 Task: Add a signature Gavin Kelly containing With sincere appreciation and best wishes, Gavin Kelly to email address softage.2@softage.net and add a folder Beauty
Action: Mouse moved to (125, 155)
Screenshot: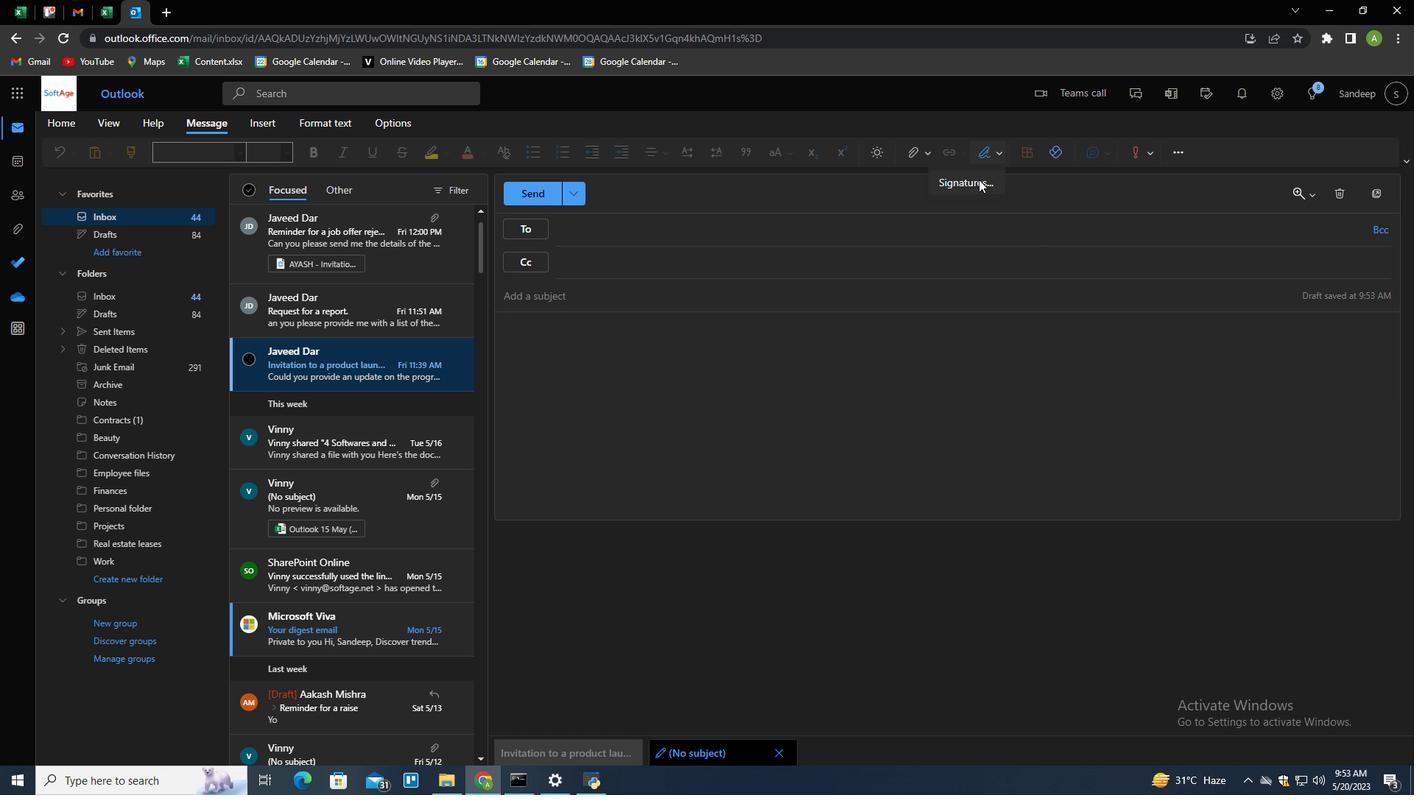 
Action: Mouse pressed left at (125, 155)
Screenshot: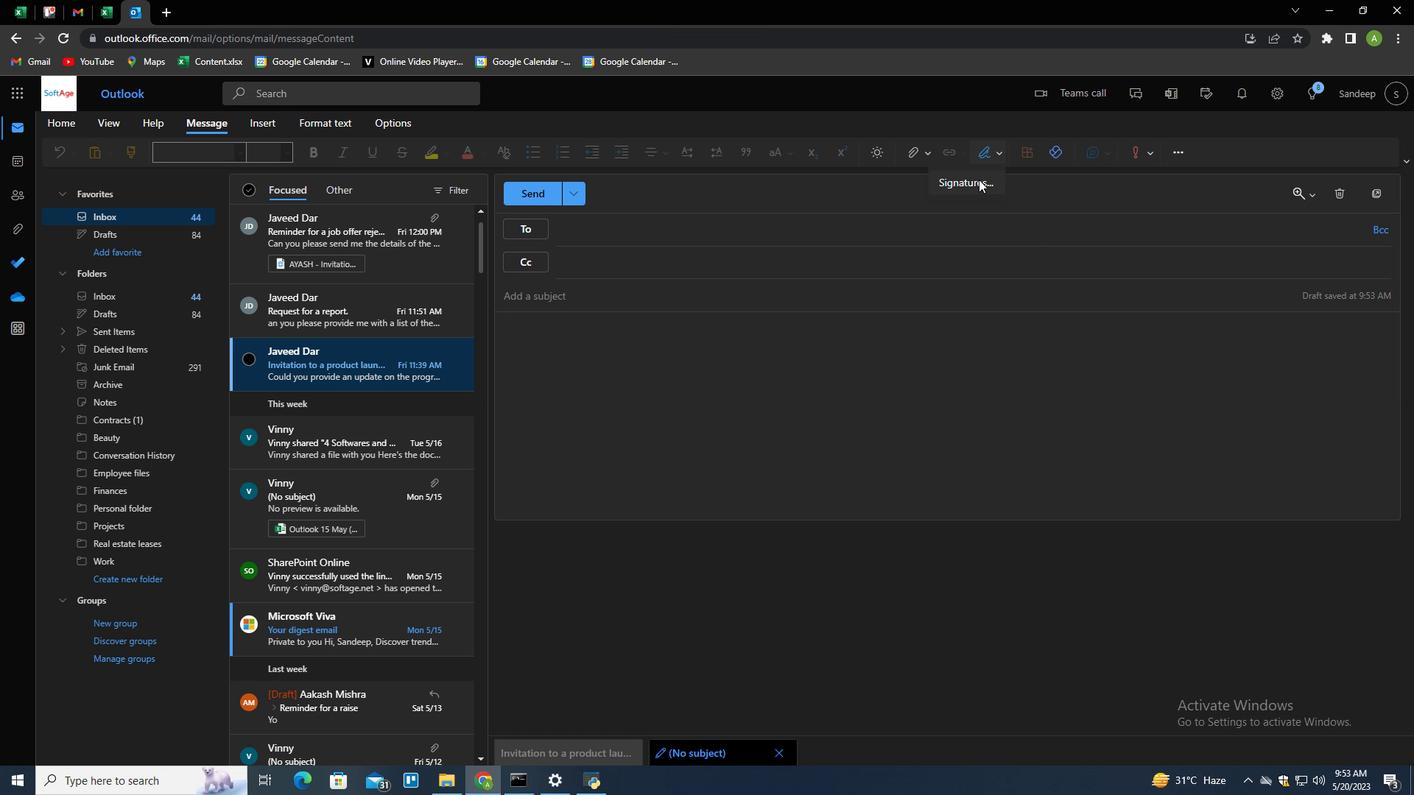 
Action: Mouse moved to (993, 162)
Screenshot: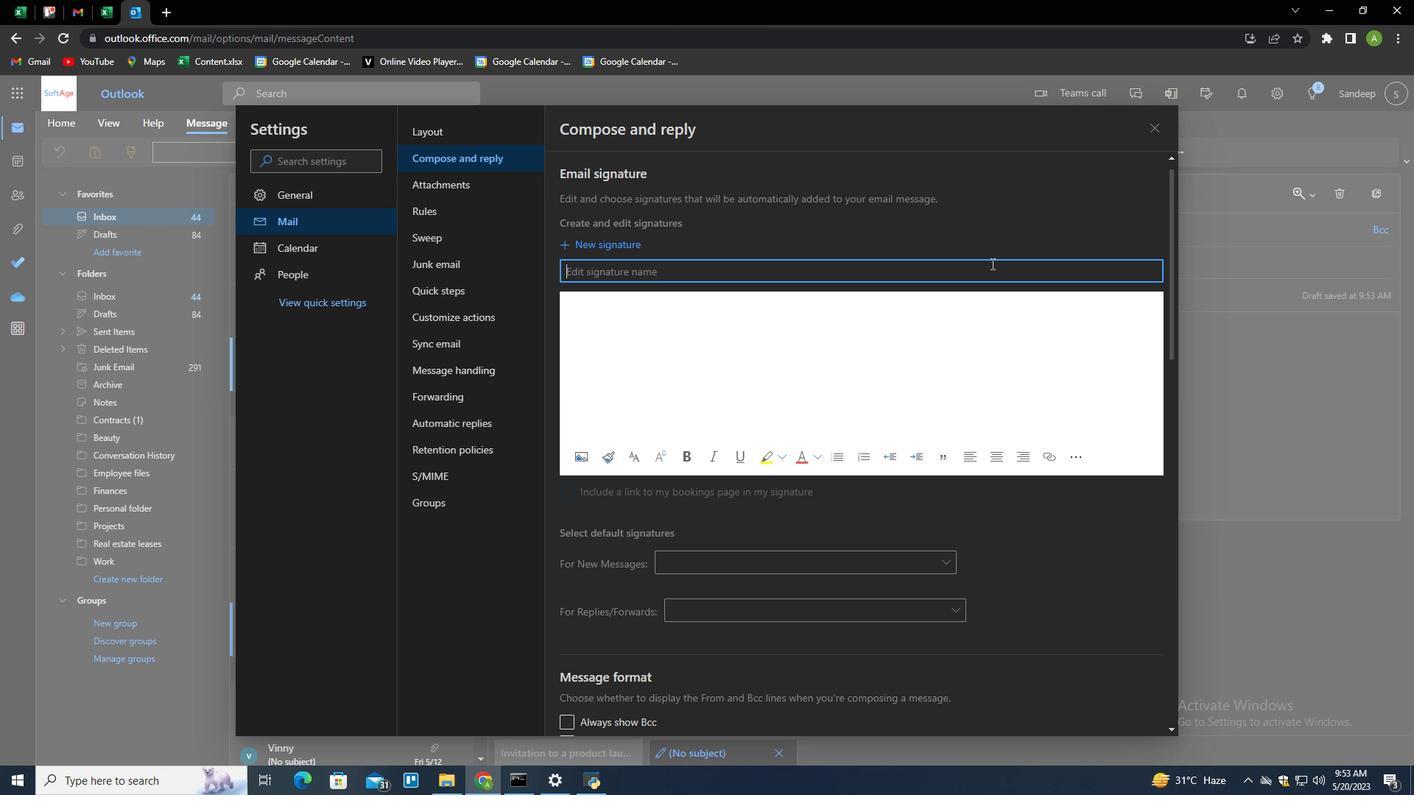 
Action: Mouse pressed left at (993, 162)
Screenshot: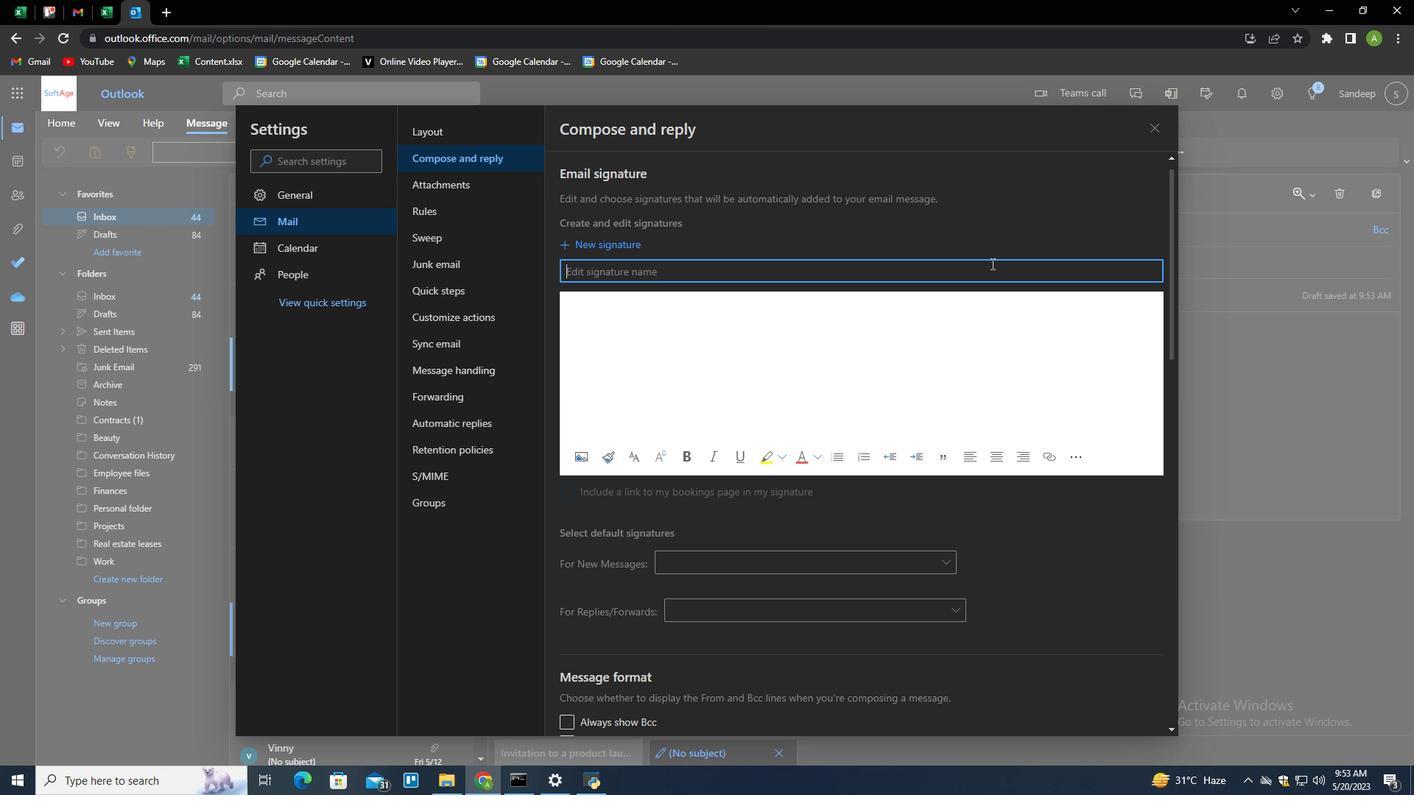 
Action: Mouse moved to (970, 211)
Screenshot: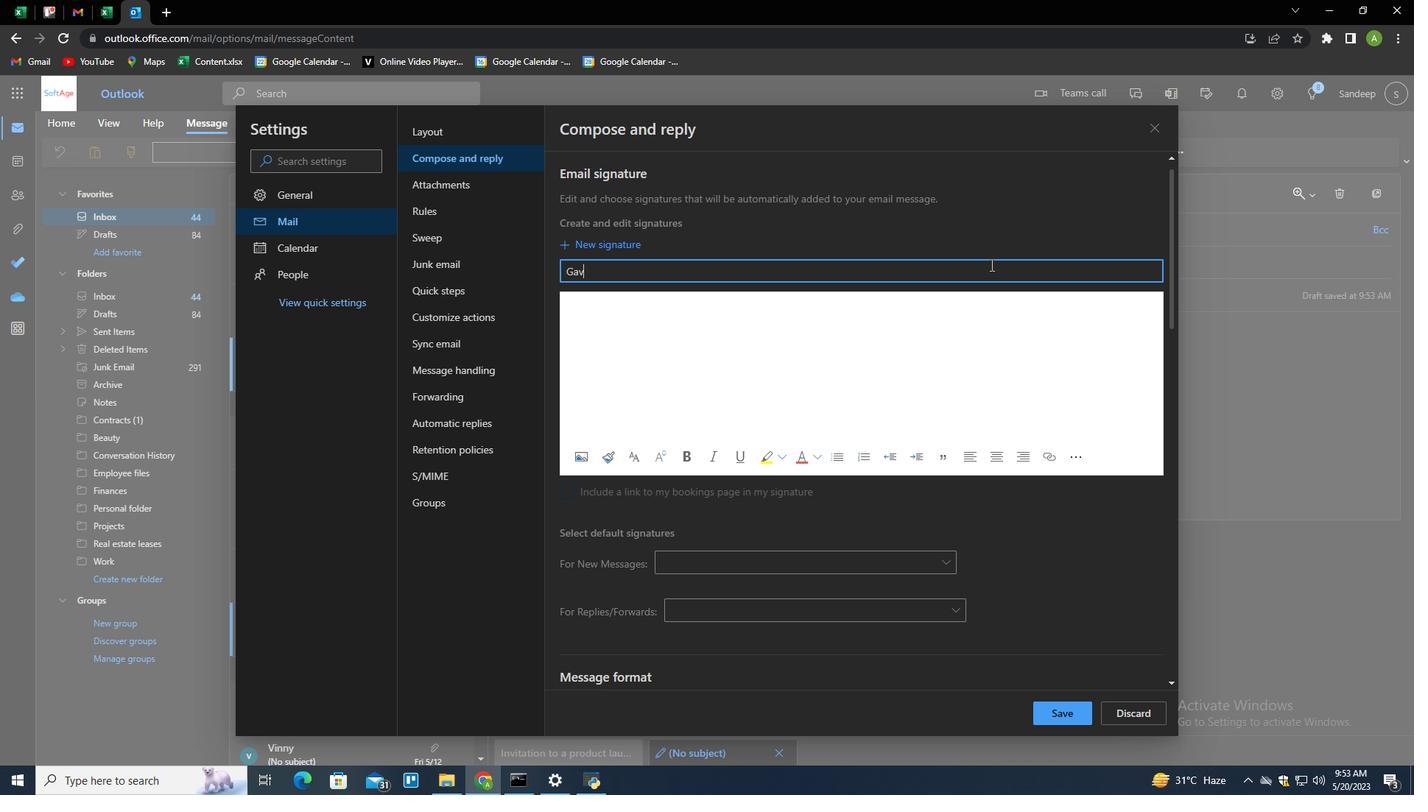
Action: Mouse pressed left at (970, 211)
Screenshot: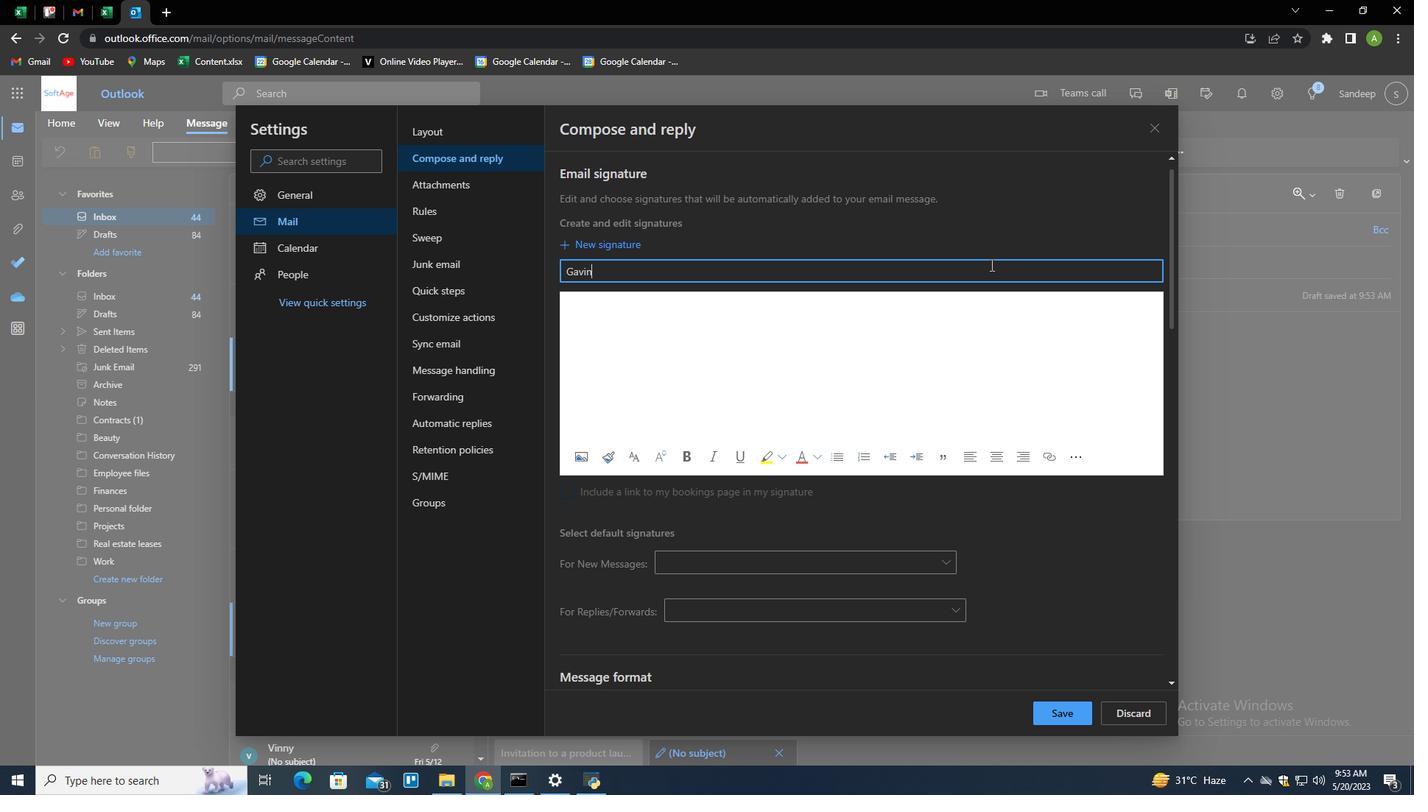 
Action: Mouse moved to (980, 268)
Screenshot: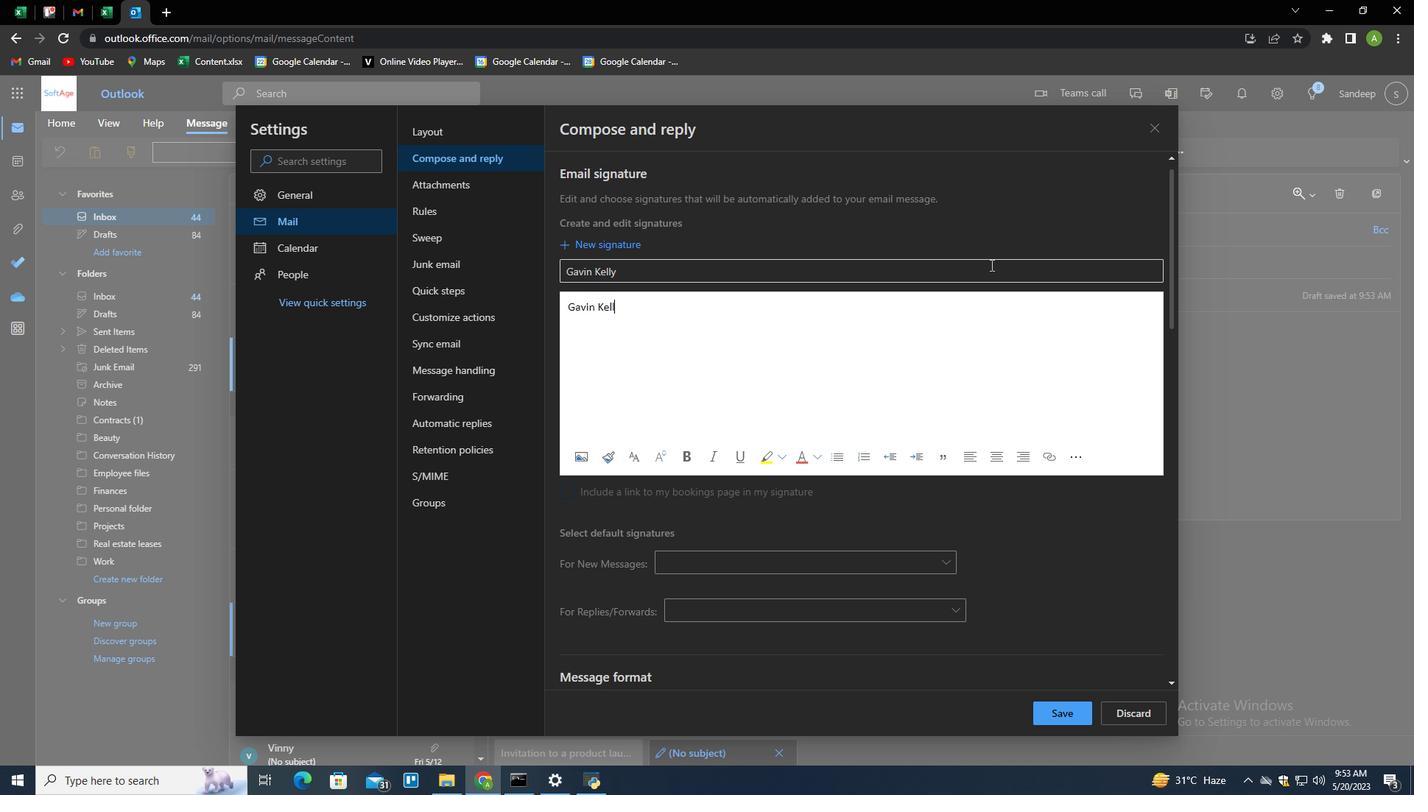 
Action: Mouse pressed left at (980, 268)
Screenshot: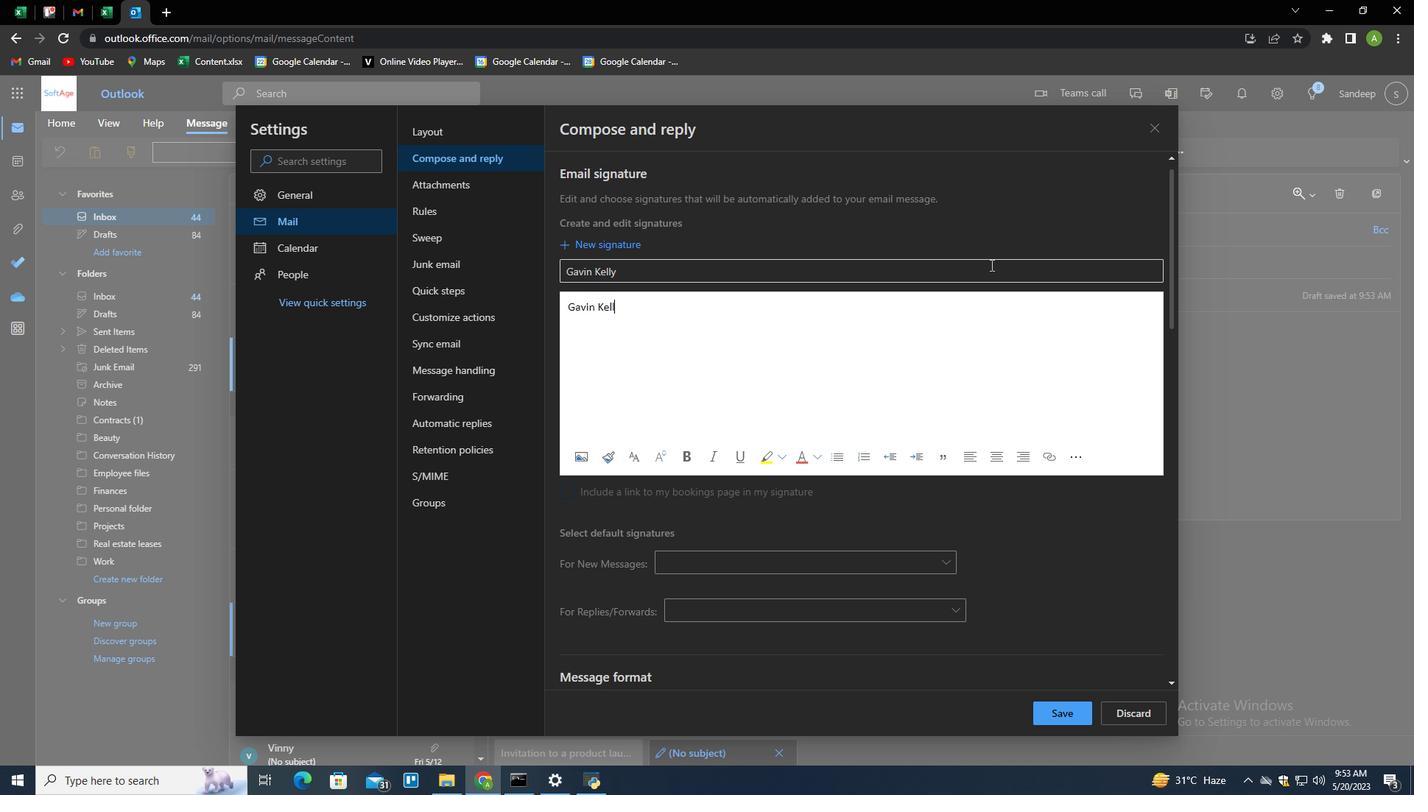 
Action: Mouse moved to (939, 274)
Screenshot: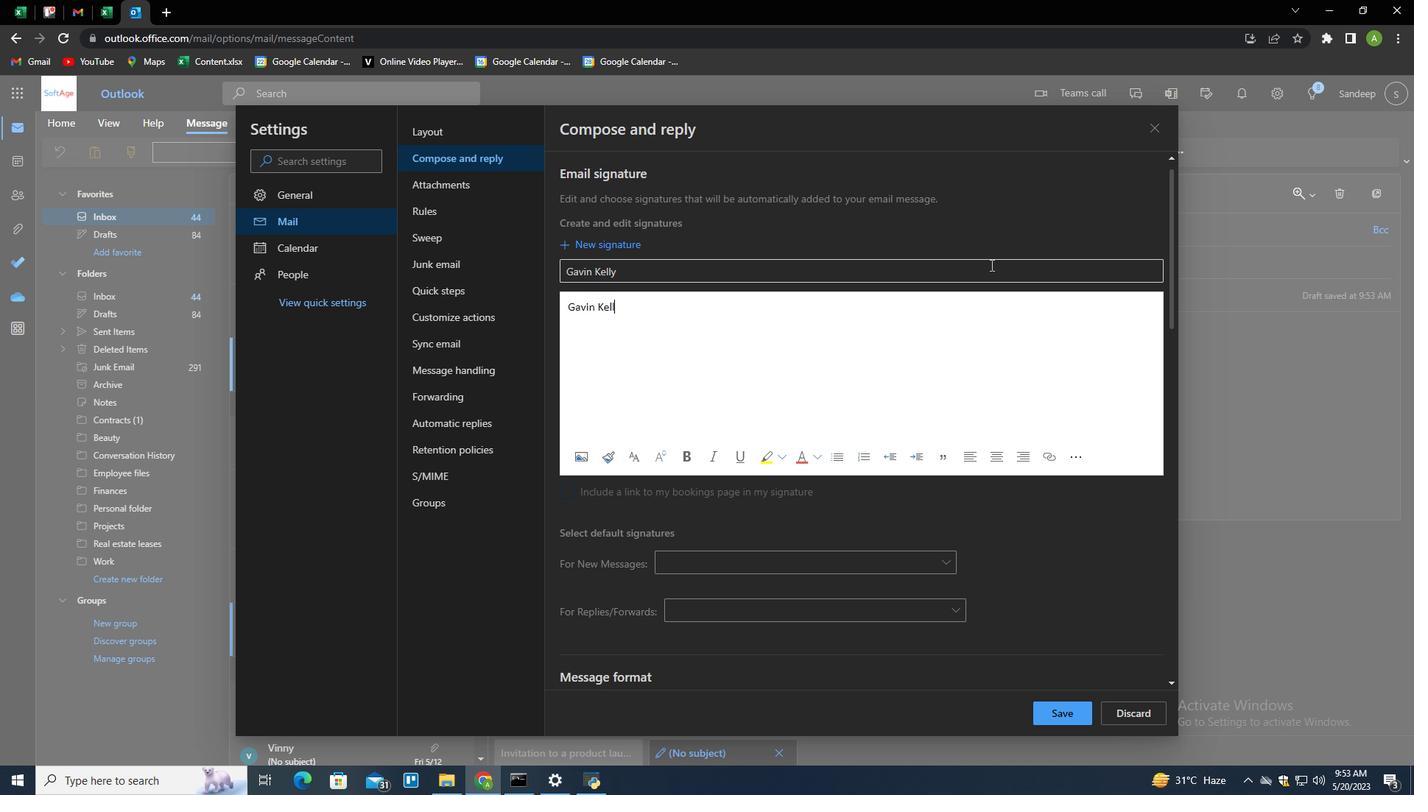 
Action: Mouse pressed left at (939, 274)
Screenshot: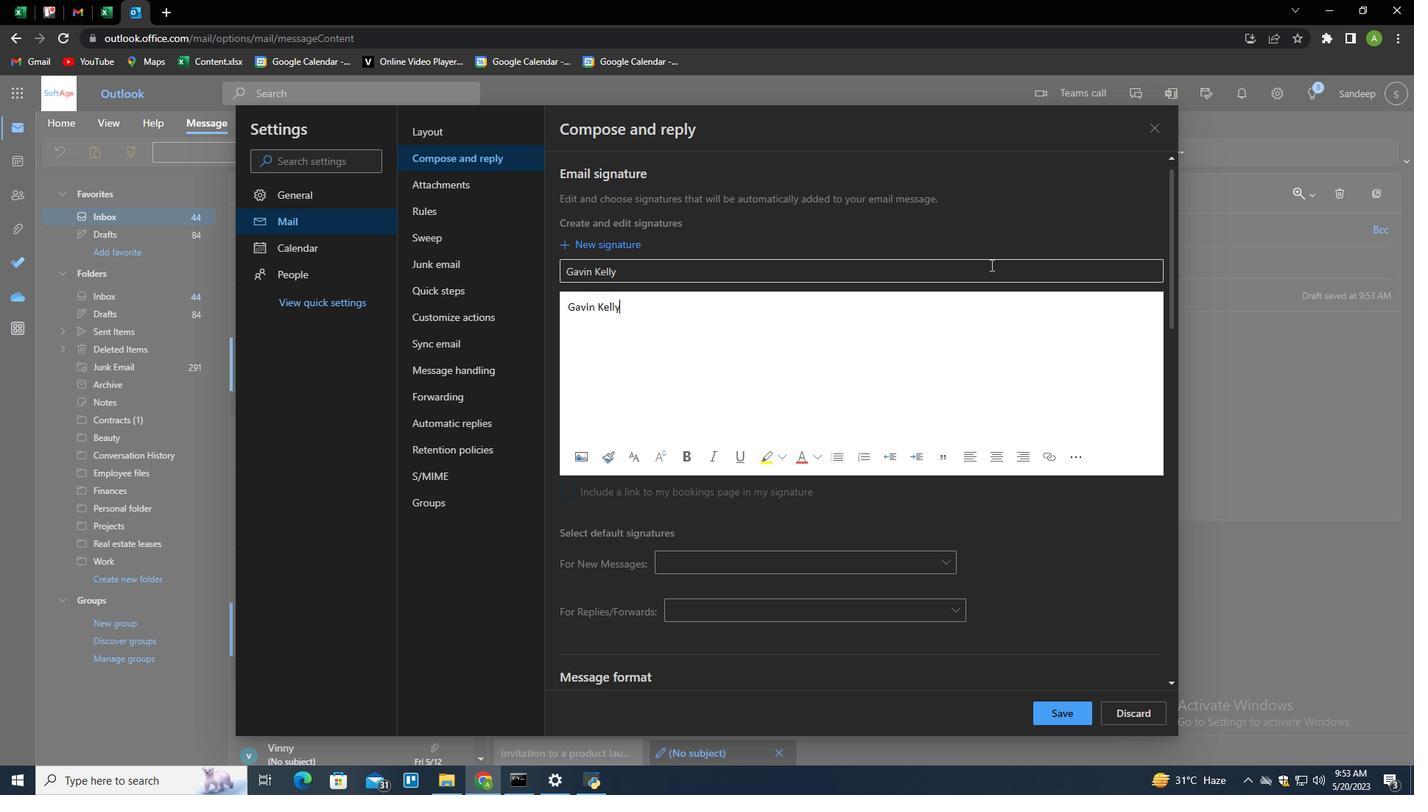 
Action: Mouse moved to (935, 277)
Screenshot: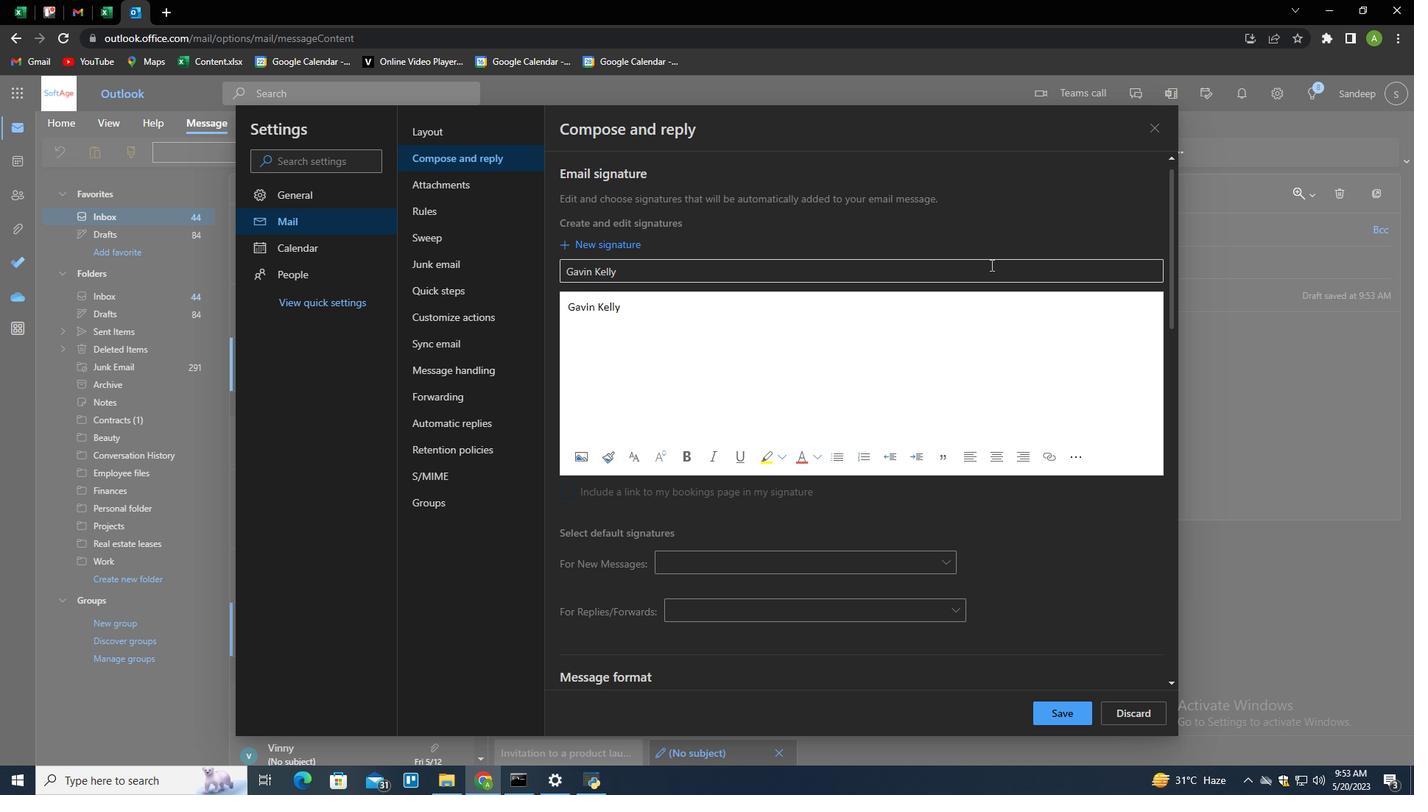 
Action: Key pressed <Key.shift>
Screenshot: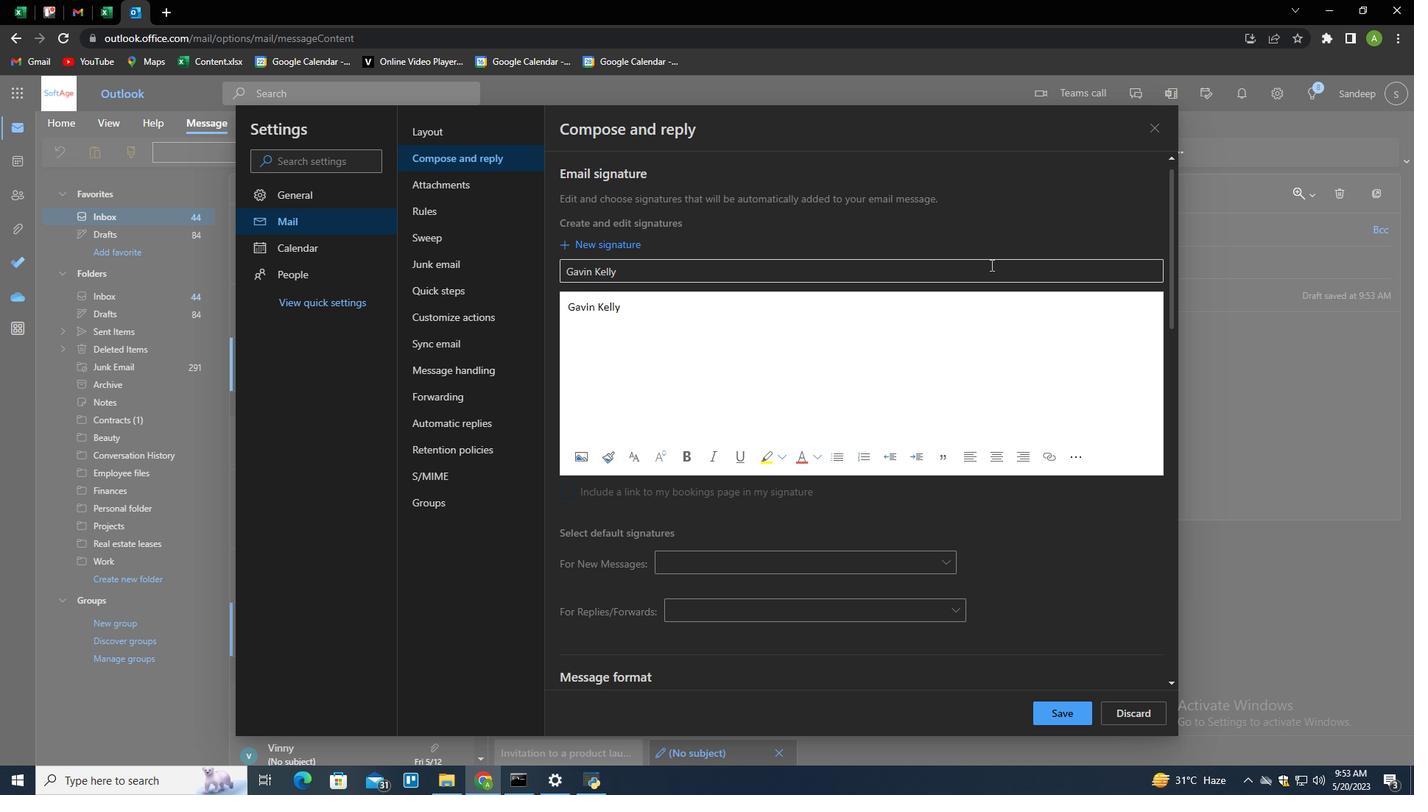 
Action: Mouse moved to (934, 277)
Screenshot: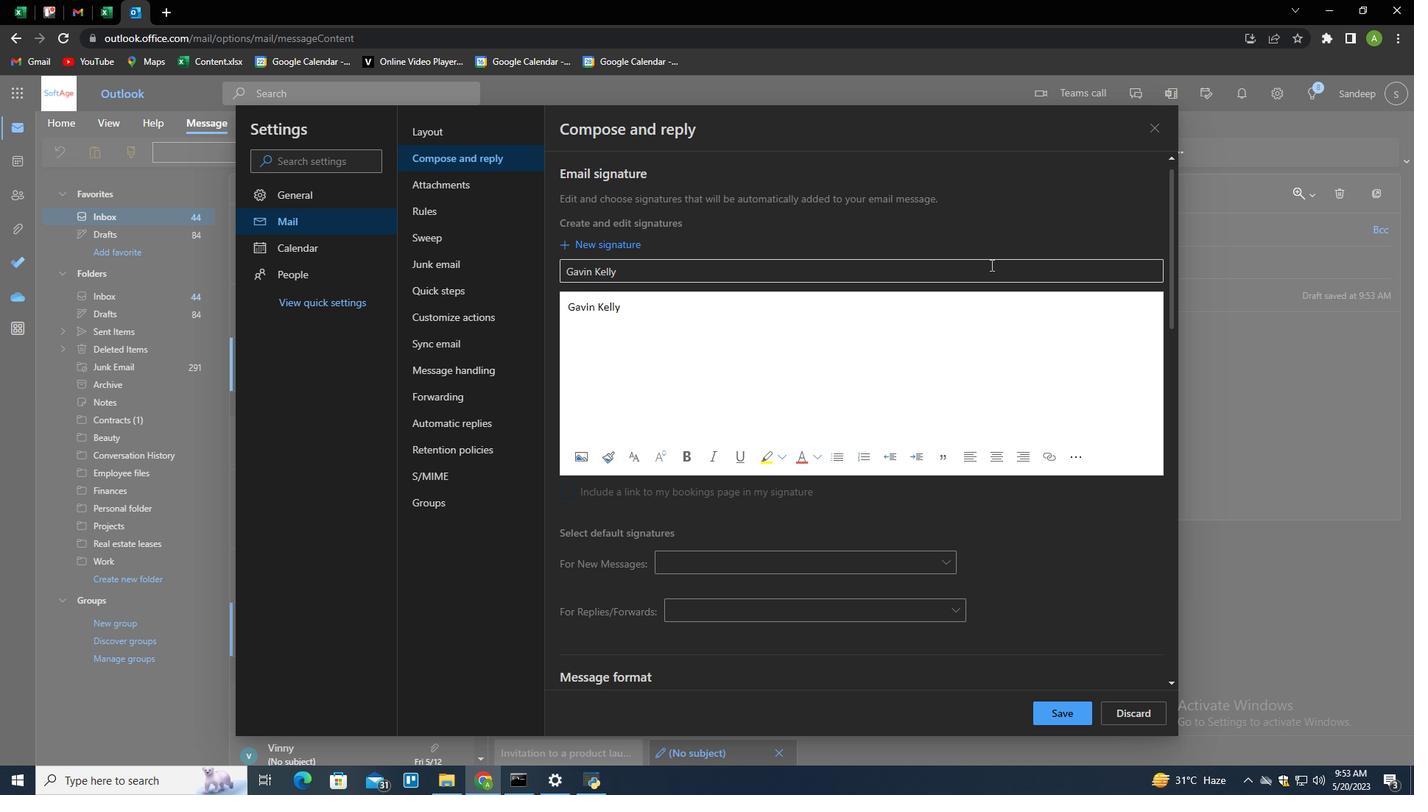 
Action: Key pressed <Key.shift><Key.shift><Key.shift><Key.shift><Key.shift><Key.shift><Key.shift><Key.shift><Key.shift><Key.shift><Key.shift><Key.shift><Key.shift><Key.shift><Key.shift><Key.shift><Key.shift><Key.shift><Key.shift><Key.shift><Key.shift><Key.shift><Key.shift><Key.shift><Key.shift><Key.shift><Key.shift>Gabin<Key.backspace><Key.backspace><Key.backspace>vin<Key.space><Key.shift>Kelly<Key.tab><Key.shift>Gaving<Key.space><Key.backspace><Key.backspace><Key.space><Key.shift>Kelly
Screenshot: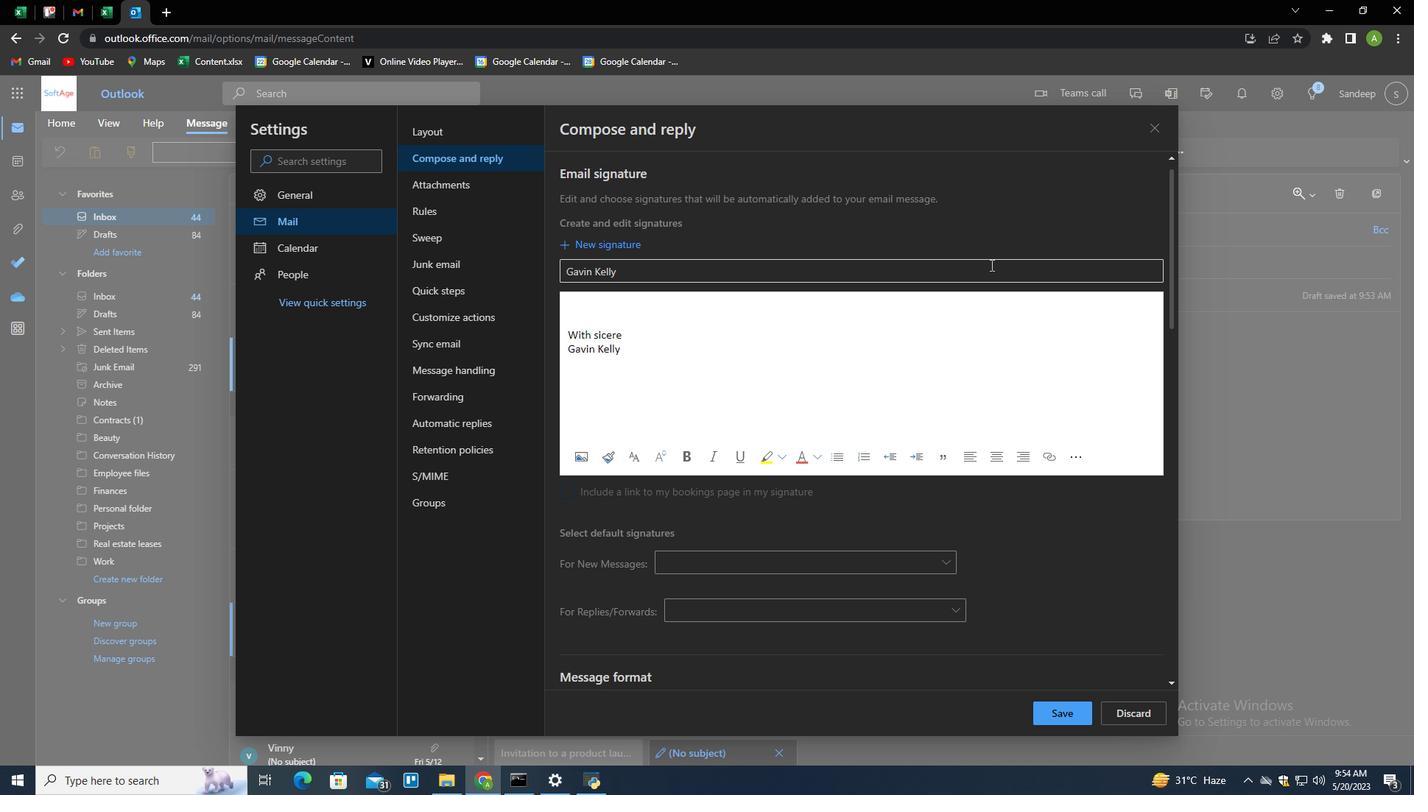 
Action: Mouse moved to (1069, 725)
Screenshot: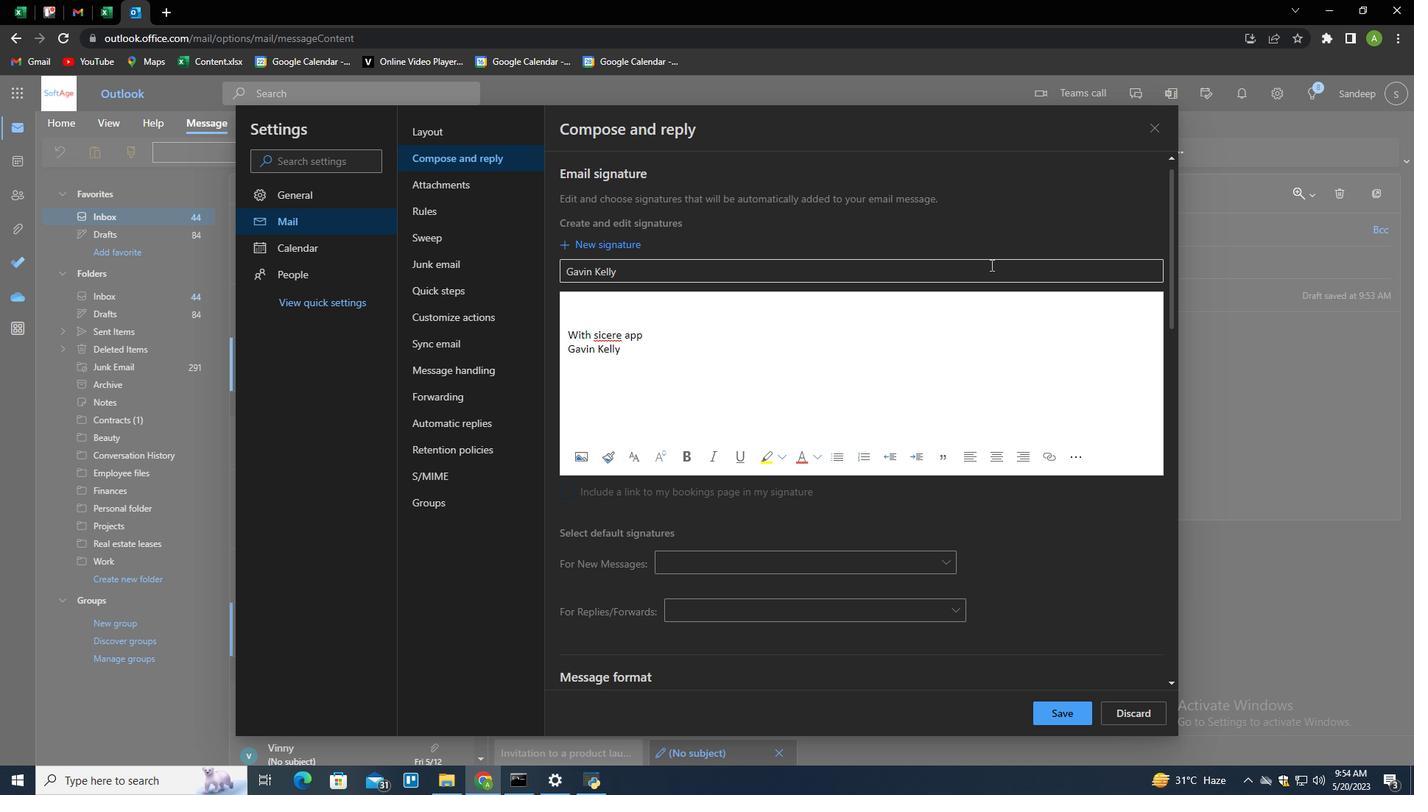 
Action: Mouse pressed left at (1069, 725)
Screenshot: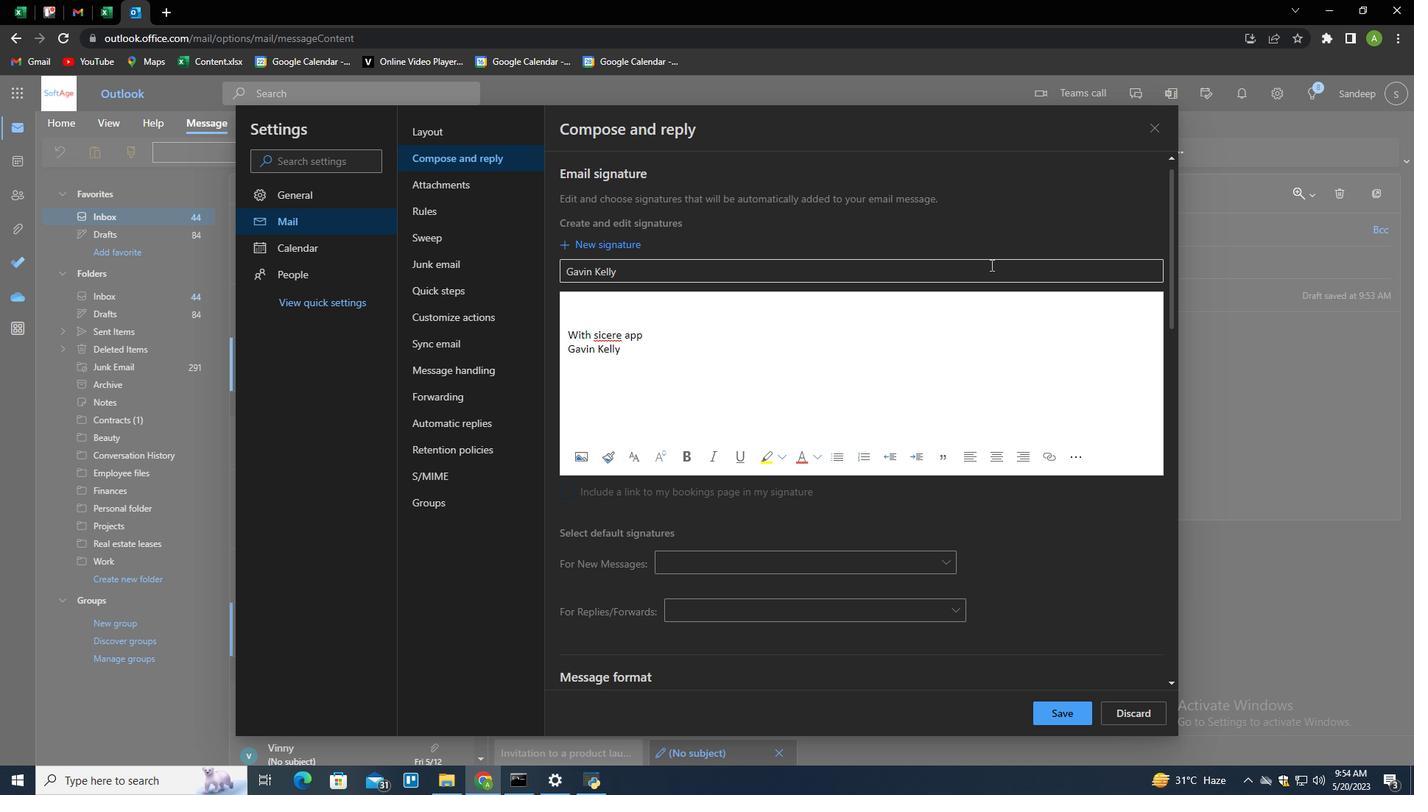 
Action: Mouse moved to (1071, 715)
Screenshot: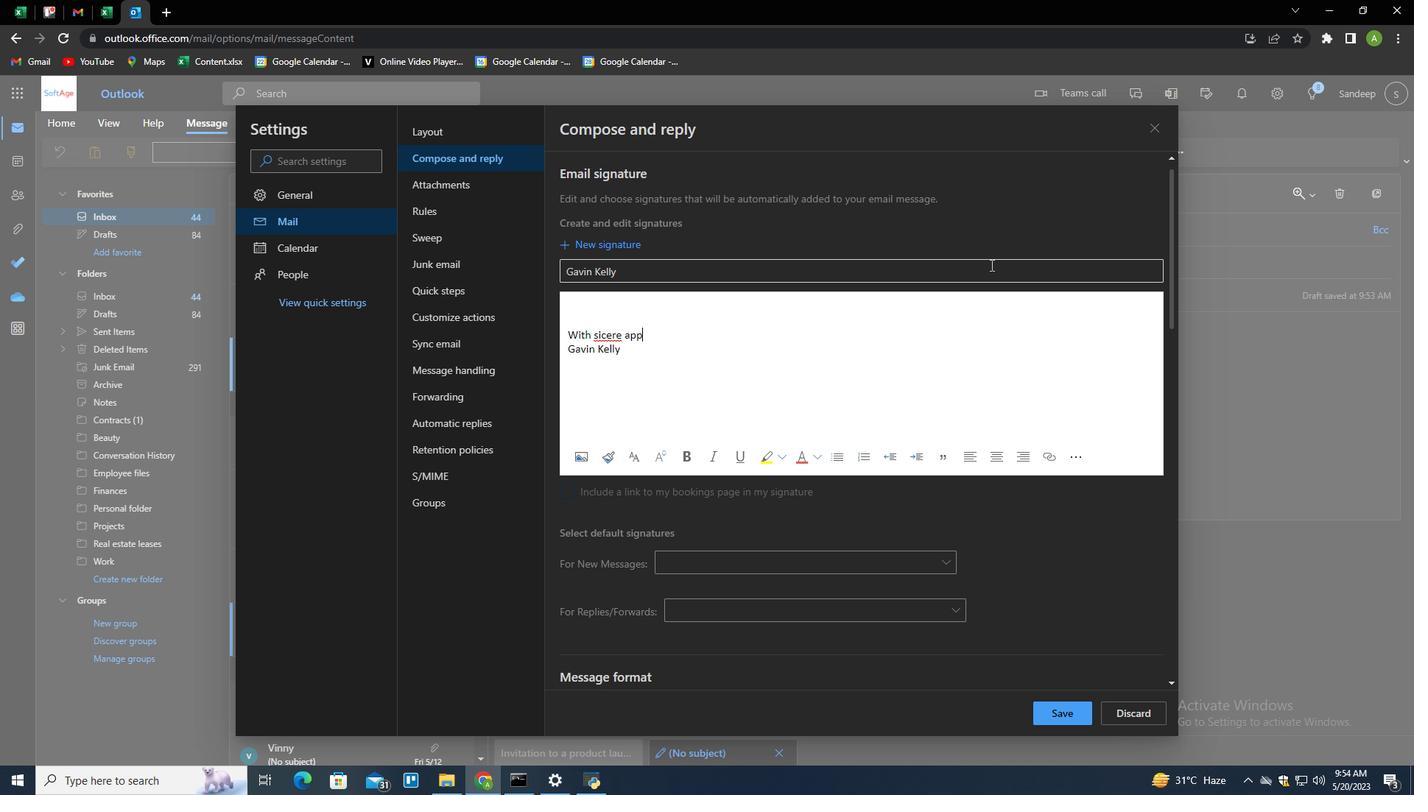 
Action: Mouse pressed left at (1071, 715)
Screenshot: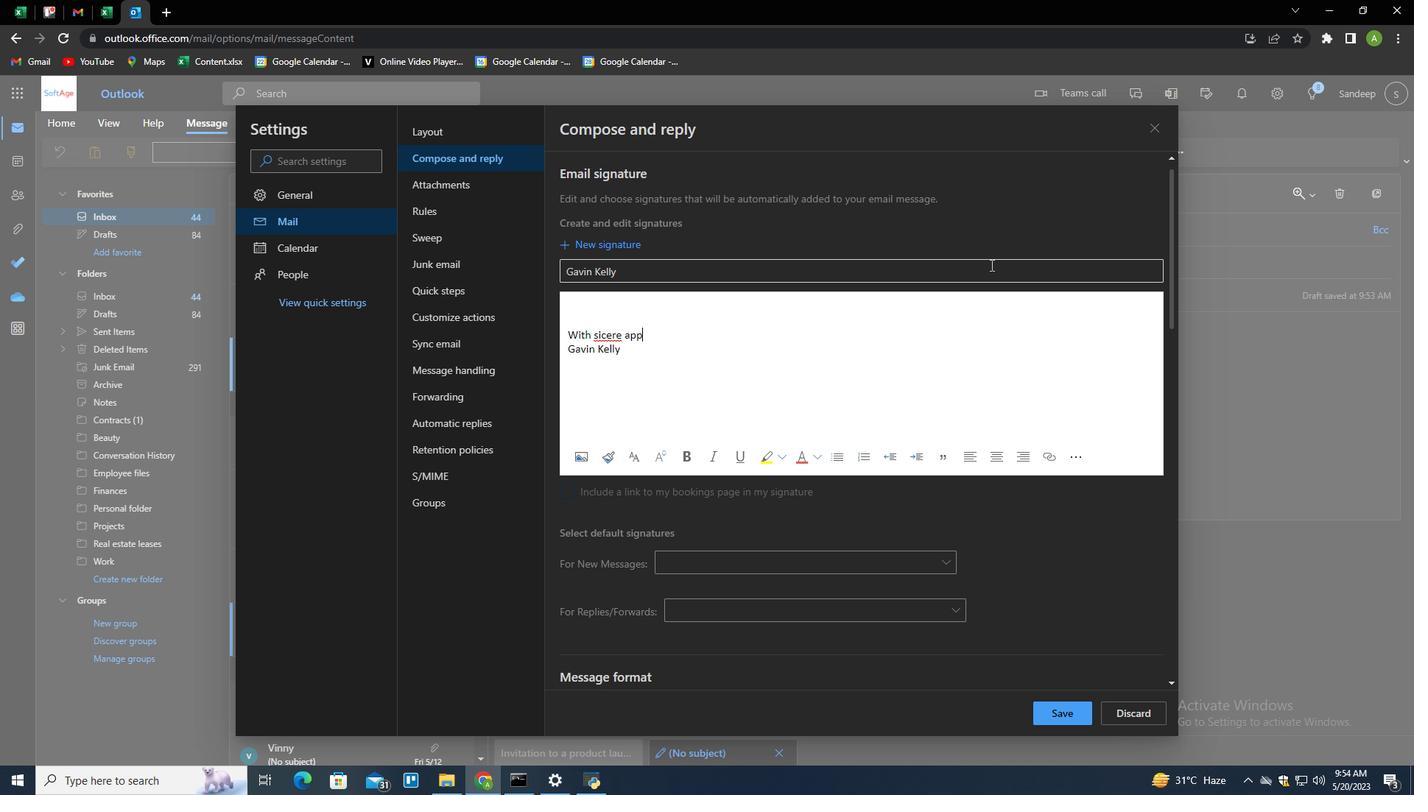 
Action: Mouse moved to (1255, 411)
Screenshot: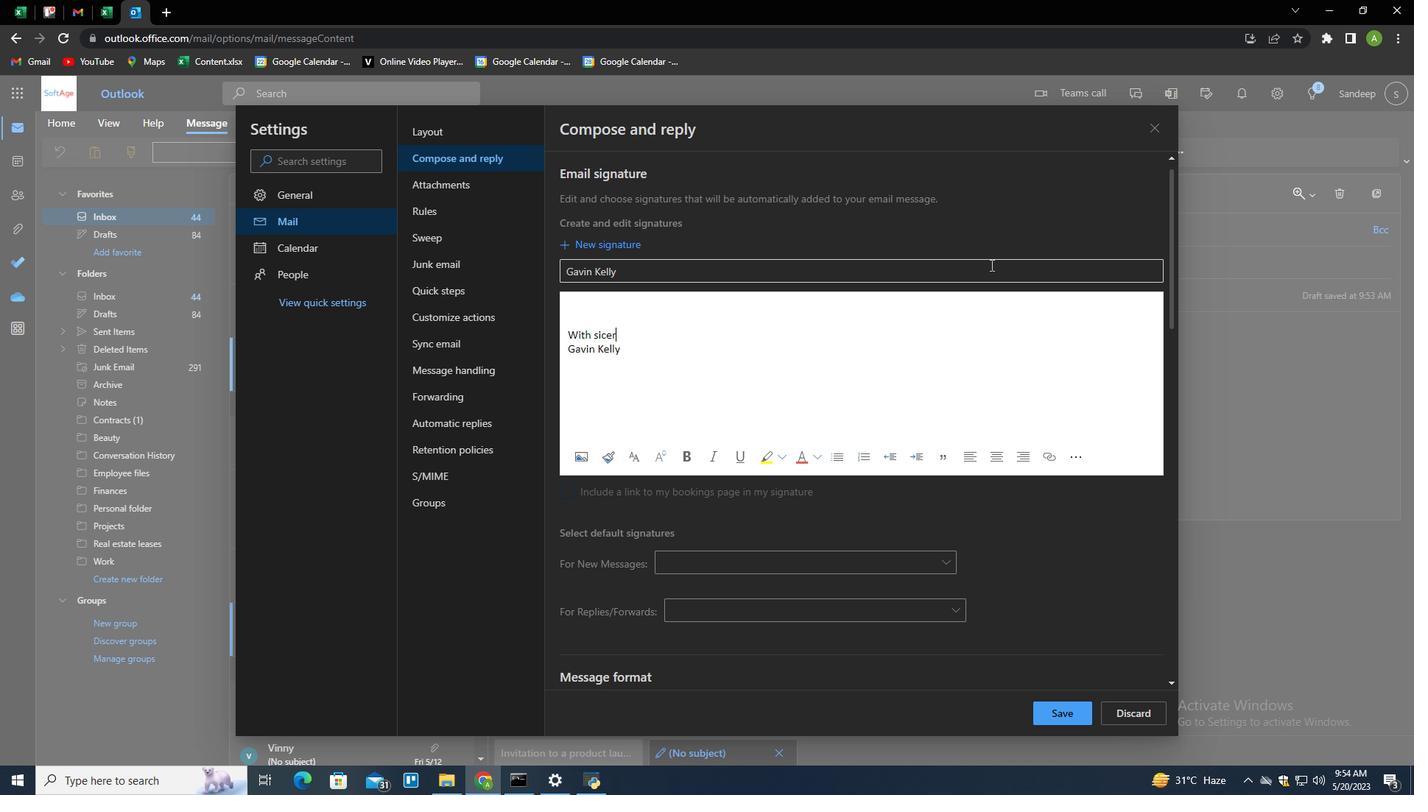 
Action: Mouse pressed left at (1255, 411)
Screenshot: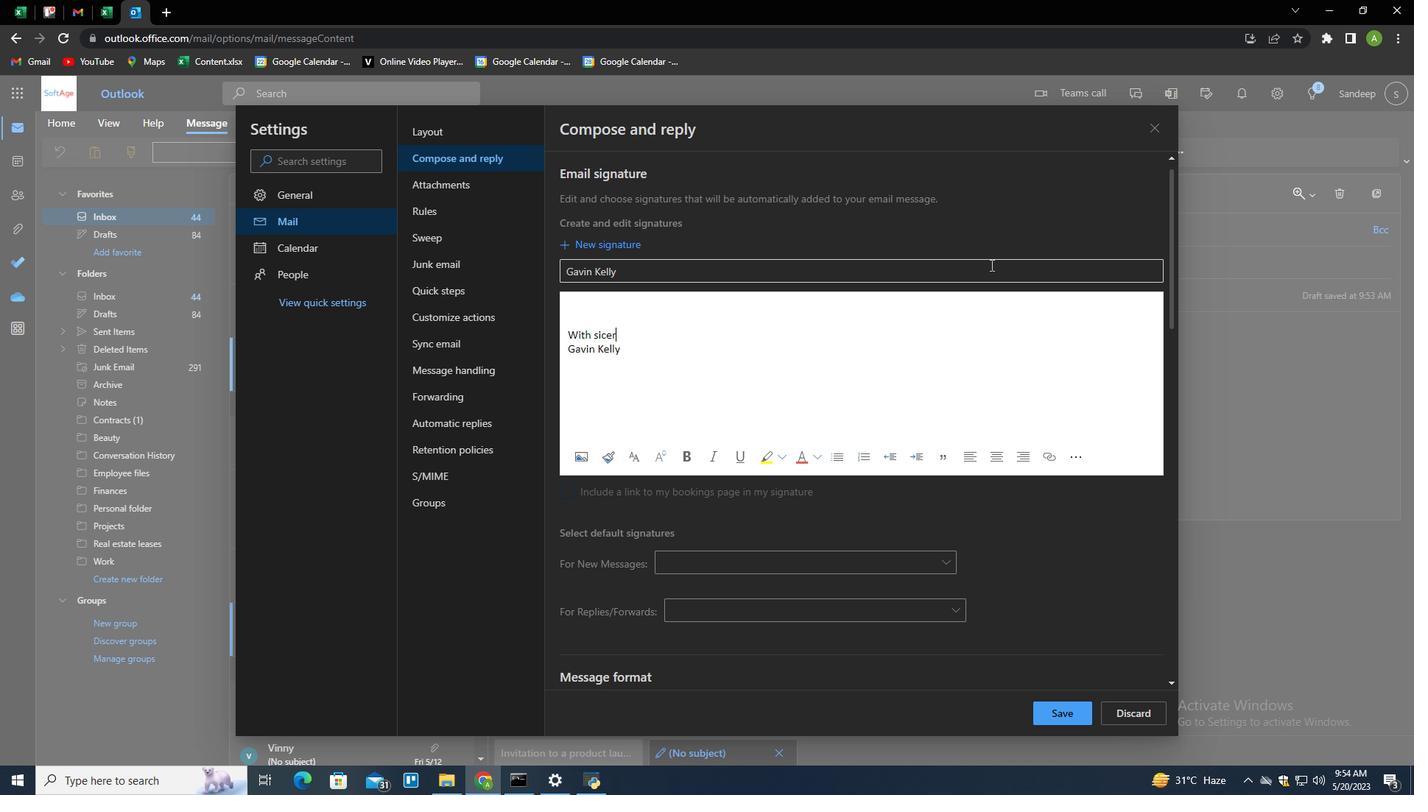 
Action: Mouse moved to (990, 156)
Screenshot: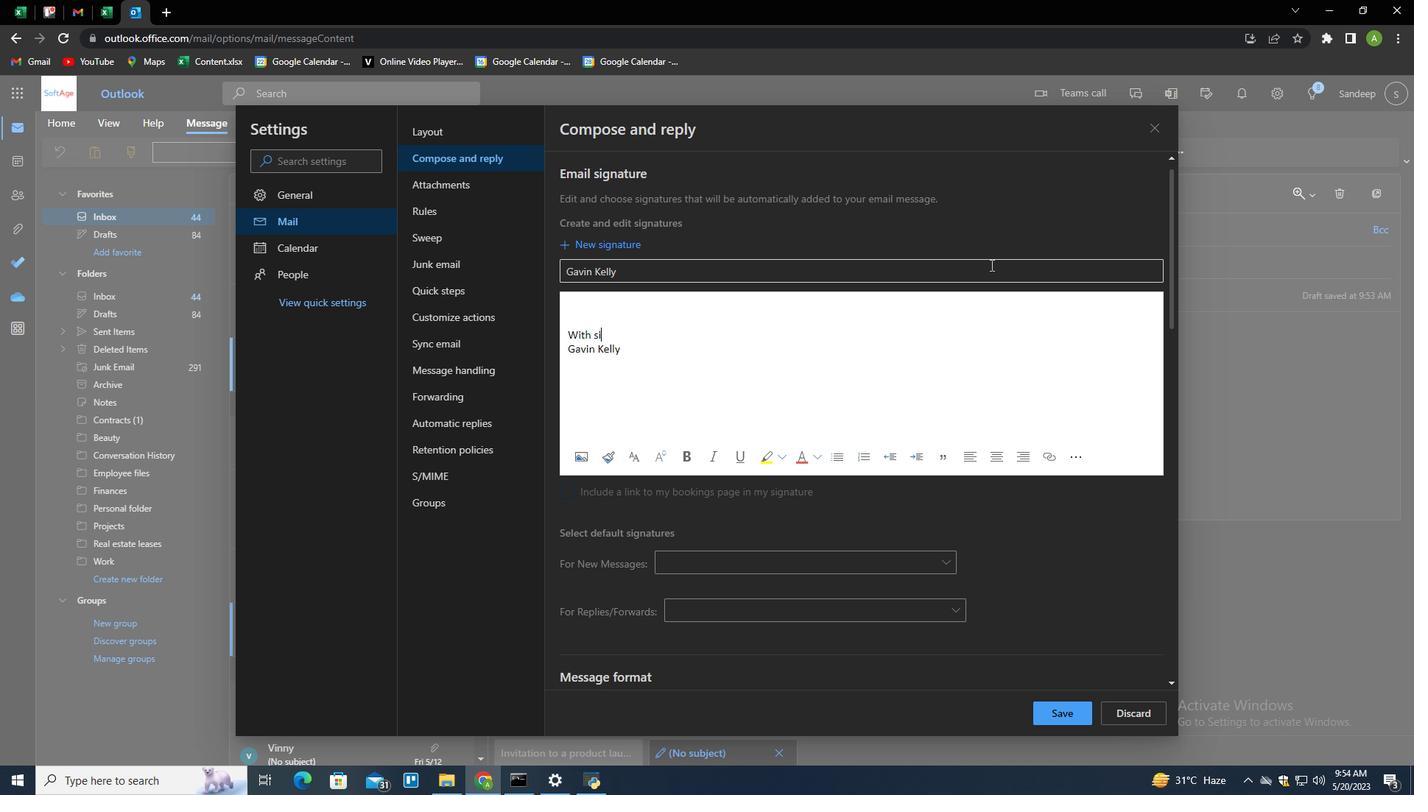 
Action: Mouse pressed left at (990, 156)
Screenshot: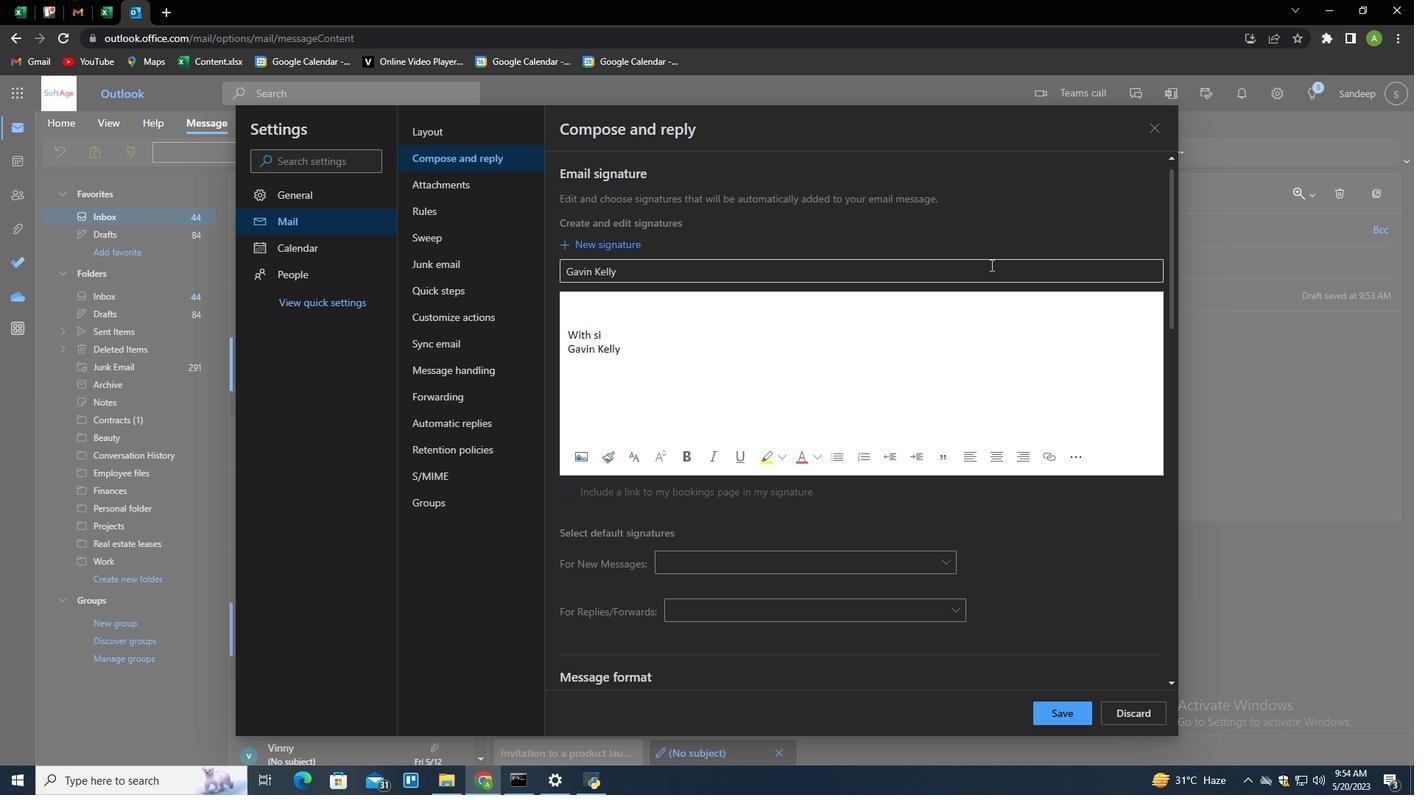 
Action: Mouse moved to (982, 181)
Screenshot: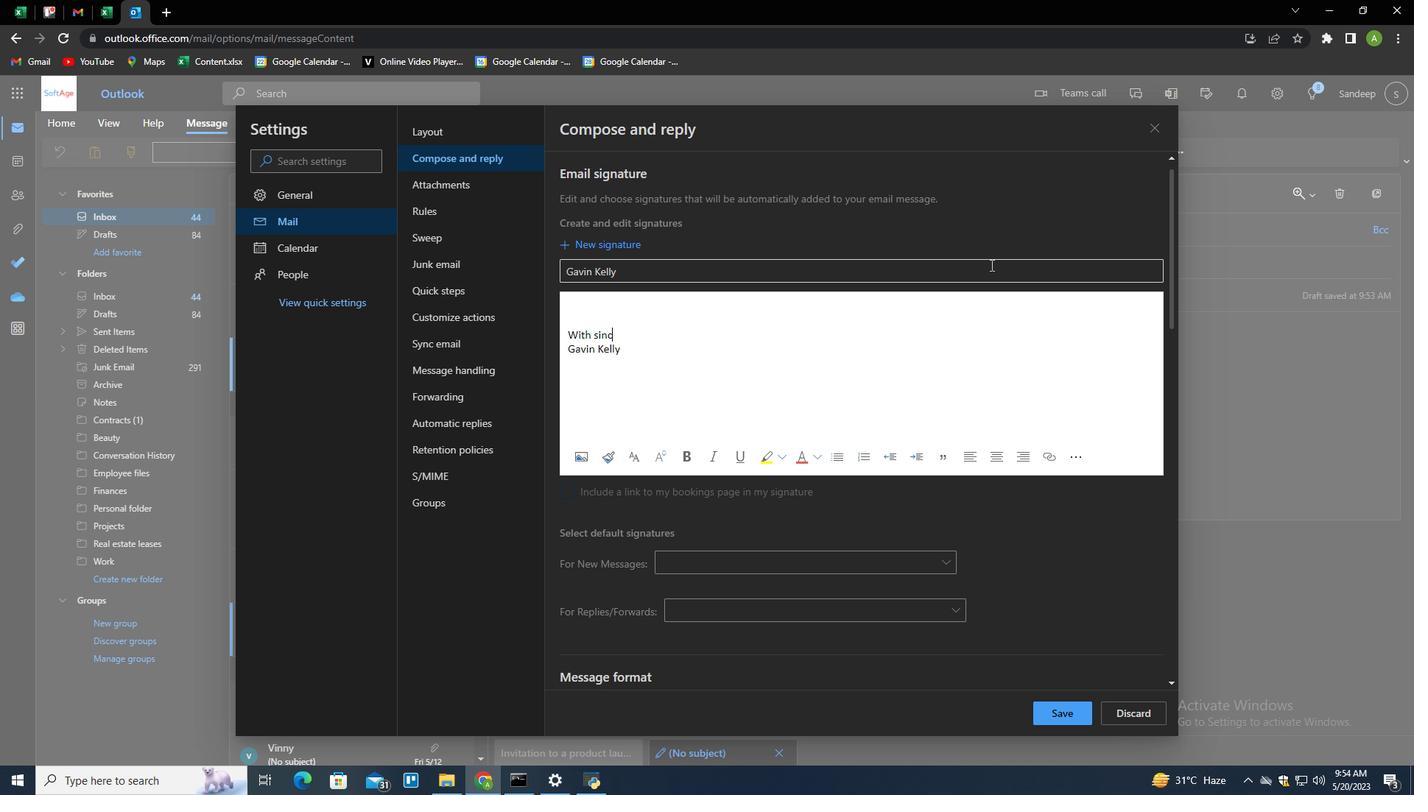 
Action: Mouse pressed left at (982, 181)
Screenshot: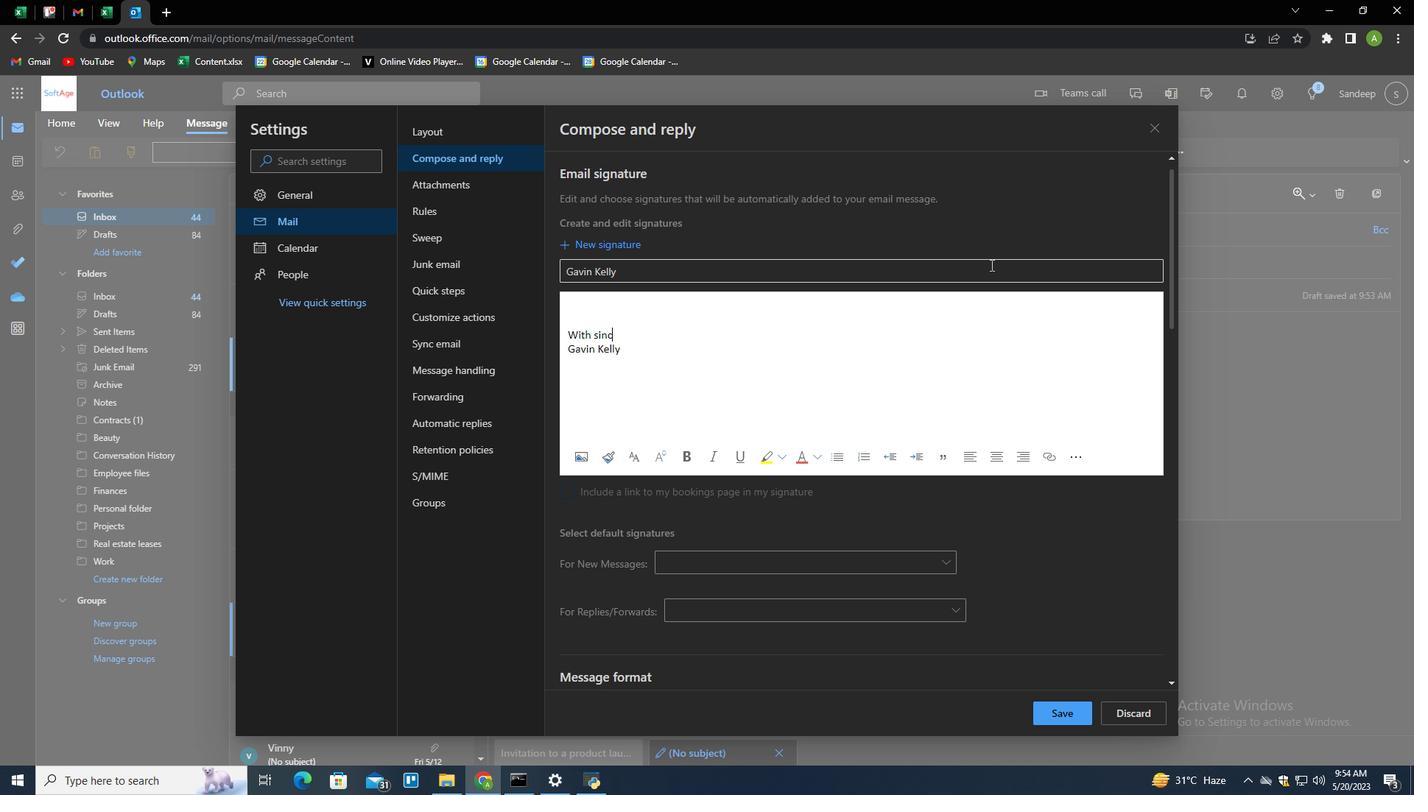 
Action: Mouse moved to (985, 156)
Screenshot: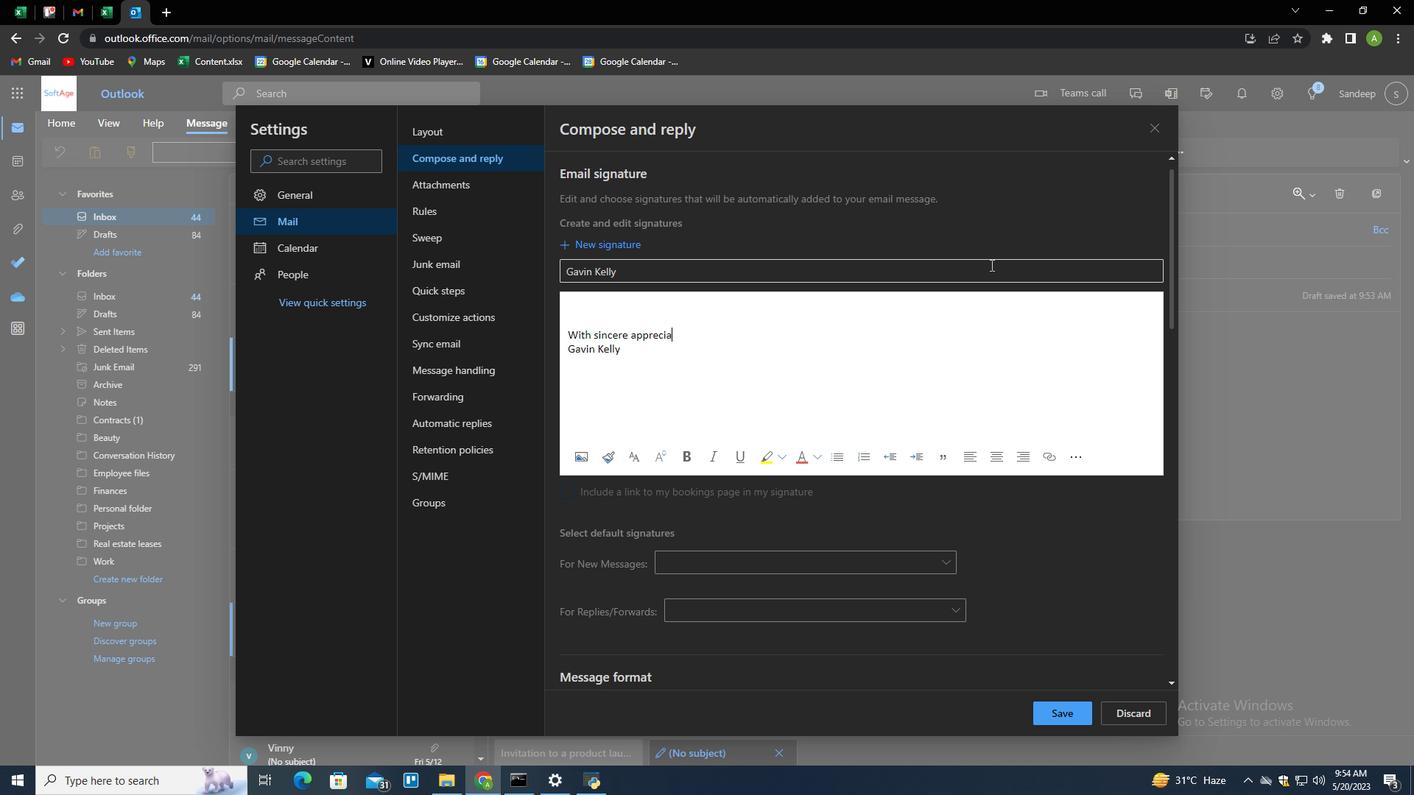 
Action: Mouse pressed left at (985, 156)
Screenshot: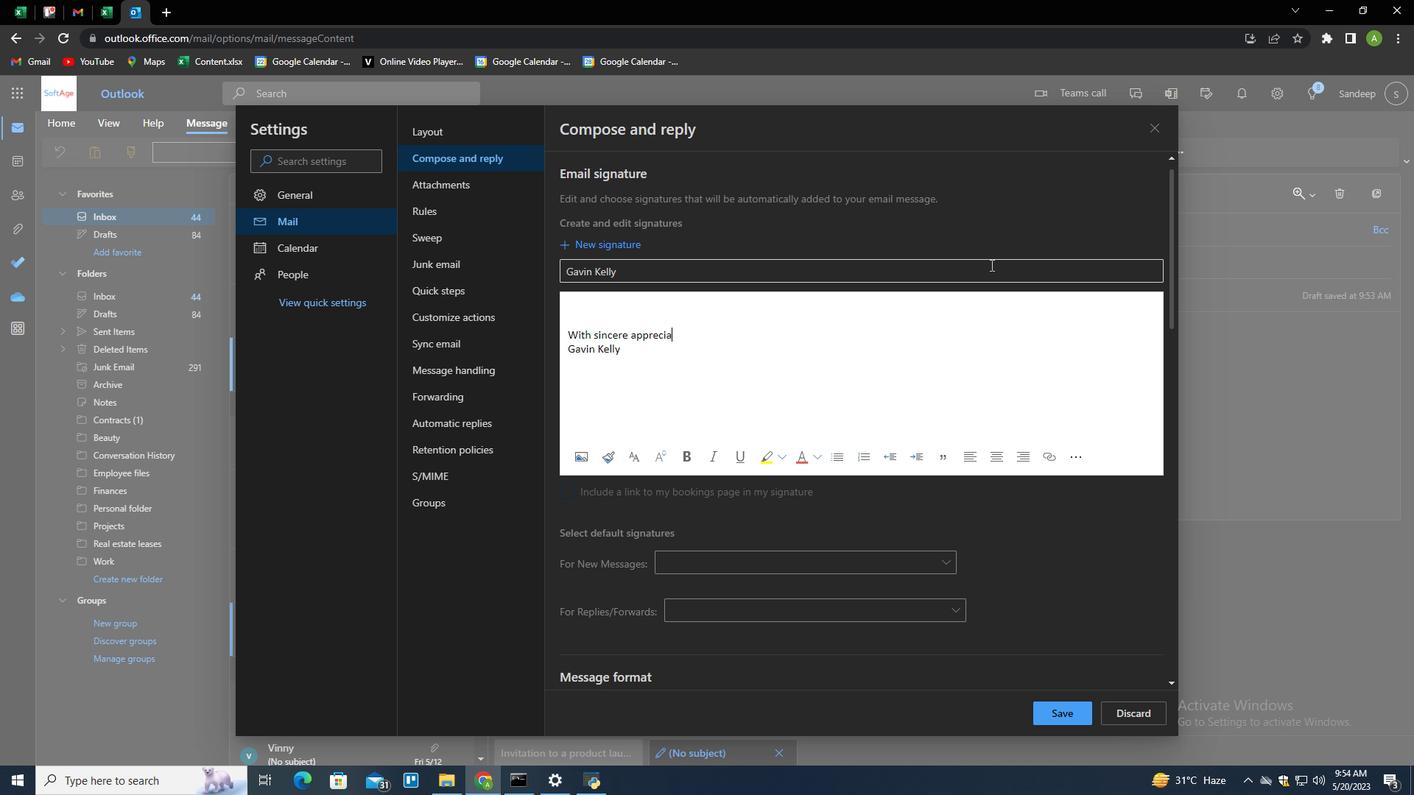 
Action: Mouse moved to (976, 180)
Screenshot: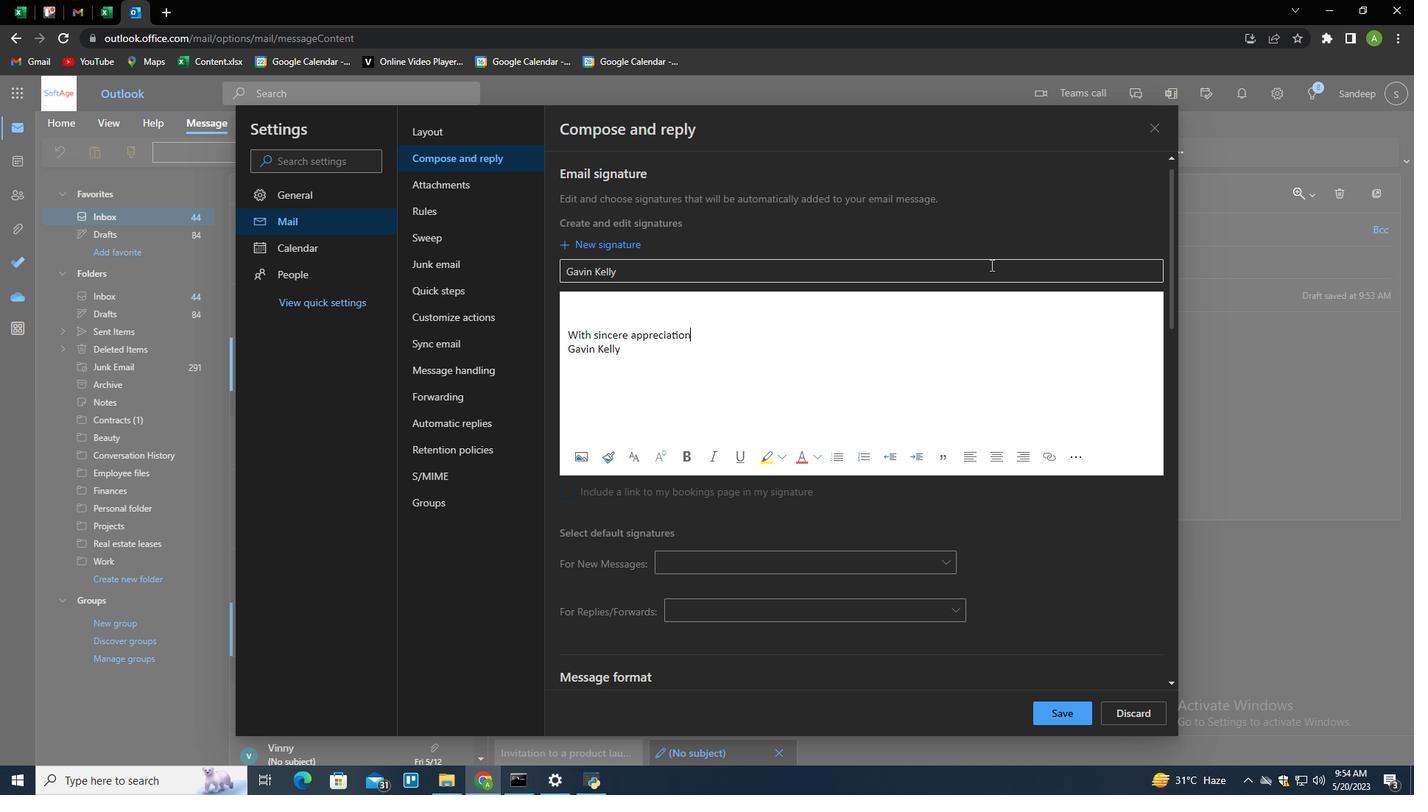 
Action: Mouse pressed left at (976, 180)
Screenshot: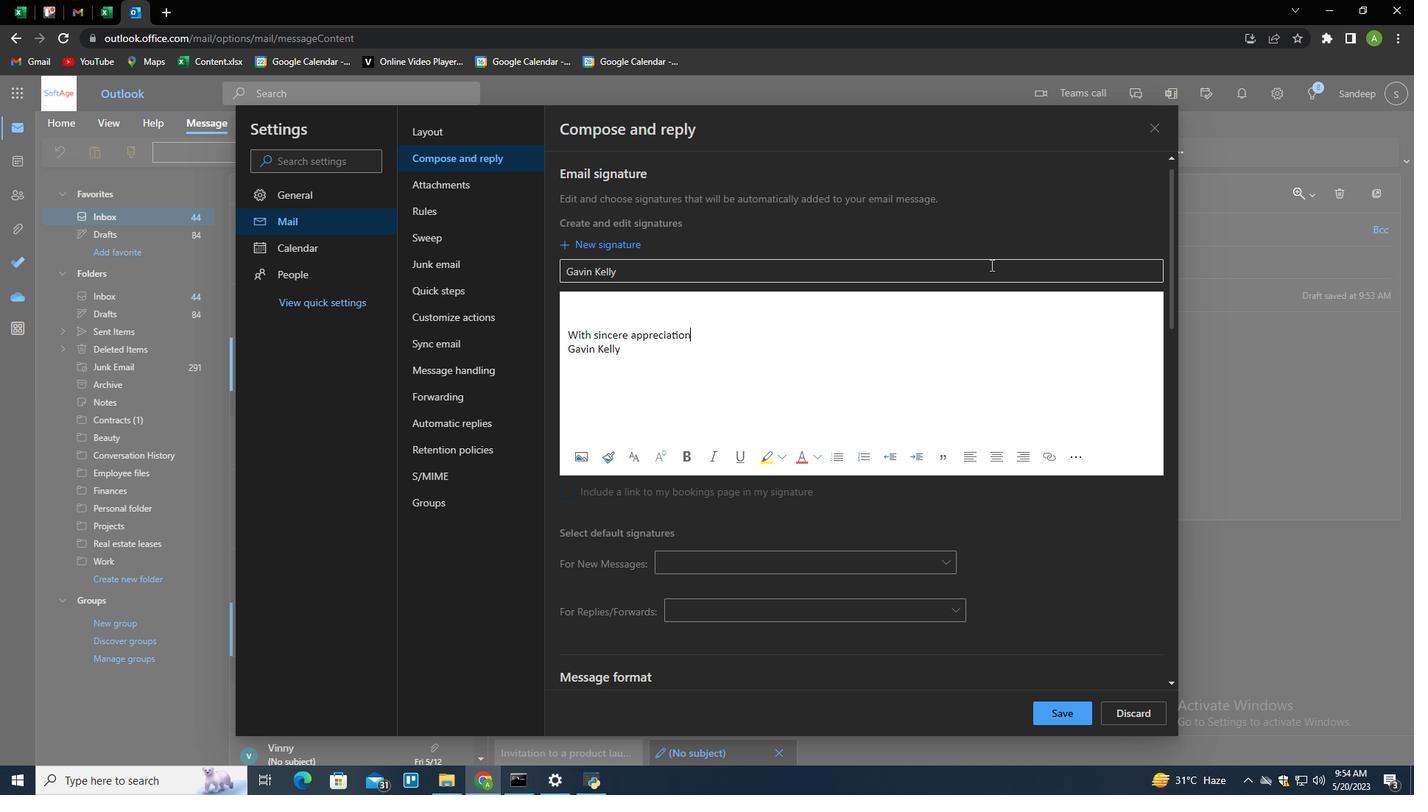 
Action: Mouse moved to (993, 156)
Screenshot: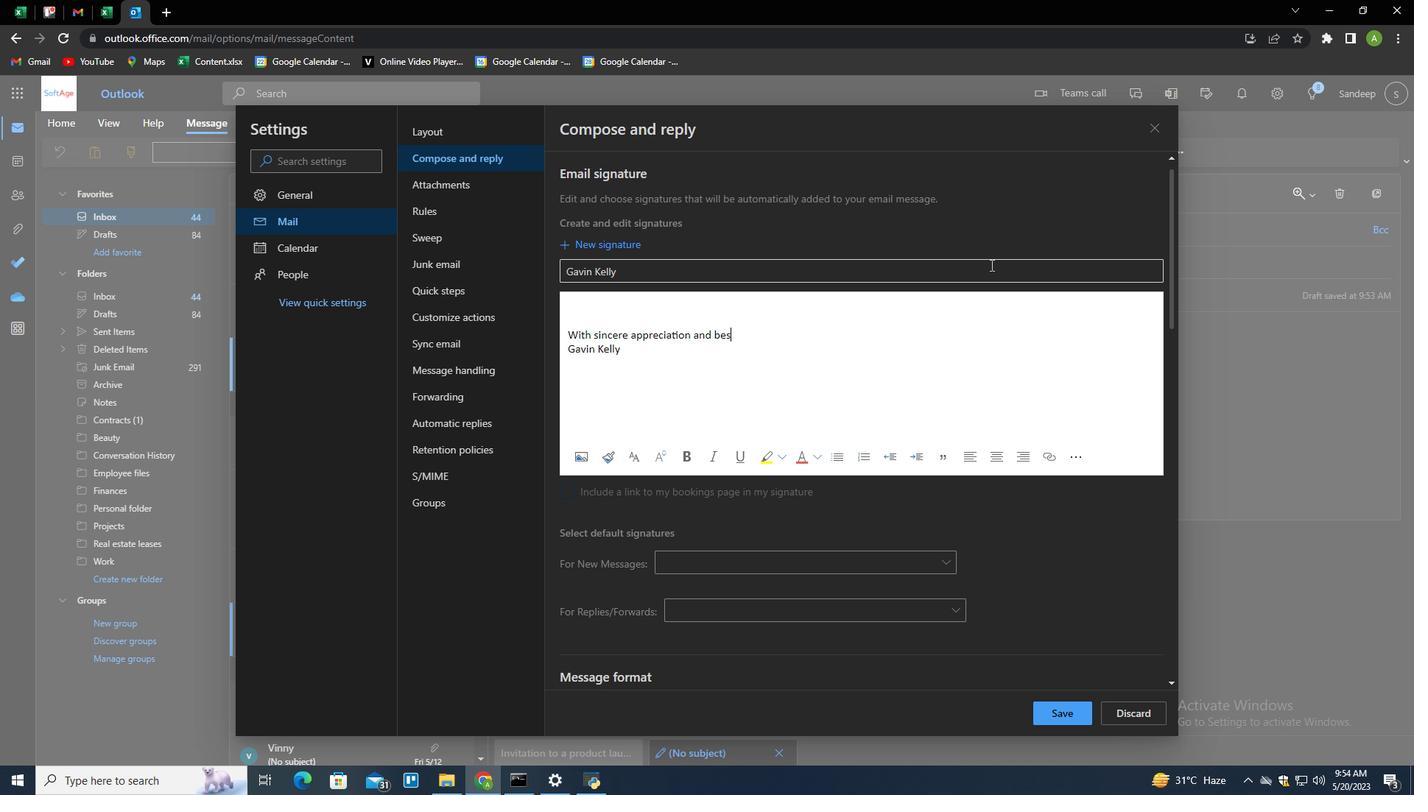
Action: Mouse pressed left at (993, 156)
Screenshot: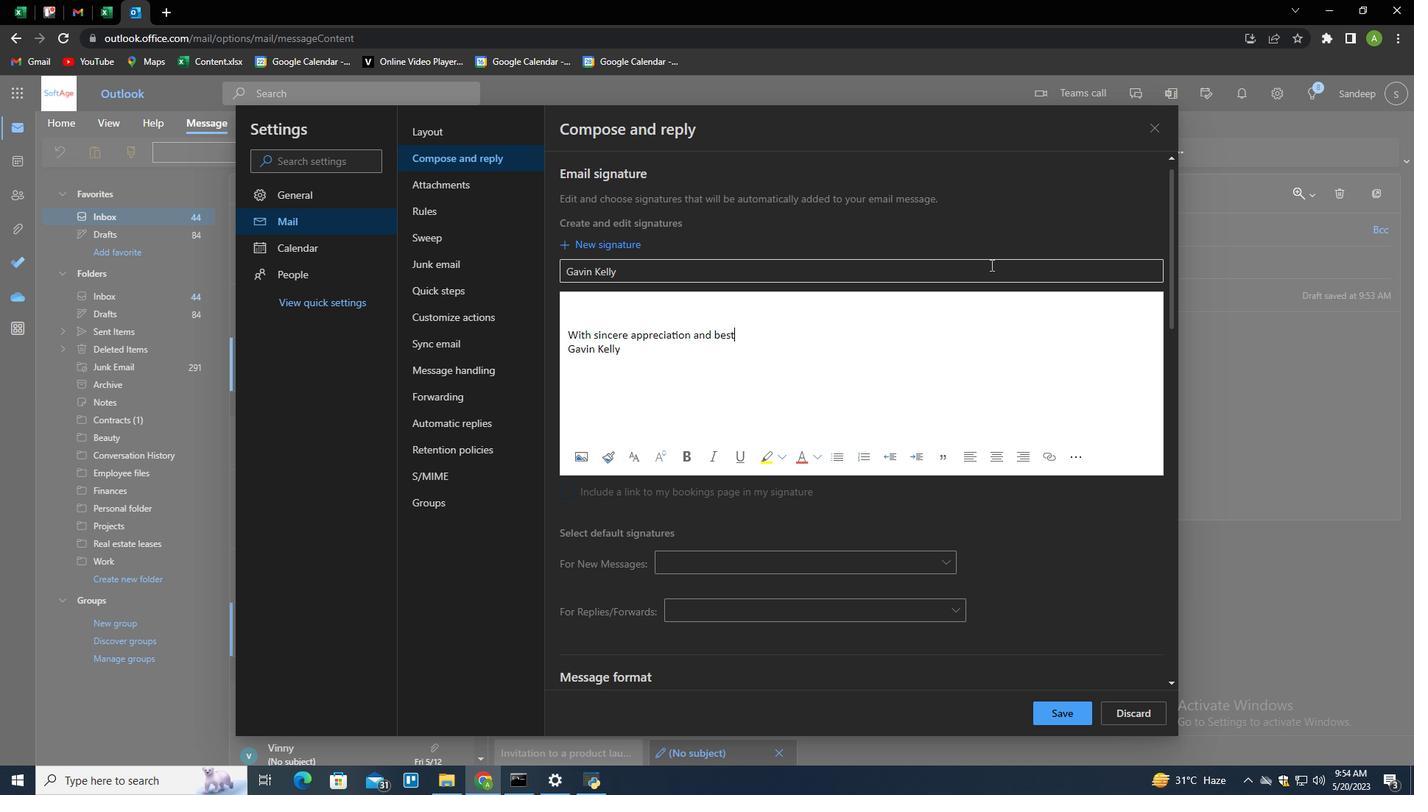 
Action: Mouse moved to (980, 212)
Screenshot: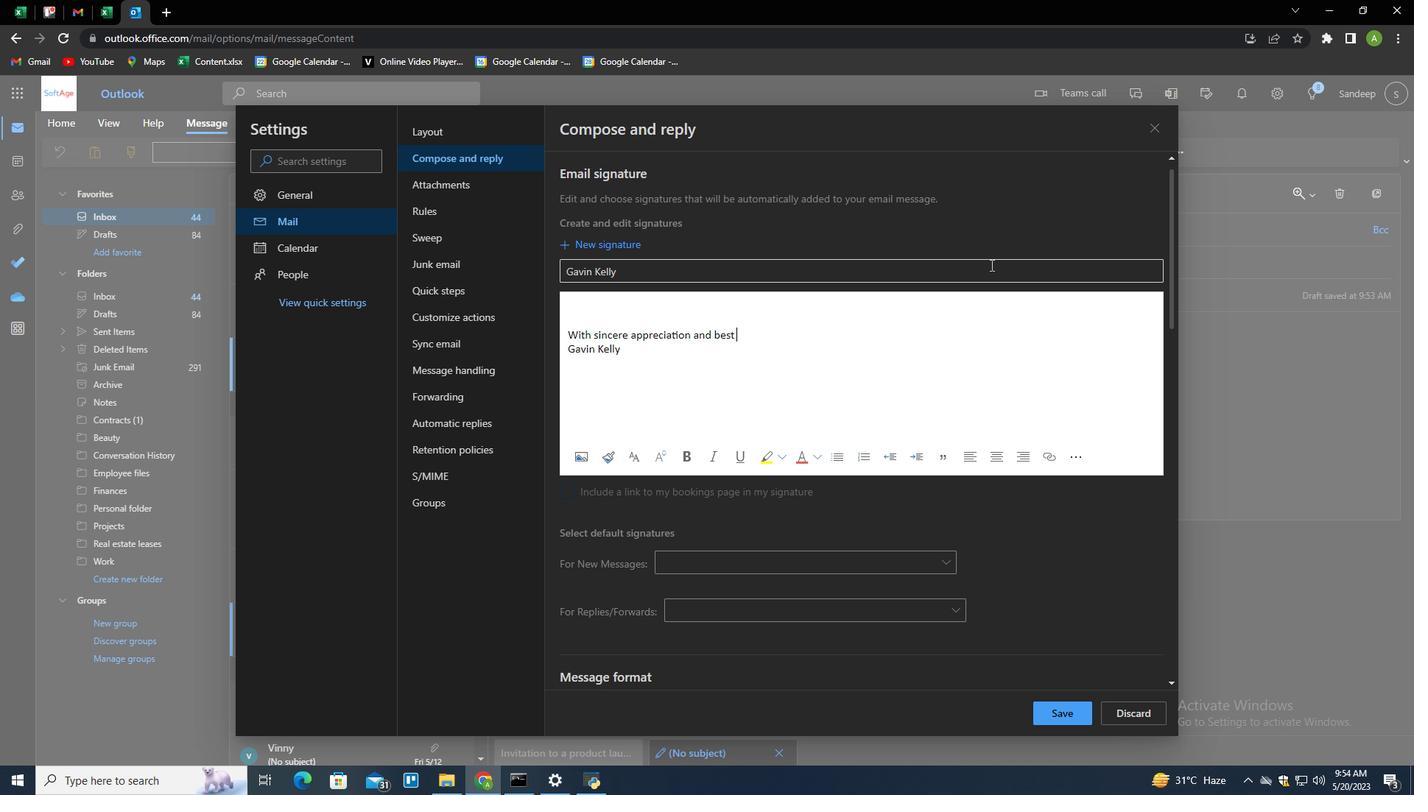 
Action: Mouse pressed left at (980, 212)
Screenshot: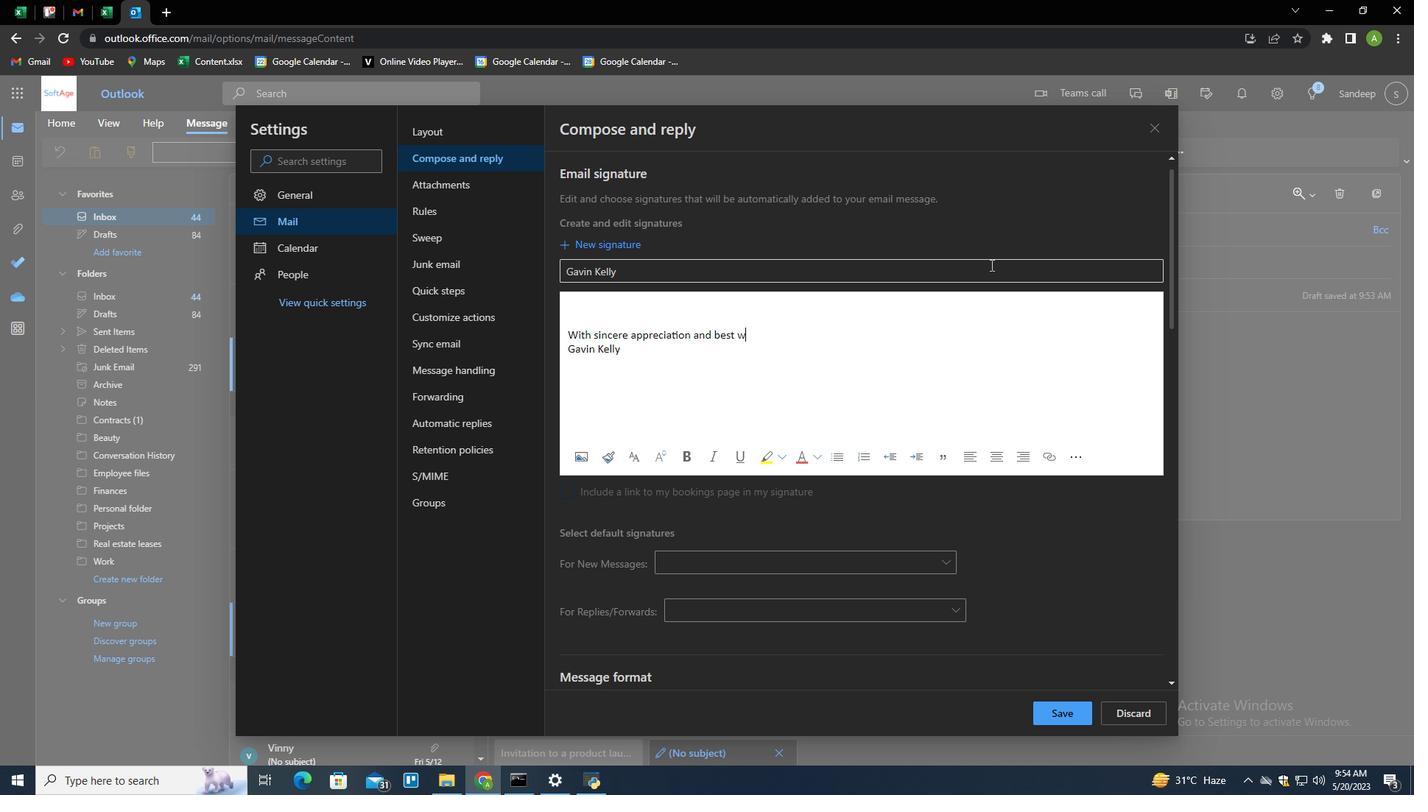 
Action: Mouse moved to (571, 308)
Screenshot: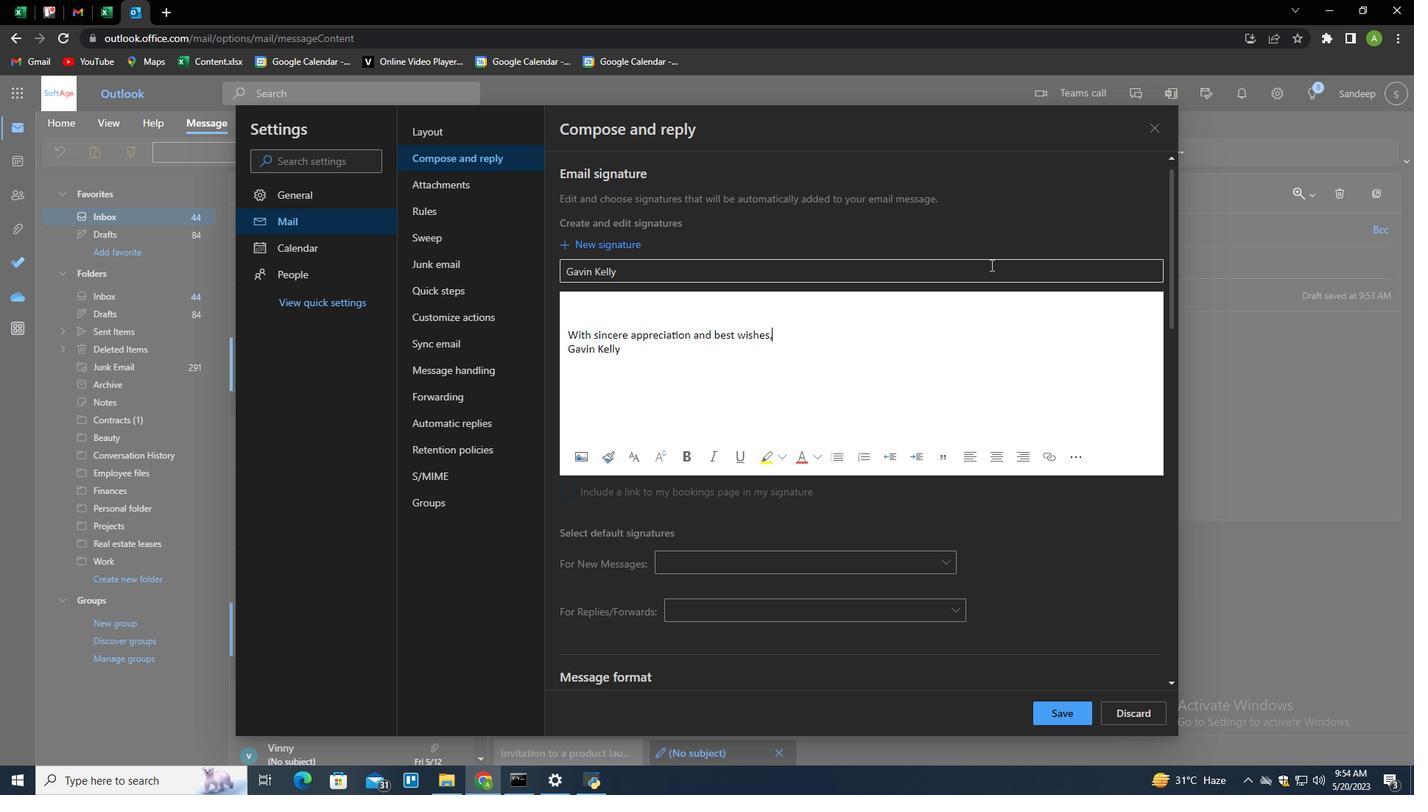 
Action: Mouse pressed left at (571, 308)
Screenshot: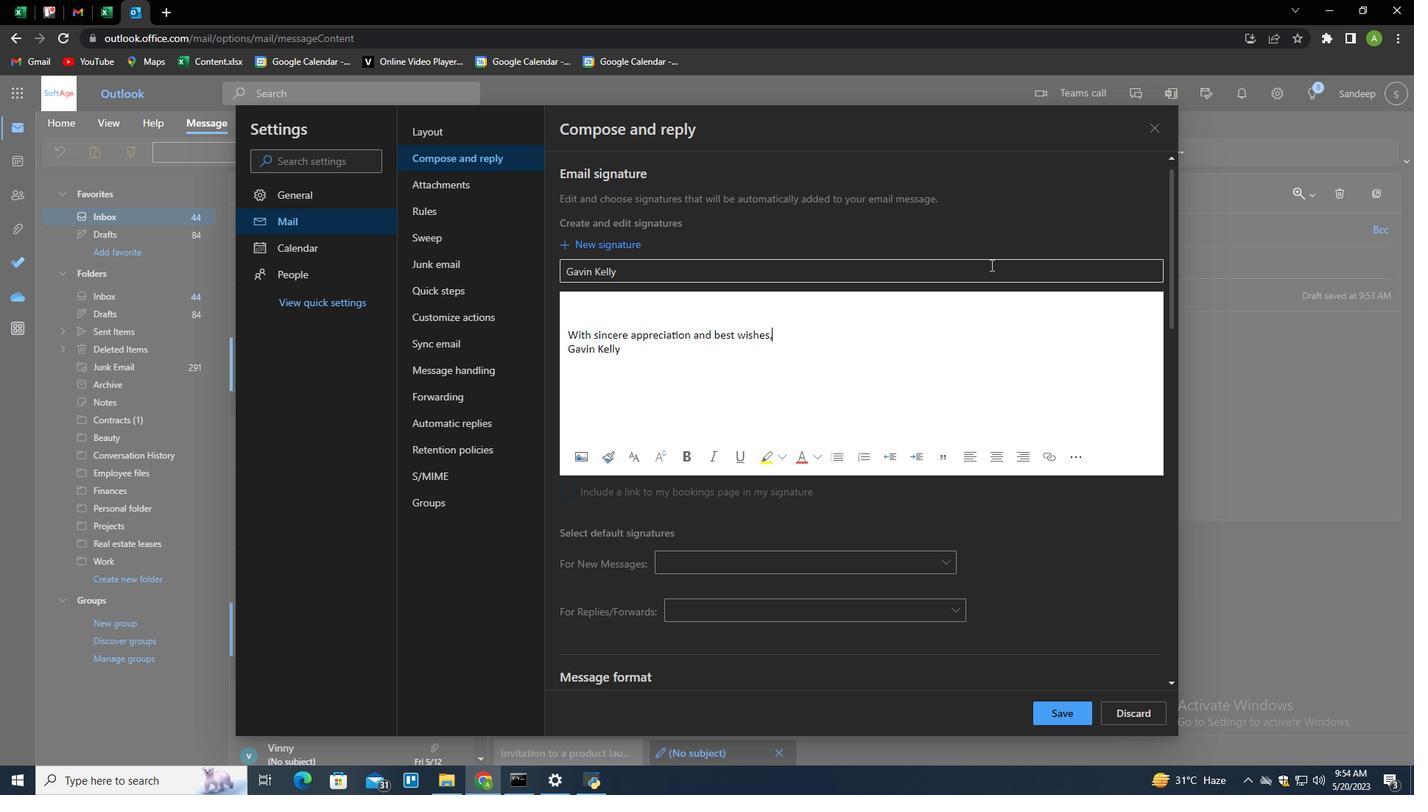 
Action: Mouse moved to (1160, 128)
Screenshot: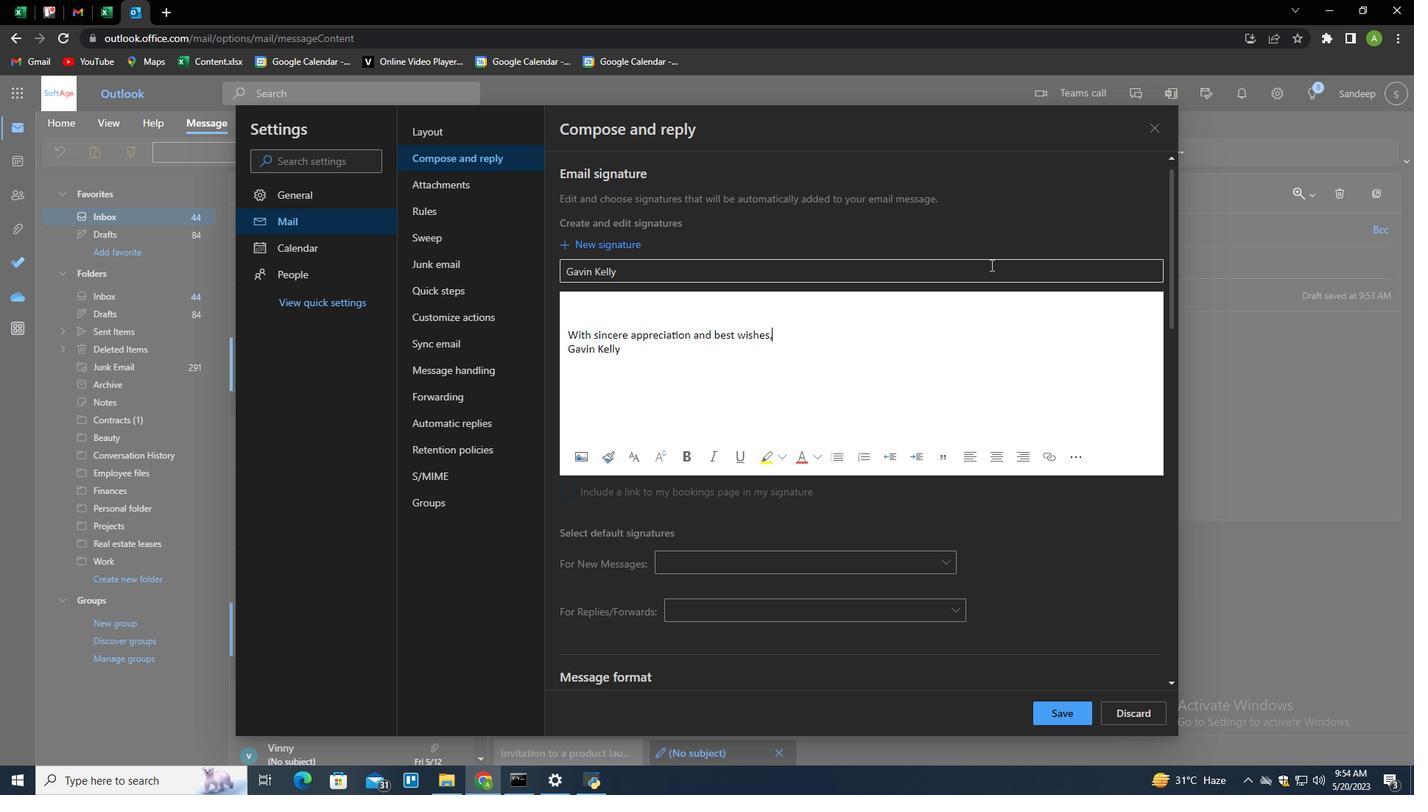 
Action: Mouse pressed left at (1160, 128)
Screenshot: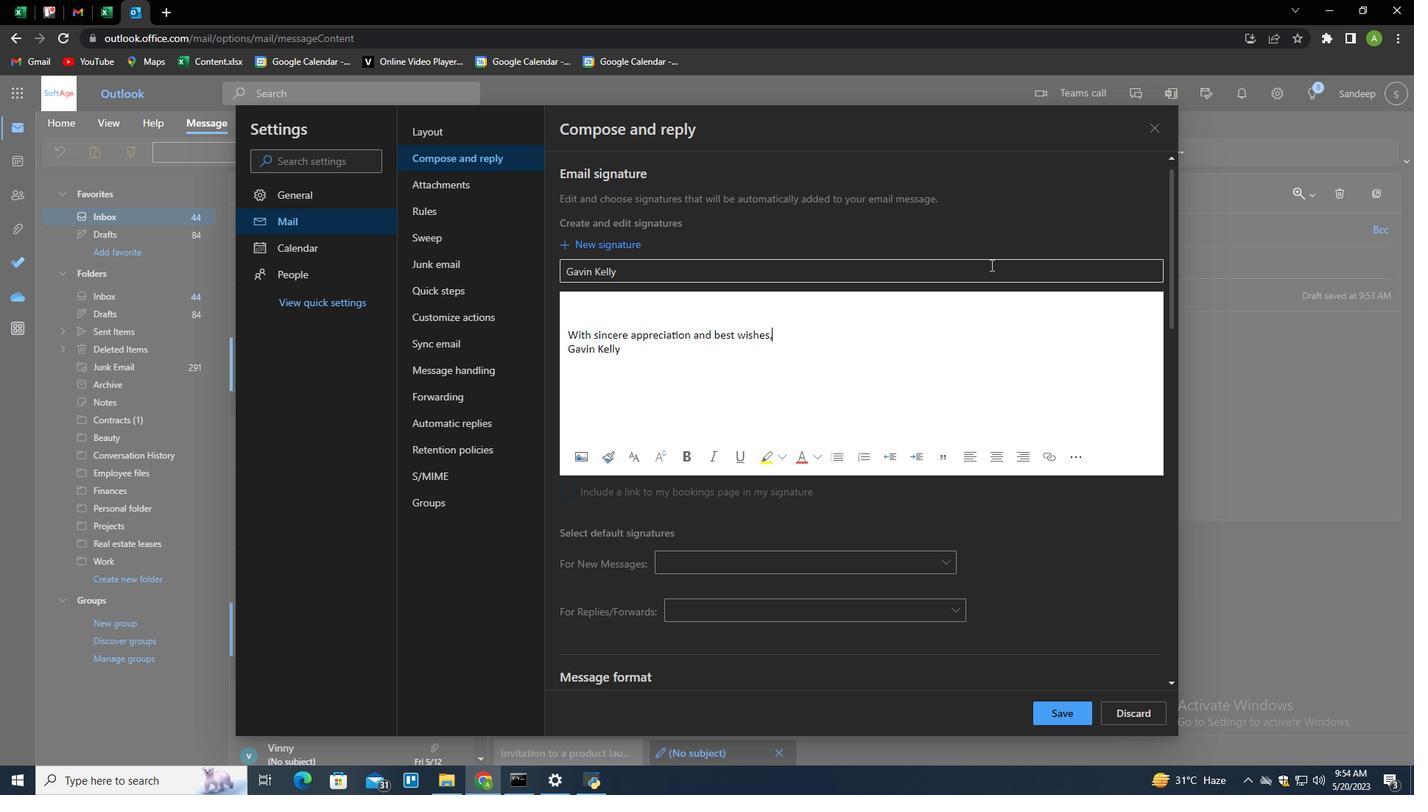
Action: Mouse moved to (134, 147)
Screenshot: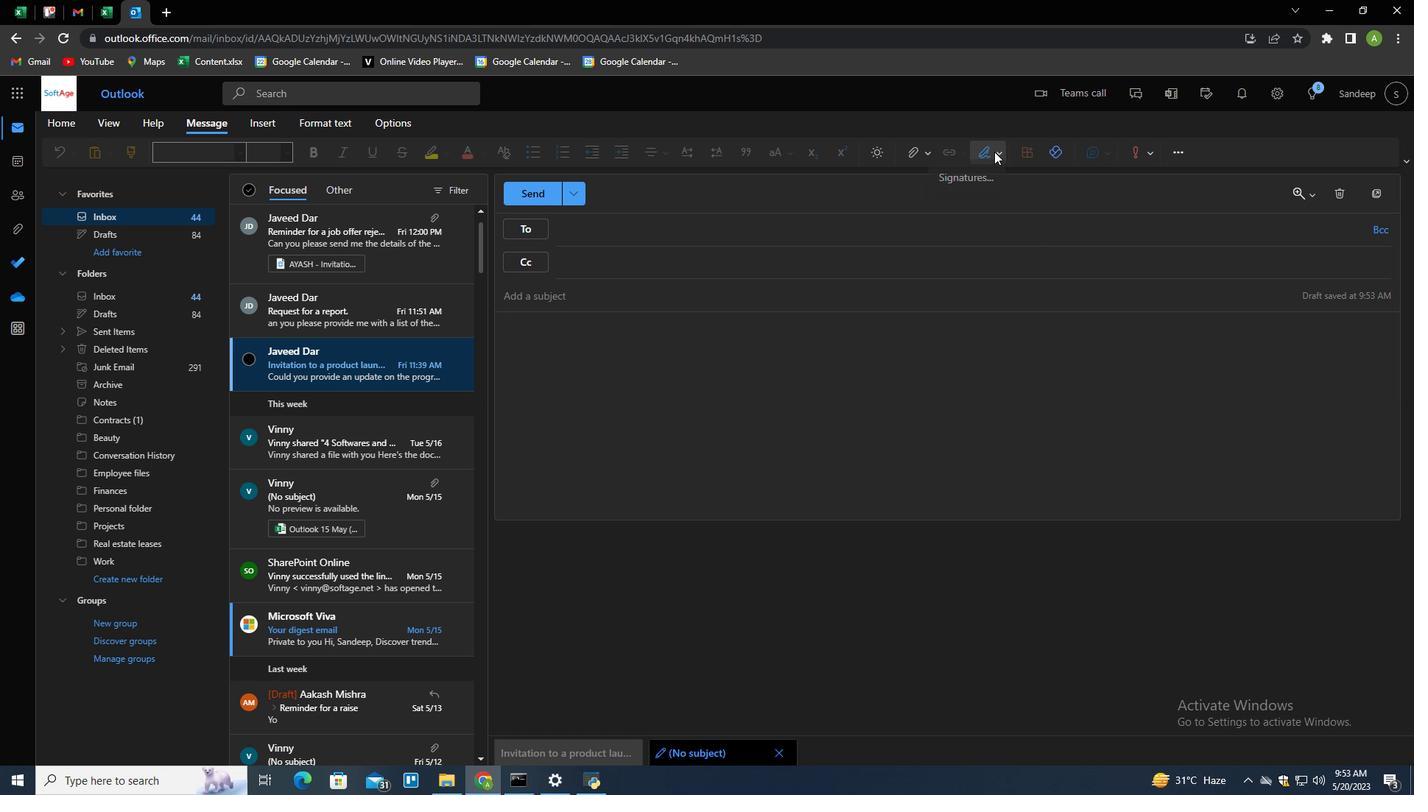 
Action: Mouse pressed left at (134, 147)
Screenshot: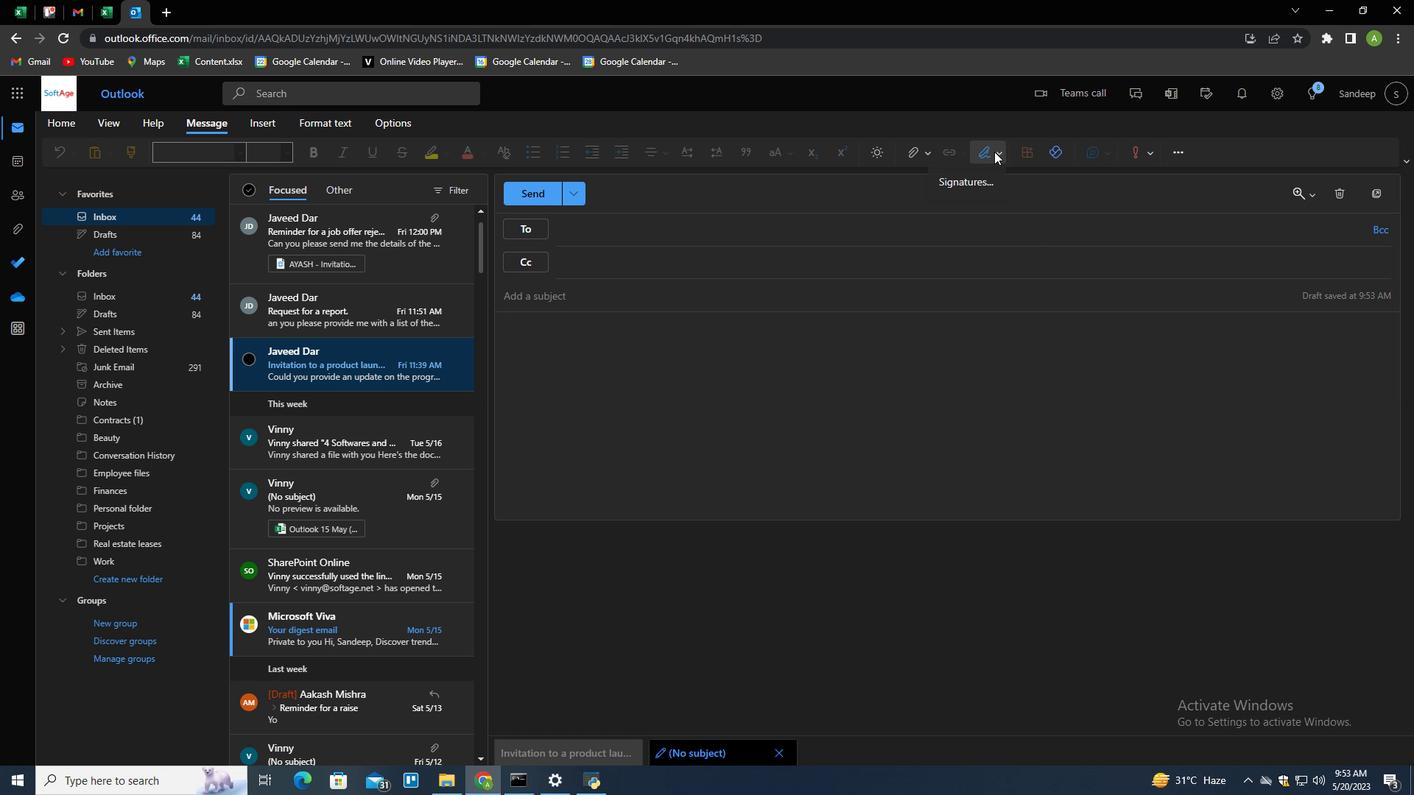 
Action: Mouse moved to (991, 156)
Screenshot: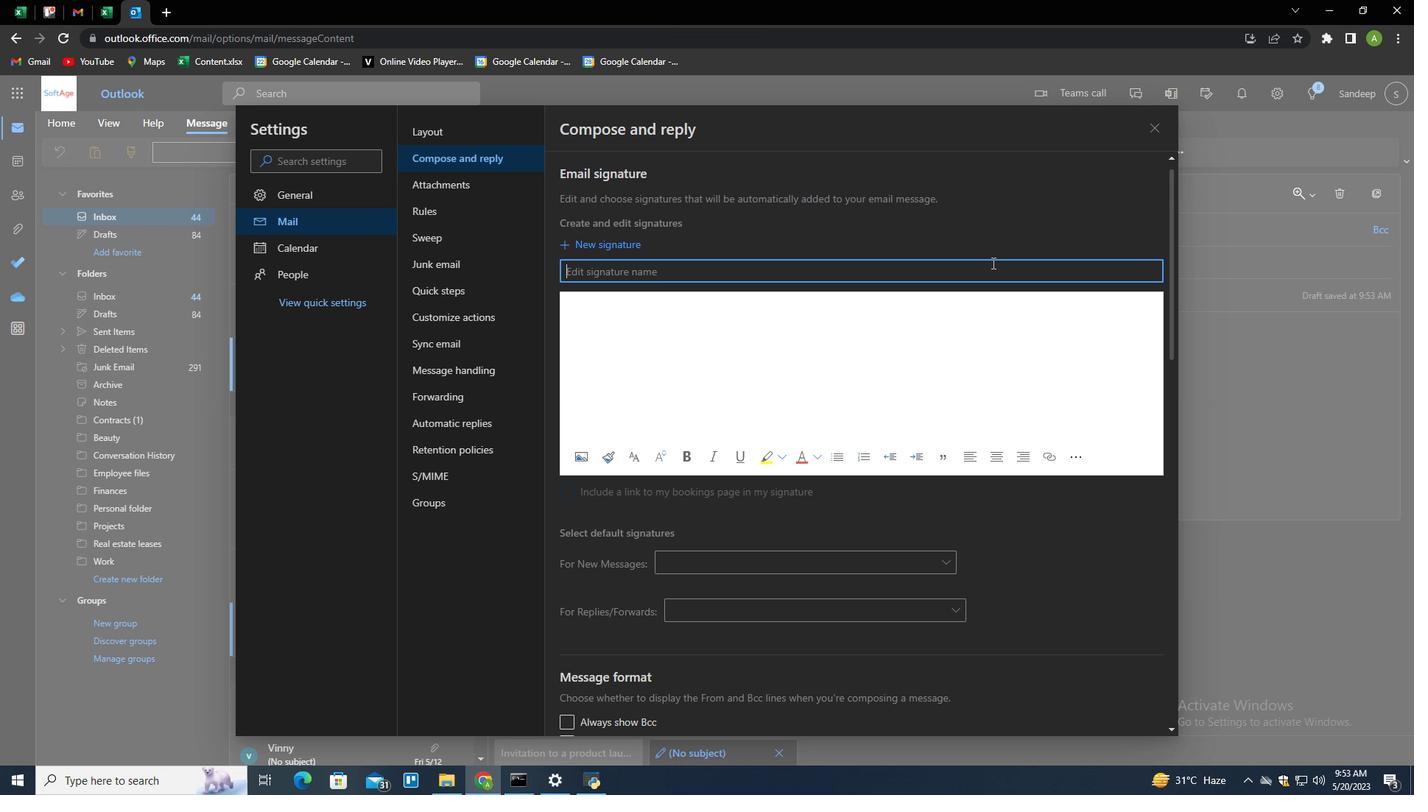 
Action: Mouse pressed left at (991, 156)
Screenshot: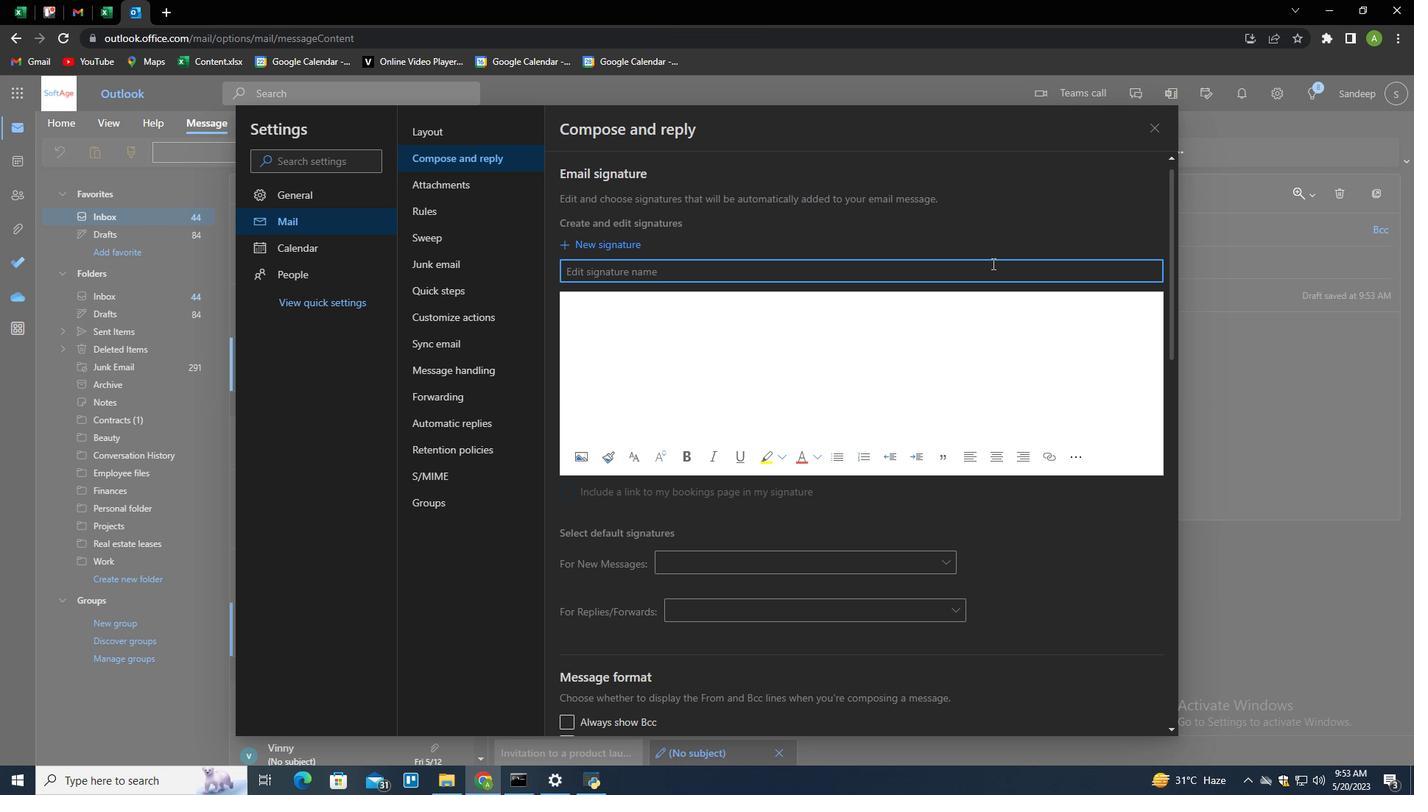 
Action: Mouse moved to (976, 180)
Screenshot: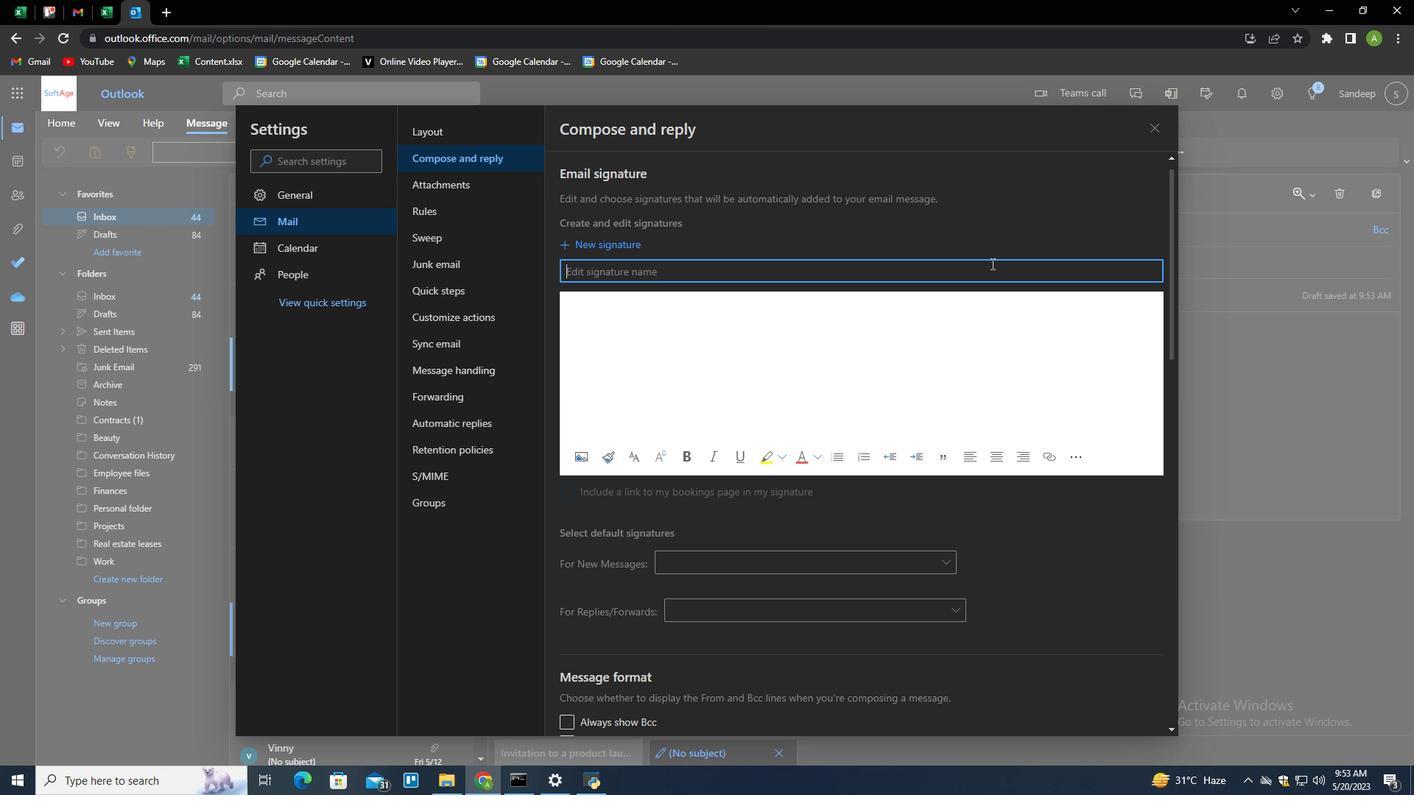 
Action: Mouse pressed left at (976, 180)
Screenshot: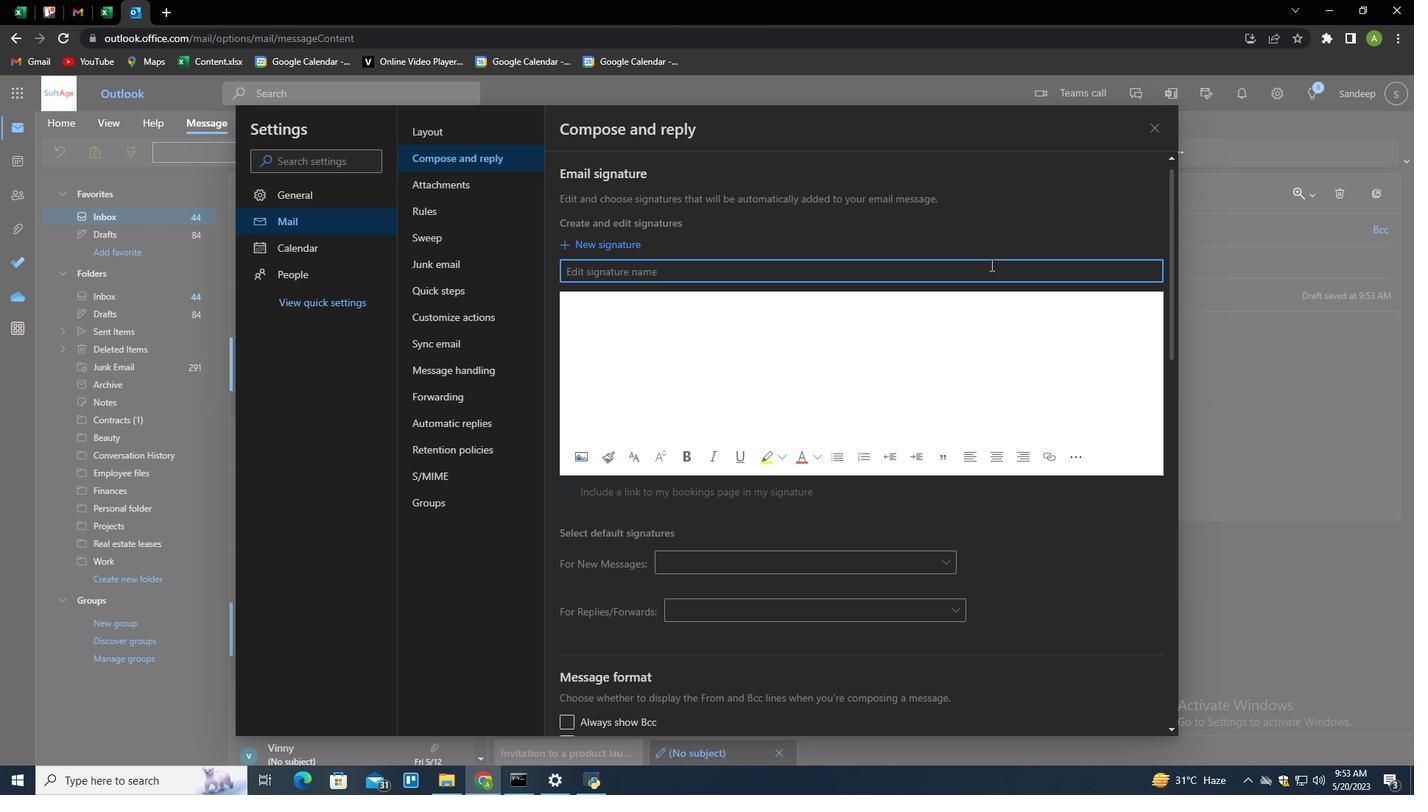 
Action: Mouse moved to (828, 263)
Screenshot: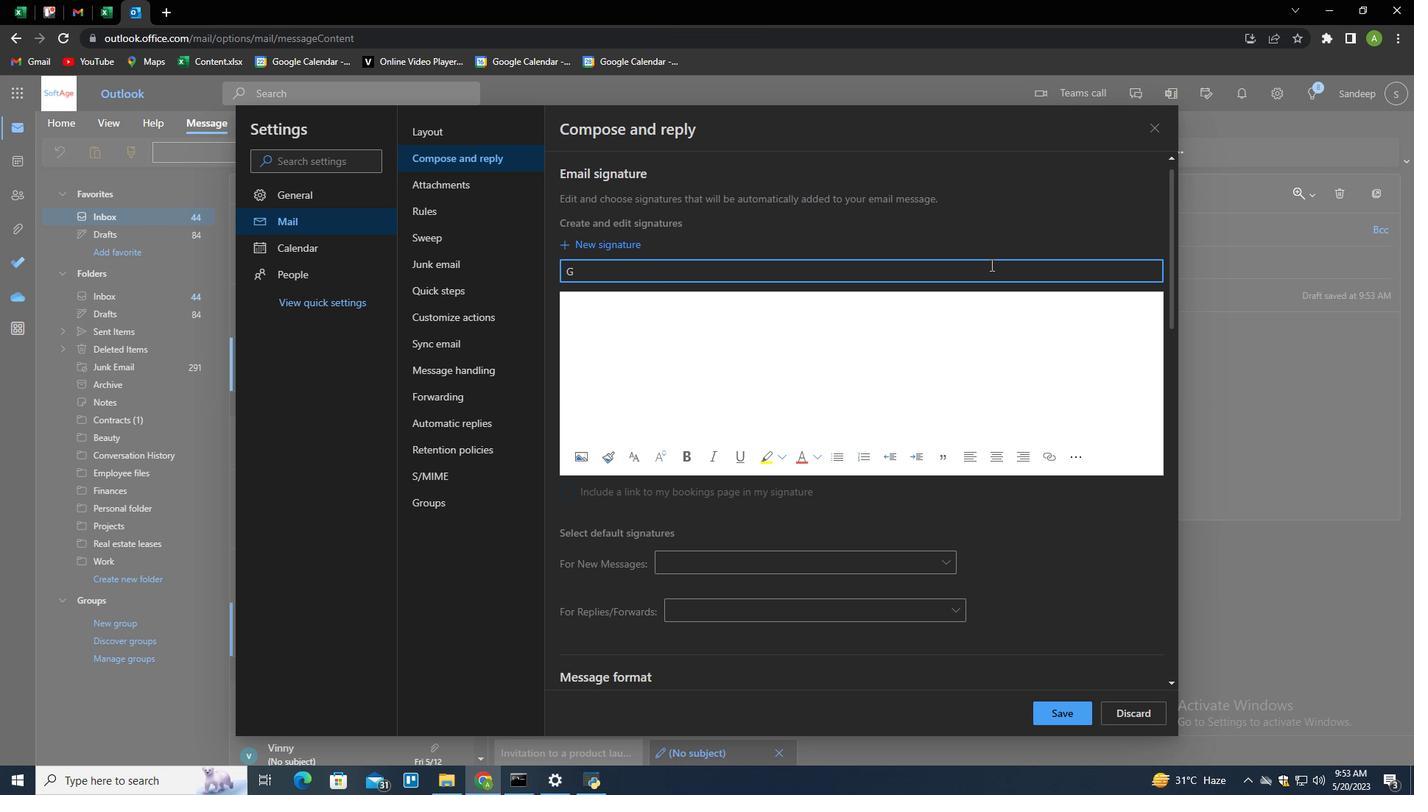 
Action: Mouse pressed left at (828, 263)
Screenshot: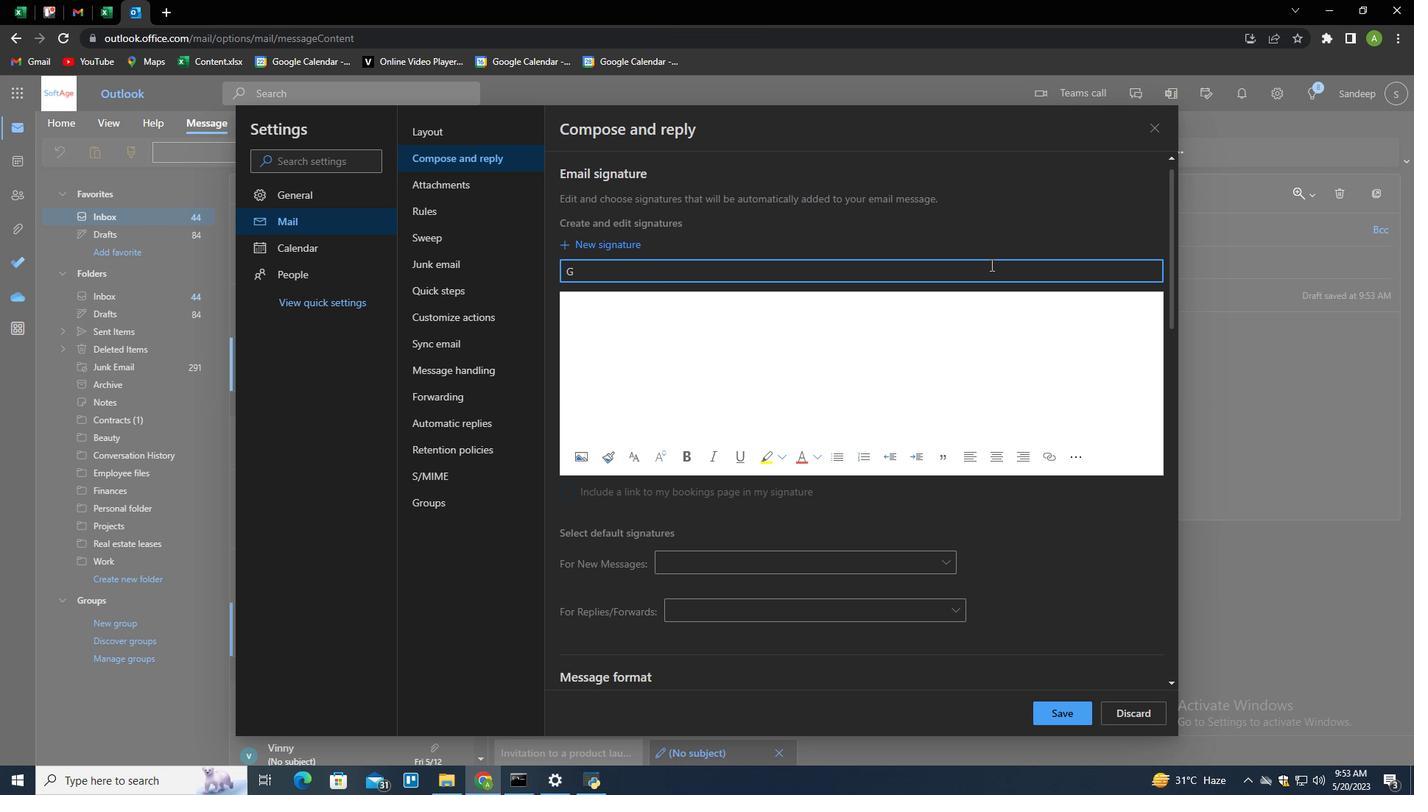 
Action: Key pressed <Key.shift>Gavin<Key.space><Key.shift>Kelly<Key.space><Key.tab><Key.shift>Gavin<Key.space><Key.shift>Kelly
Screenshot: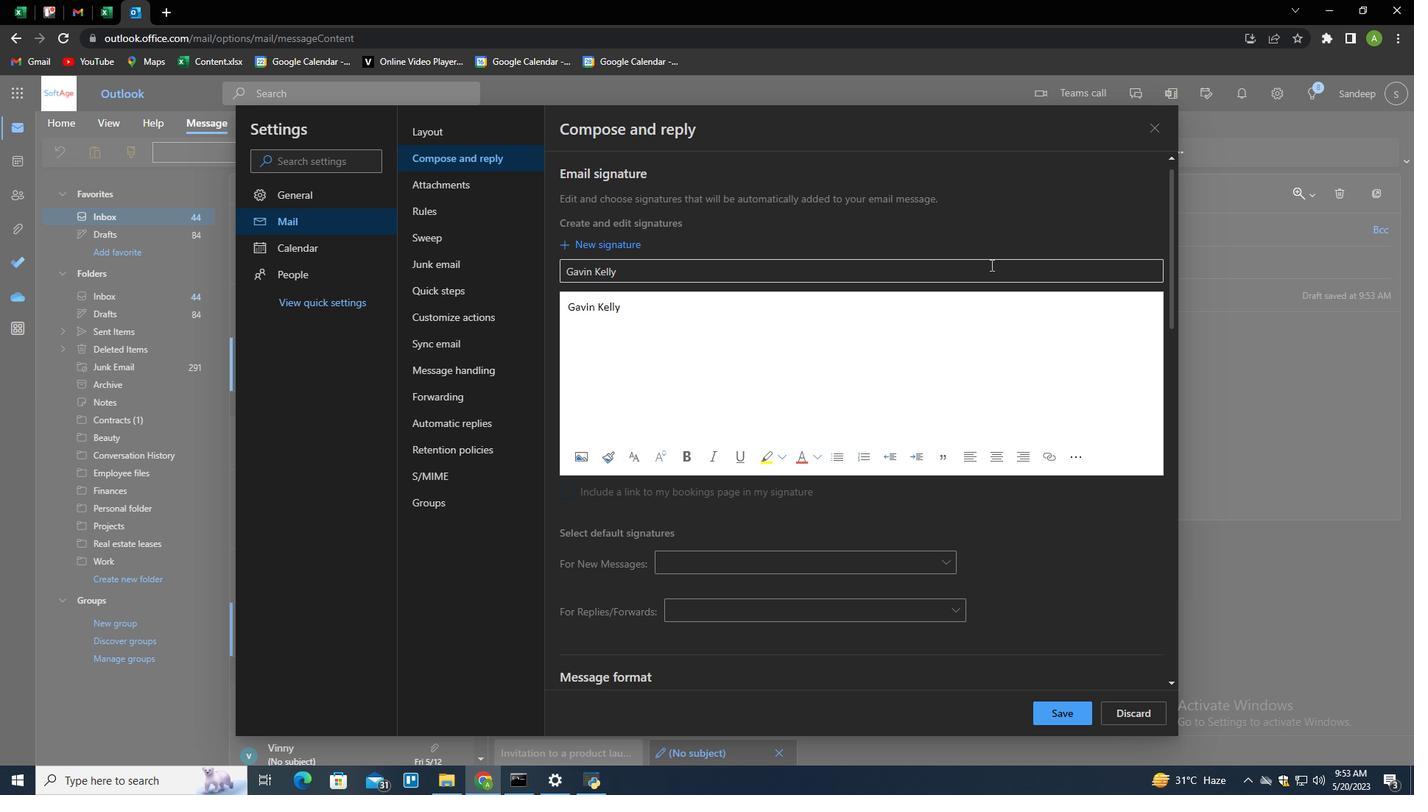 
Action: Mouse moved to (1063, 708)
Screenshot: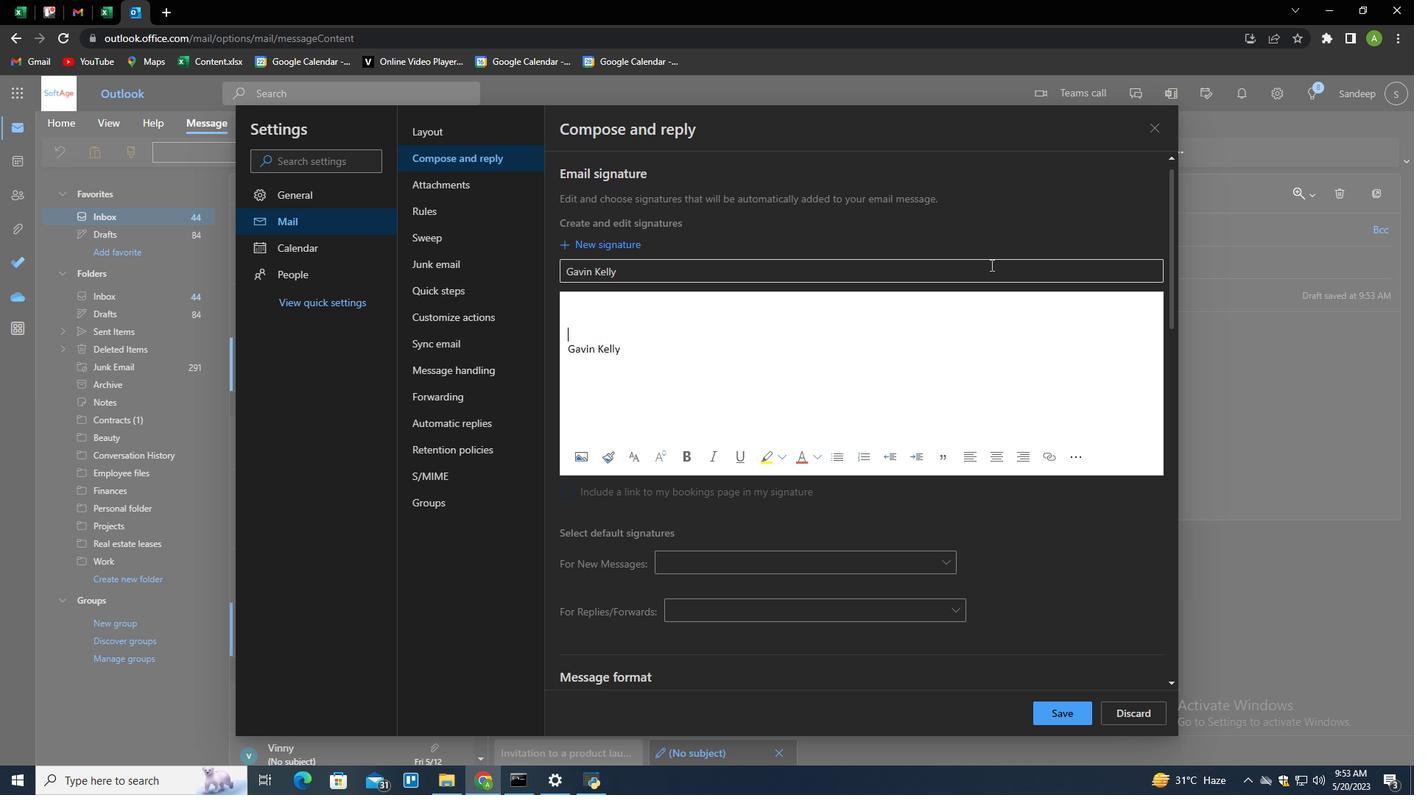 
Action: Mouse pressed left at (1063, 708)
Screenshot: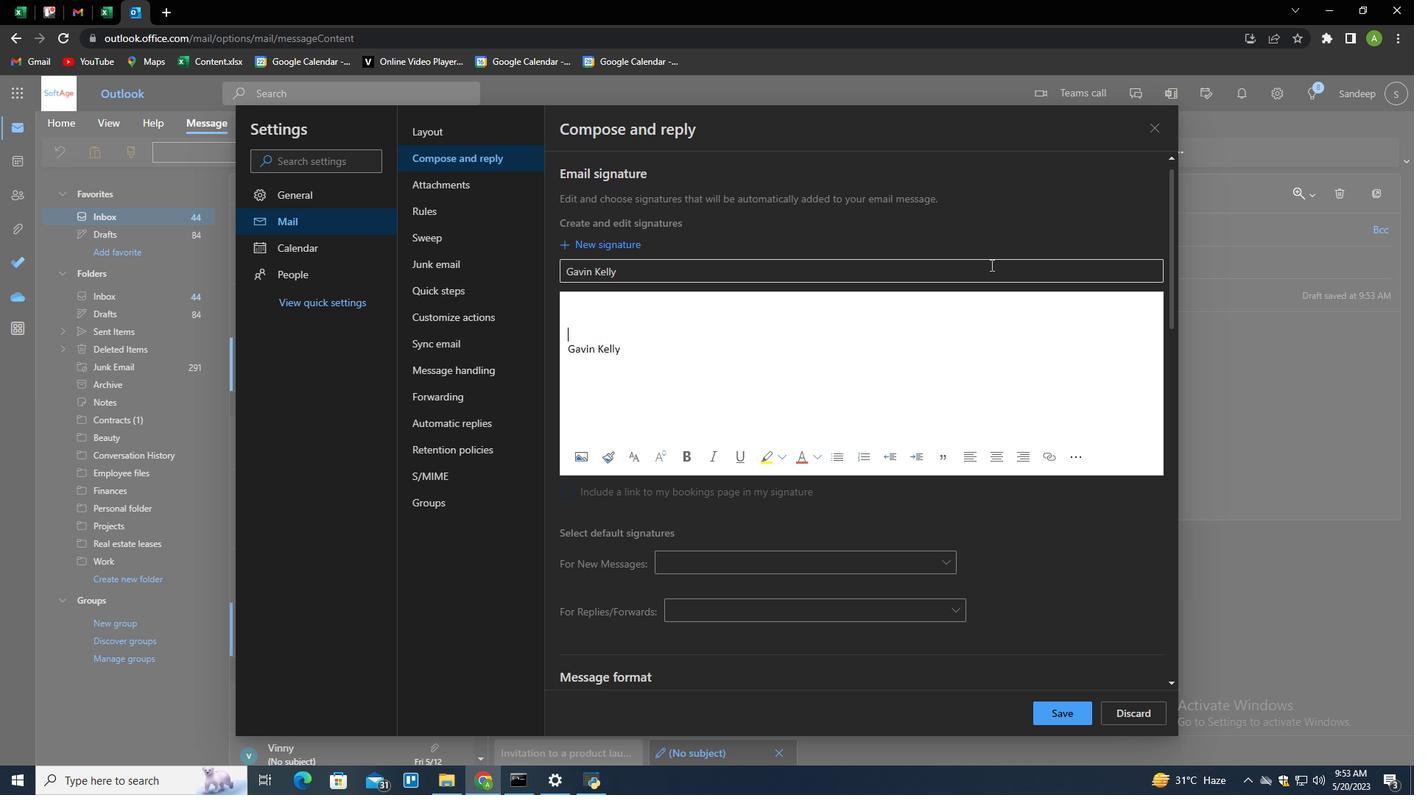 
Action: Mouse moved to (1276, 411)
Screenshot: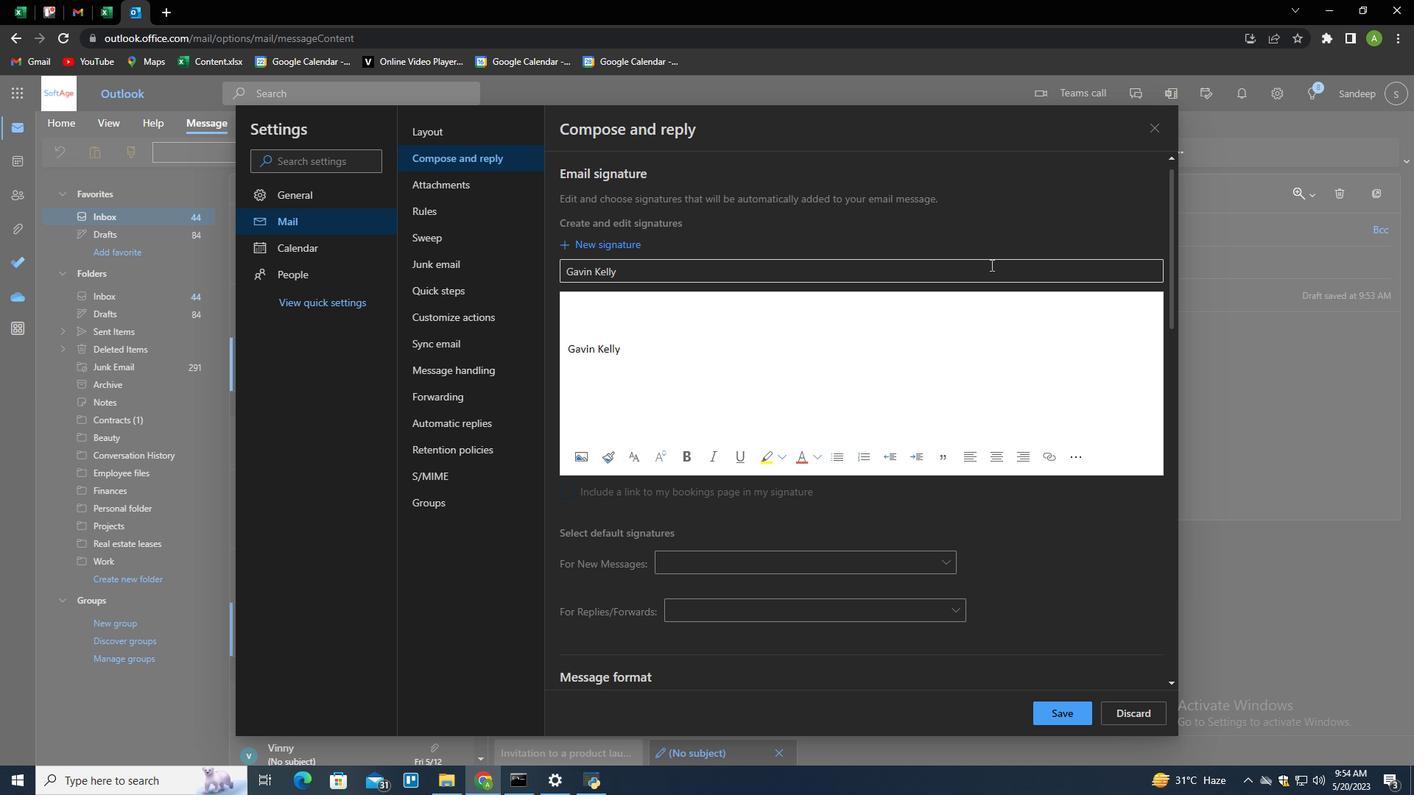 
Action: Mouse pressed left at (1276, 411)
Screenshot: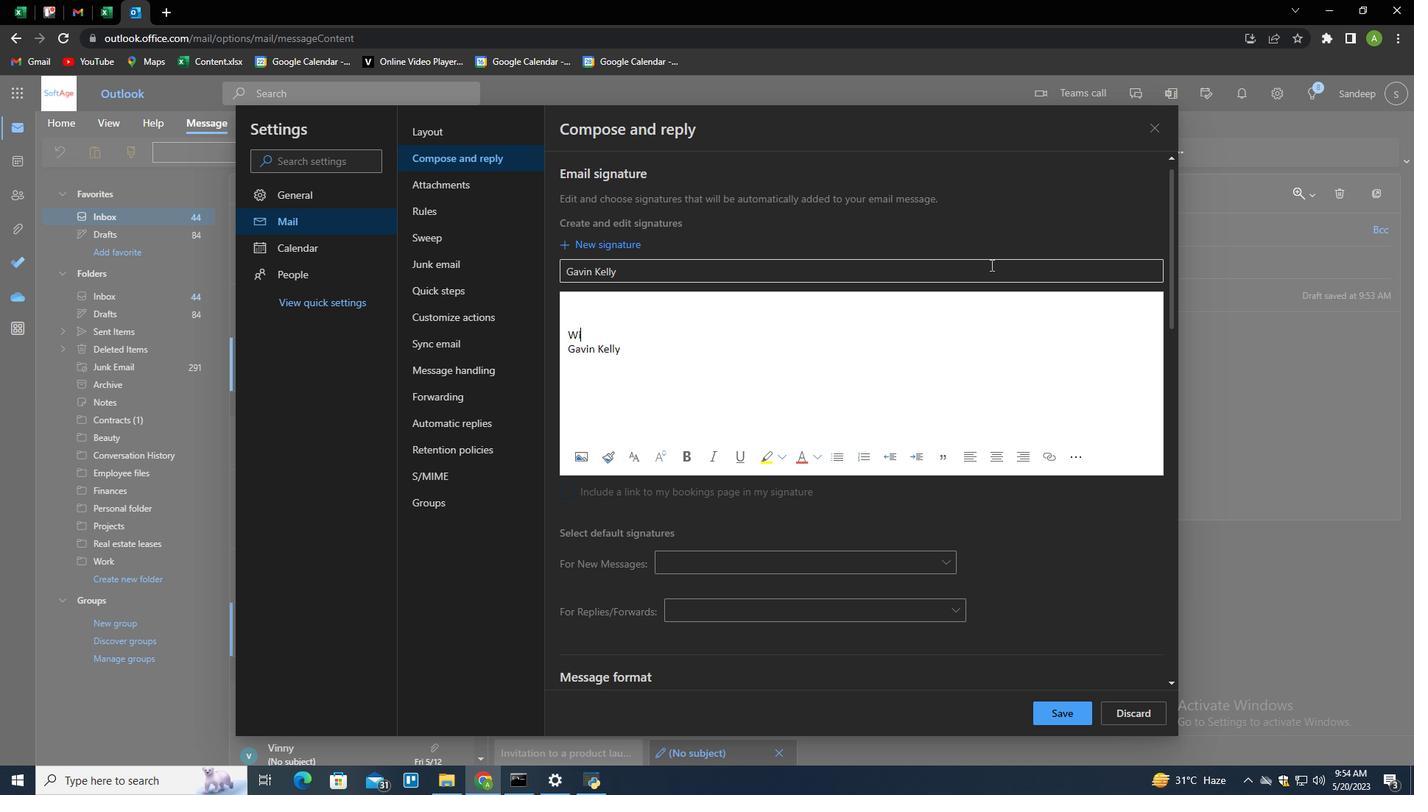 
Action: Mouse moved to (1000, 159)
Screenshot: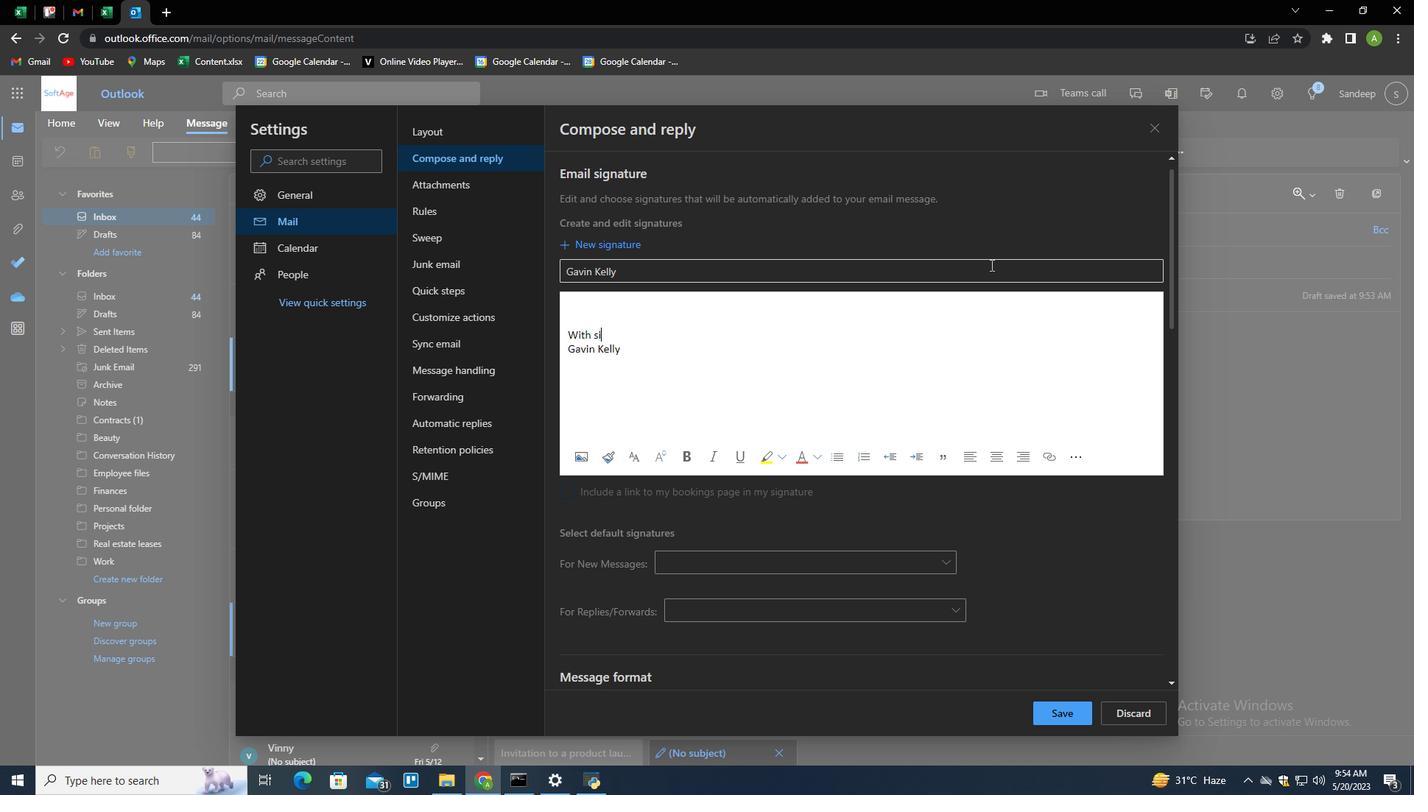 
Action: Mouse pressed left at (1000, 159)
Screenshot: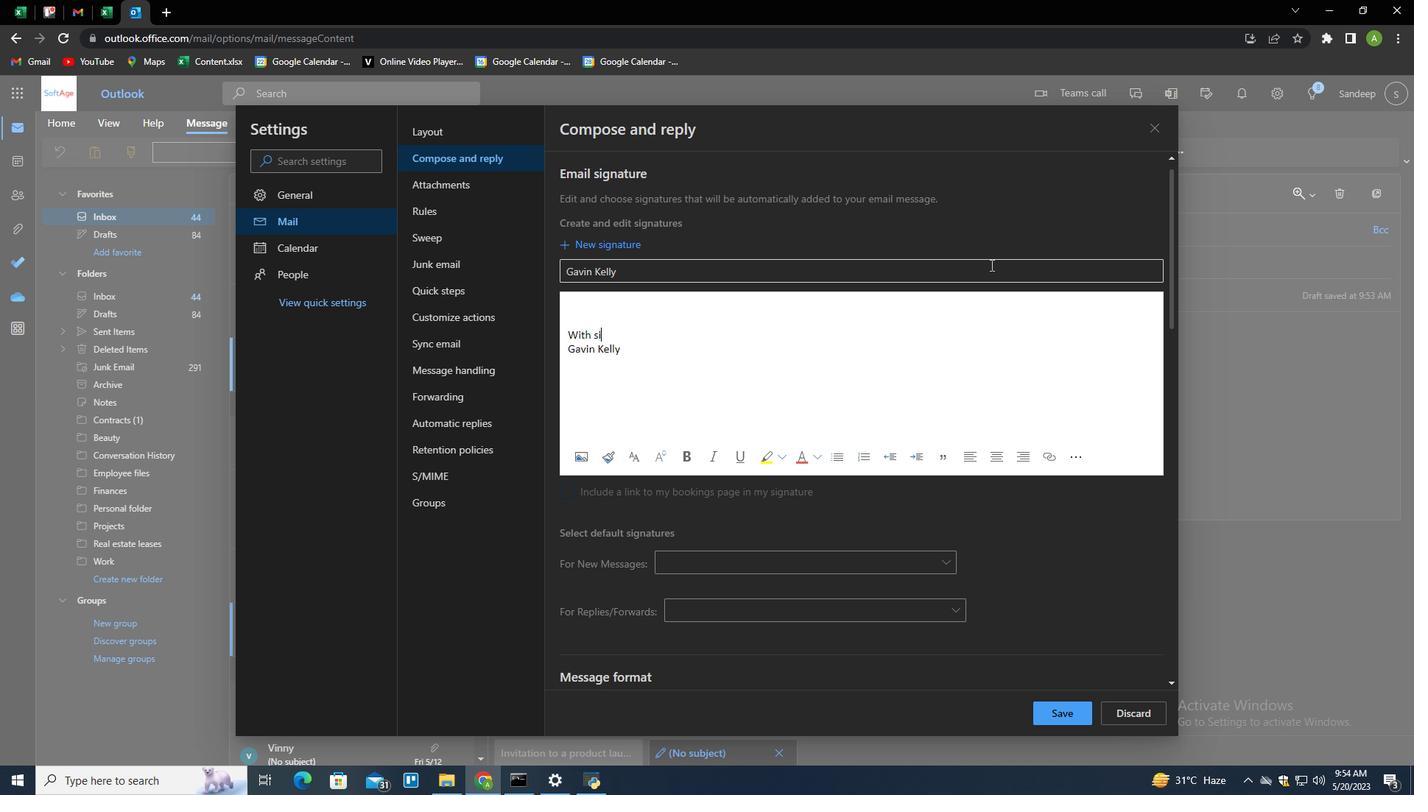 
Action: Mouse moved to (974, 210)
Screenshot: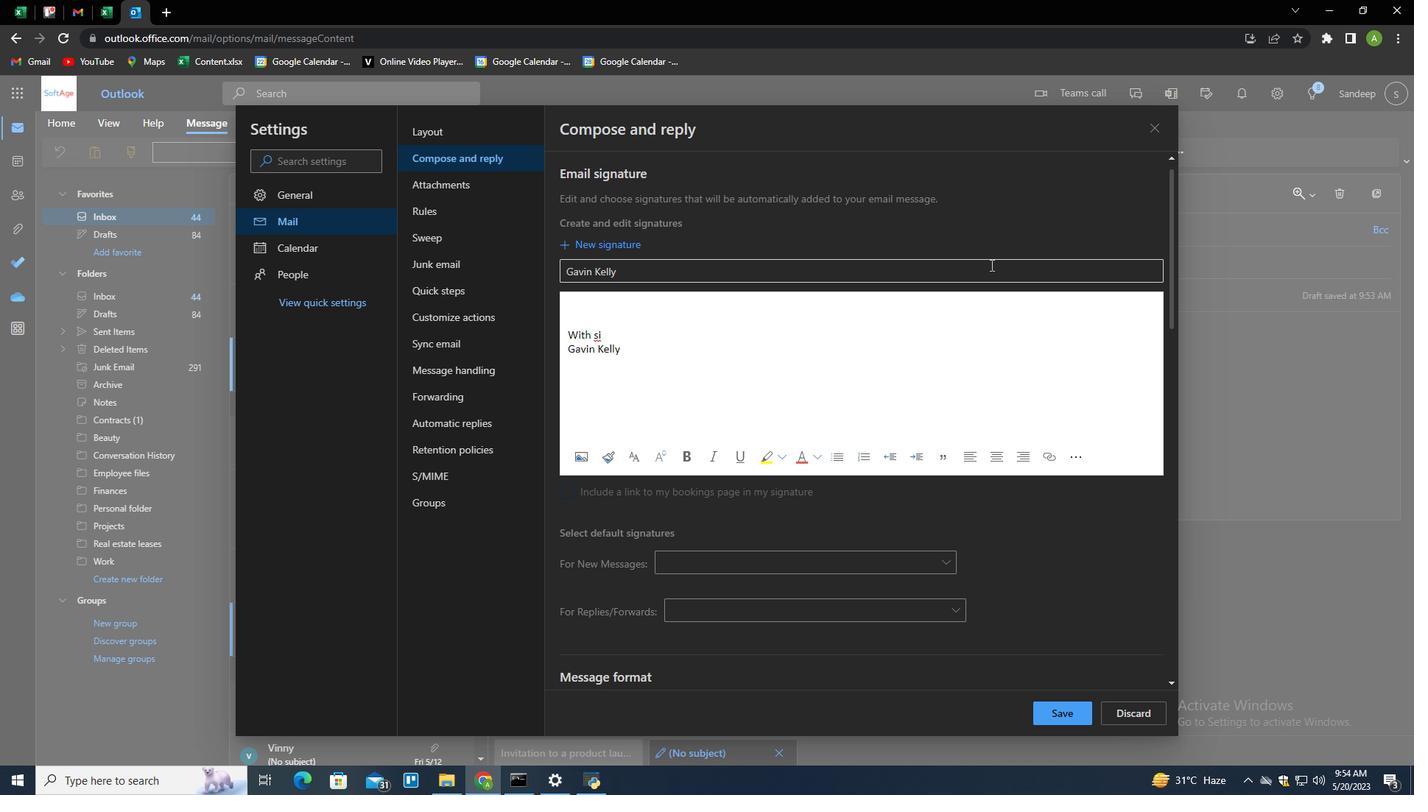 
Action: Mouse pressed left at (974, 210)
Screenshot: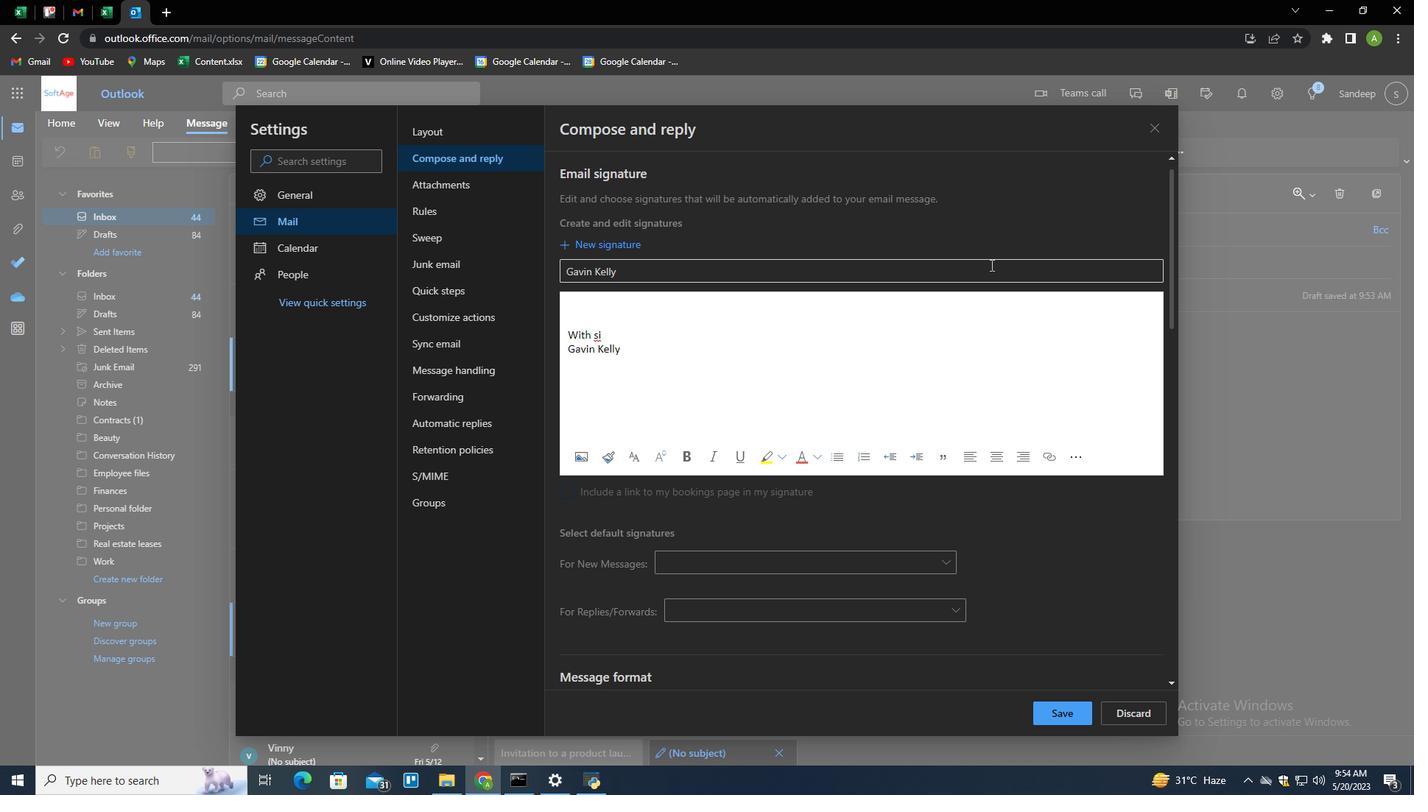 
Action: Mouse moved to (571, 310)
Screenshot: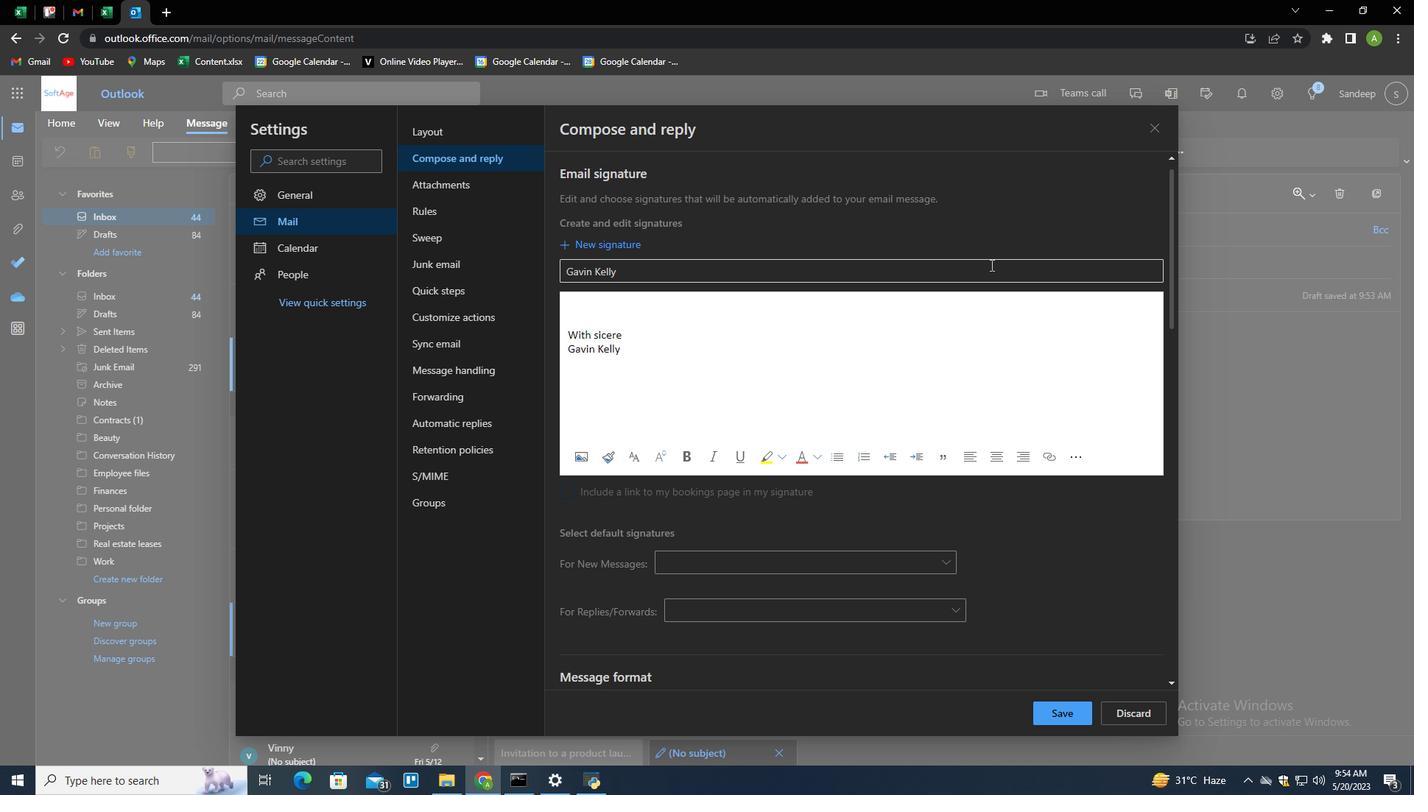 
Action: Mouse pressed left at (571, 310)
Screenshot: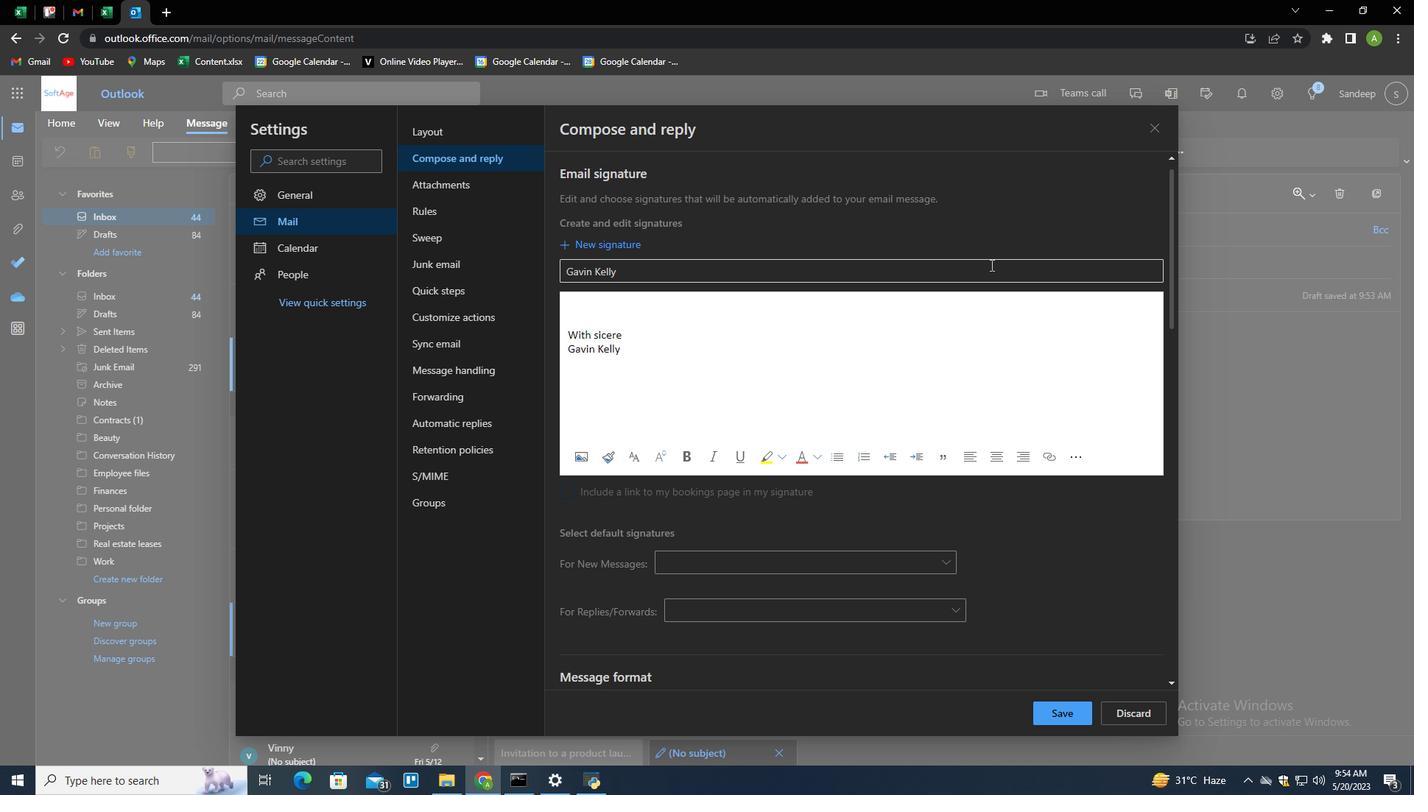 
Action: Mouse moved to (703, 344)
Screenshot: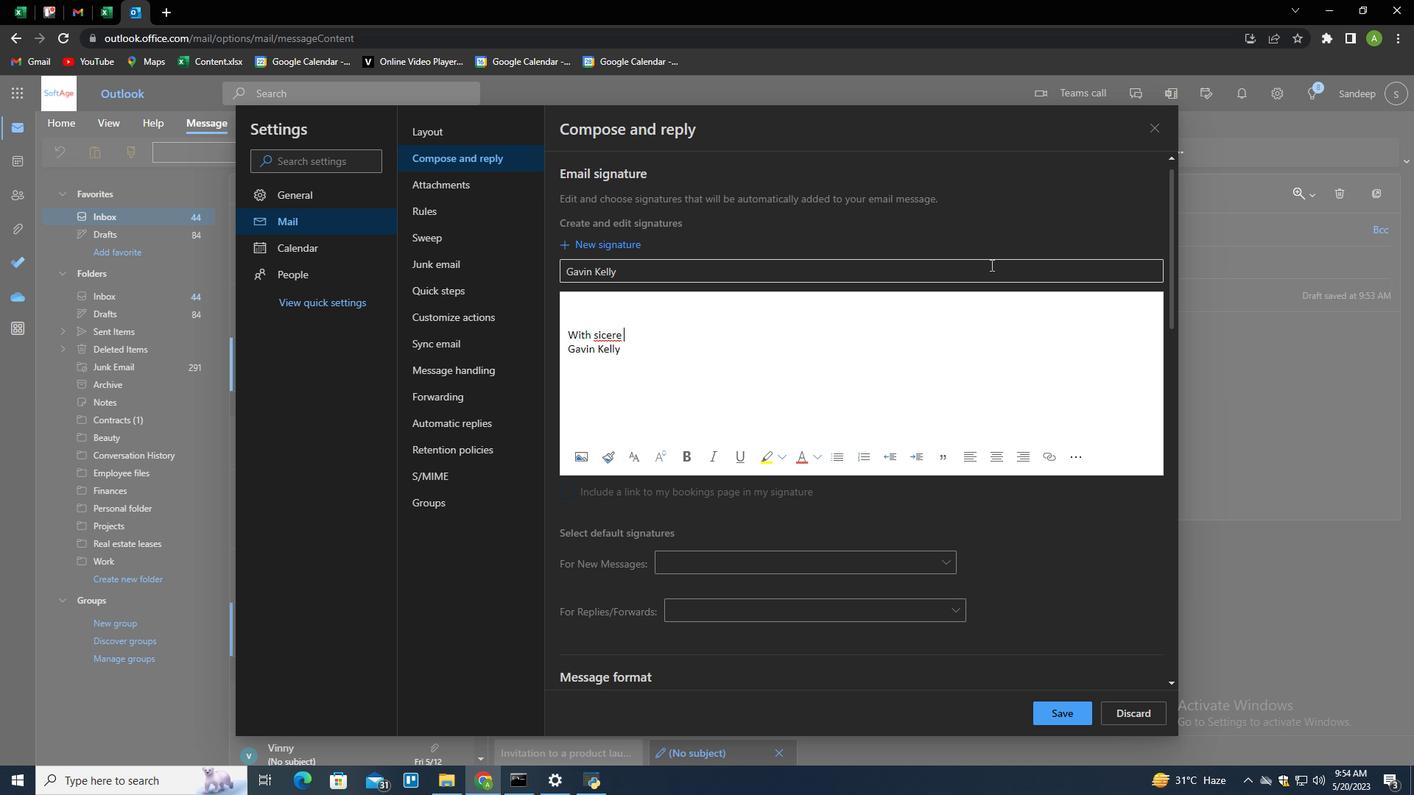 
Action: Key pressed <Key.shift_r><Key.enter><Key.enter><Key.enter><Key.enter><Key.enter><Key.up><Key.shift><Key.shift><Key.shift><Key.shift><Key.shift><Key.shift><Key.shift><Key.shift><Key.shift><Key.shift>With<Key.space>sincere<Key.space>appreciation<Key.space>and<Key.space>best<Key.space>wisger<Key.backspace><Key.backspace><Key.backspace>her,
Screenshot: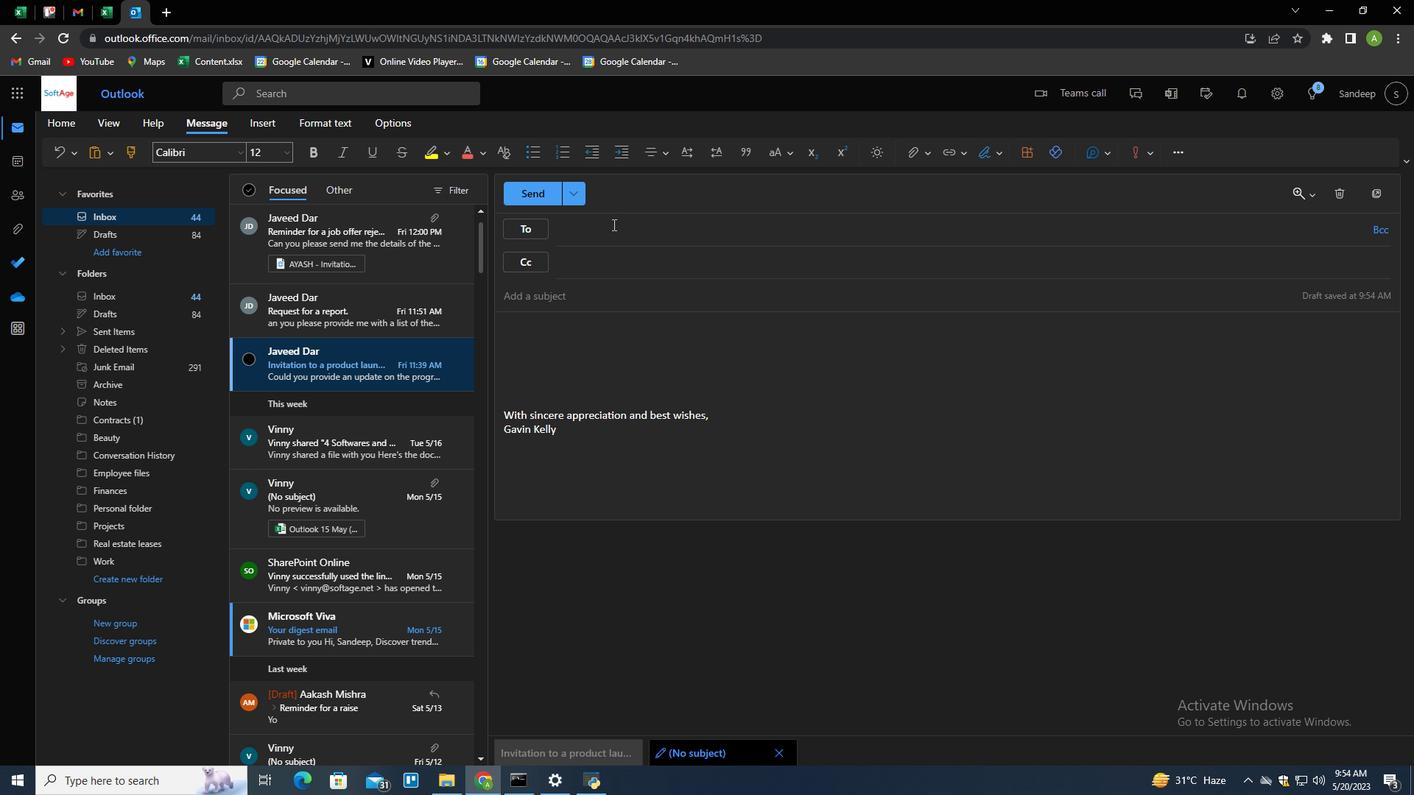 
Action: Mouse moved to (1071, 710)
Screenshot: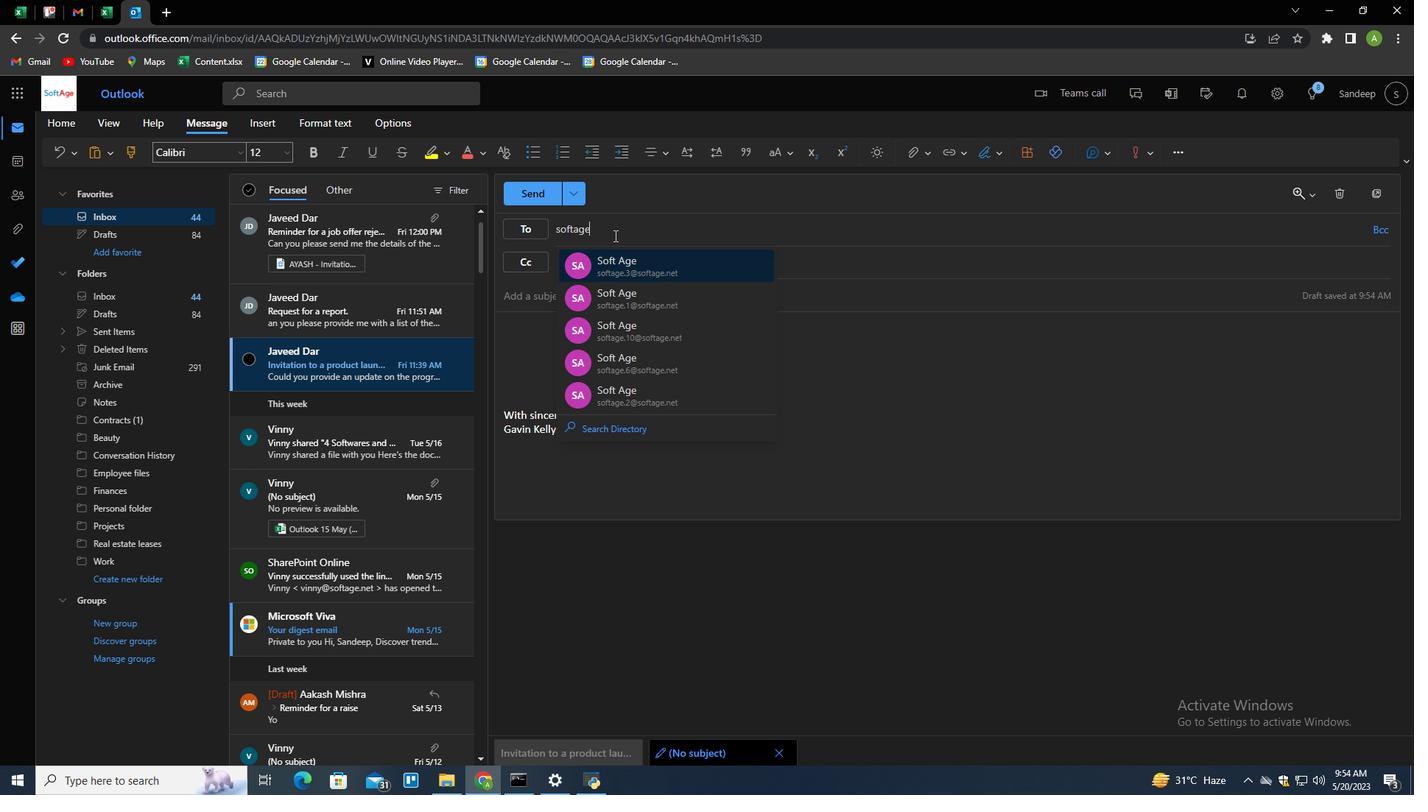
Action: Mouse pressed left at (1071, 710)
Screenshot: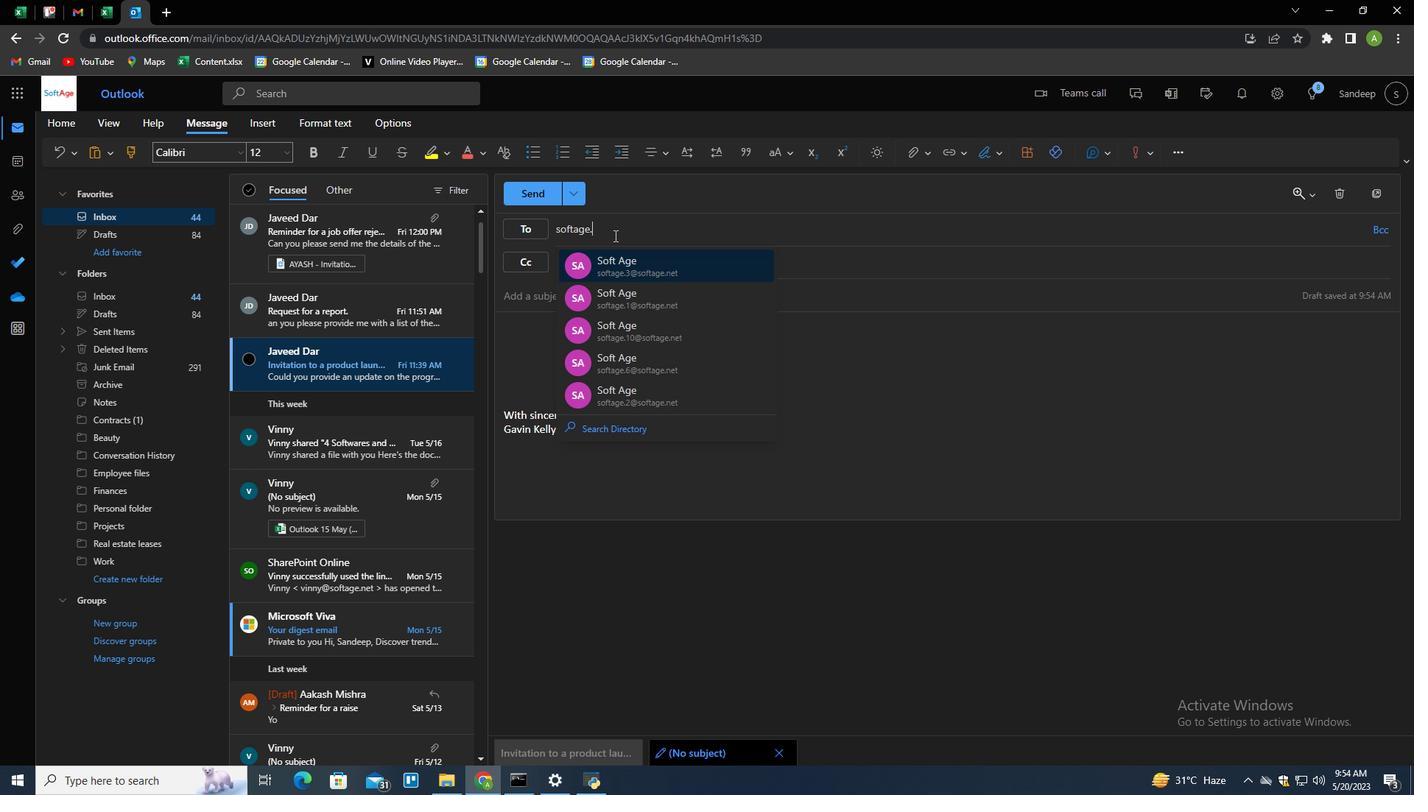 
Action: Mouse moved to (1289, 384)
Screenshot: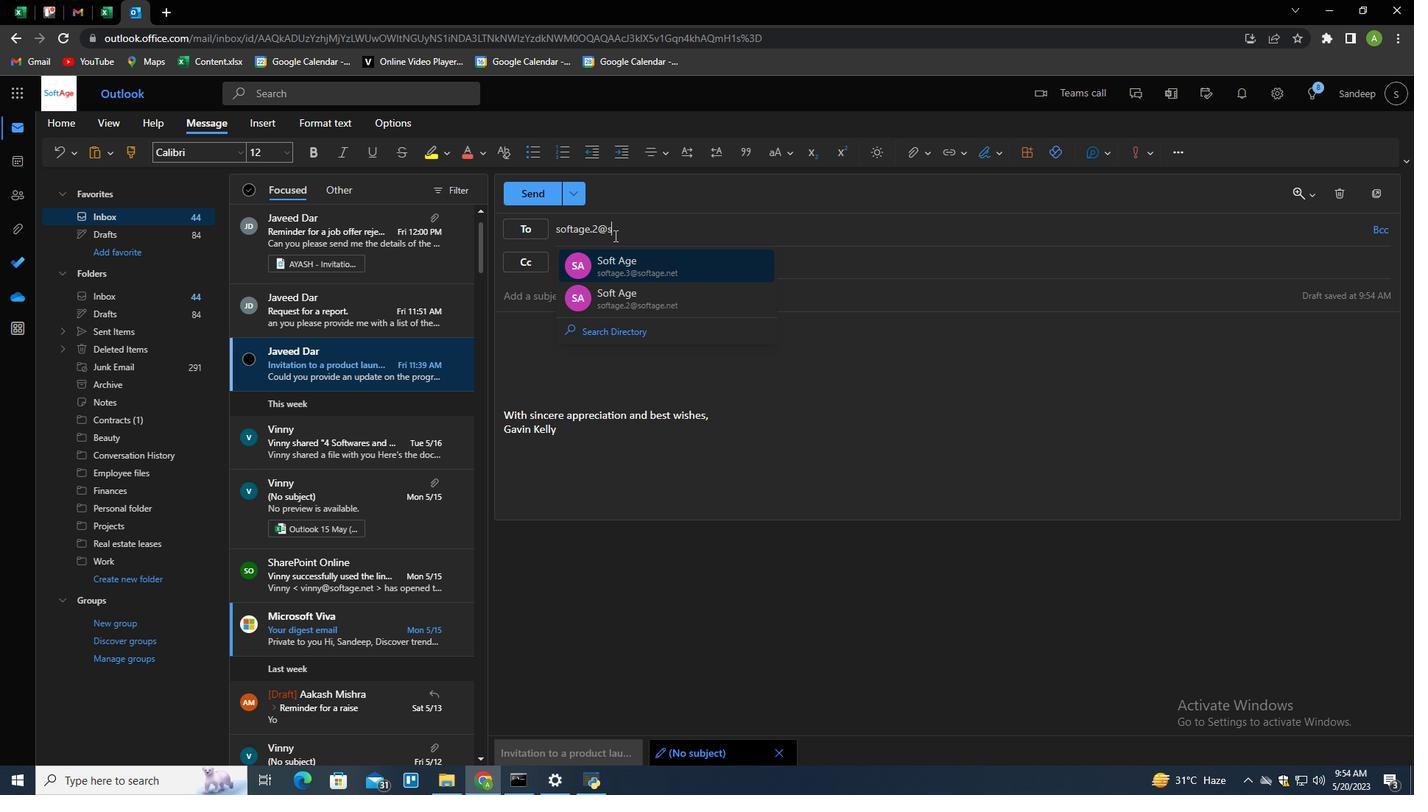
Action: Mouse pressed left at (1289, 384)
Screenshot: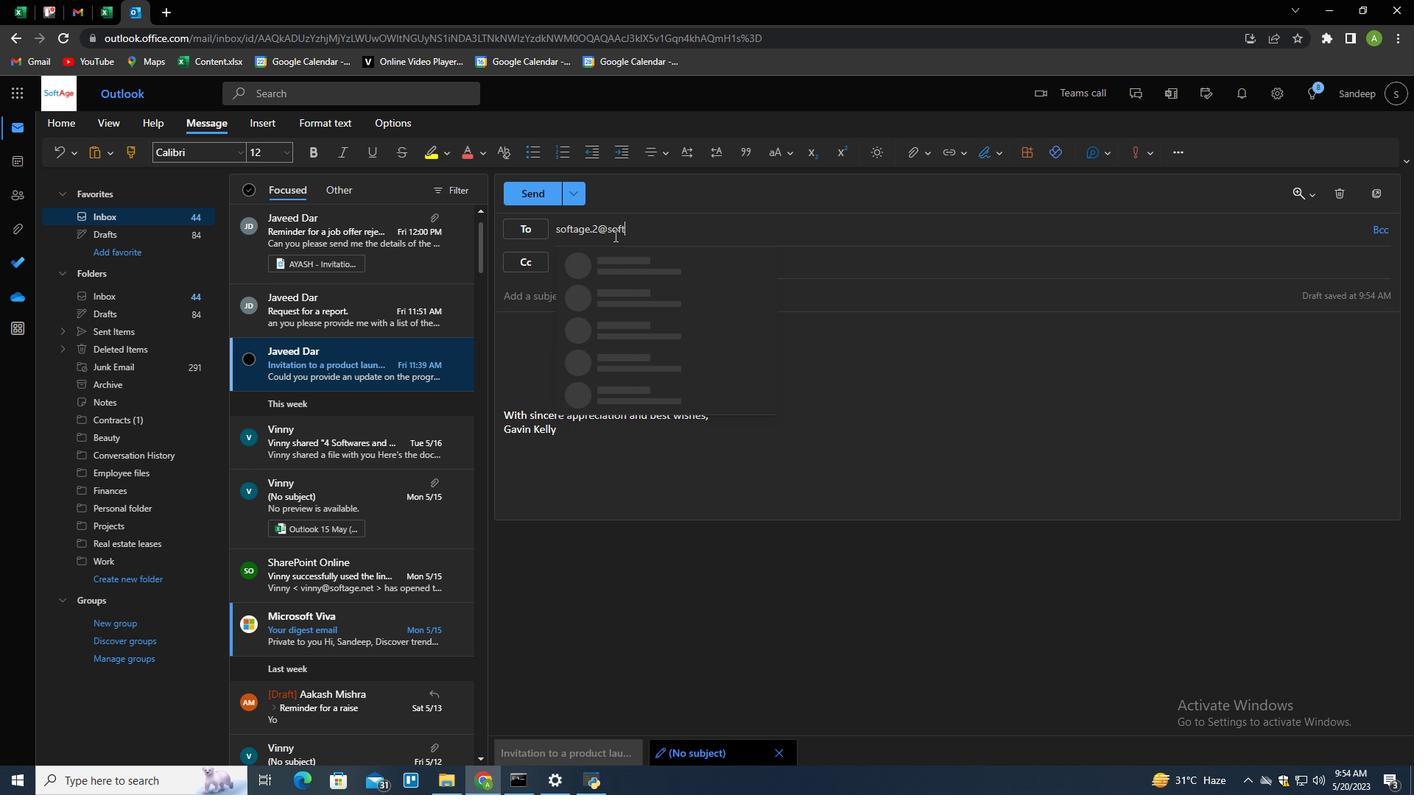 
Action: Mouse moved to (991, 161)
Screenshot: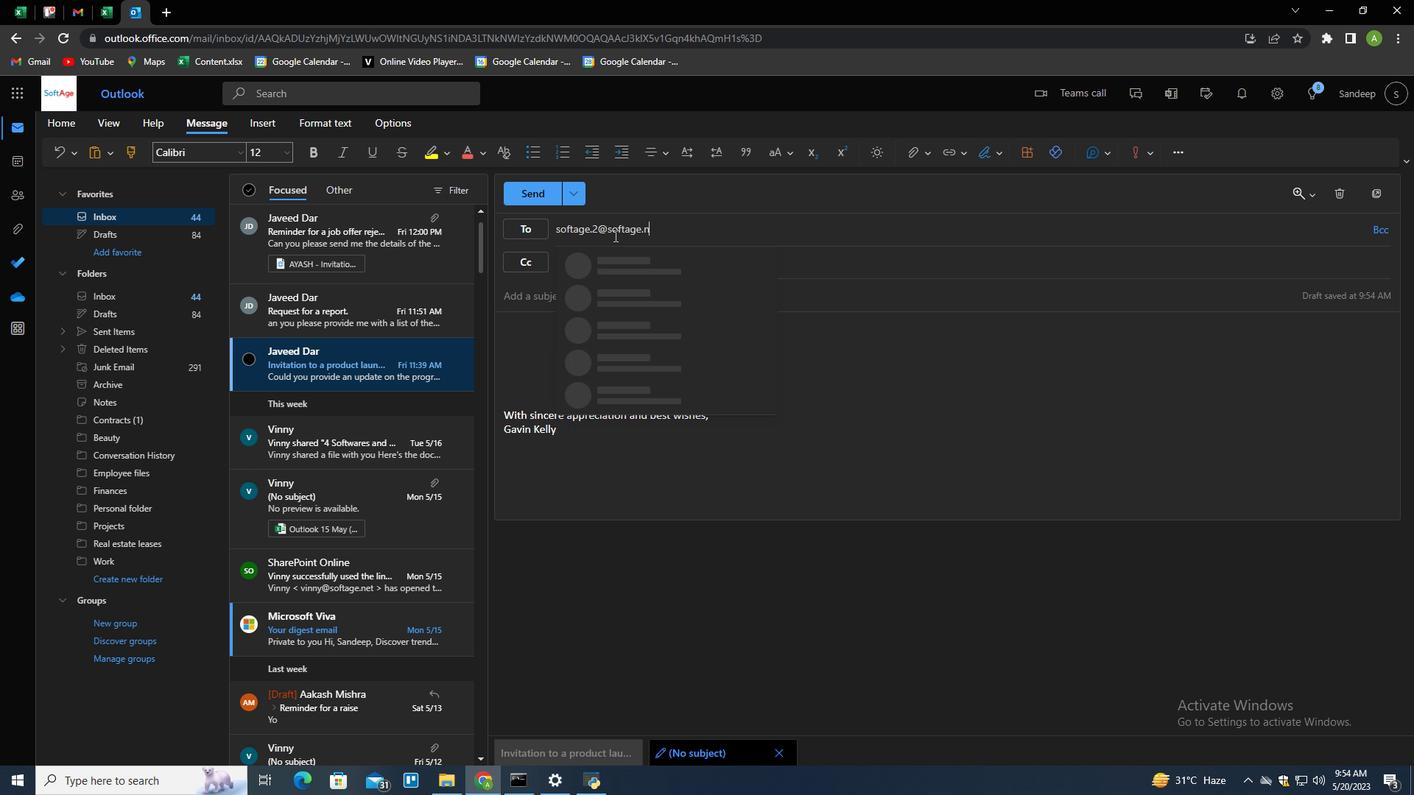 
Action: Mouse pressed left at (991, 161)
Screenshot: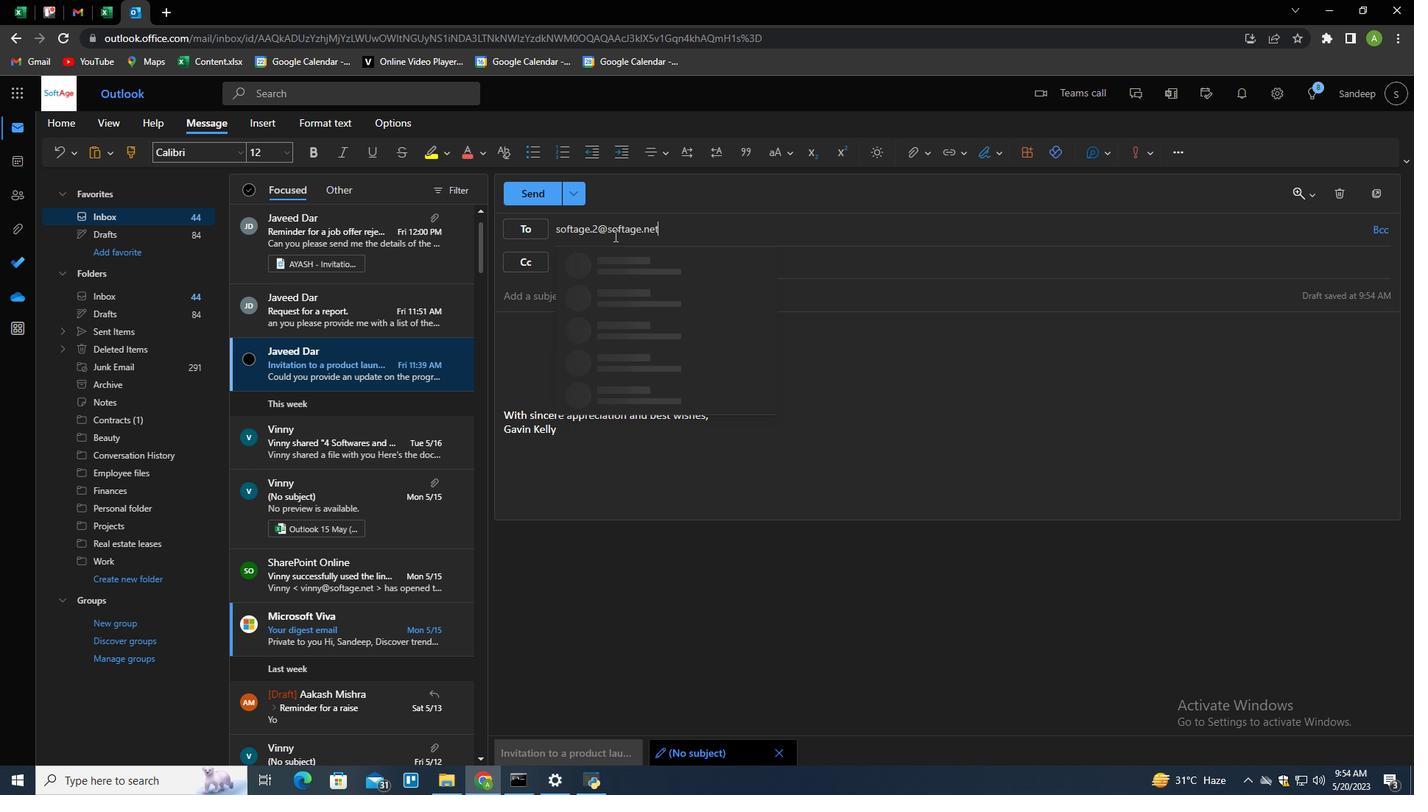 
Action: Mouse moved to (975, 179)
Screenshot: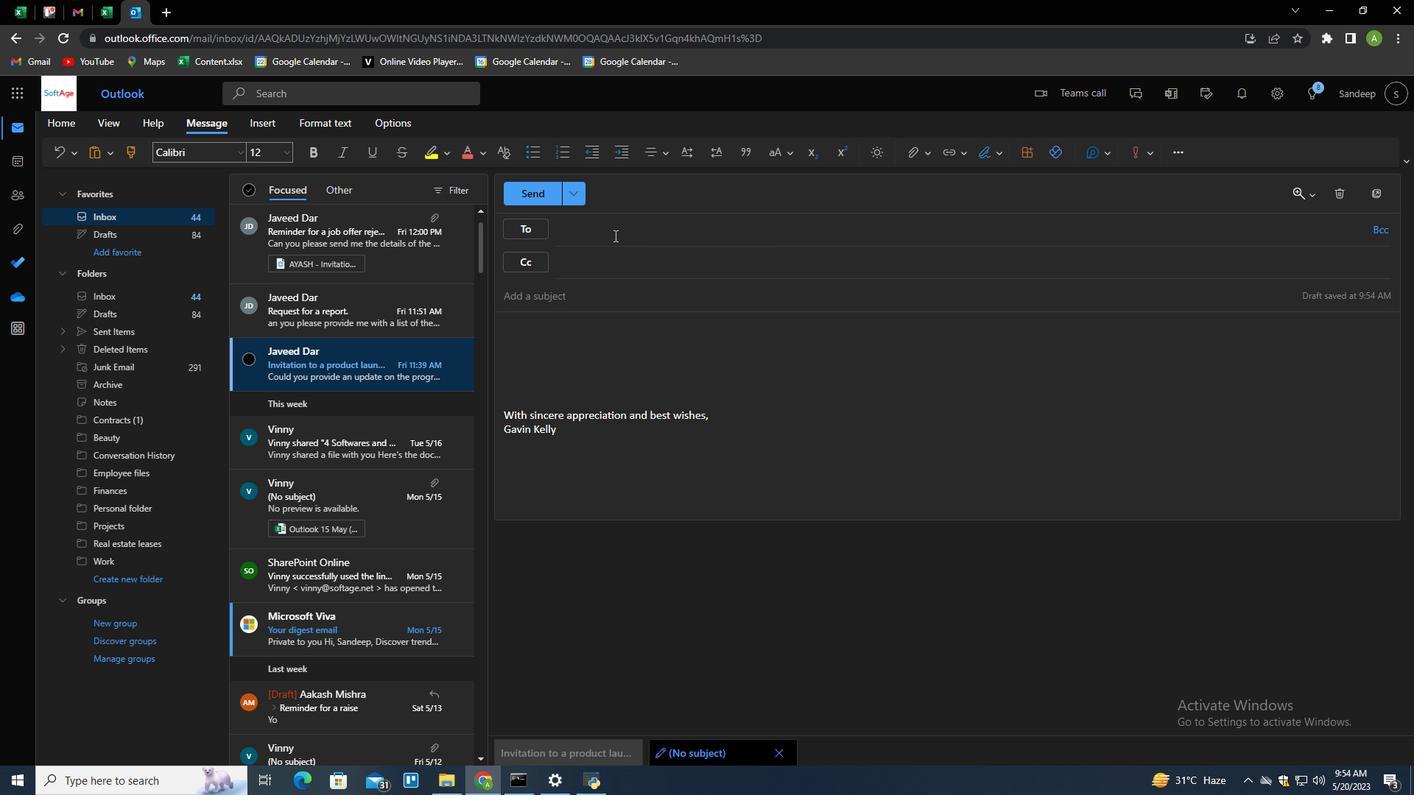 
Action: Mouse pressed left at (975, 179)
Screenshot: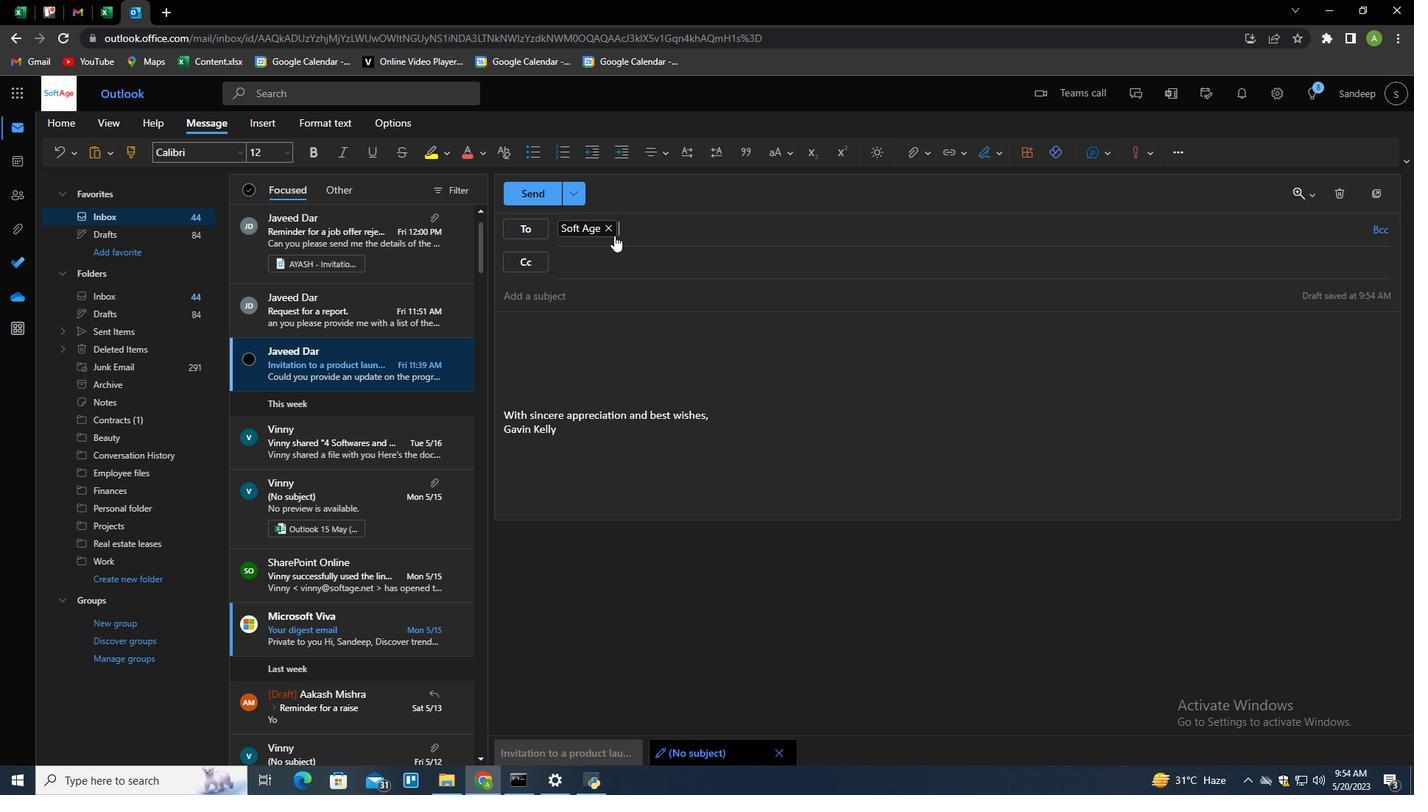 
Action: Mouse moved to (996, 148)
Screenshot: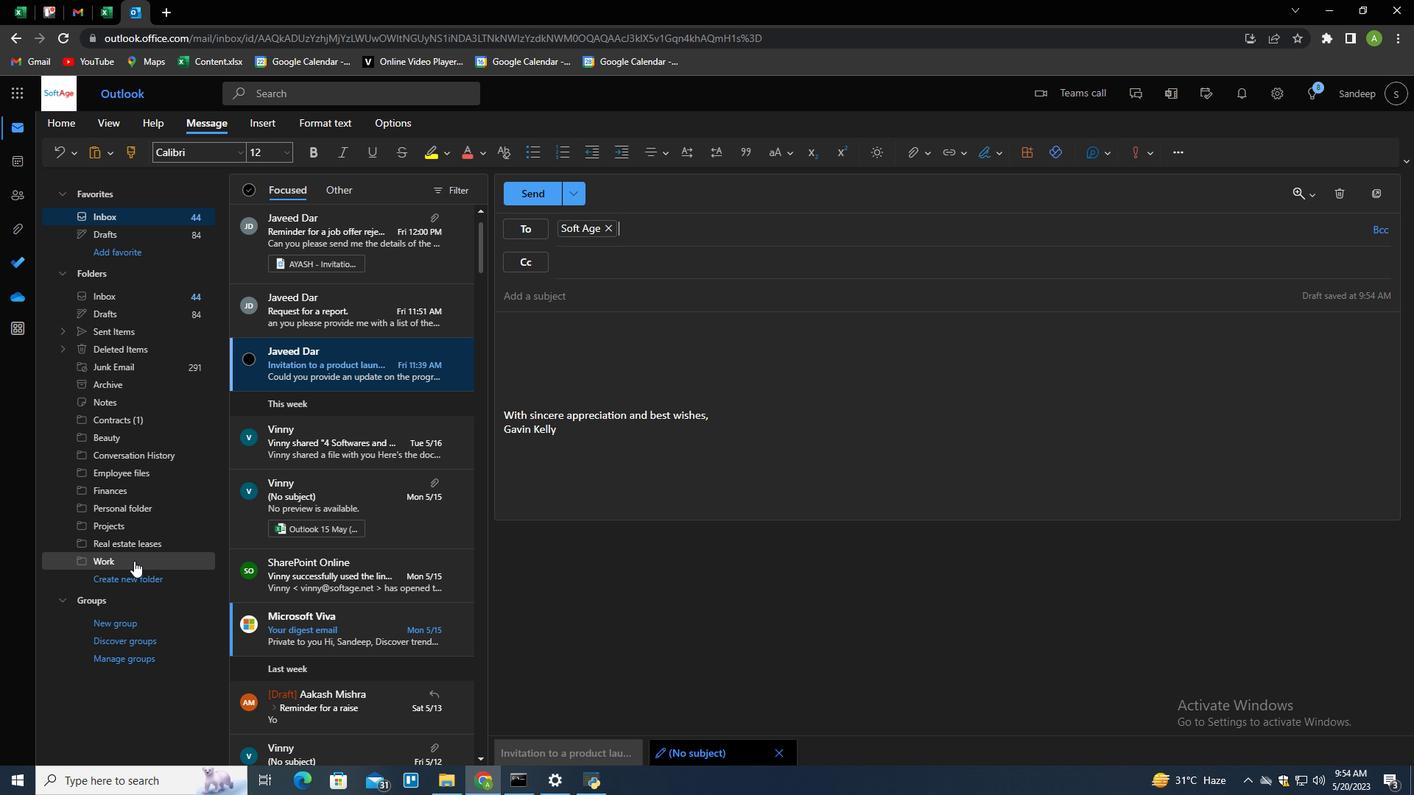 
Action: Mouse pressed left at (996, 148)
Screenshot: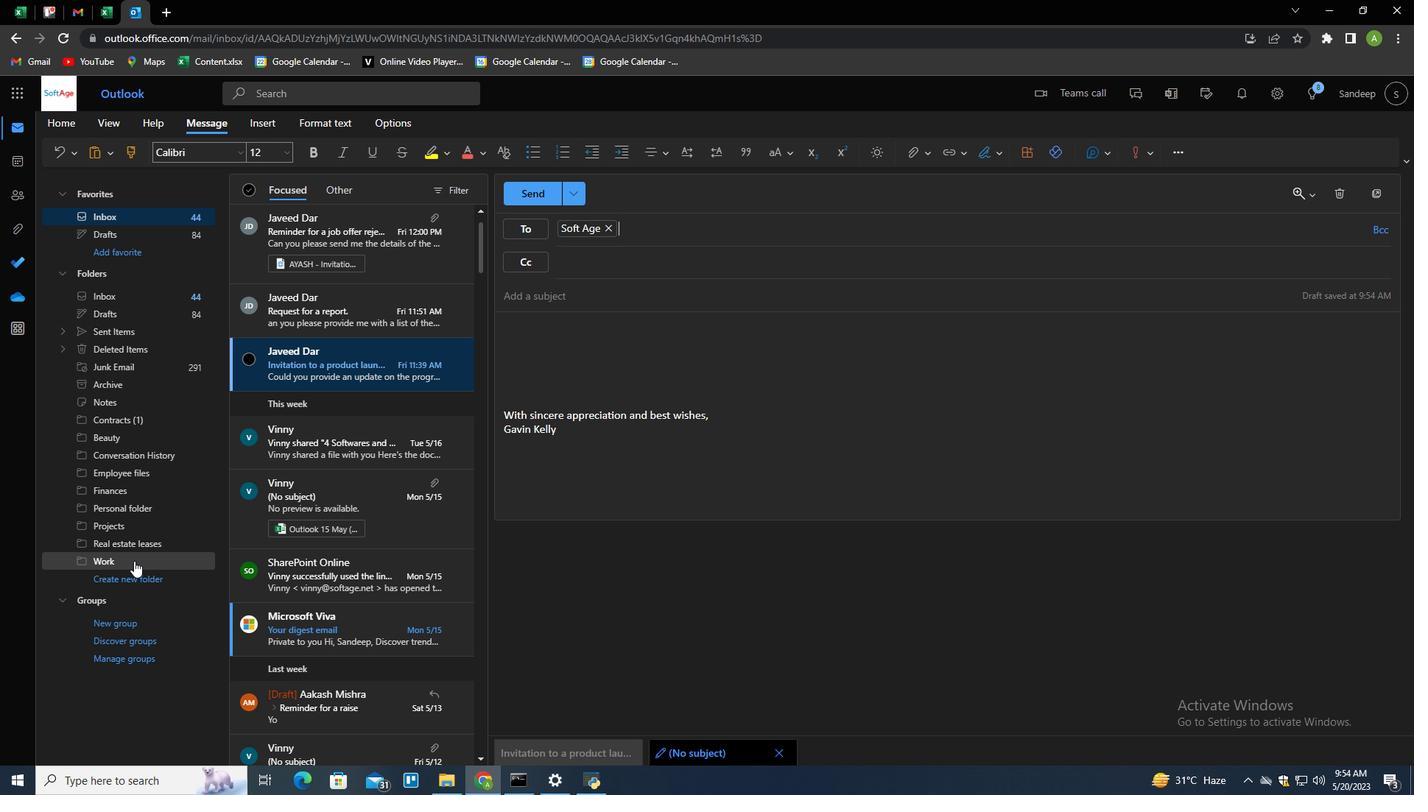 
Action: Mouse moved to (975, 207)
Screenshot: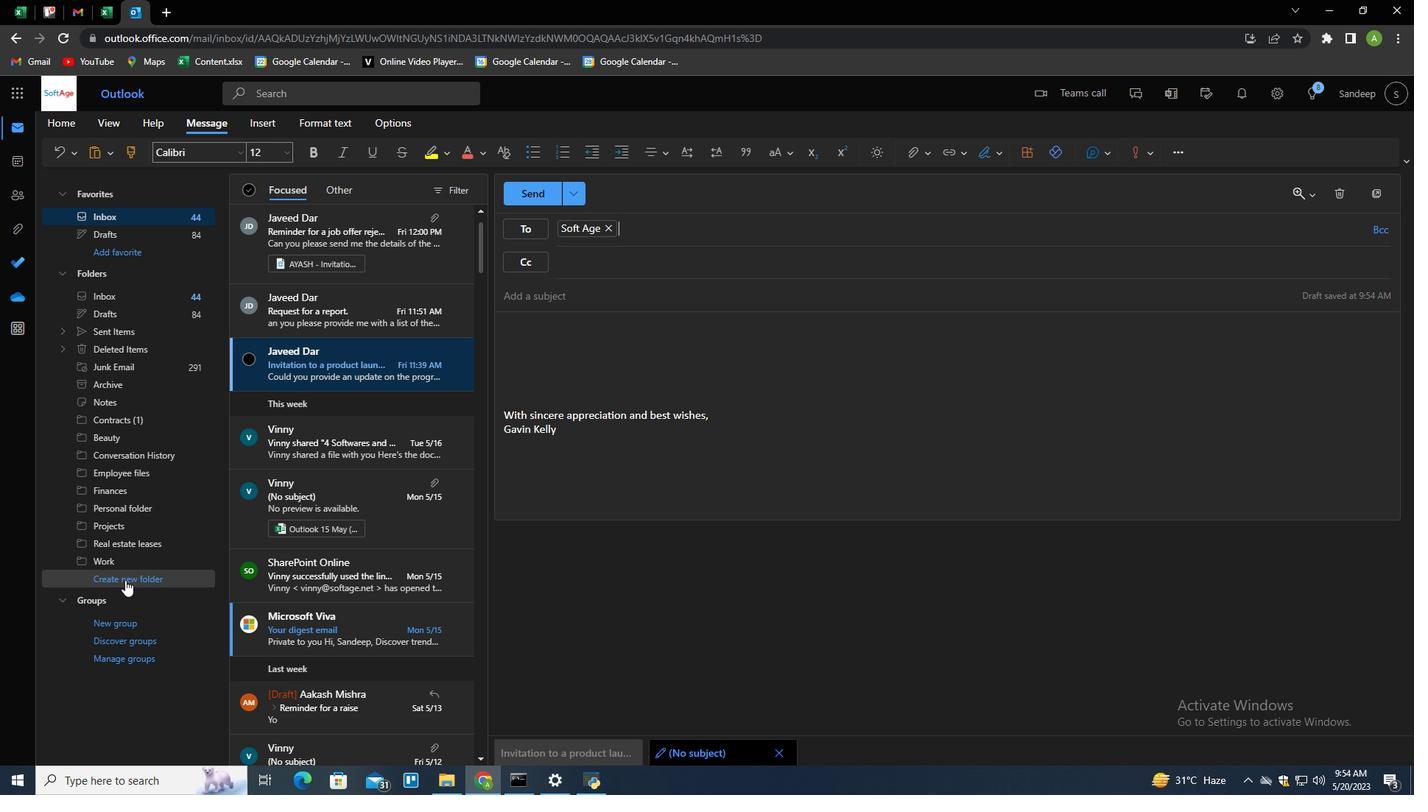 
Action: Mouse pressed left at (975, 207)
Screenshot: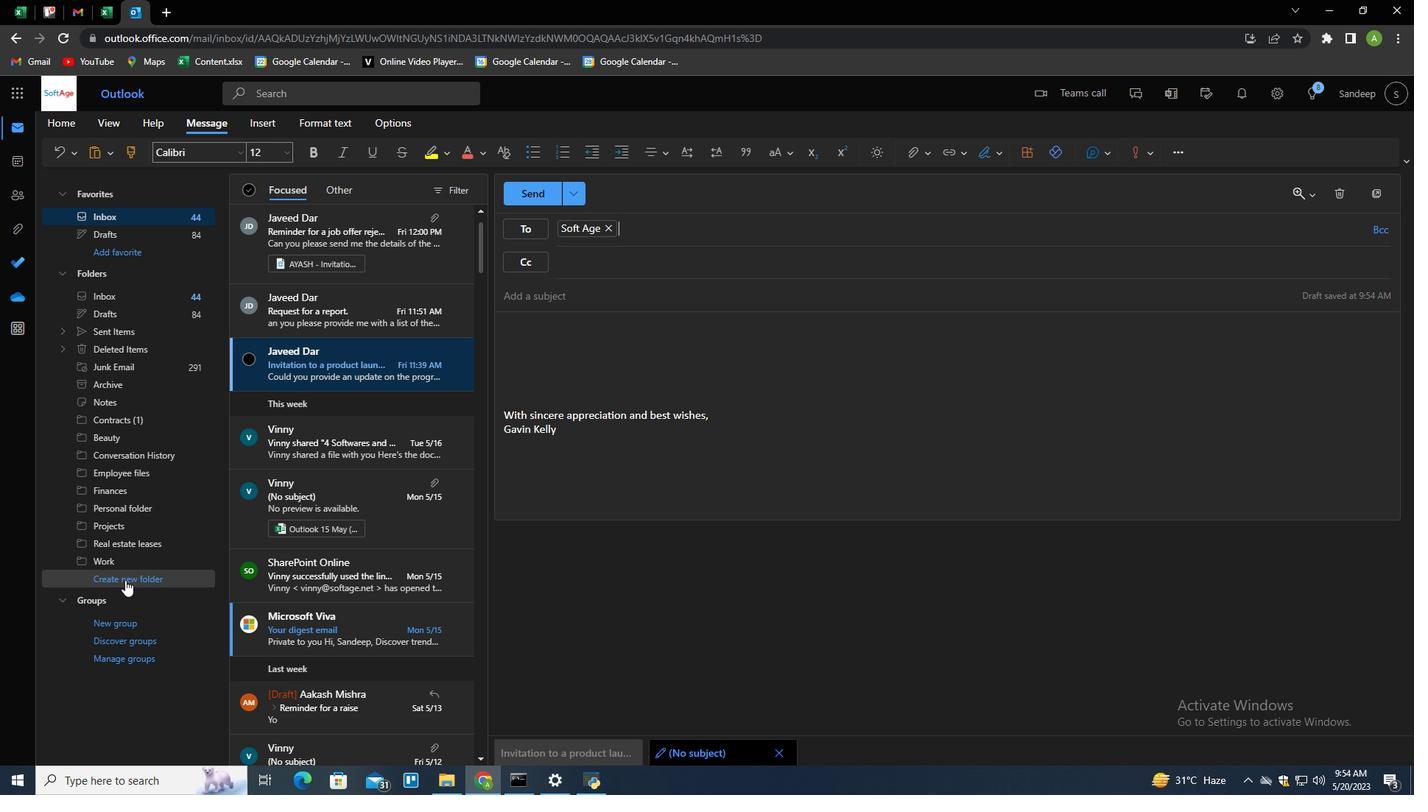 
Action: Mouse moved to (837, 365)
Screenshot: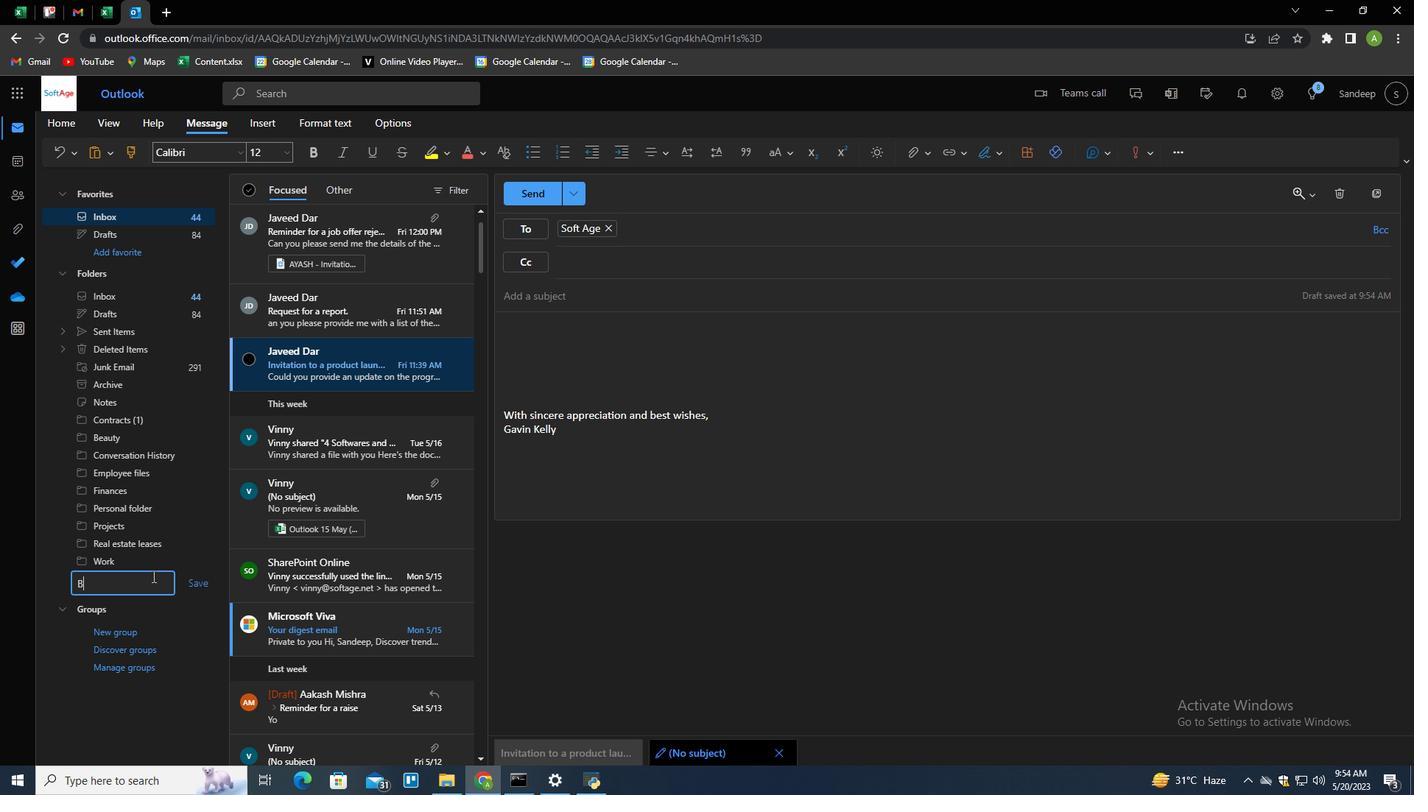 
Action: Mouse pressed left at (837, 365)
Screenshot: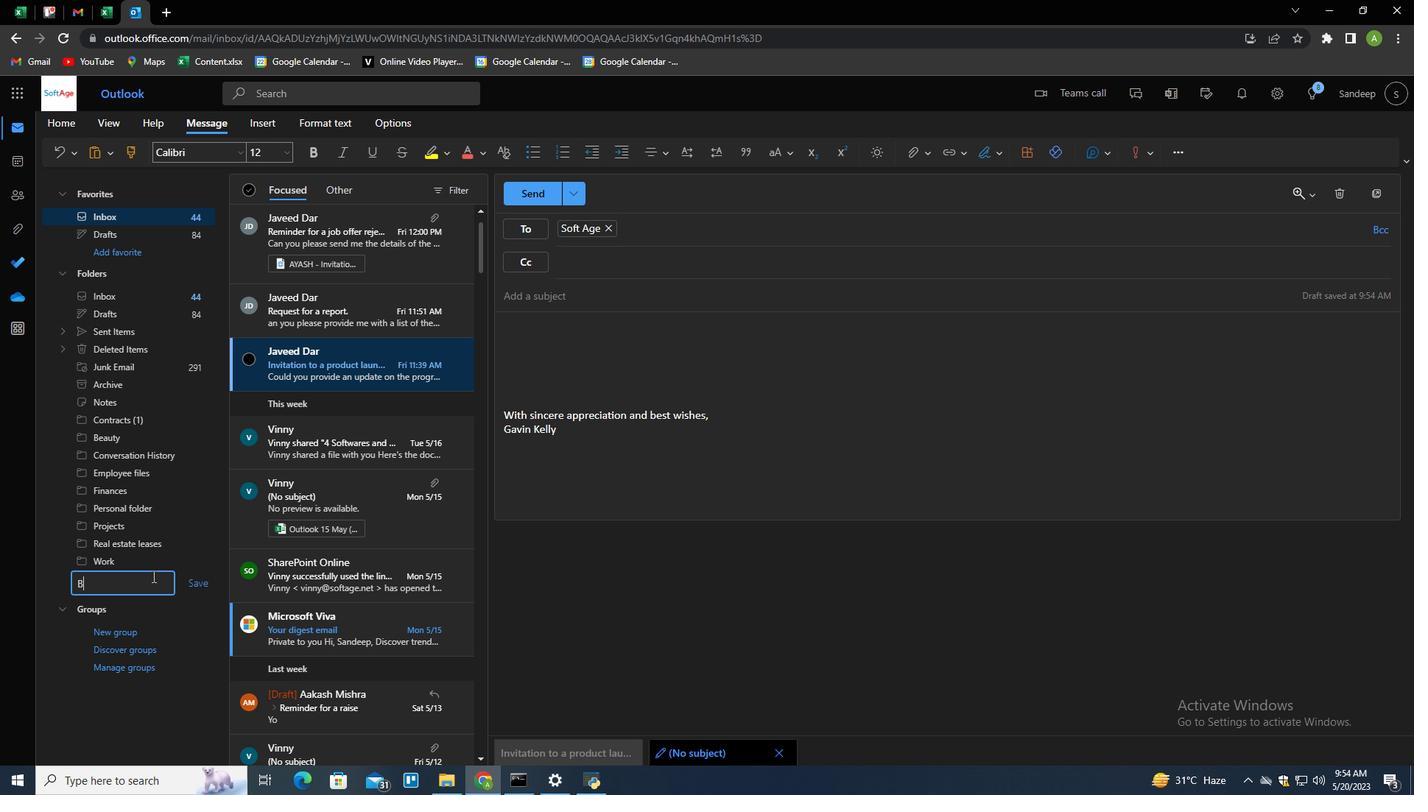 
Action: Mouse moved to (694, 386)
Screenshot: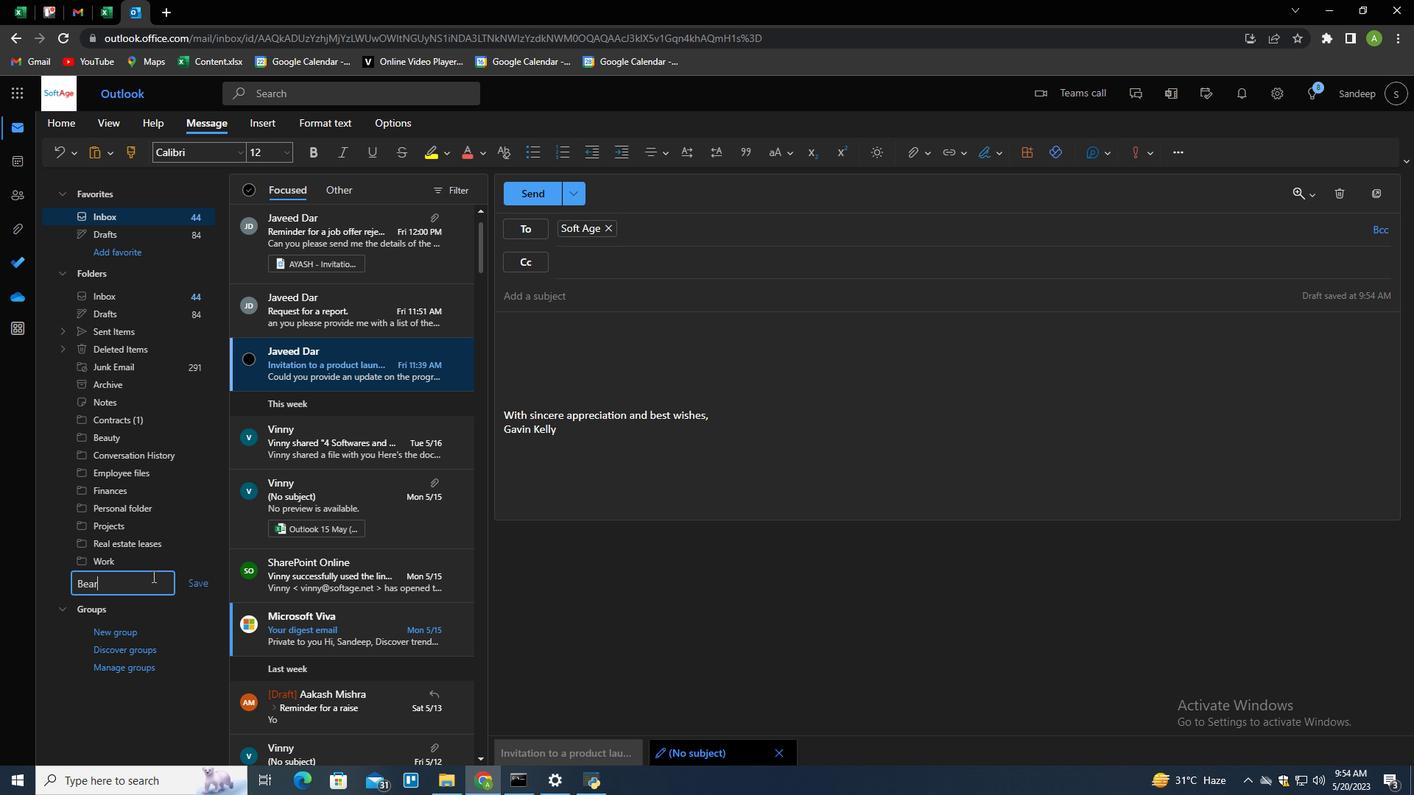 
Action: Mouse pressed left at (694, 386)
Screenshot: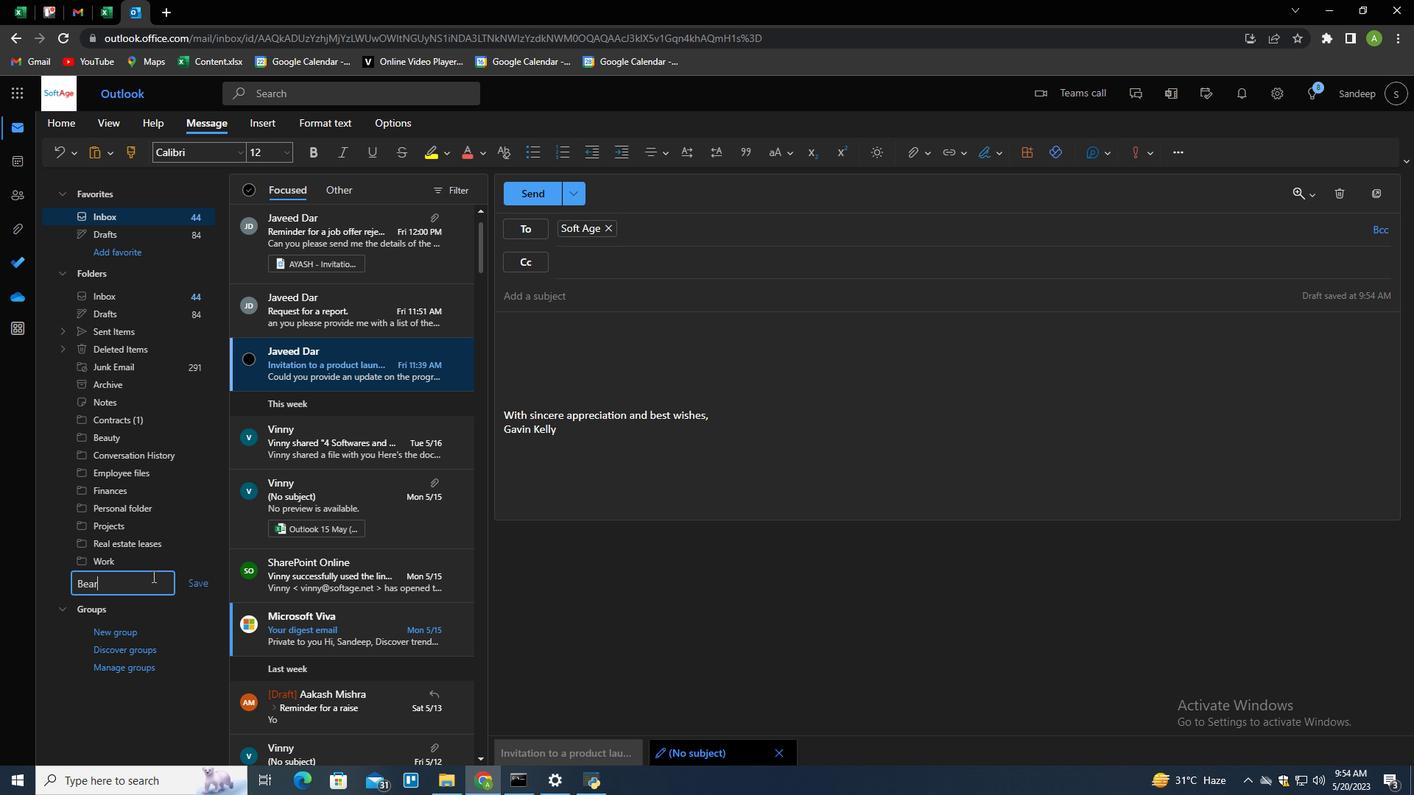 
Action: Mouse moved to (1157, 126)
Screenshot: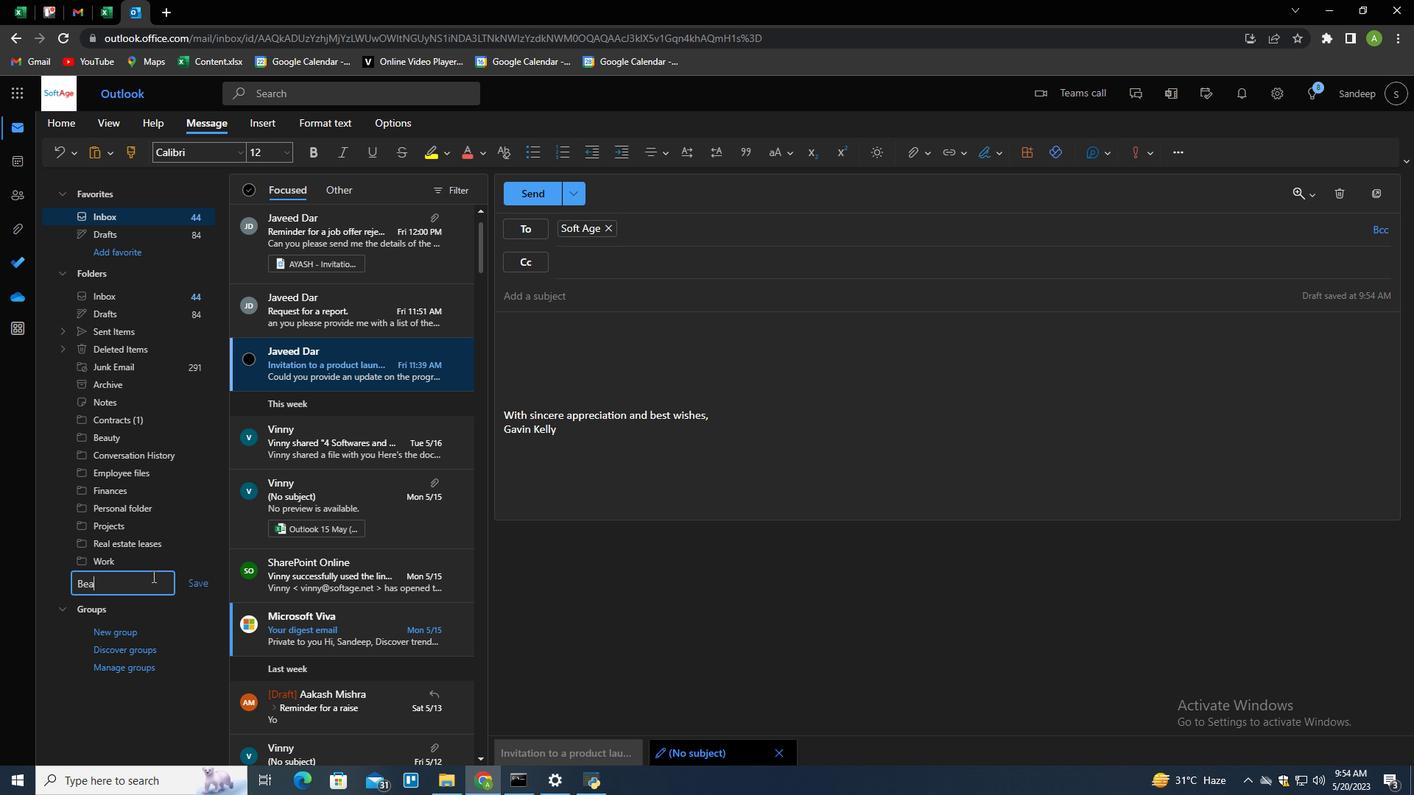 
Action: Mouse pressed left at (1157, 126)
Screenshot: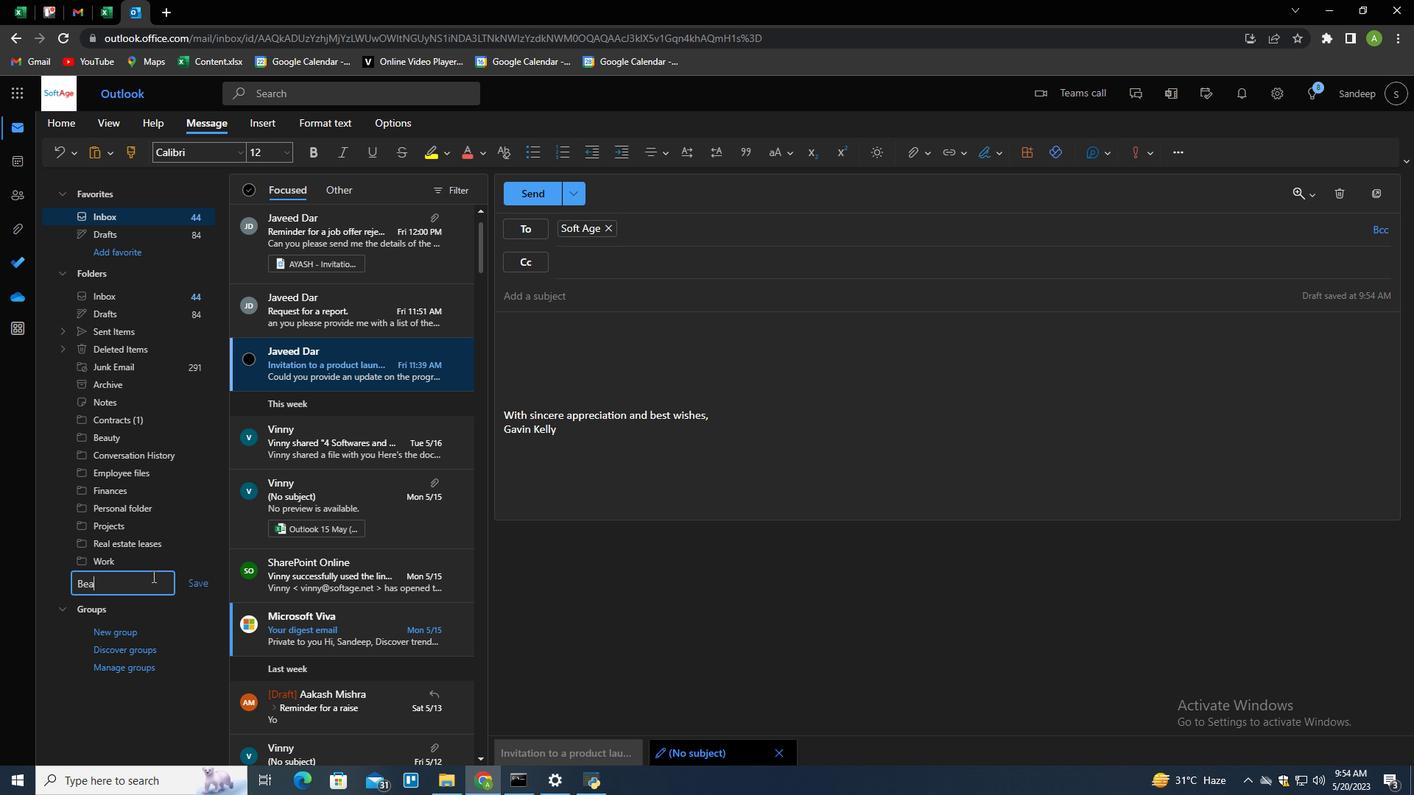 
Action: Mouse moved to (554, 331)
Screenshot: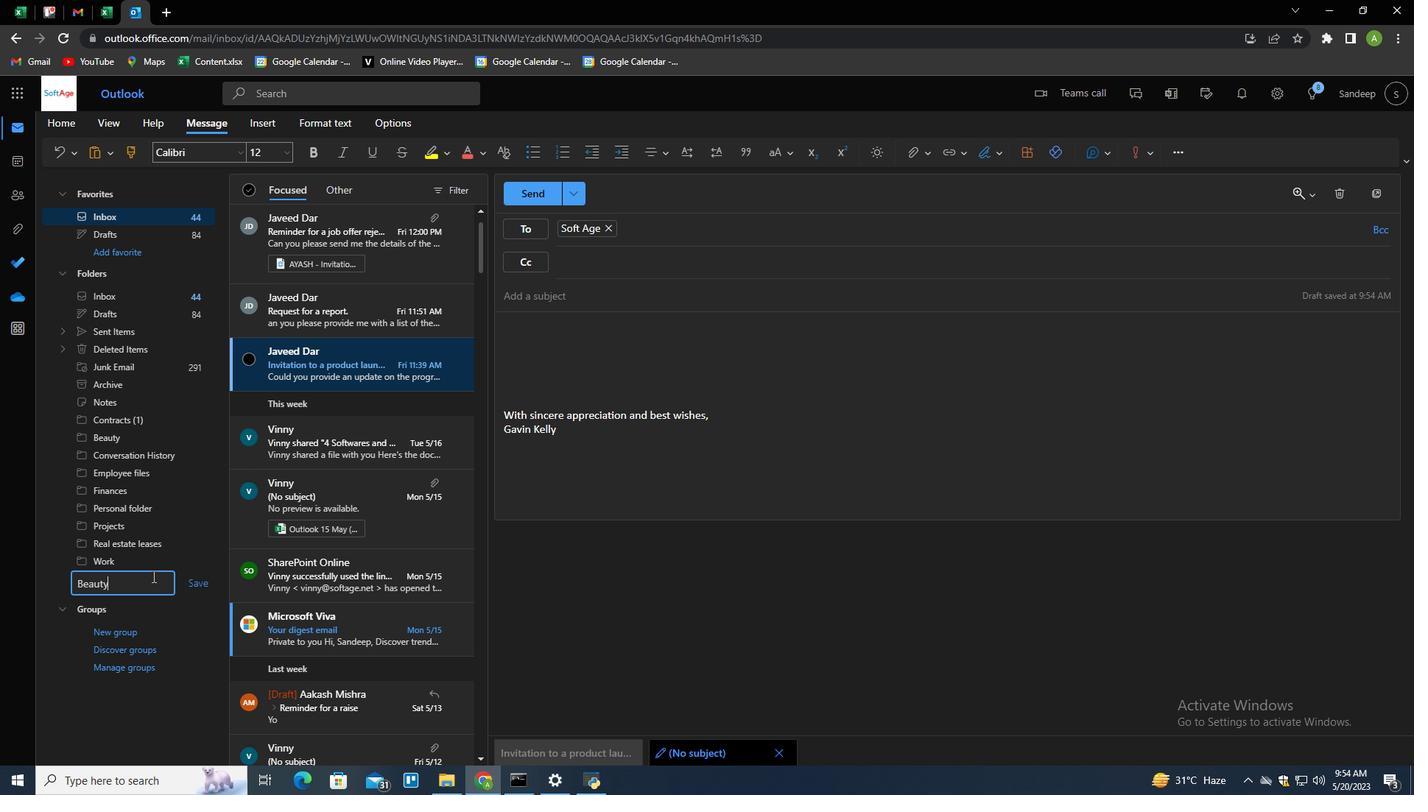 
Action: Mouse pressed left at (554, 331)
Screenshot: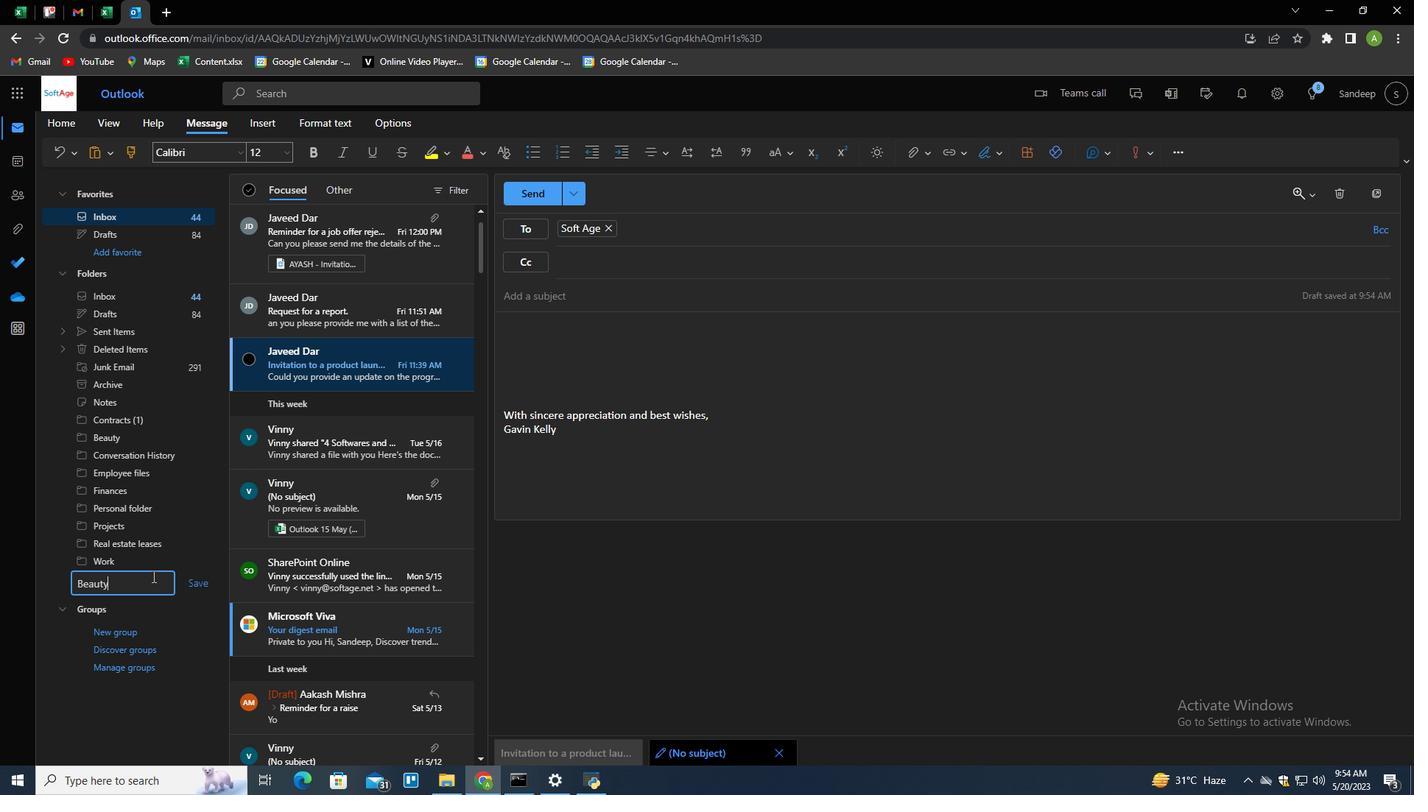 
Action: Mouse moved to (1000, 153)
Screenshot: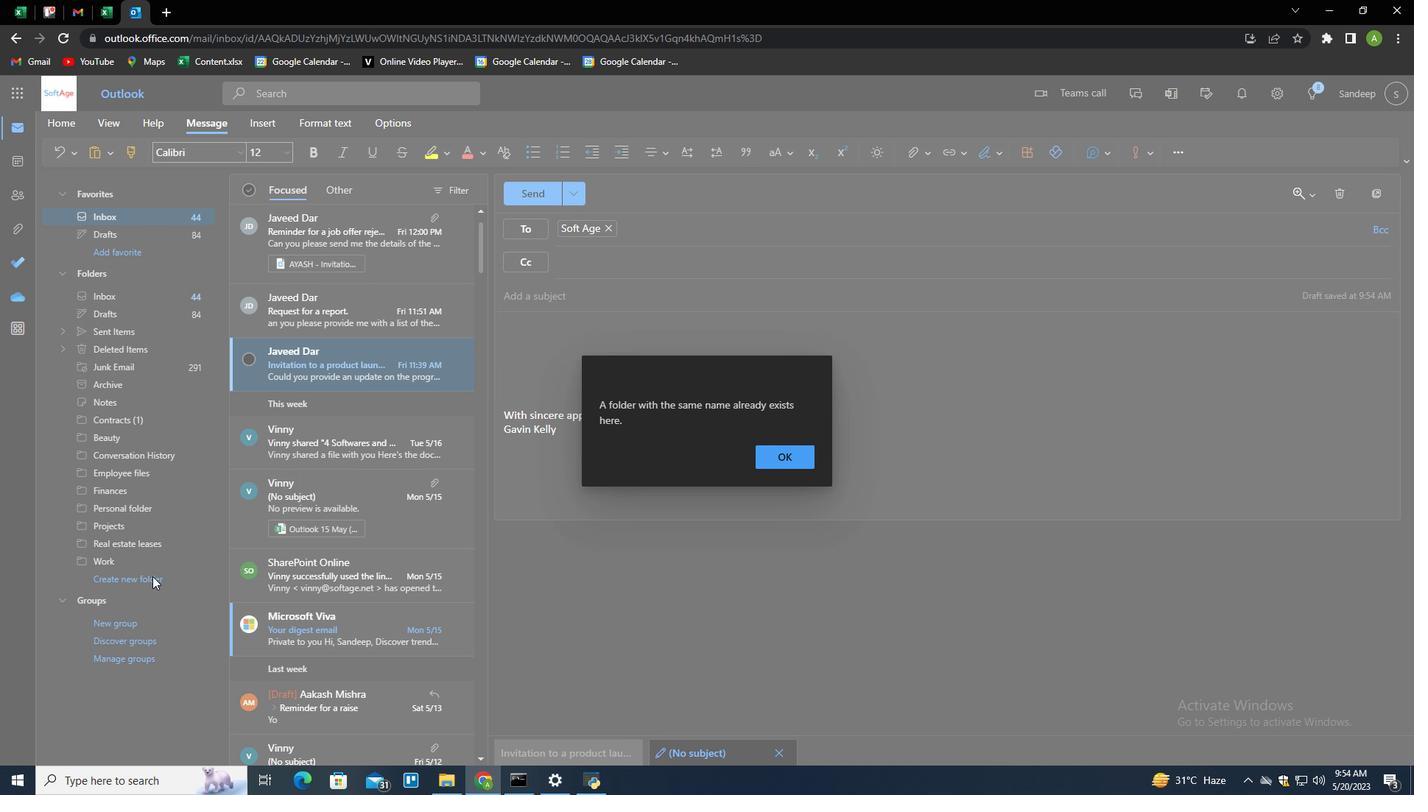 
Action: Mouse pressed left at (1000, 153)
Screenshot: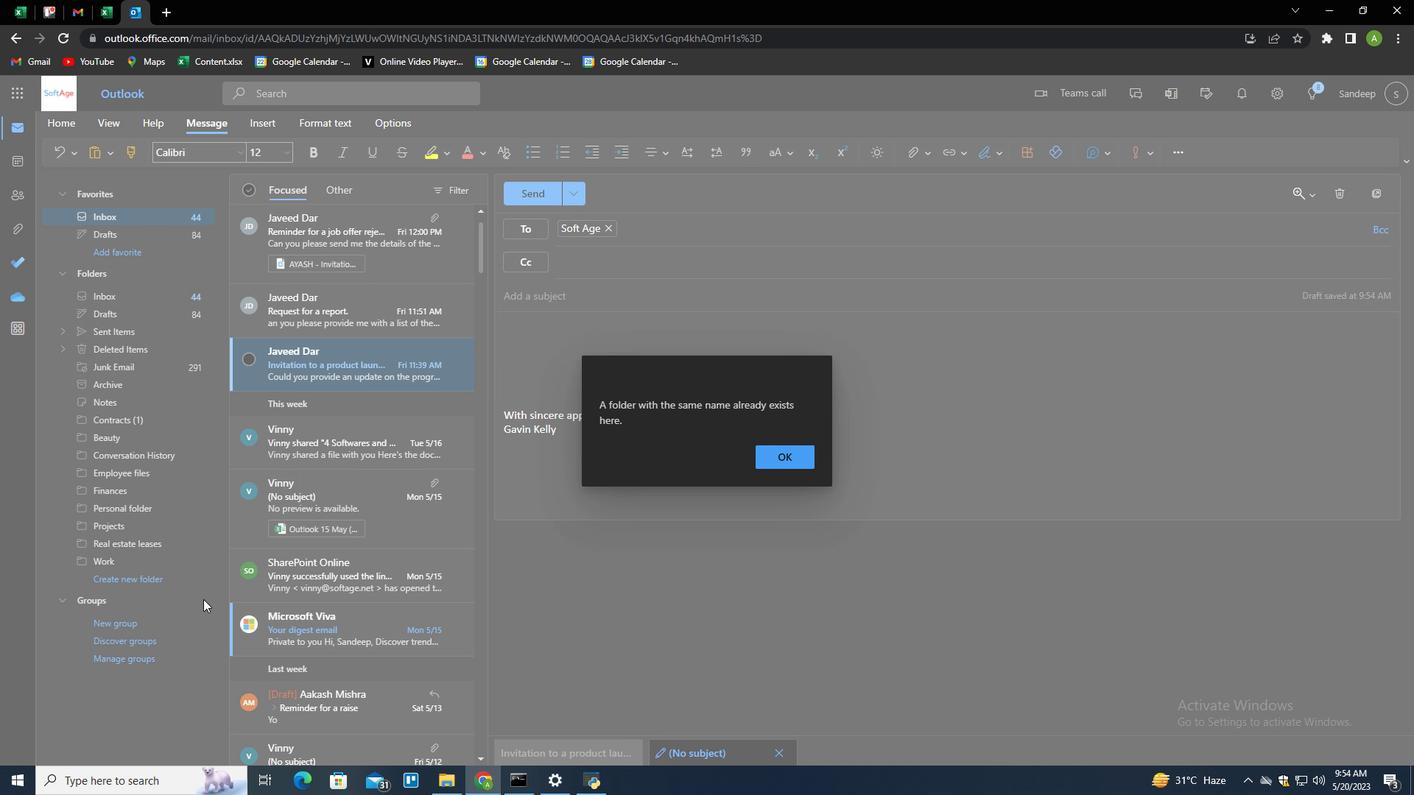 
Action: Mouse moved to (986, 187)
Screenshot: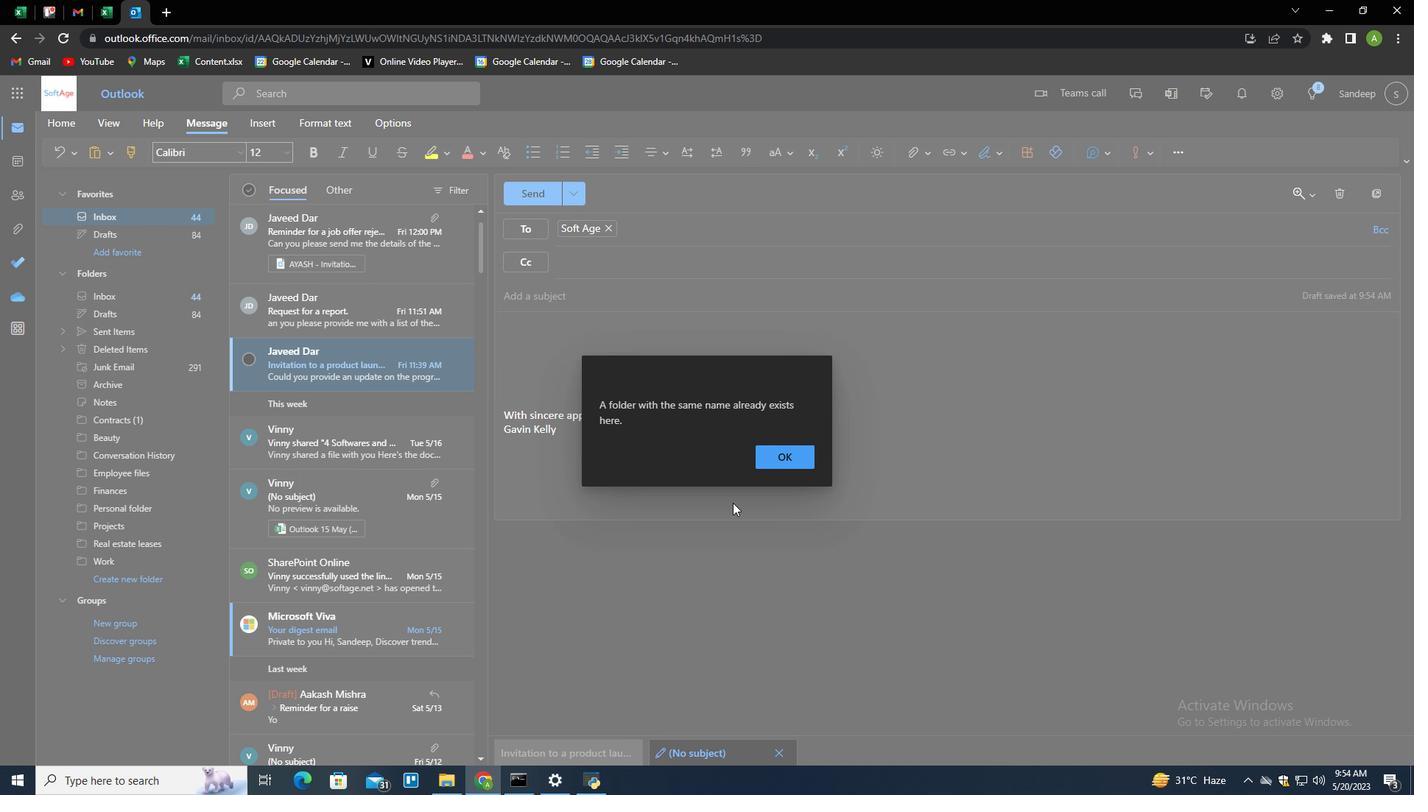 
Action: Mouse pressed left at (986, 187)
Screenshot: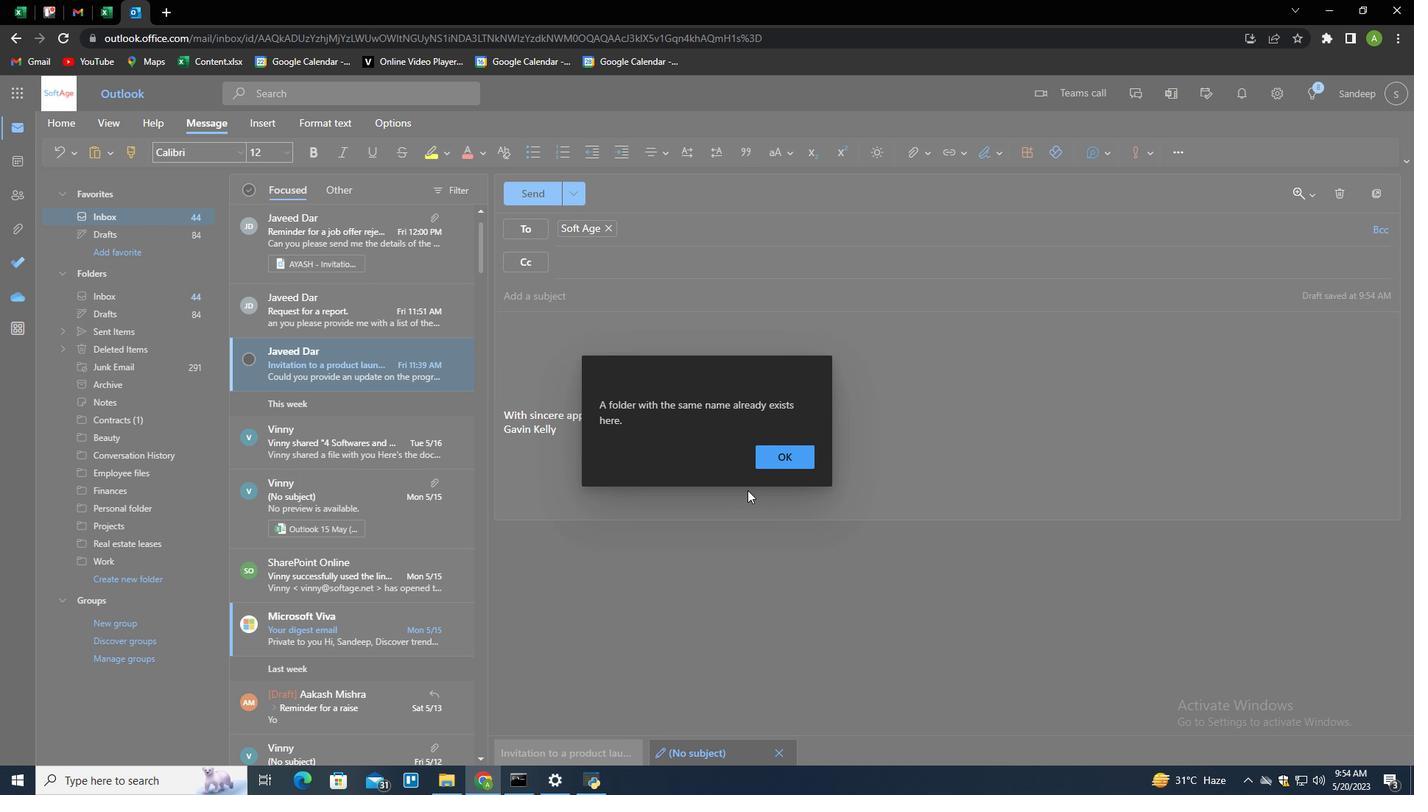 
Action: Mouse moved to (711, 347)
Screenshot: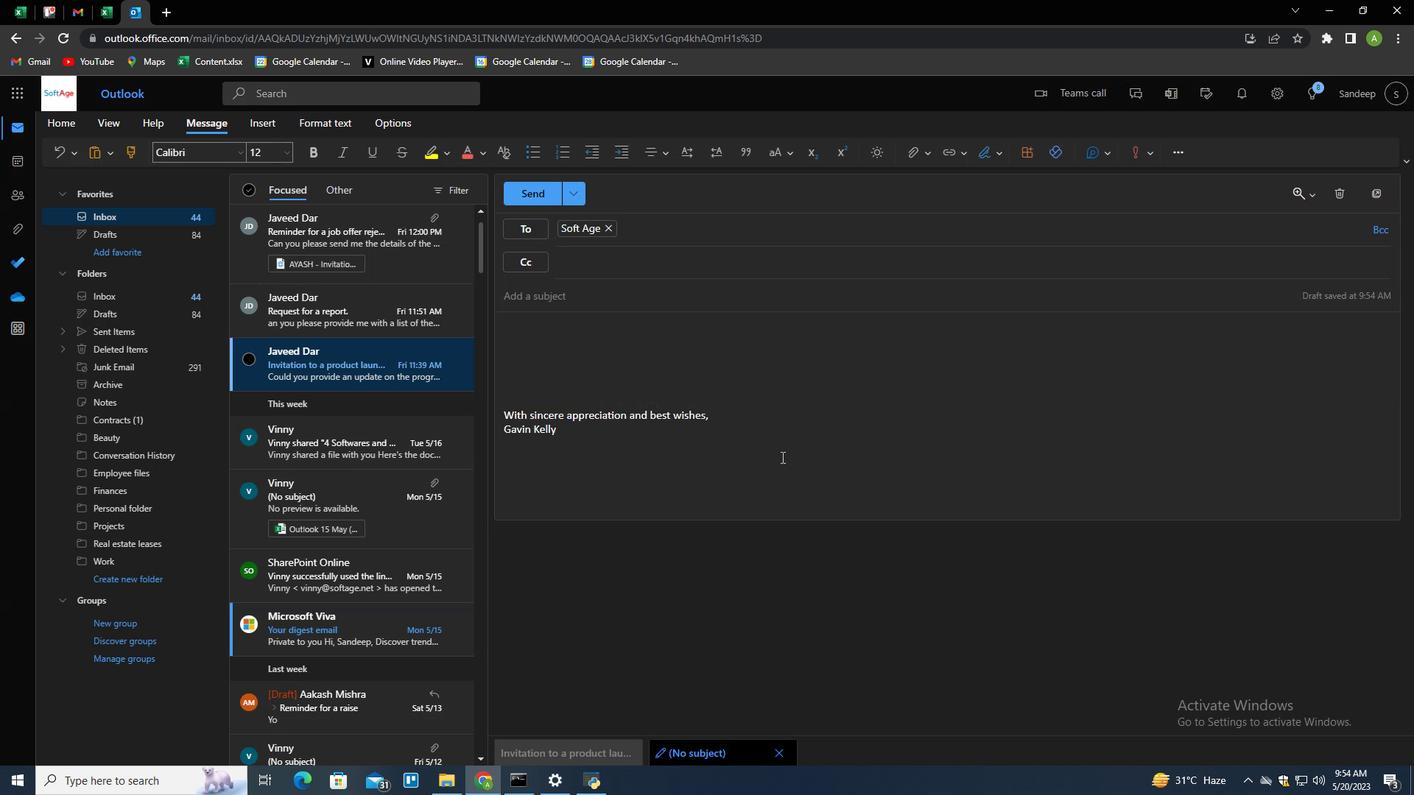 
Action: Key pressed ctrl+A<Key.backspace>
Screenshot: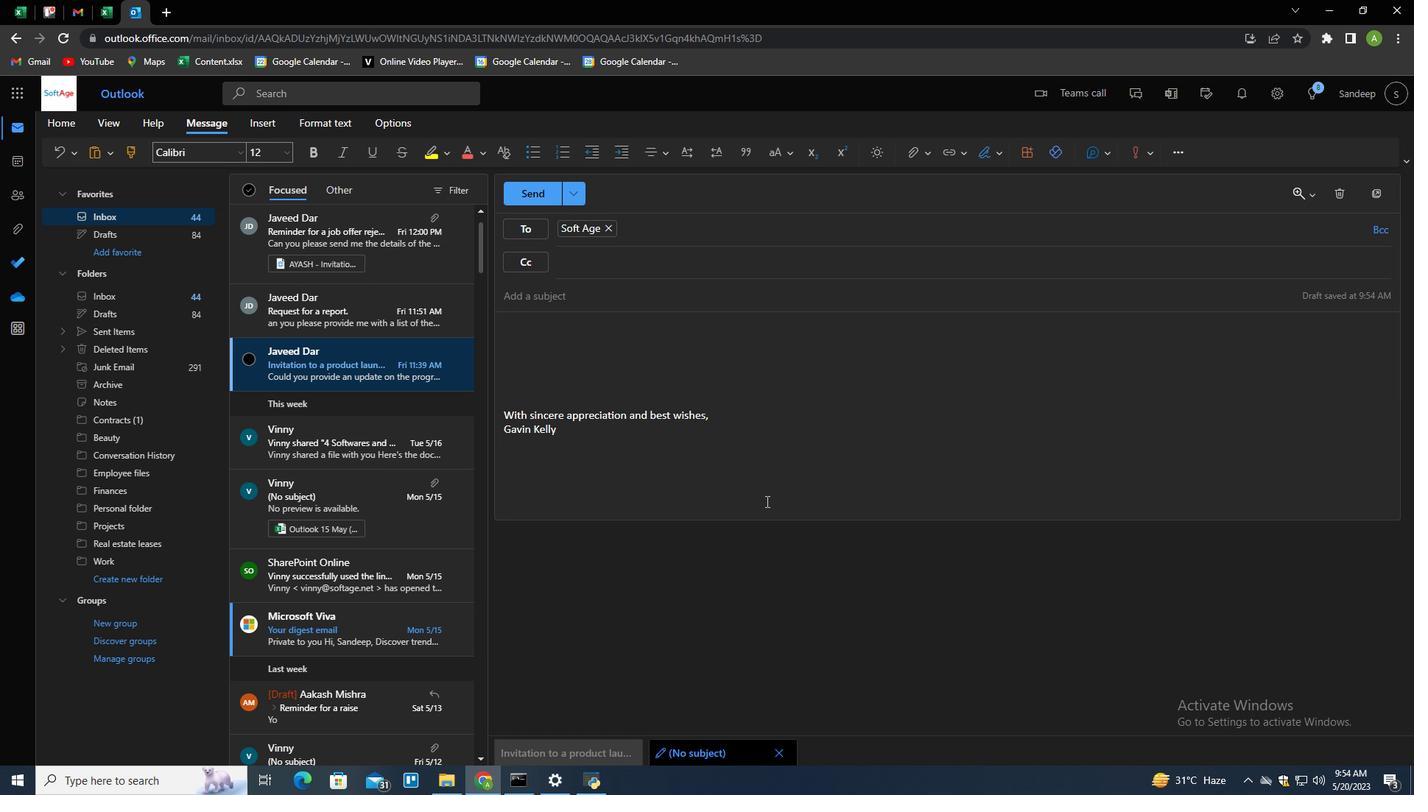 
Action: Mouse moved to (861, 282)
Screenshot: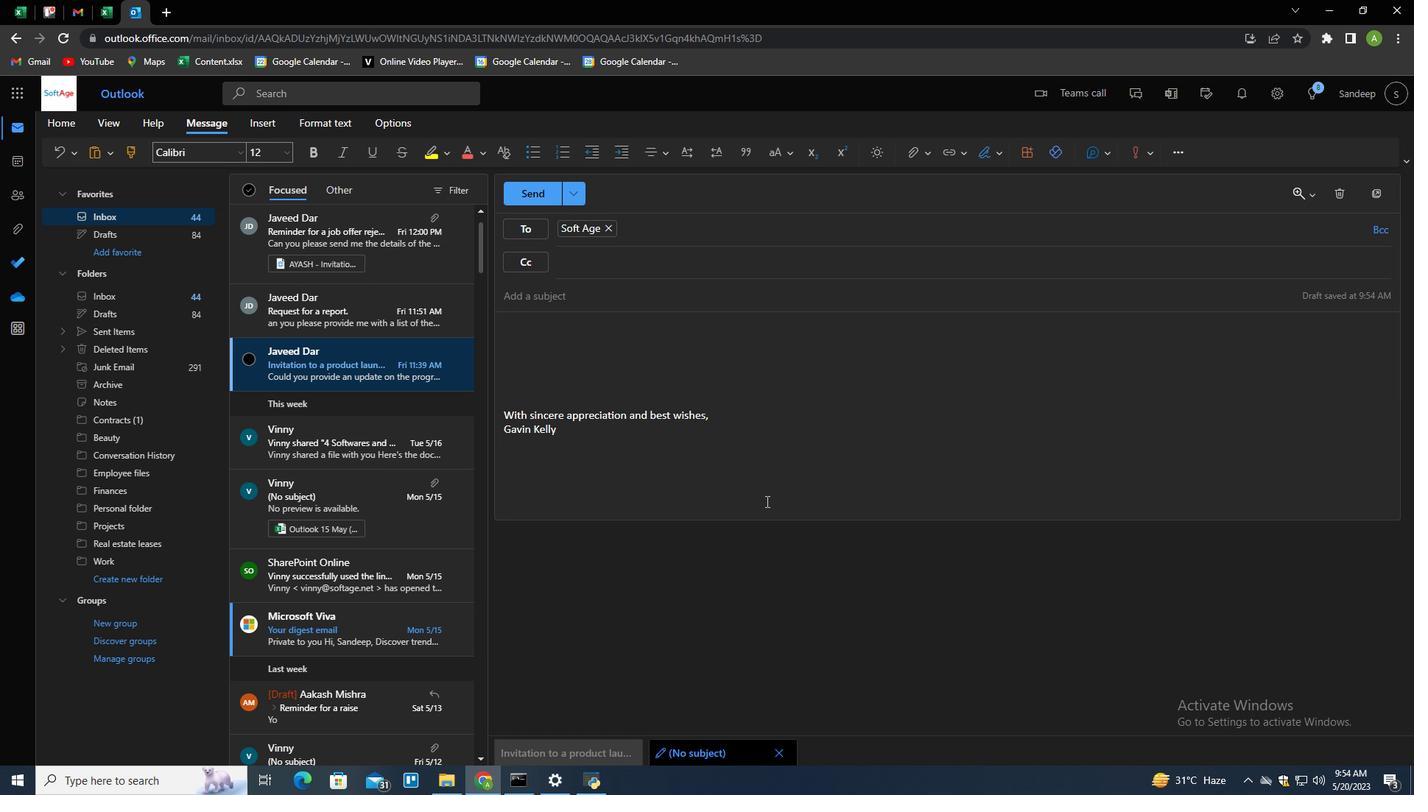 
Action: Key pressed n
Screenshot: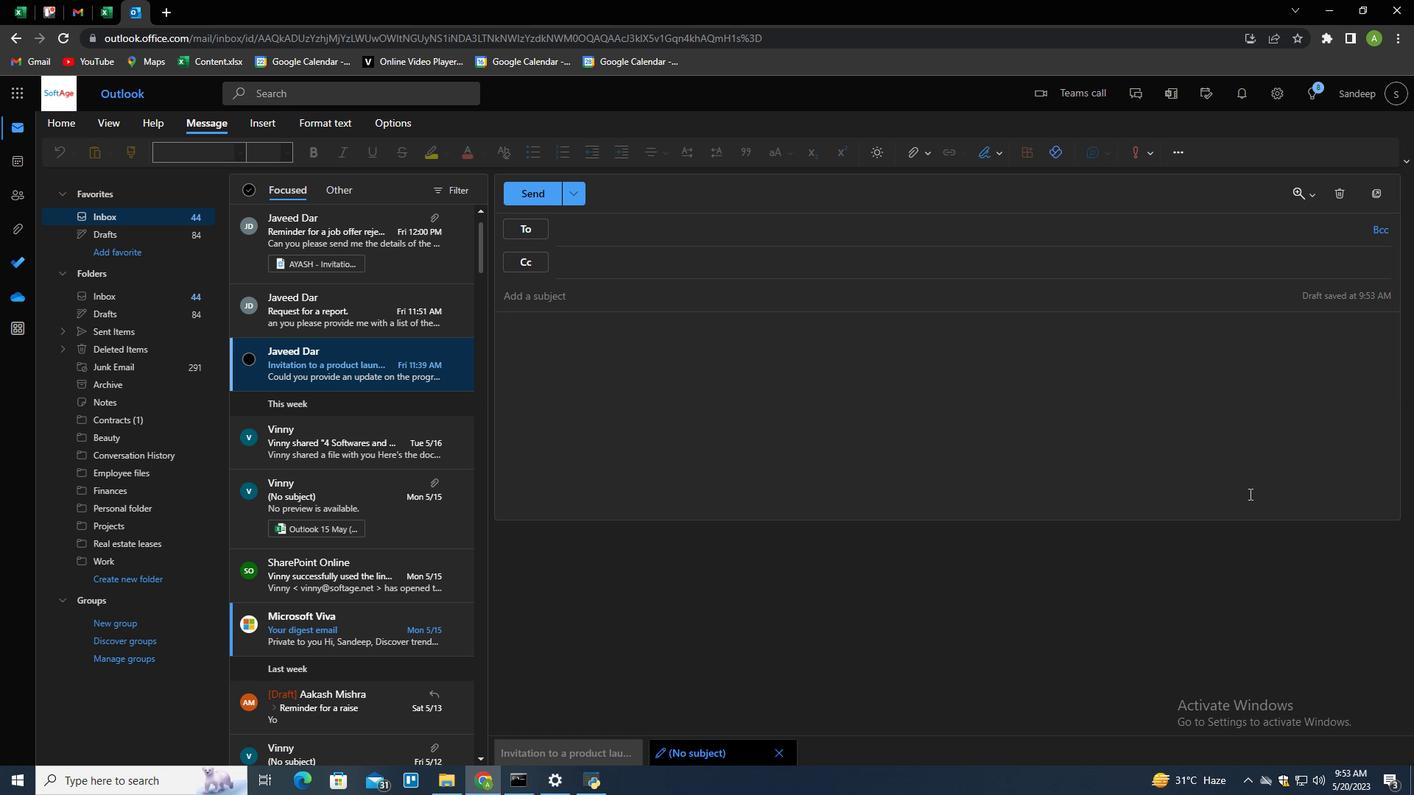 
Action: Mouse moved to (990, 155)
Screenshot: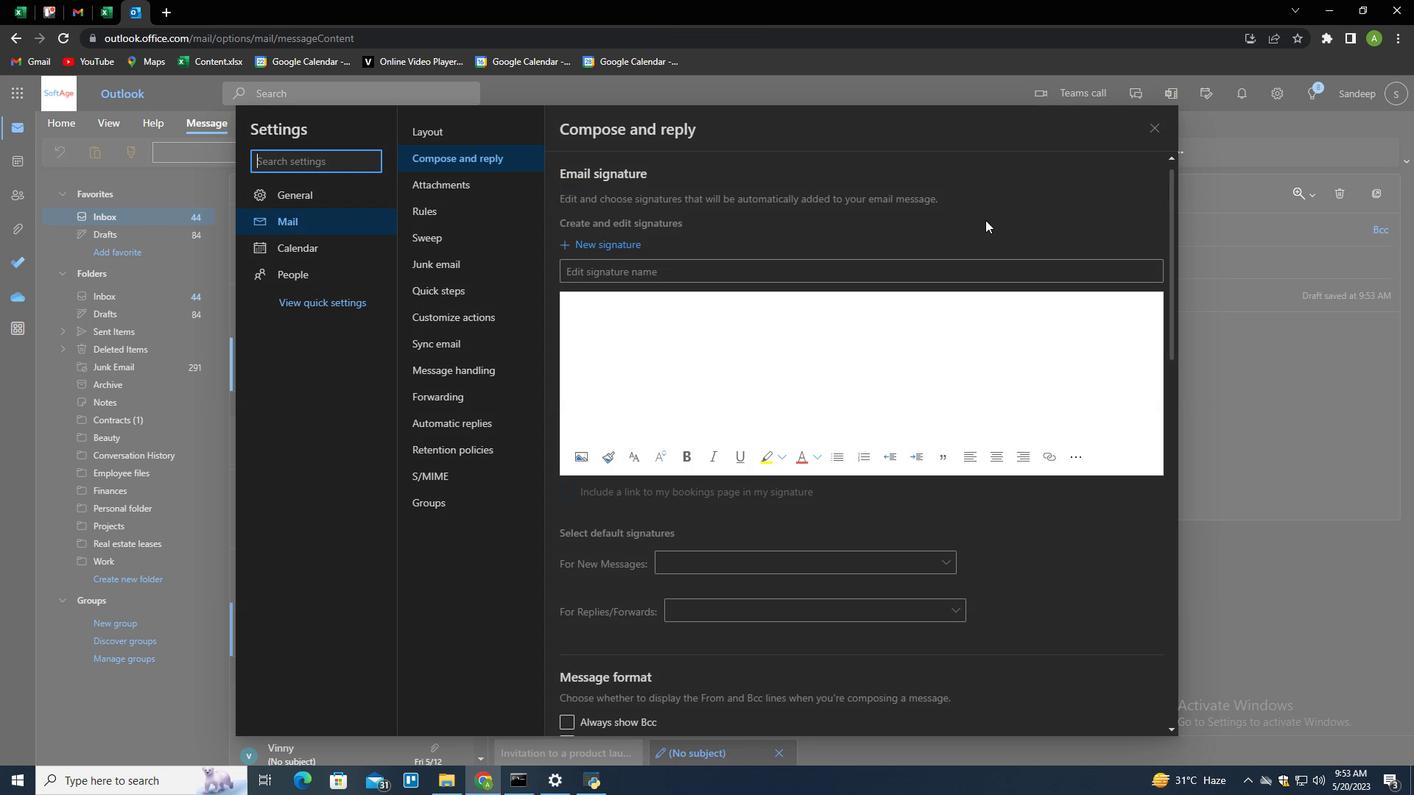 
Action: Mouse pressed left at (990, 155)
Screenshot: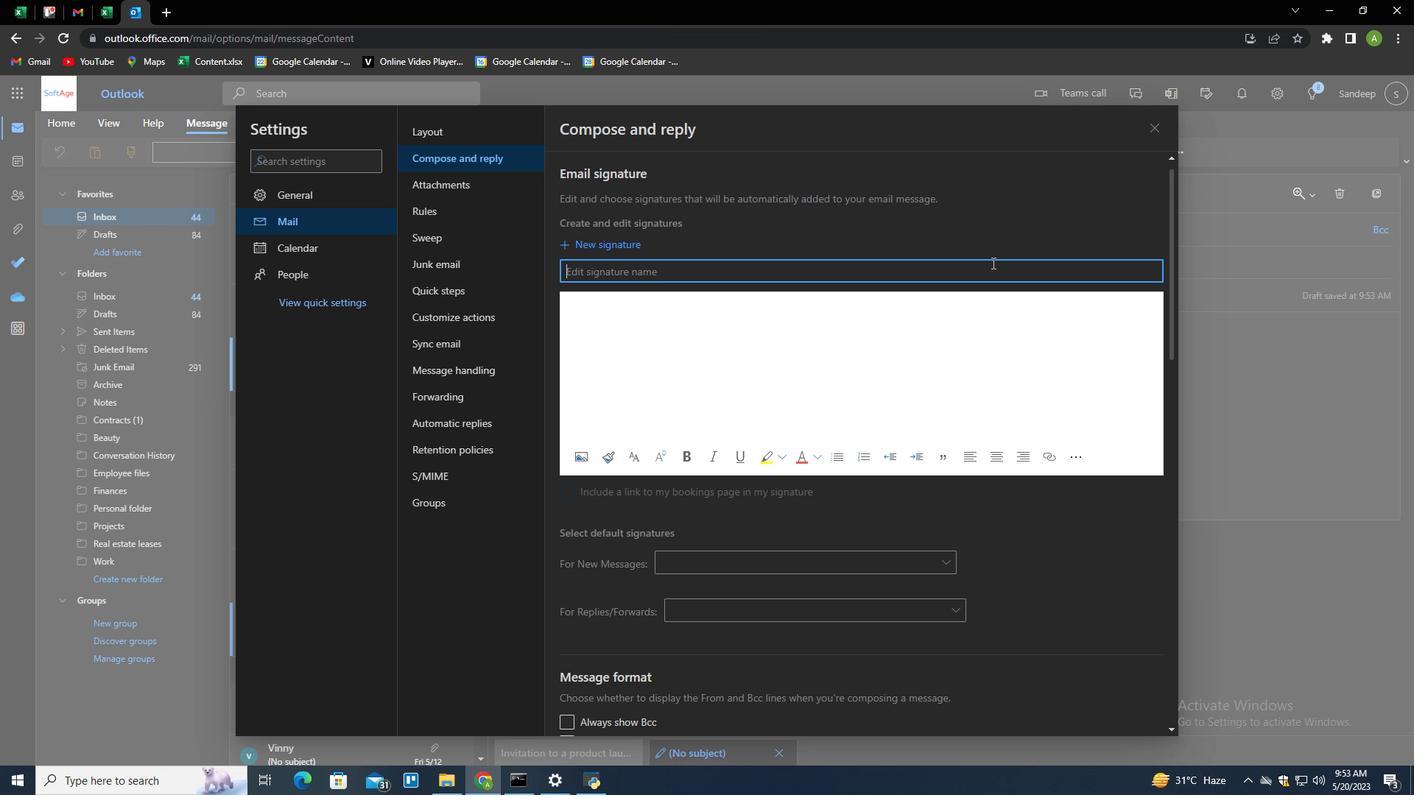 
Action: Mouse moved to (971, 208)
Screenshot: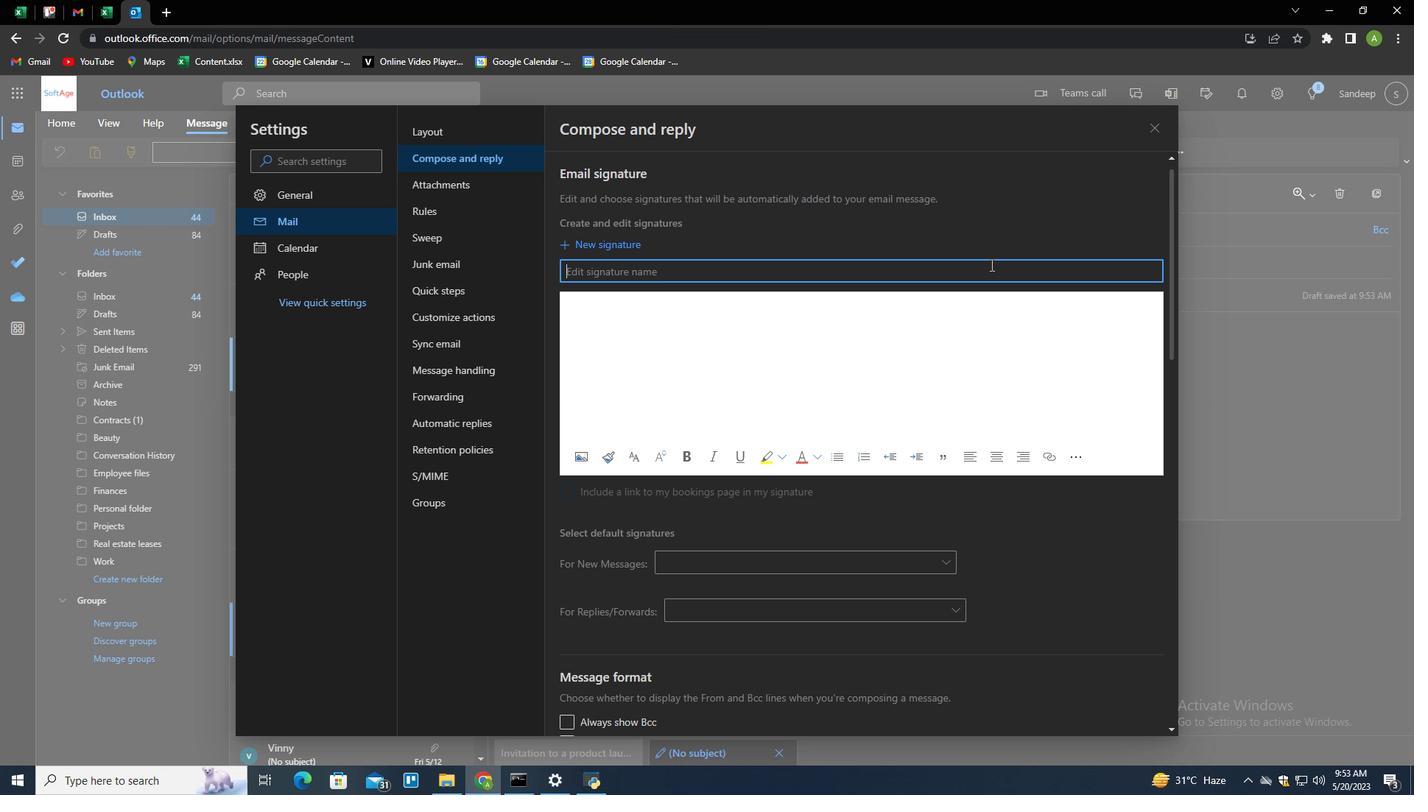 
Action: Mouse pressed left at (971, 208)
Screenshot: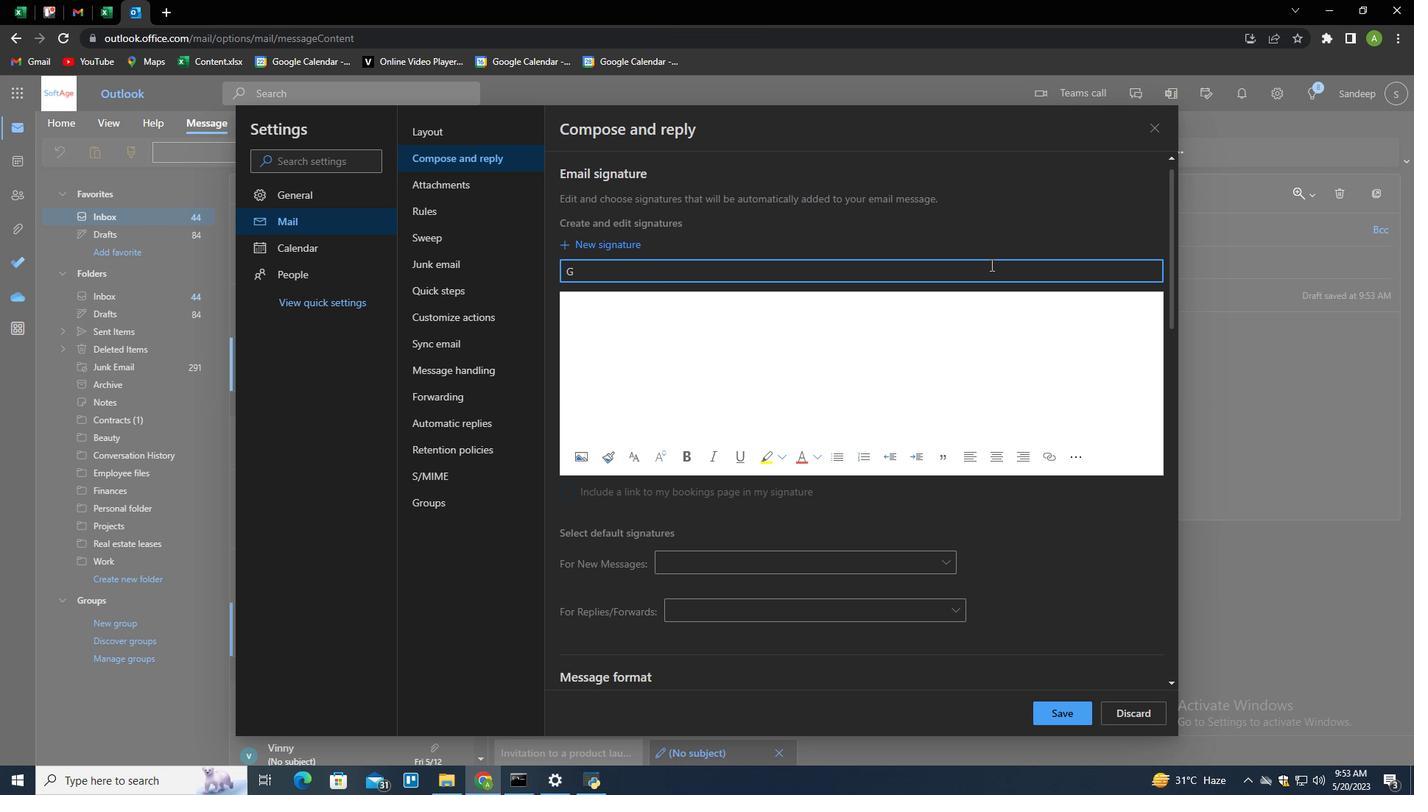 
Action: Mouse moved to (986, 268)
Screenshot: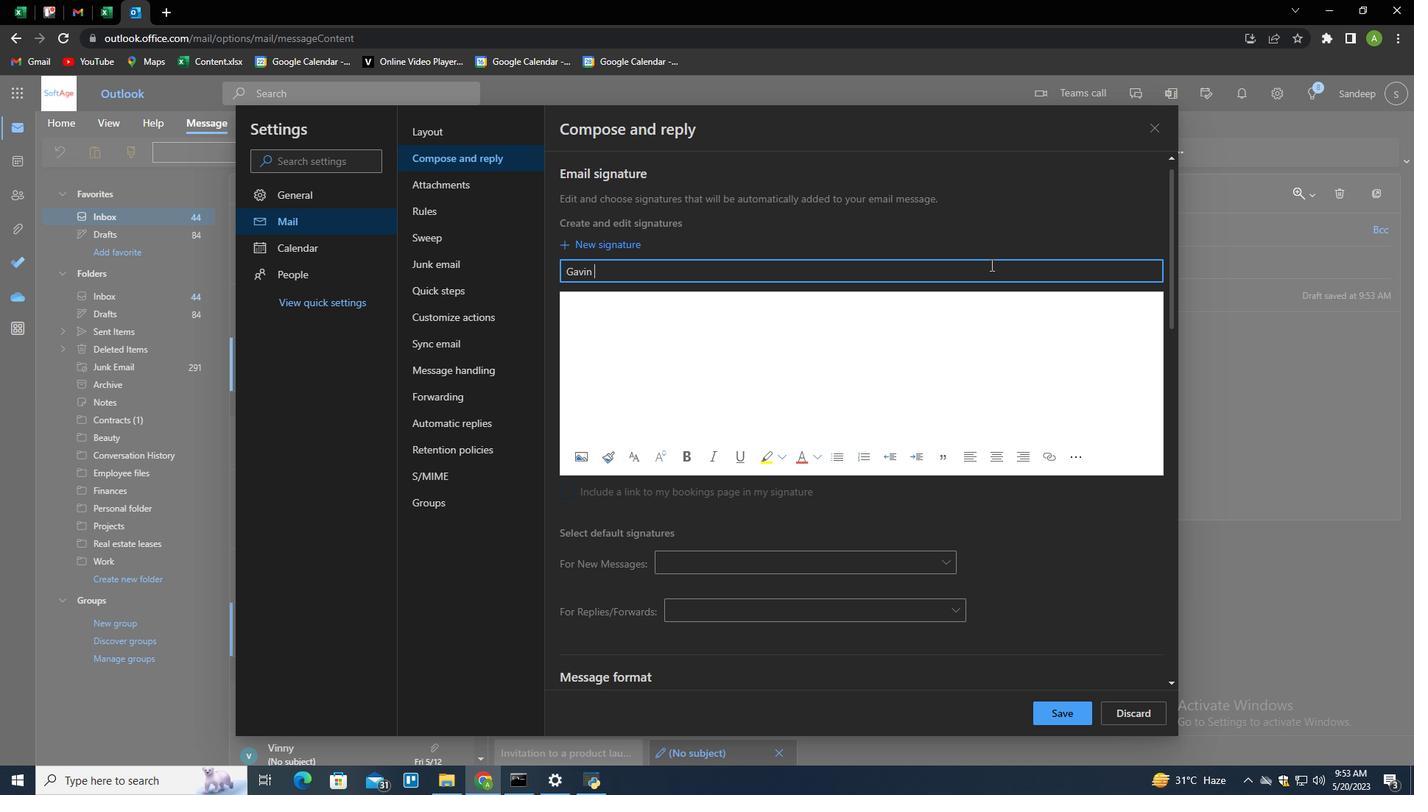 
Action: Mouse pressed left at (986, 268)
Screenshot: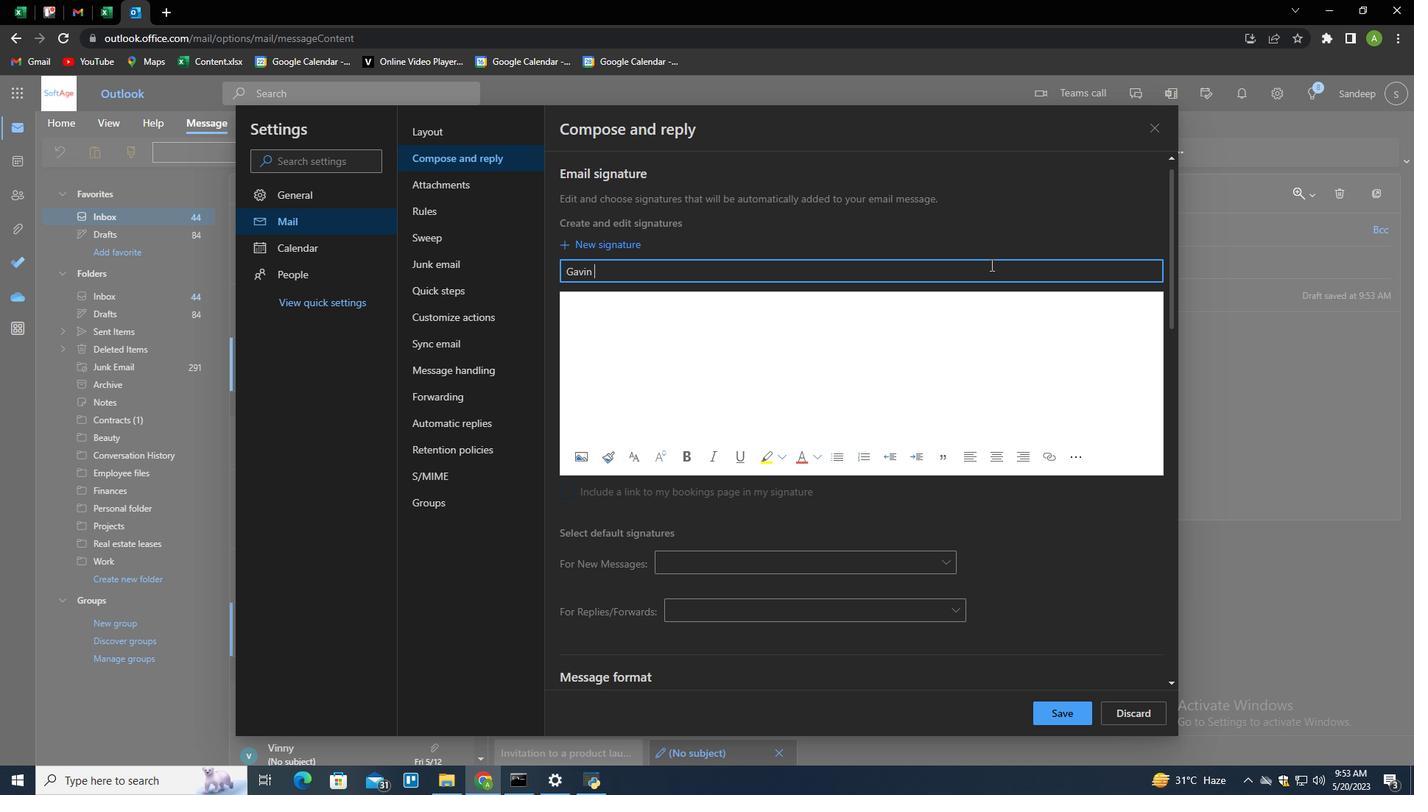 
Action: Mouse moved to (965, 271)
Screenshot: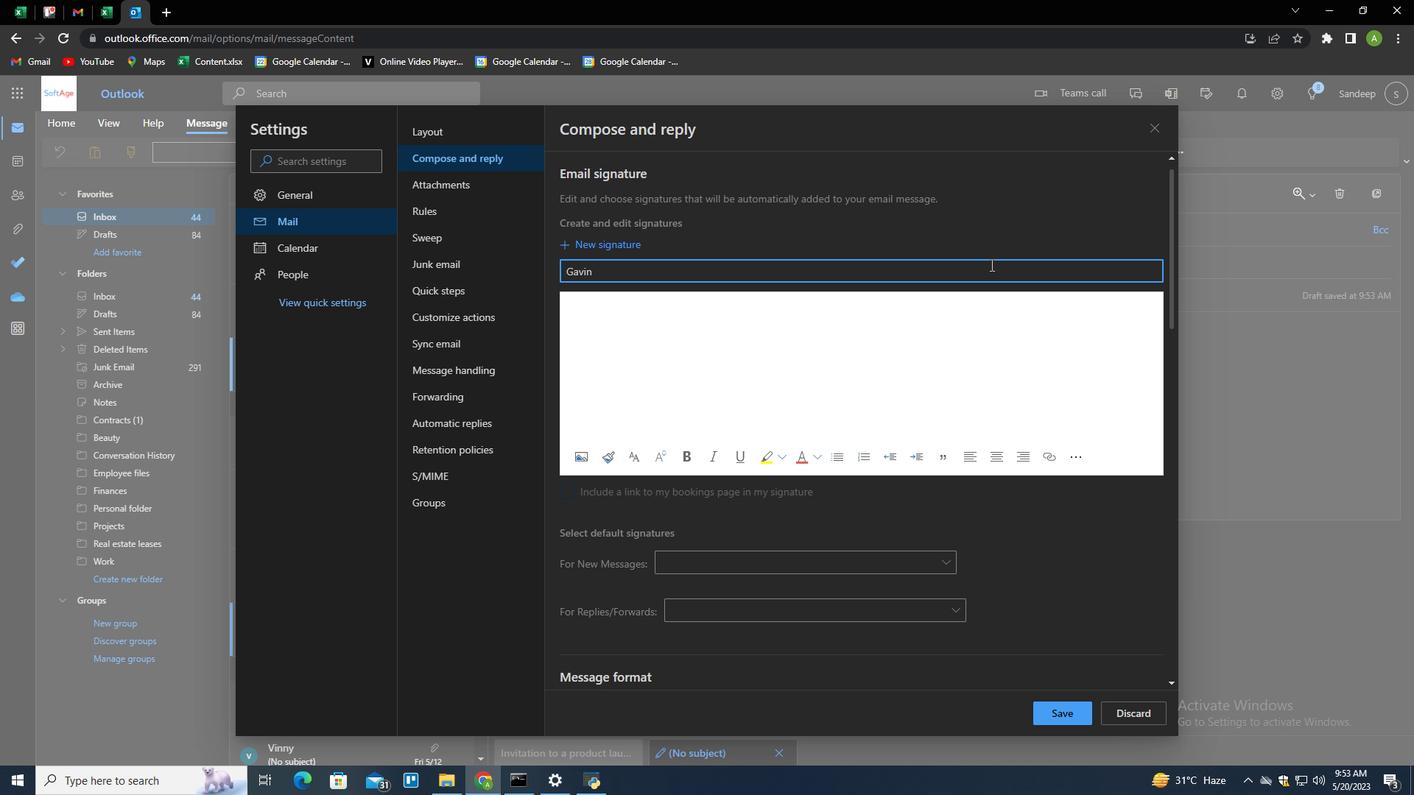 
Action: Mouse pressed left at (965, 271)
Screenshot: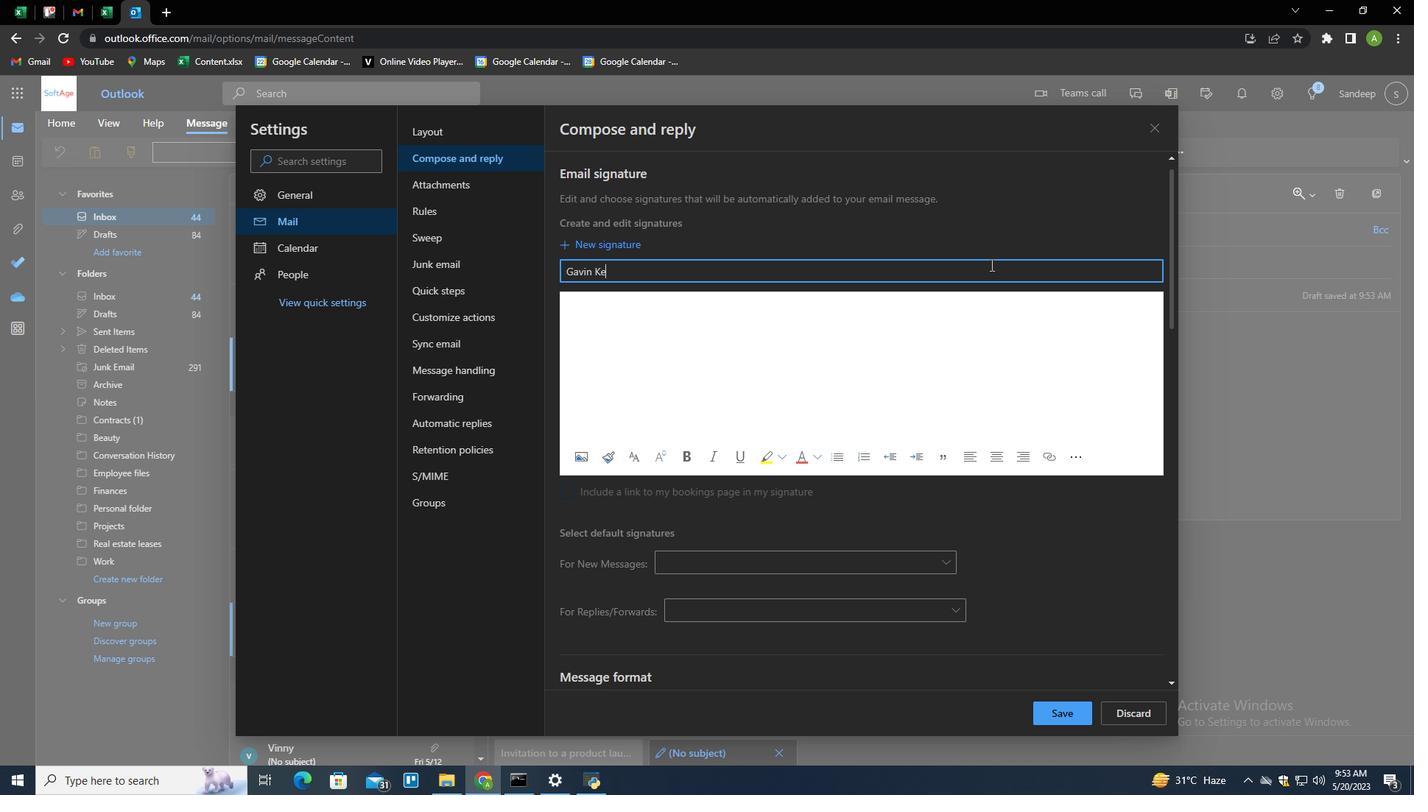 
Action: Mouse moved to (963, 271)
Screenshot: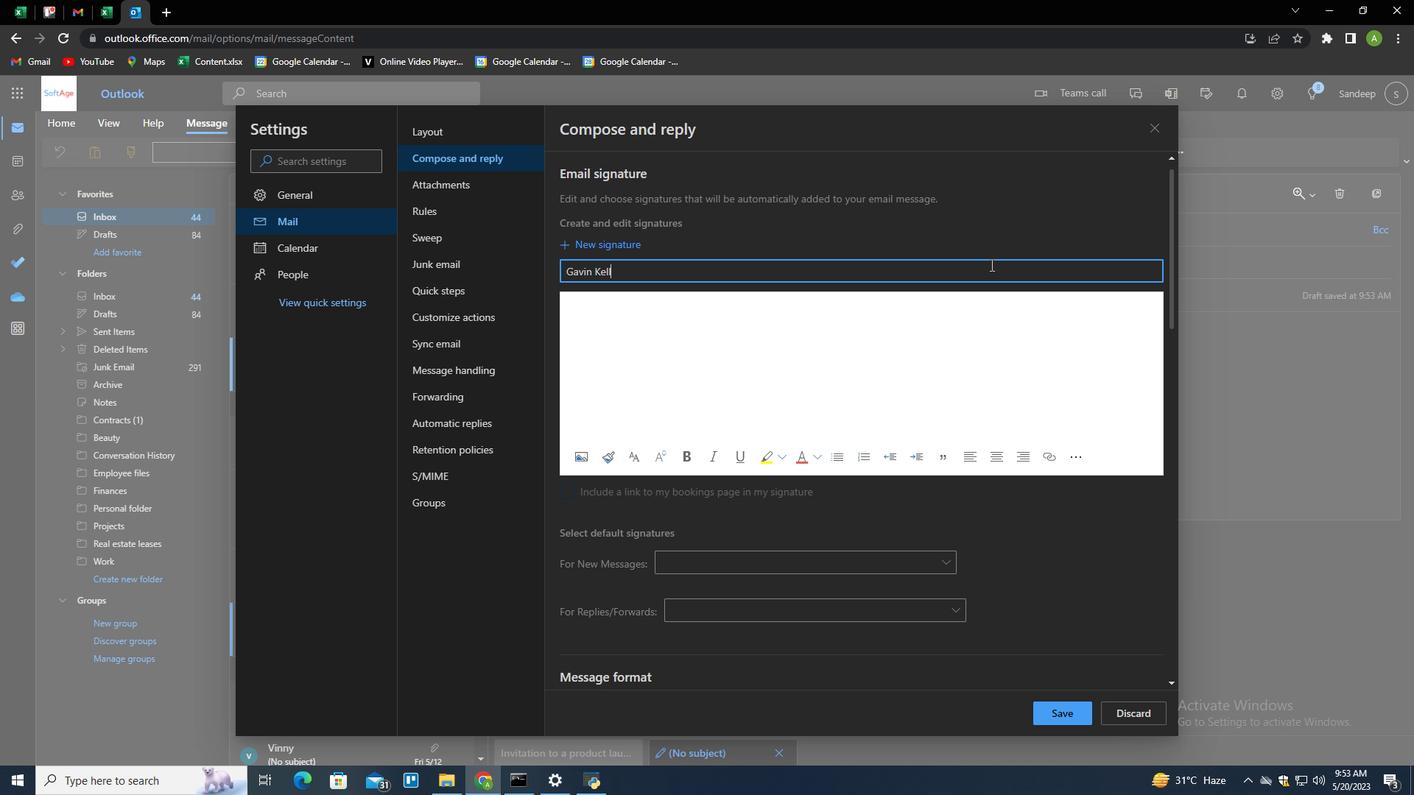 
Action: Key pressed <Key.shift>Gacin<Key.backspace><Key.backspace><Key.backspace><Key.backspace>
Screenshot: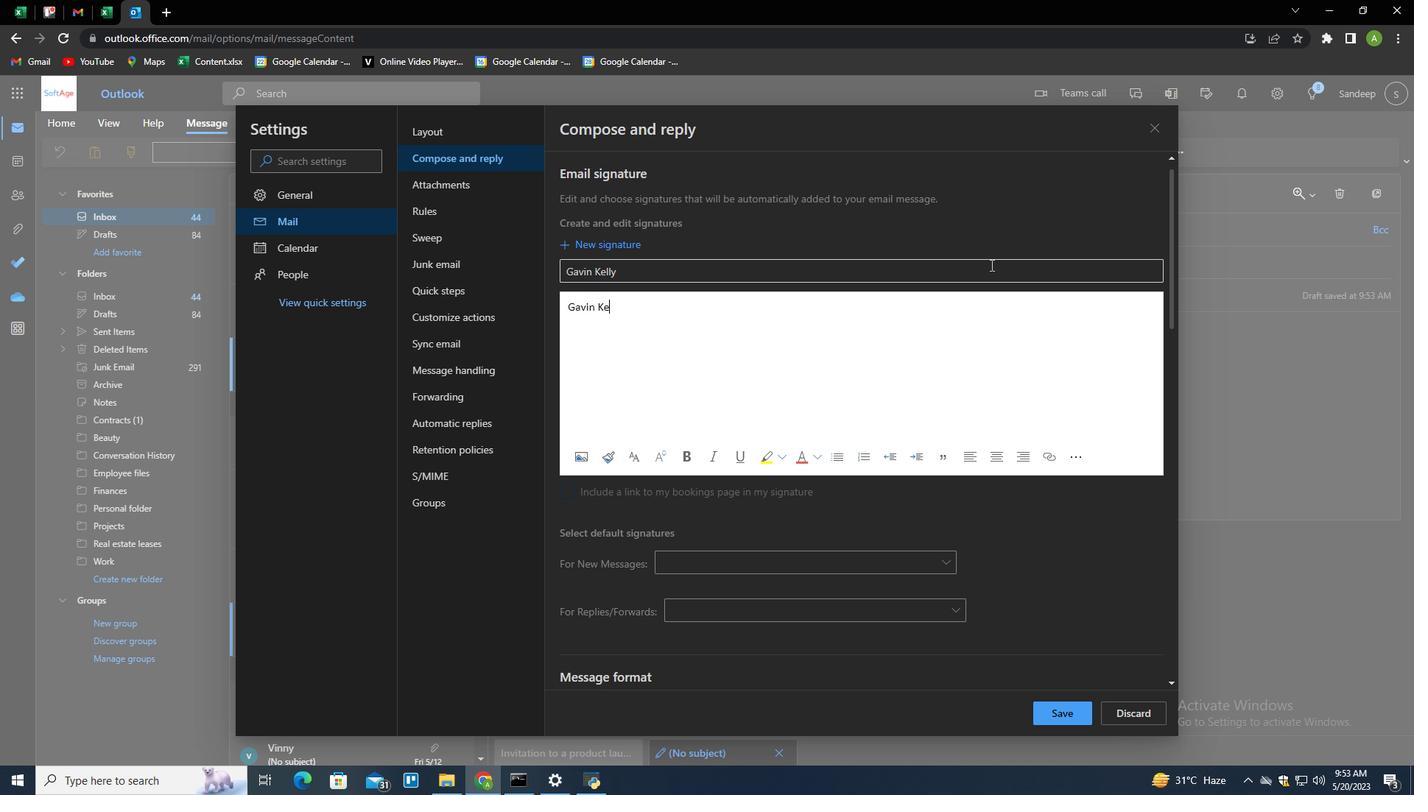 
Action: Mouse moved to (994, 151)
Screenshot: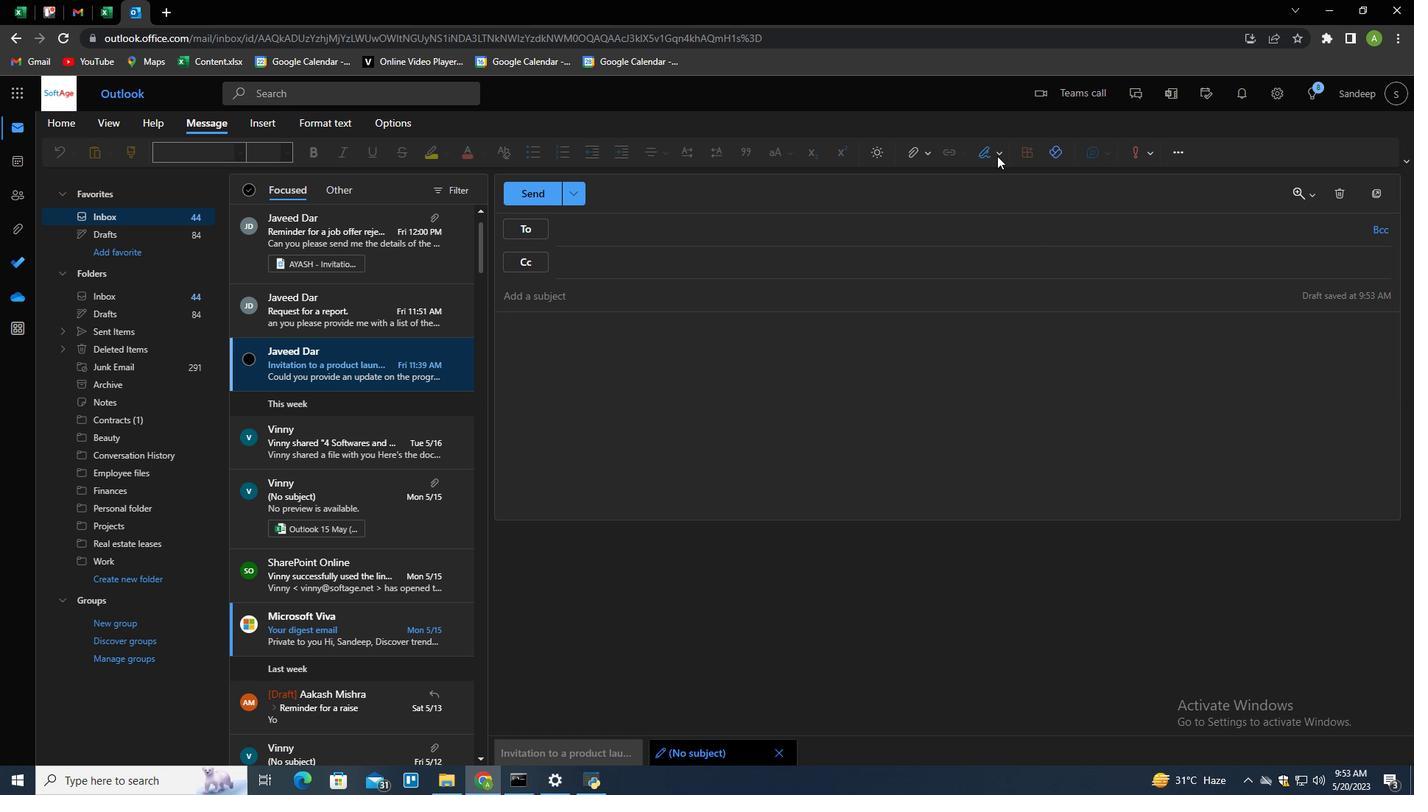 
Action: Mouse pressed left at (994, 151)
Screenshot: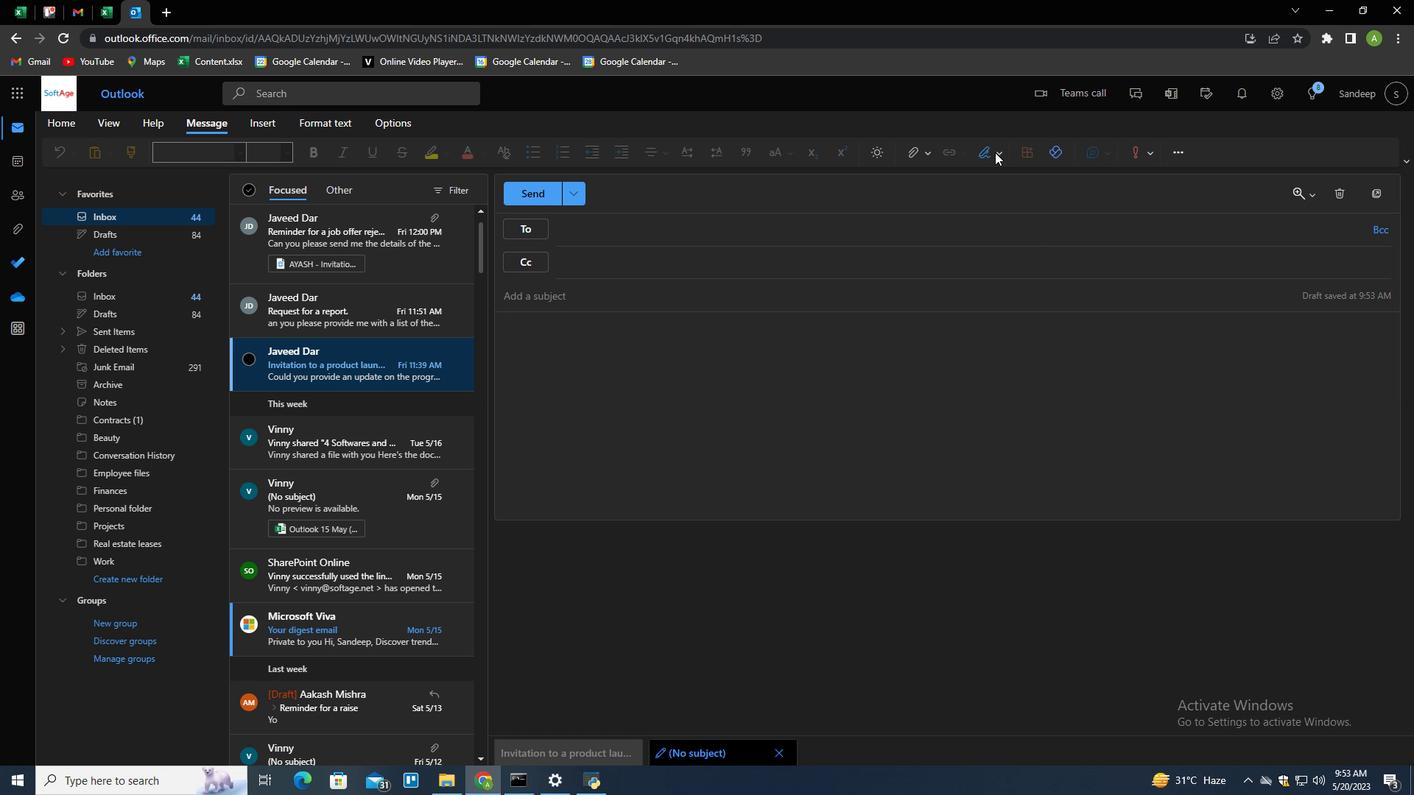 
Action: Mouse moved to (979, 179)
Screenshot: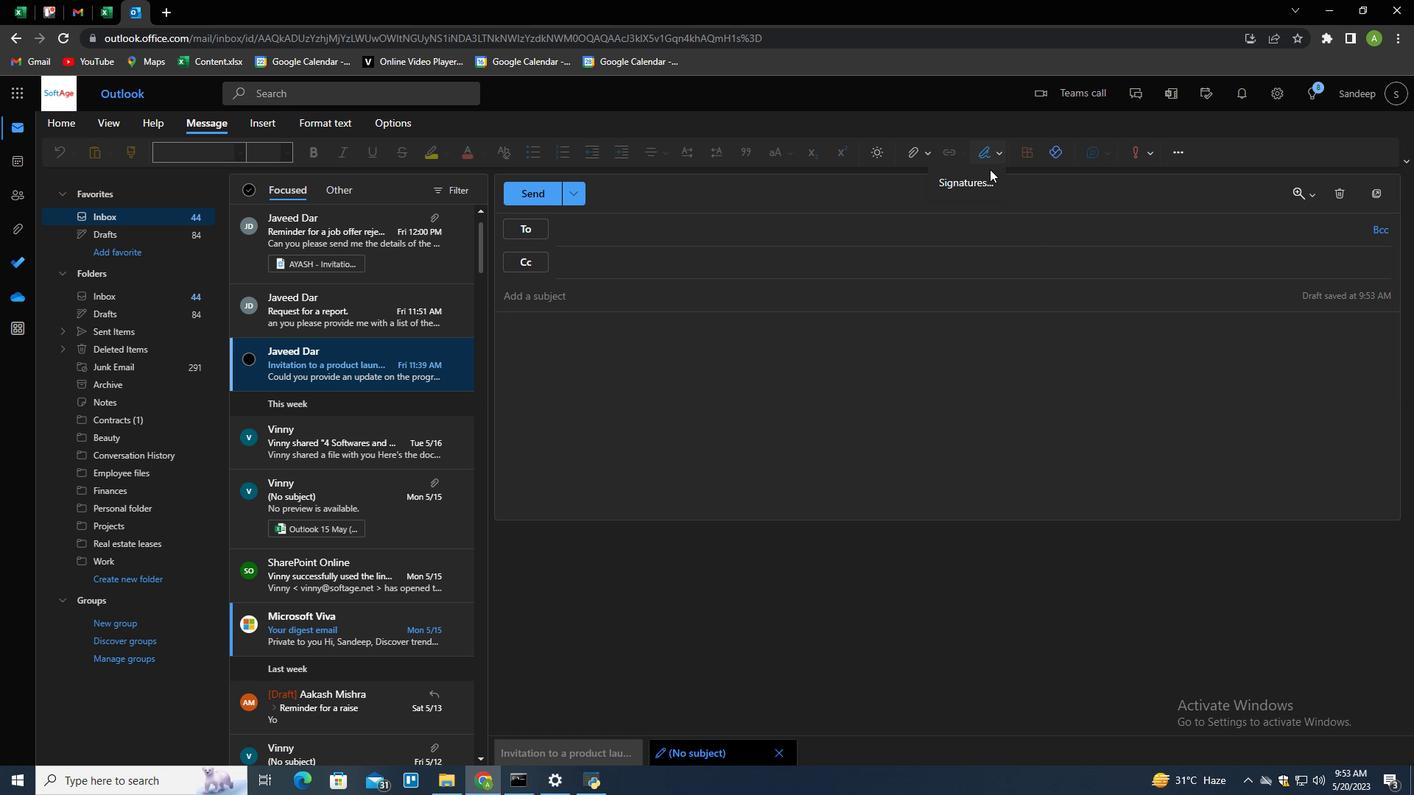 
Action: Mouse pressed left at (979, 179)
Screenshot: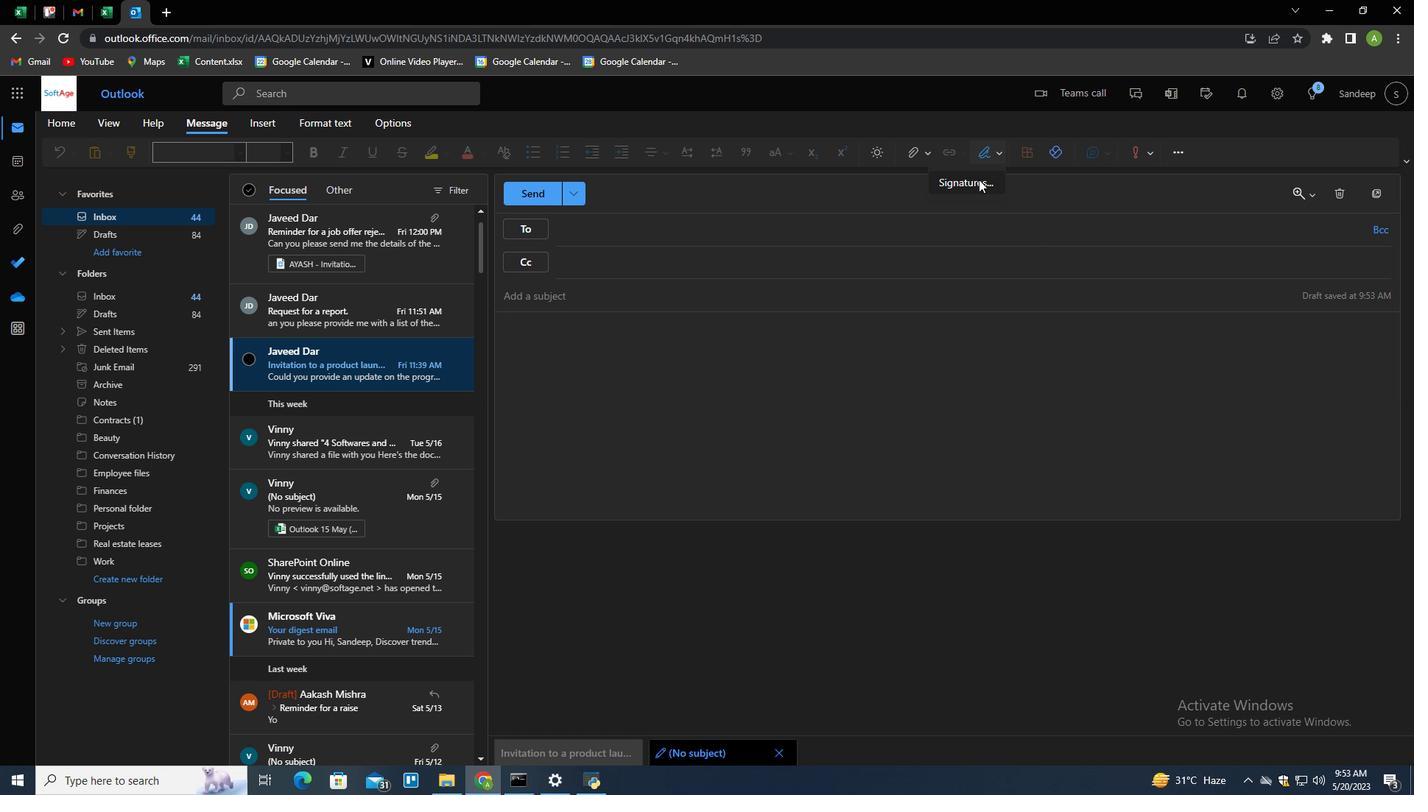
Action: Mouse moved to (992, 263)
Screenshot: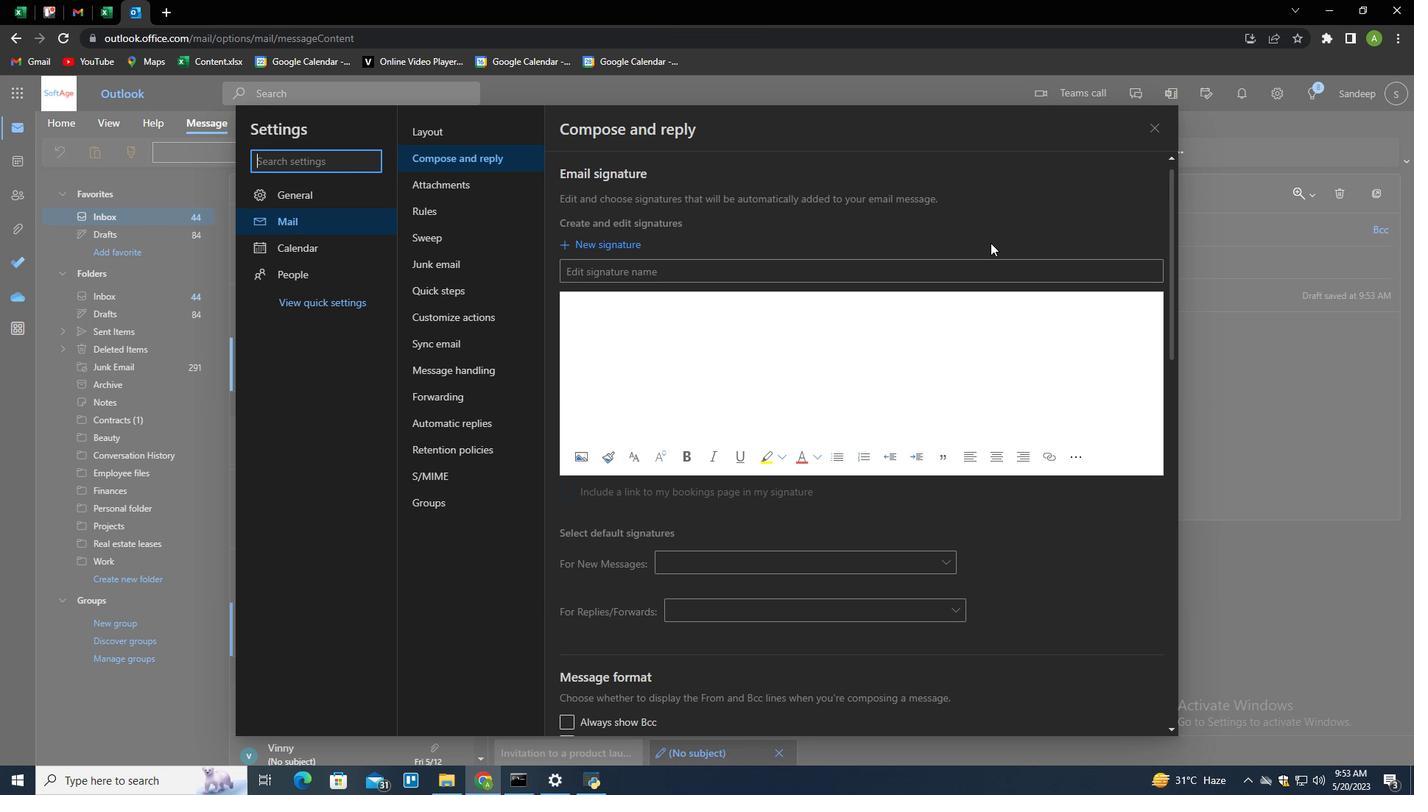 
Action: Mouse pressed left at (992, 263)
Screenshot: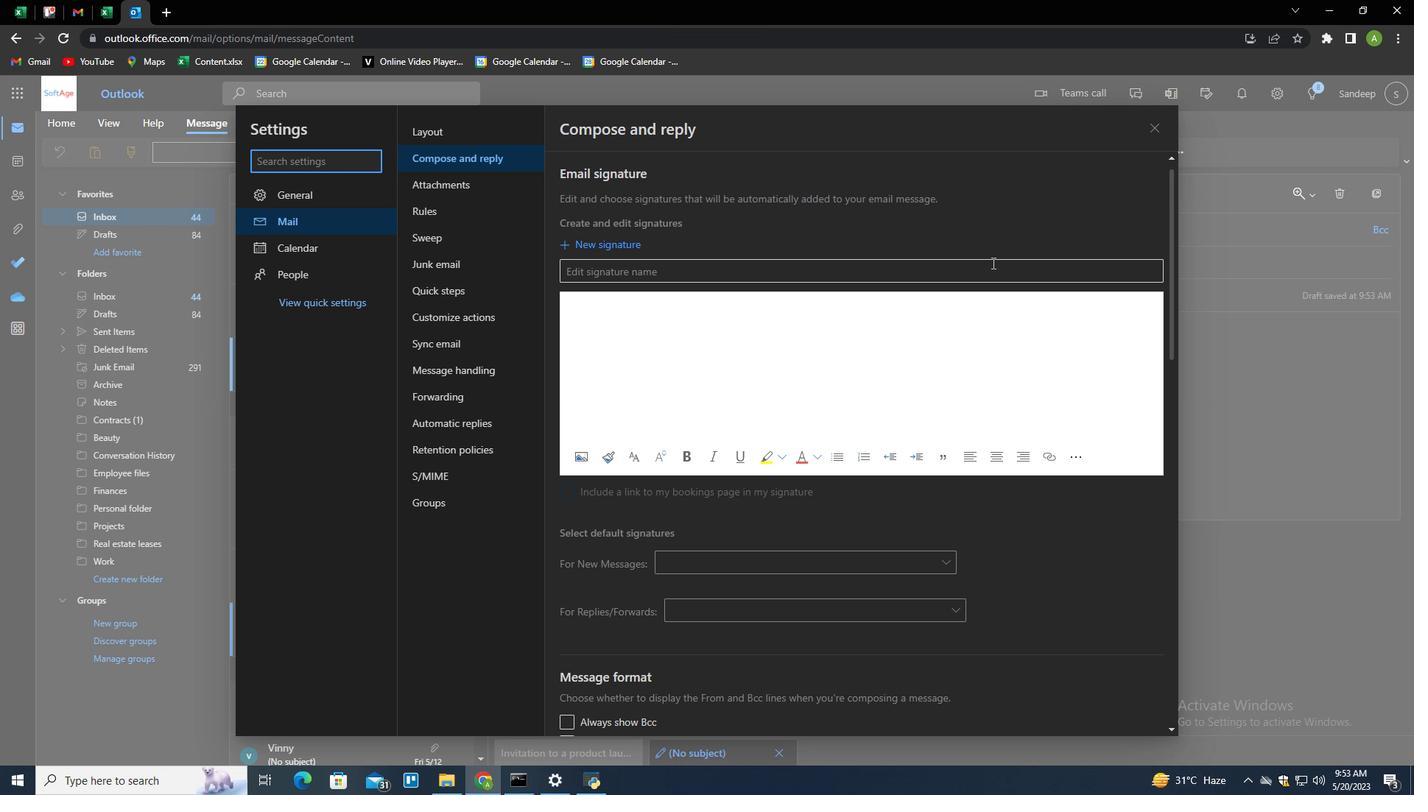 
Action: Key pressed <Key.shift>
Screenshot: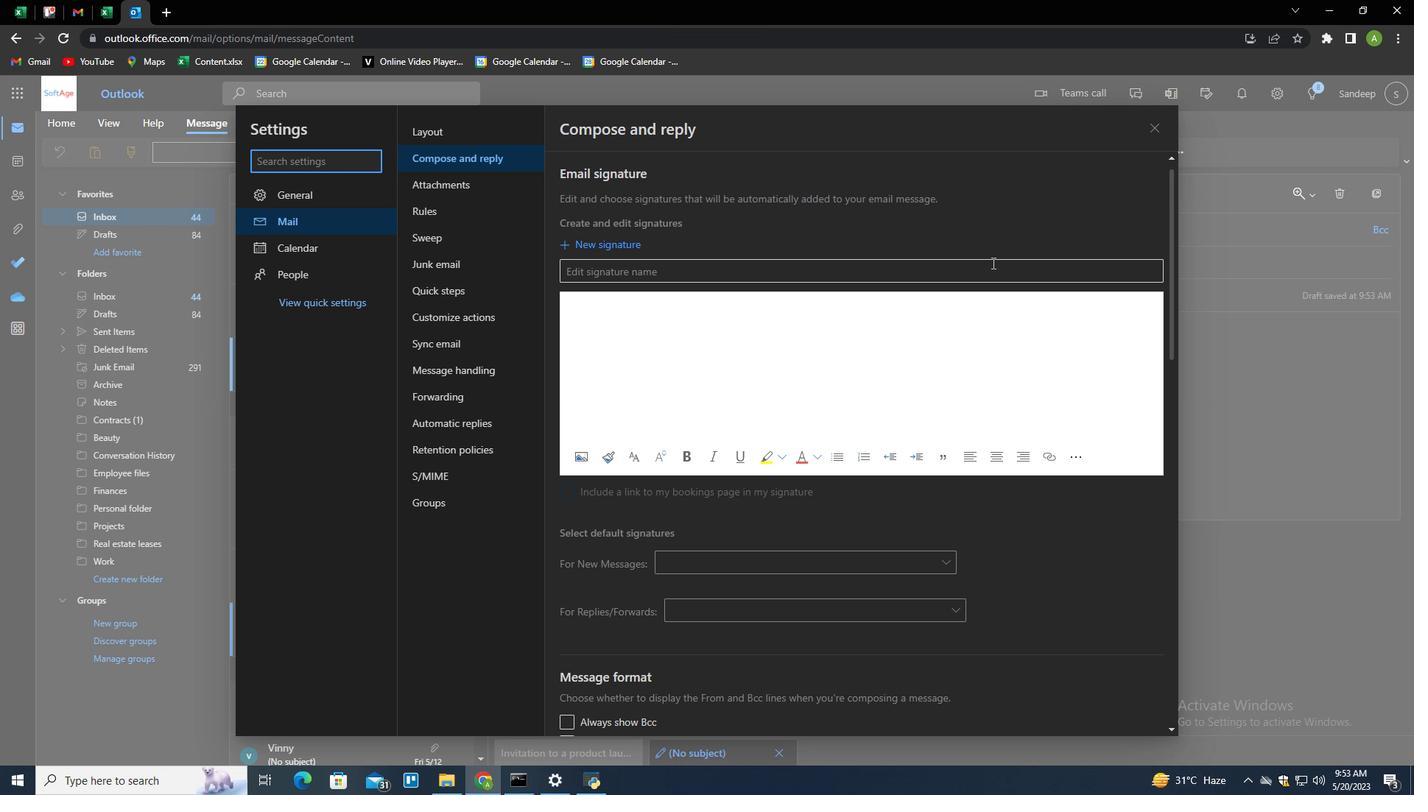 
Action: Mouse moved to (992, 263)
Screenshot: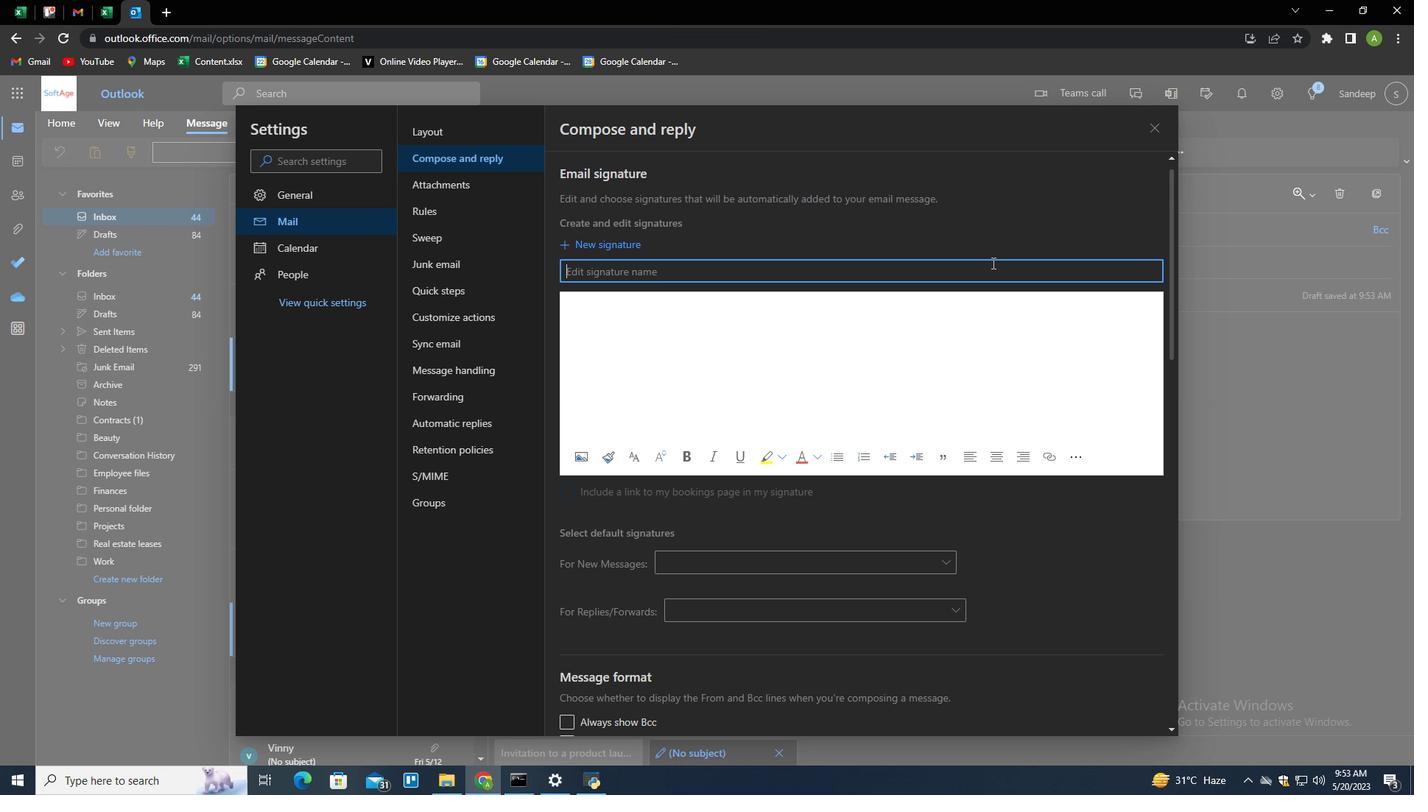 
Action: Key pressed <Key.shift><Key.shift><Key.shift>
Screenshot: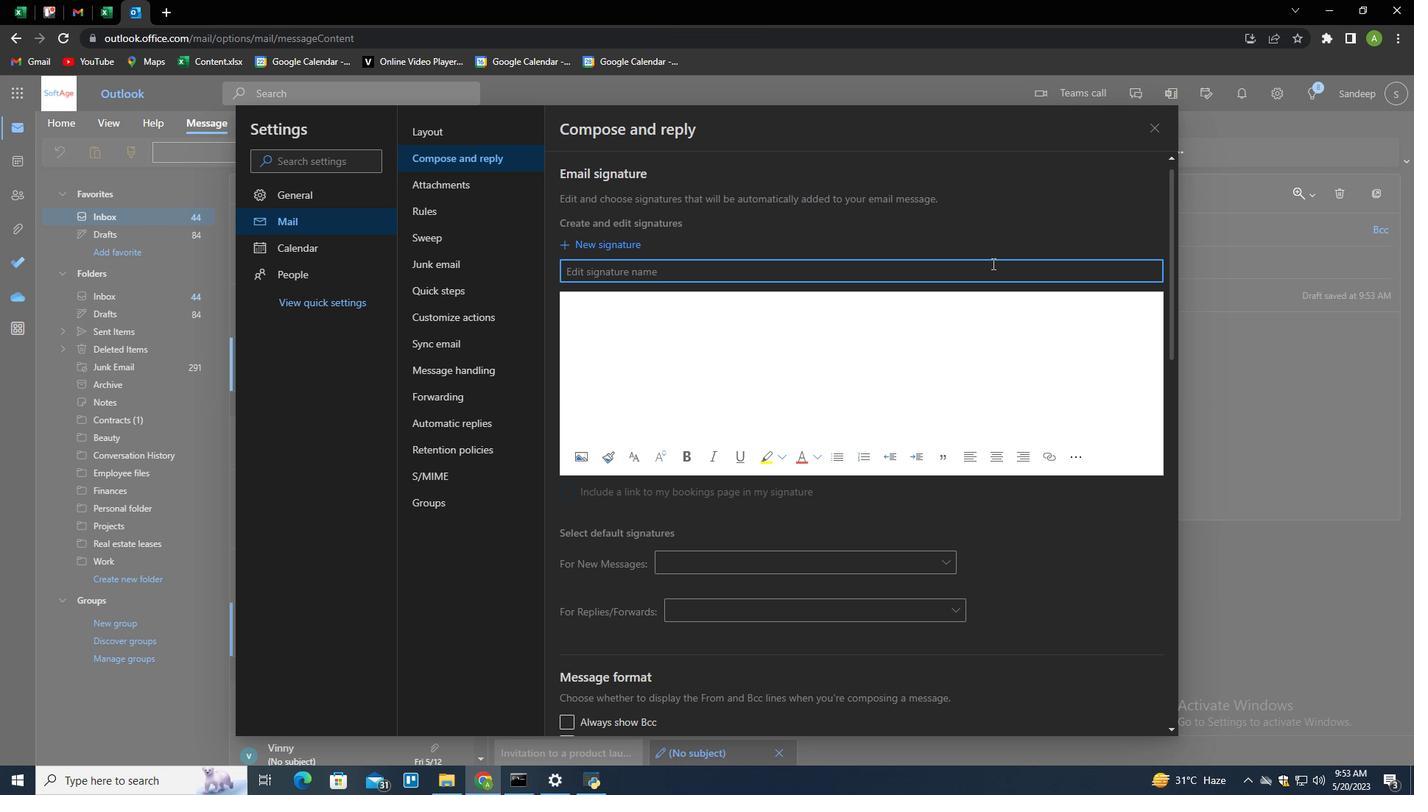 
Action: Mouse moved to (991, 263)
Screenshot: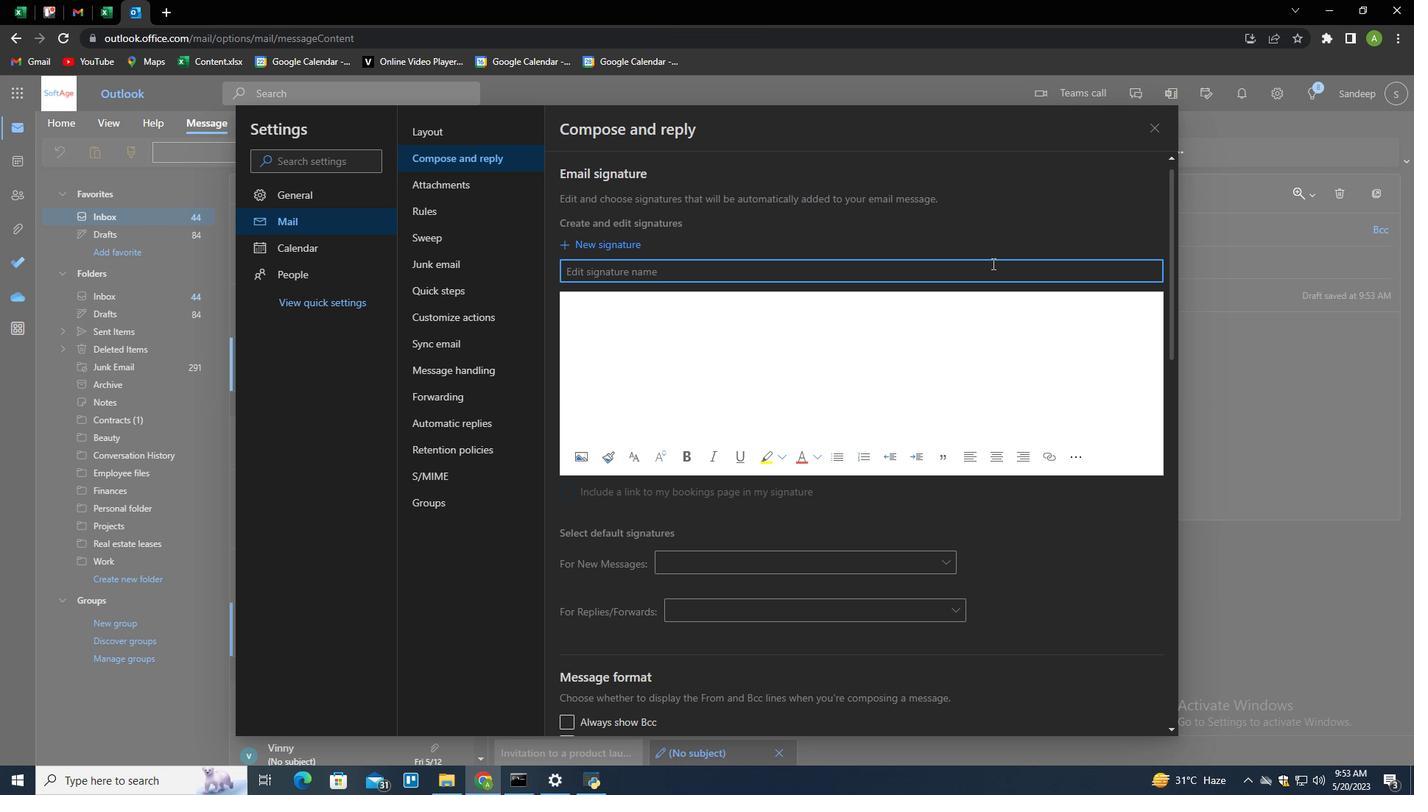 
Action: Key pressed <Key.shift><Key.shift><Key.shift><Key.shift><Key.shift><Key.shift><Key.shift><Key.shift><Key.shift><Key.shift><Key.shift><Key.shift><Key.shift><Key.shift><Key.shift>
Screenshot: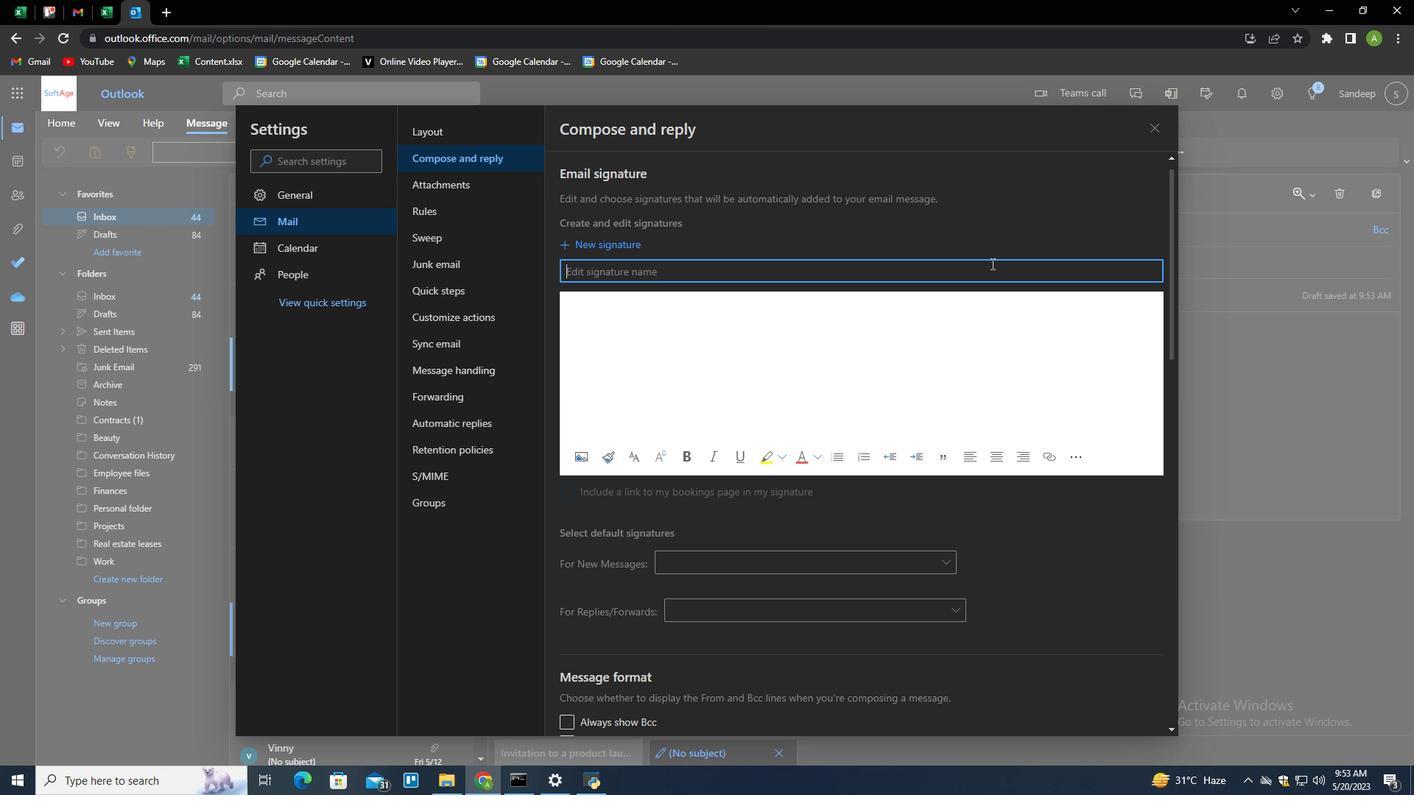 
Action: Mouse moved to (991, 263)
Screenshot: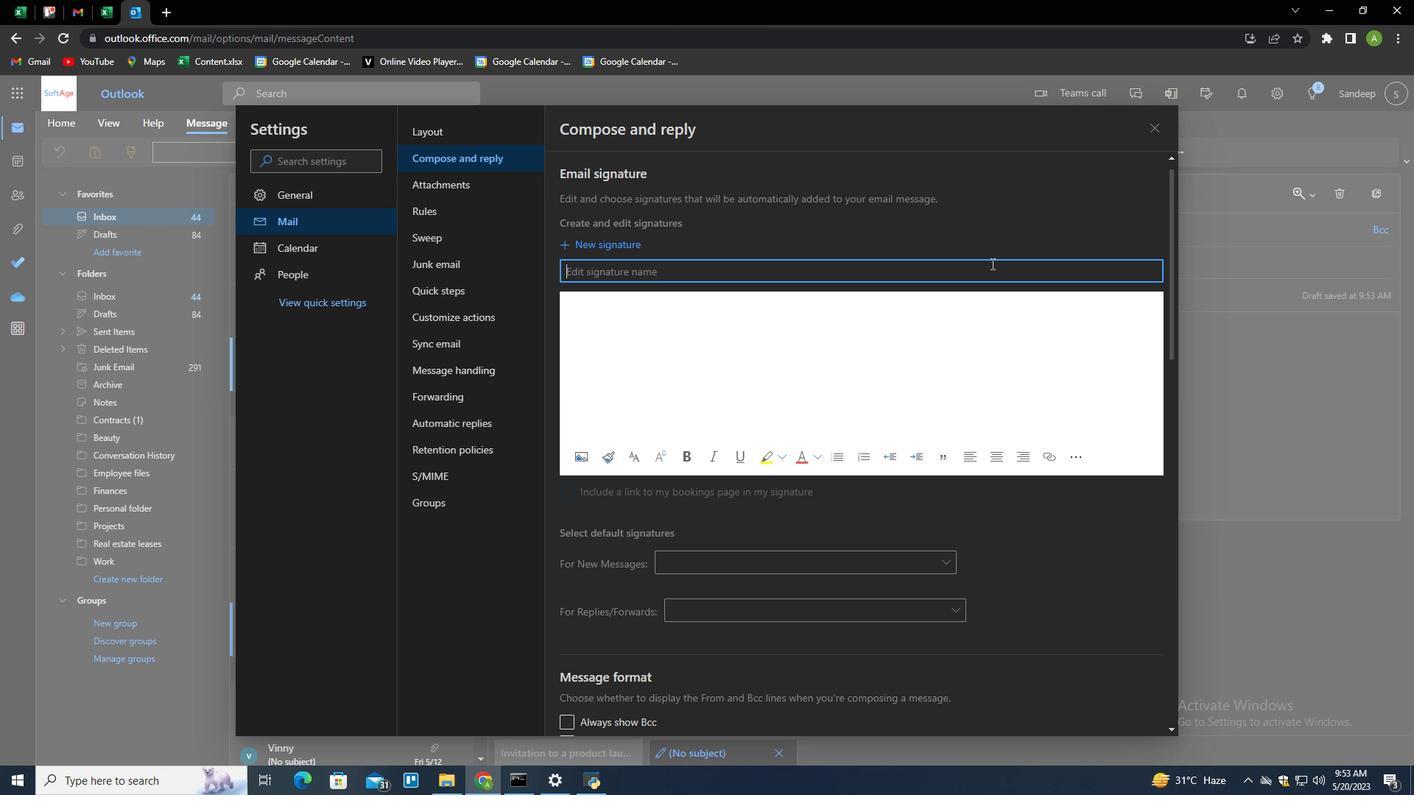 
Action: Key pressed <Key.shift><Key.shift><Key.shift><Key.shift><Key.shift><Key.shift><Key.shift><Key.shift><Key.shift><Key.shift><Key.shift>
Screenshot: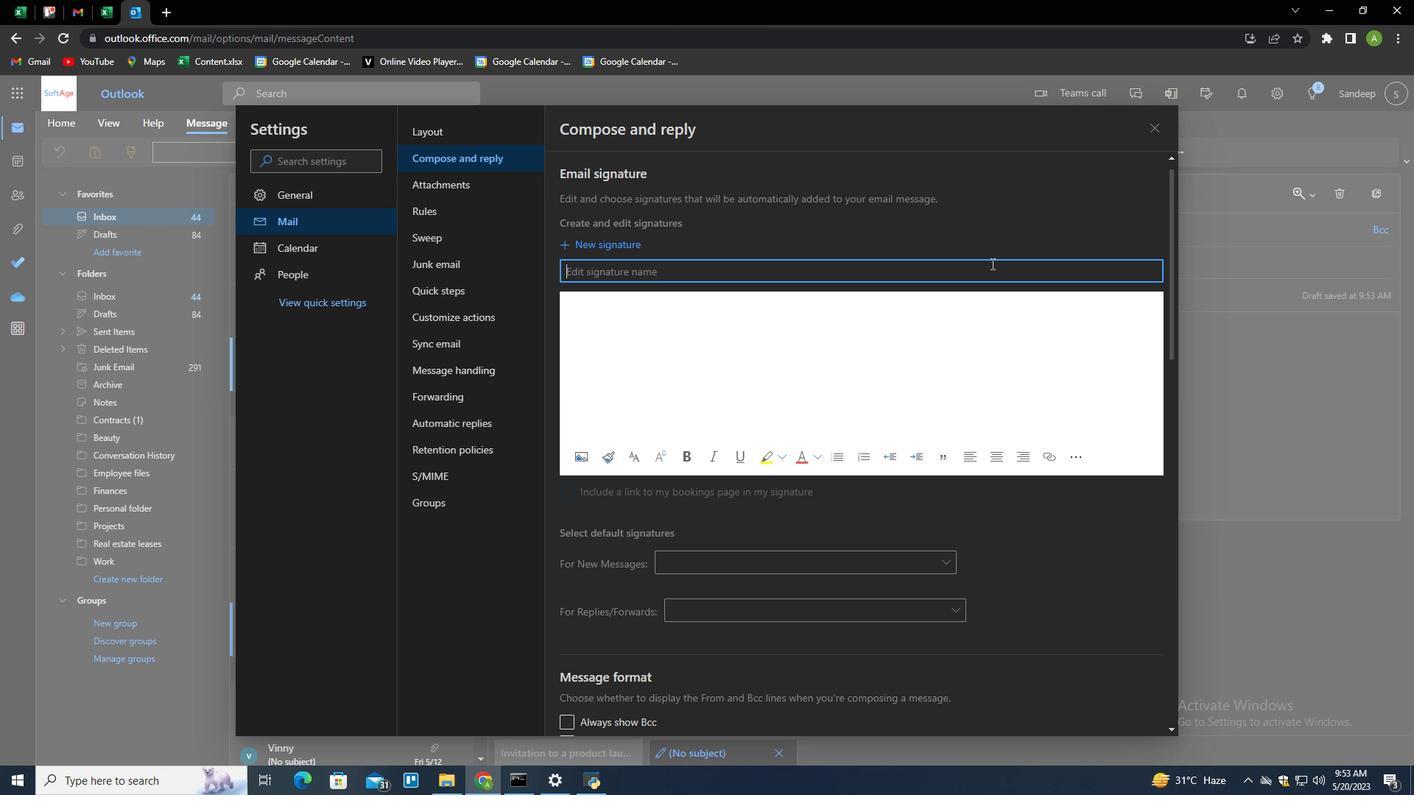 
Action: Mouse moved to (991, 265)
Screenshot: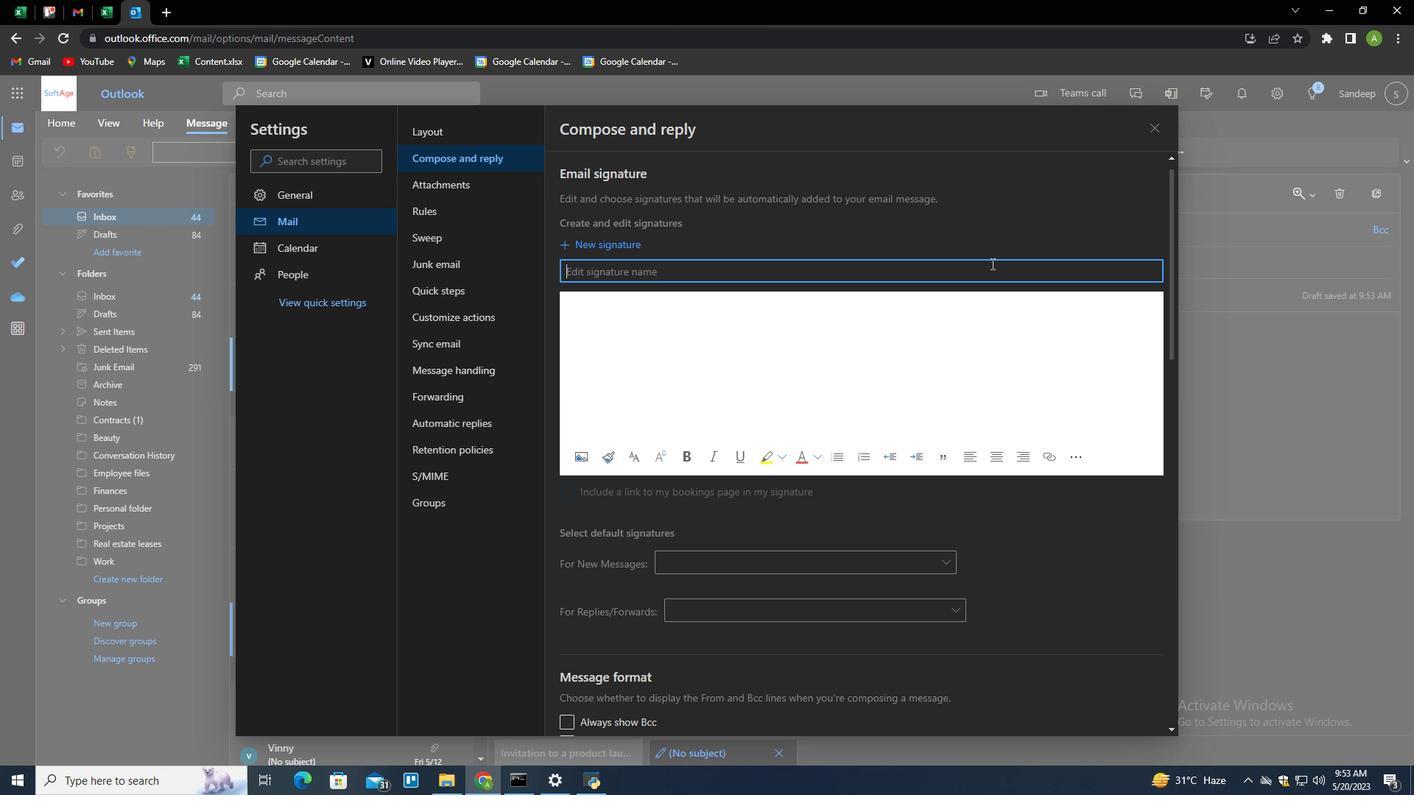 
Action: Key pressed <Key.shift><Key.shift><Key.shift><Key.shift><Key.shift><Key.shift><Key.shift><Key.shift><Key.shift><Key.shift><Key.shift><Key.shift><Key.shift><Key.shift><Key.shift><Key.shift><Key.shift><Key.shift><Key.shift><Key.shift><Key.shift><Key.shift><Key.shift><Key.shift>Gavin<Key.space><Key.shift>Kelly<Key.tab><Key.shift>Gavin<Key.space><Key.shift>Kelly<Key.home><Key.shift_r><Key.enter><Key.enter><Key.enter><Key.up><Key.shift>With<Key.space>sicere<Key.space>app<Key.backspace><Key.backspace><Key.backspace><Key.backspace><Key.backspace><Key.backspace><Key.backspace><Key.backspace>nceere<Key.backspace><Key.backspace><Key.backspace>re<Key.space>appreciation<Key.space>and<Key.space>best<Key.space>wishes,
Screenshot: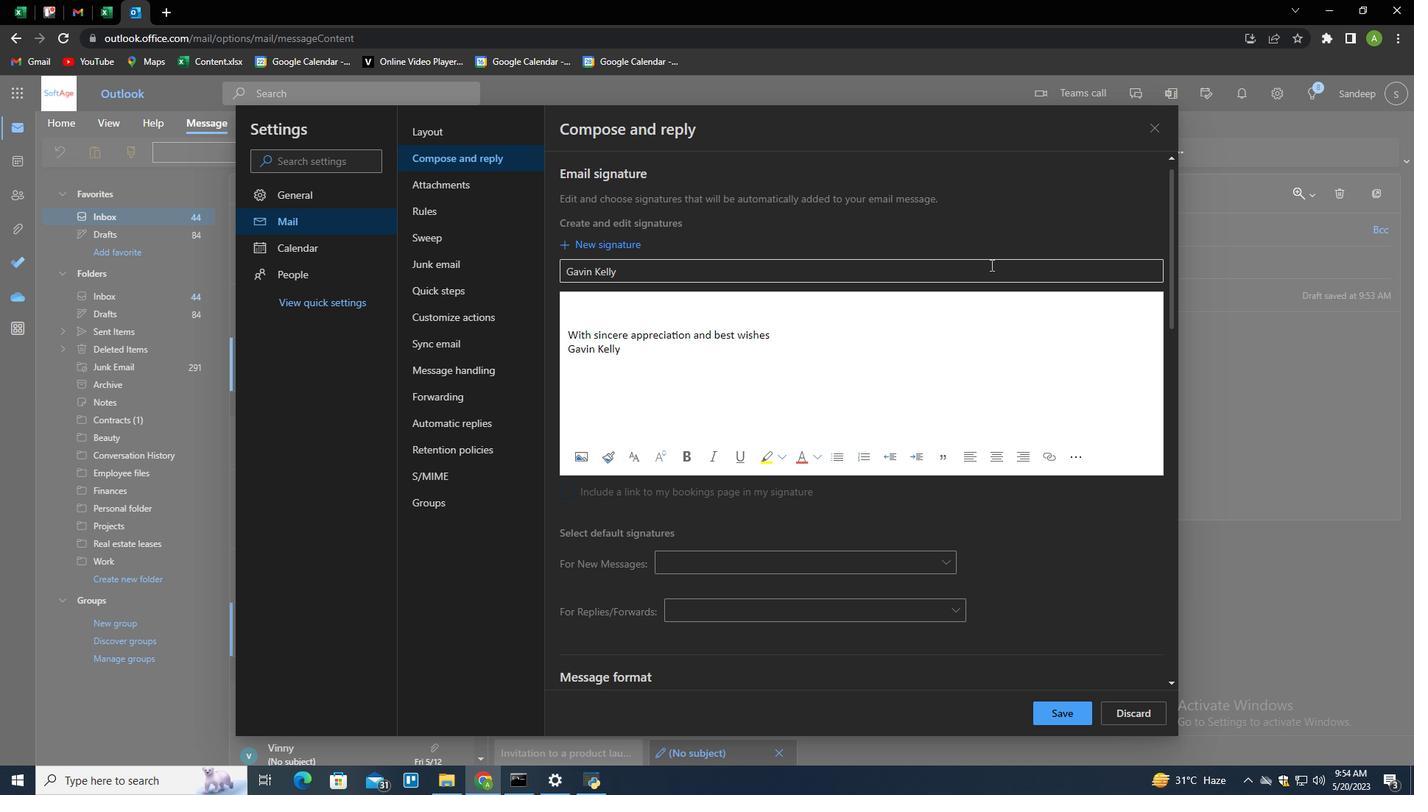 
Action: Mouse moved to (1065, 713)
Screenshot: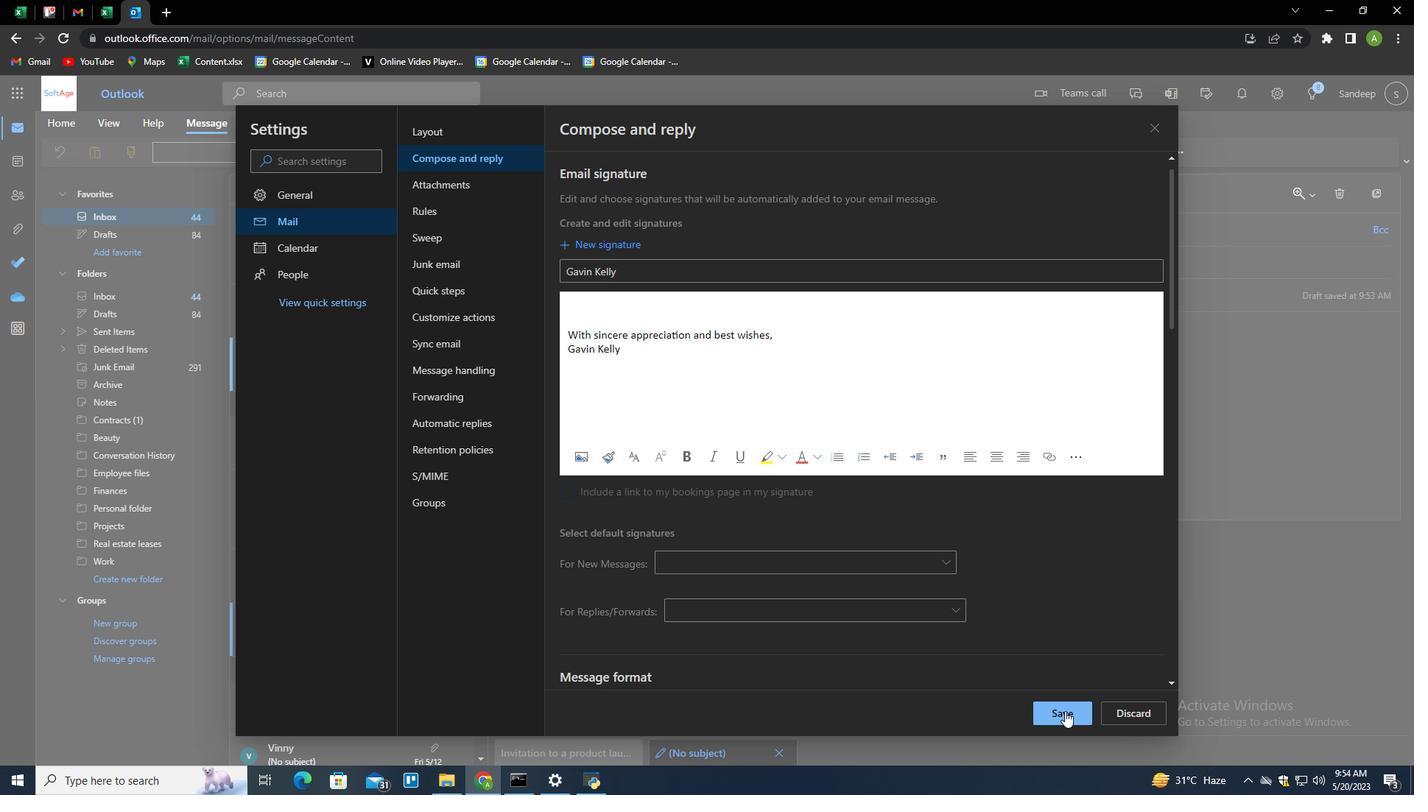 
Action: Mouse pressed left at (1065, 713)
Screenshot: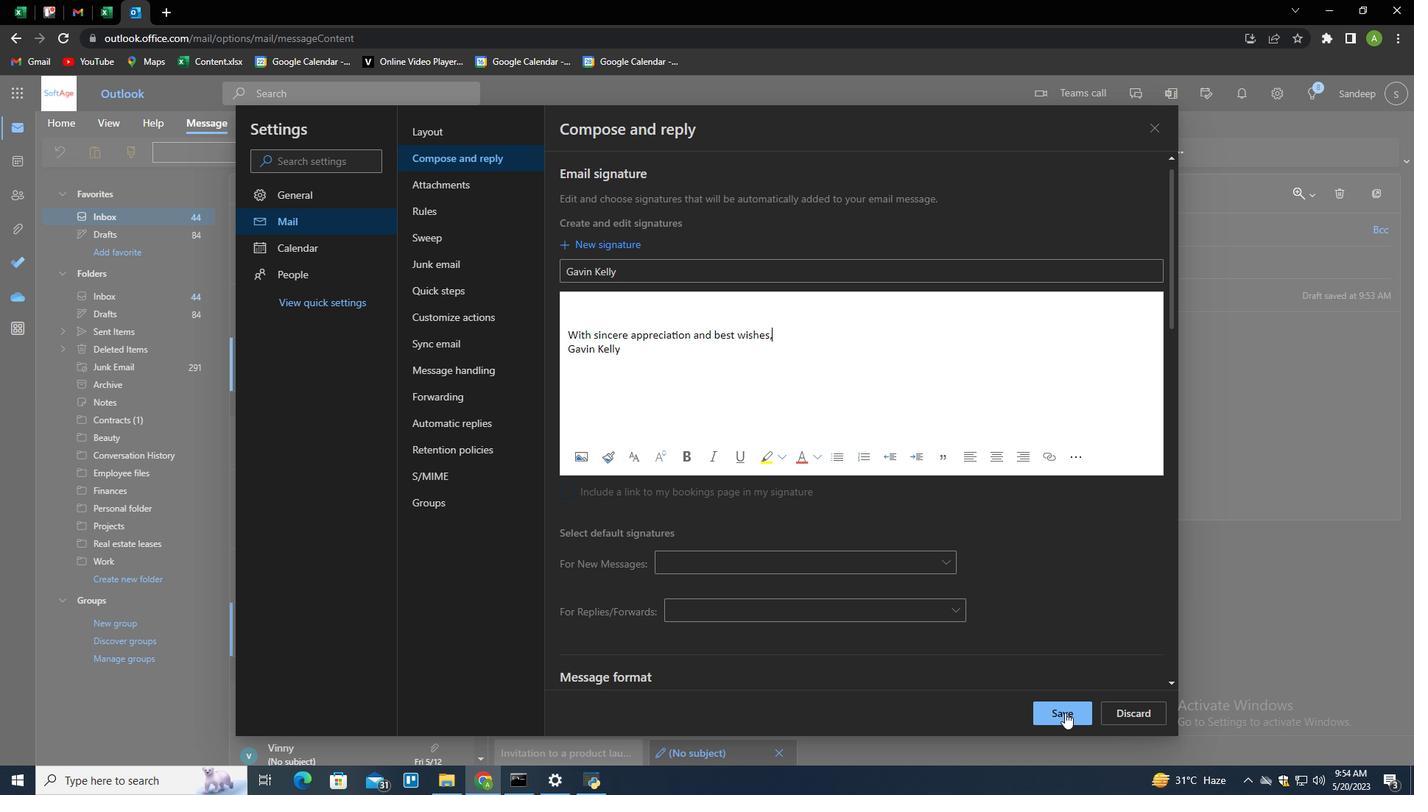 
Action: Mouse moved to (1257, 404)
Screenshot: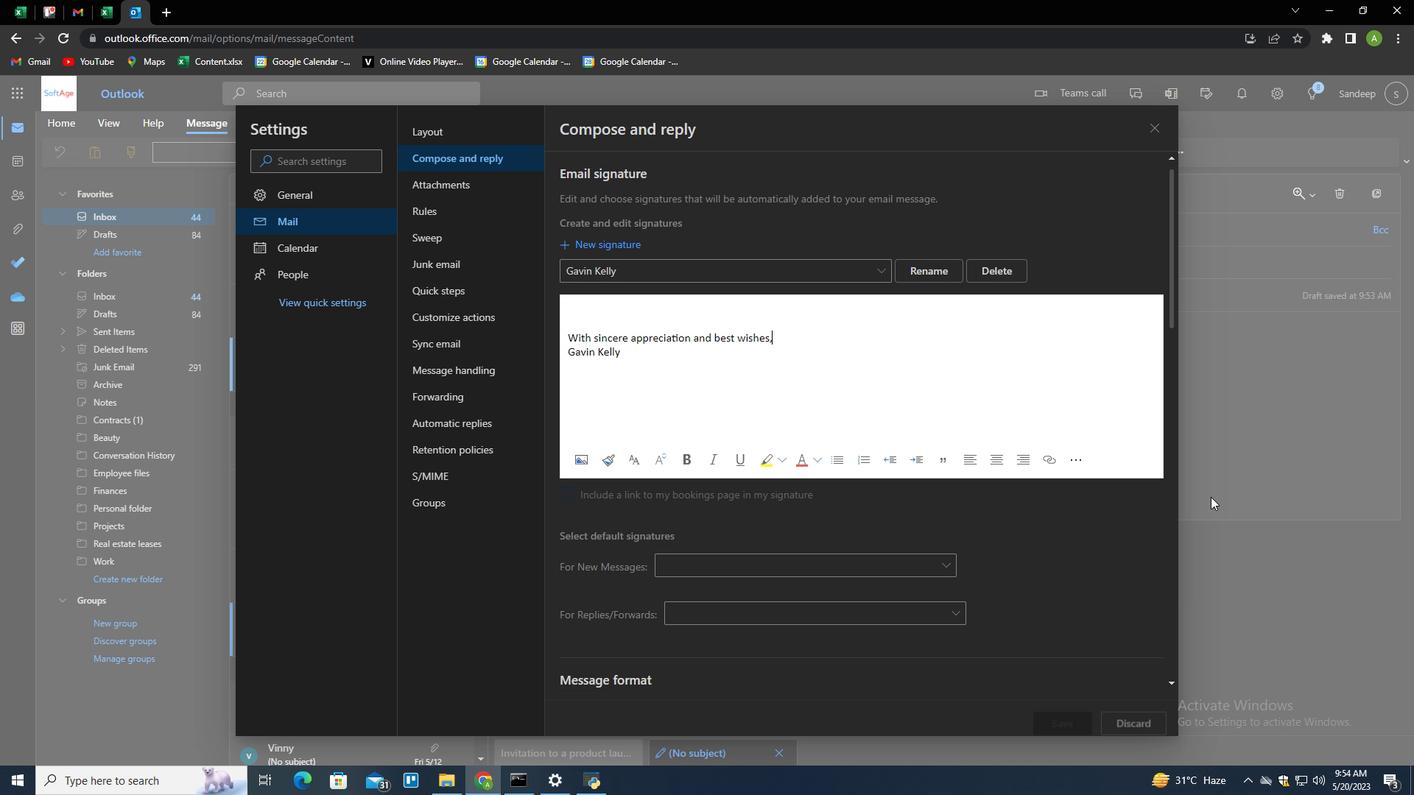 
Action: Mouse pressed left at (1257, 404)
Screenshot: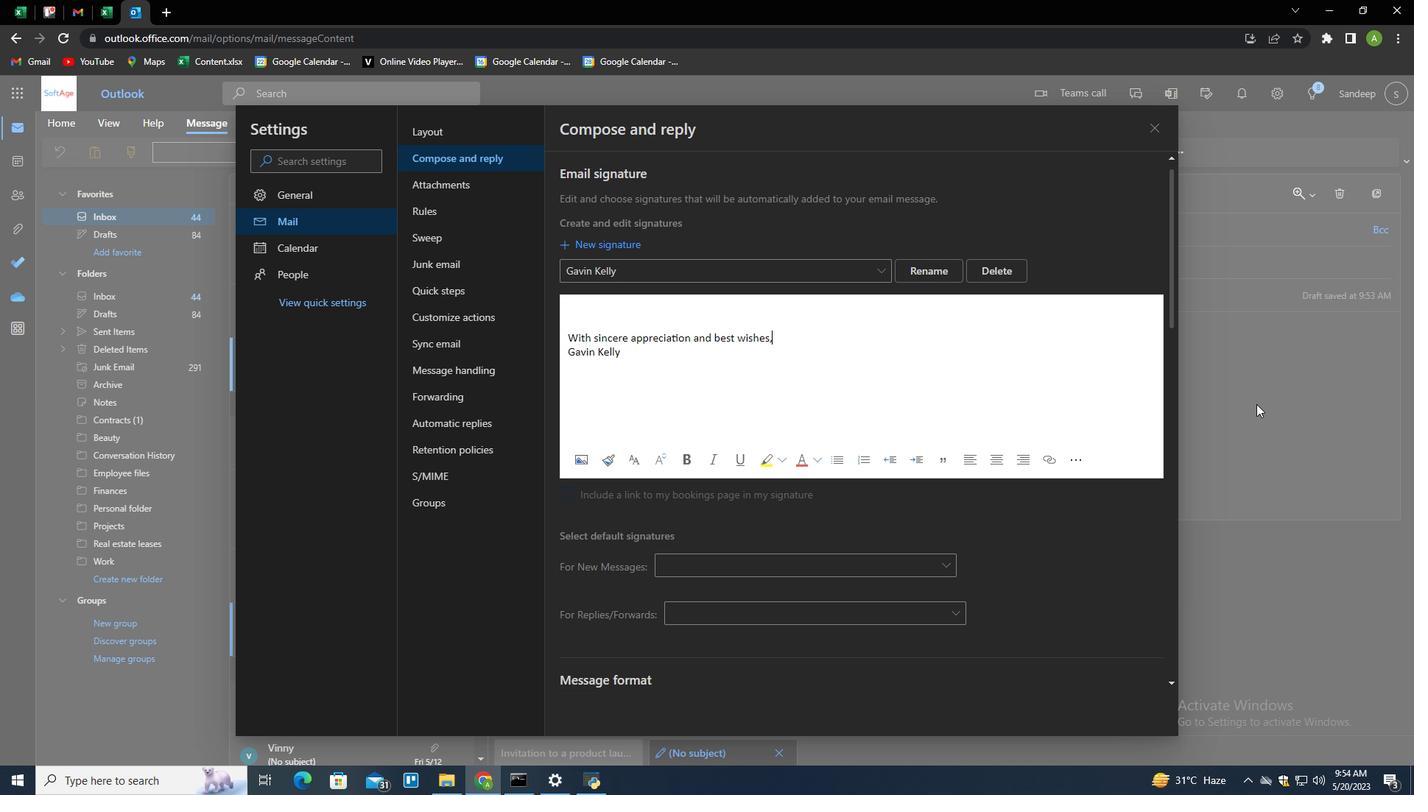 
Action: Mouse moved to (996, 159)
Screenshot: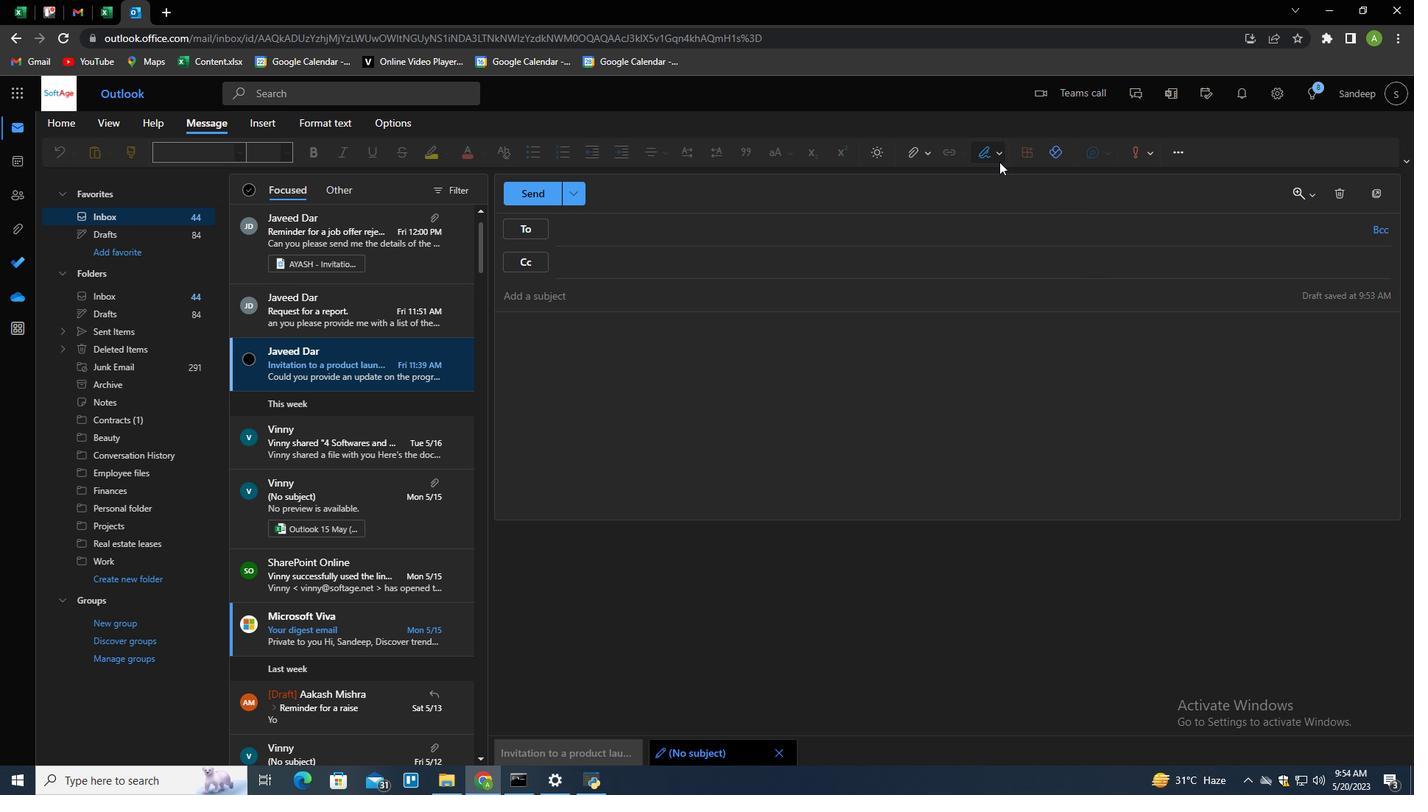 
Action: Mouse pressed left at (996, 159)
Screenshot: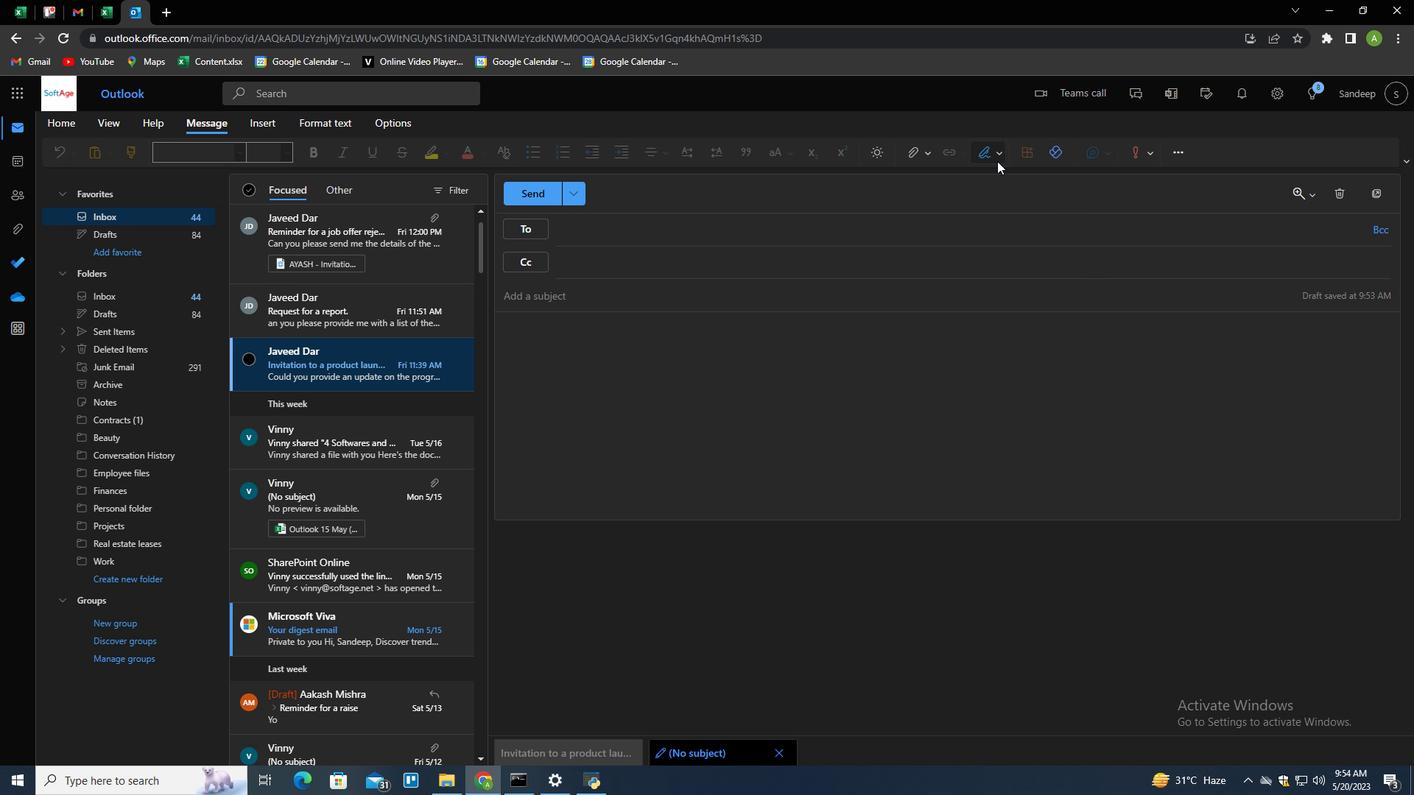 
Action: Mouse moved to (983, 179)
Screenshot: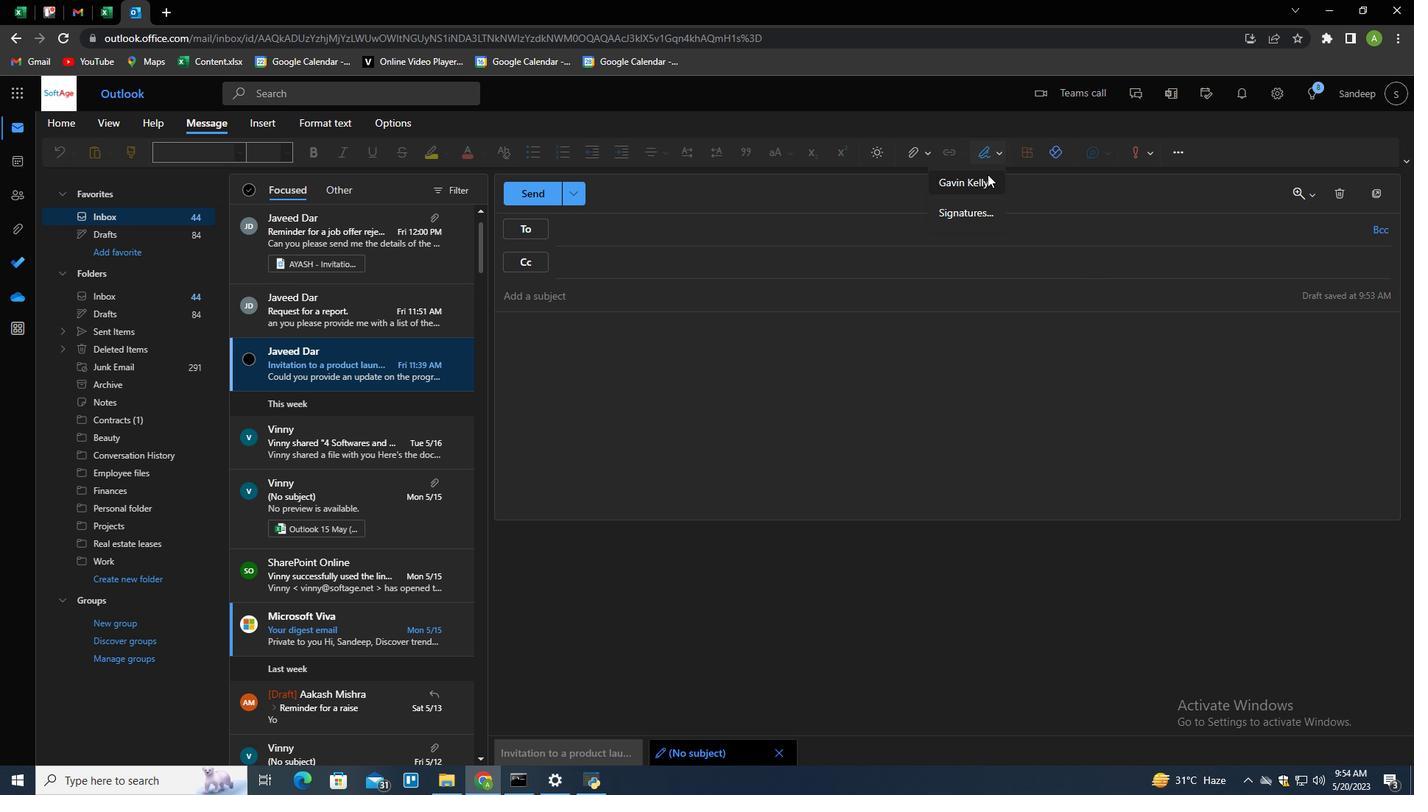 
Action: Mouse pressed left at (983, 179)
Screenshot: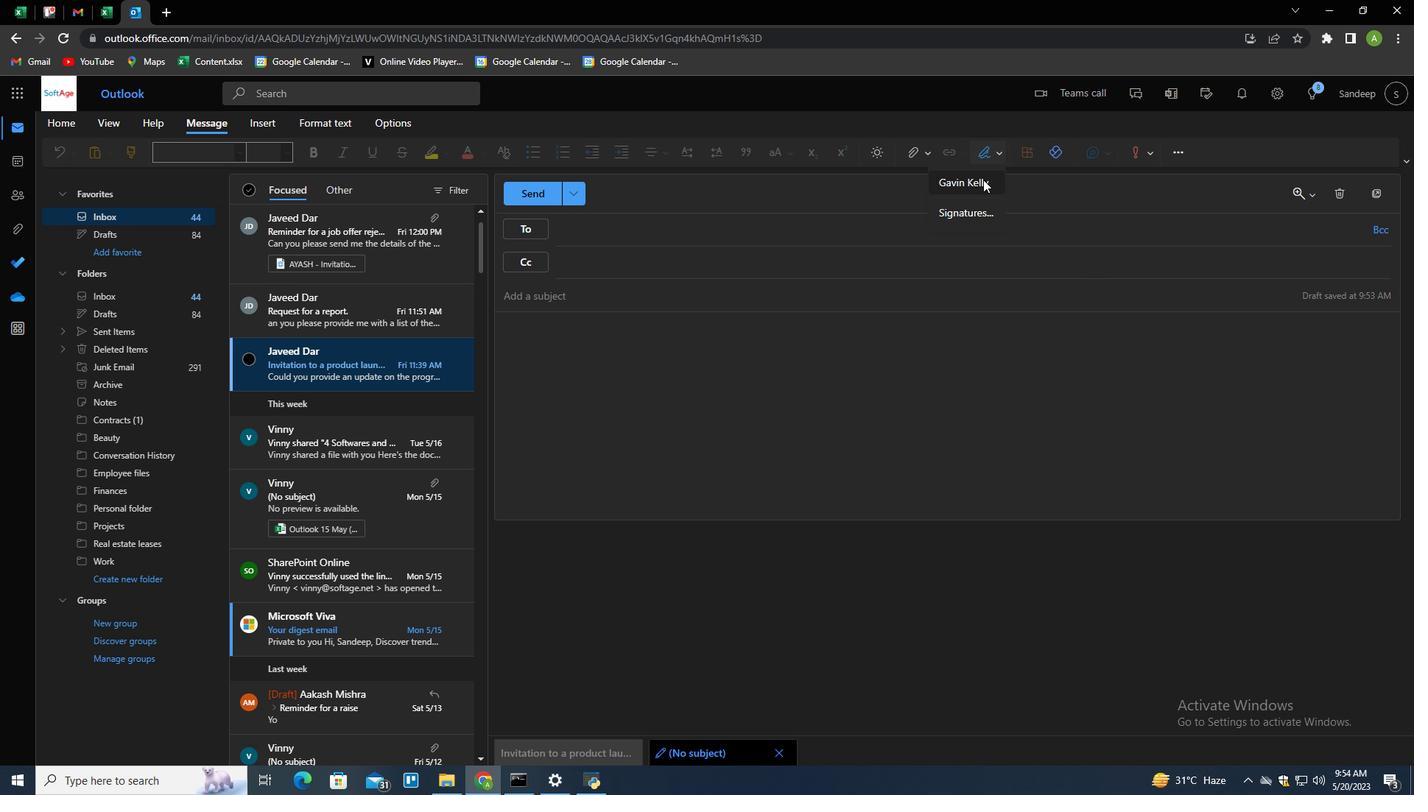 
Action: Mouse moved to (614, 235)
Screenshot: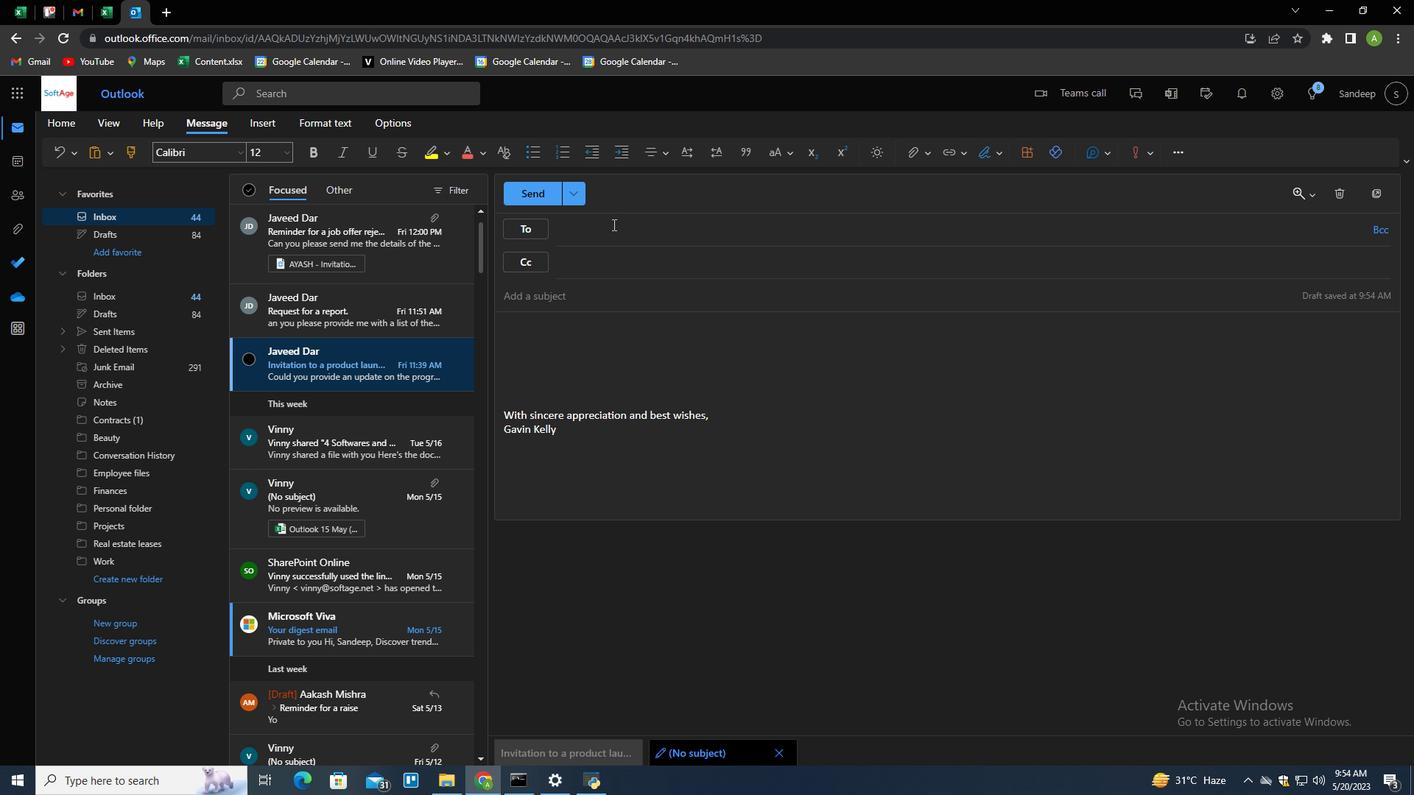 
Action: Mouse pressed left at (614, 235)
Screenshot: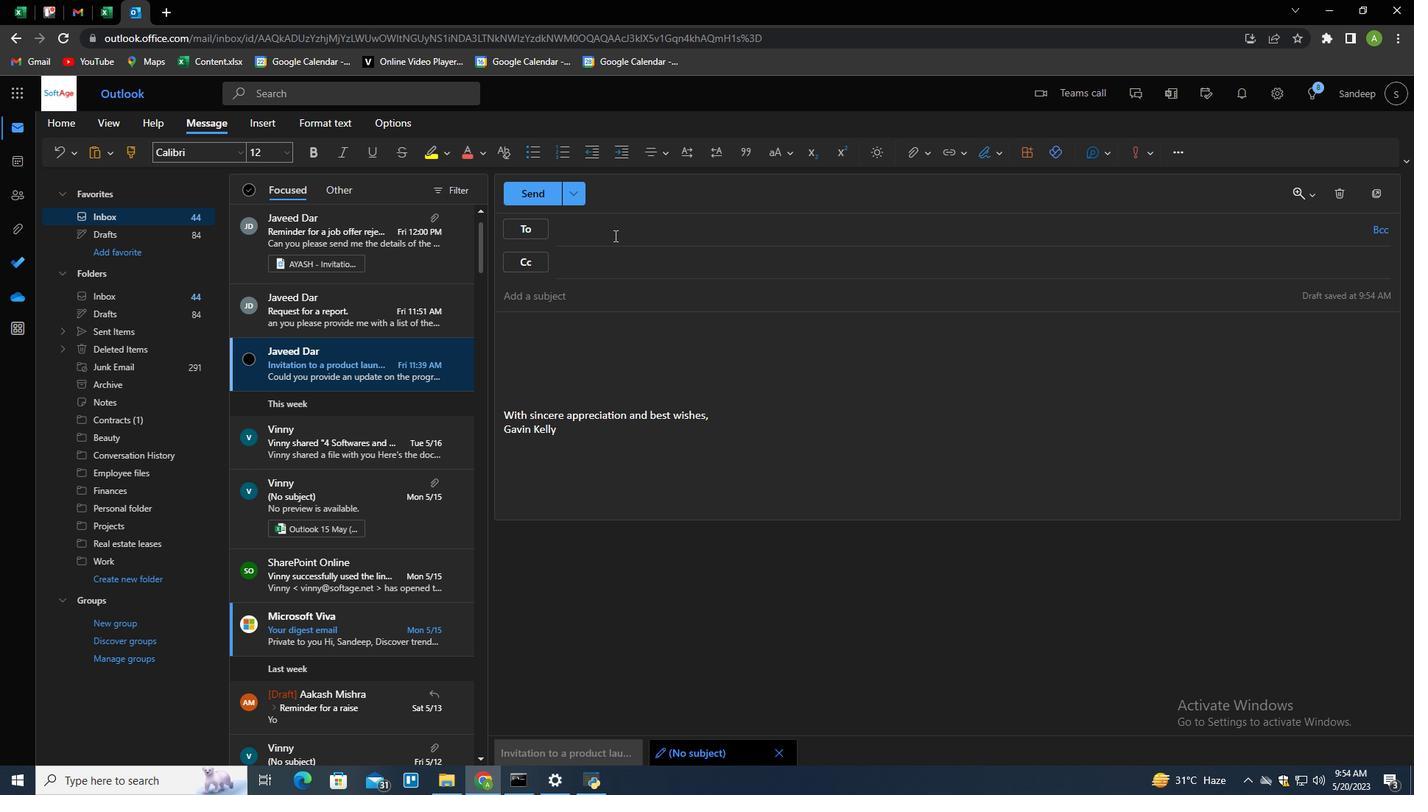 
Action: Key pressed softage.2<Key.shift>@softage.net<Key.enter>
Screenshot: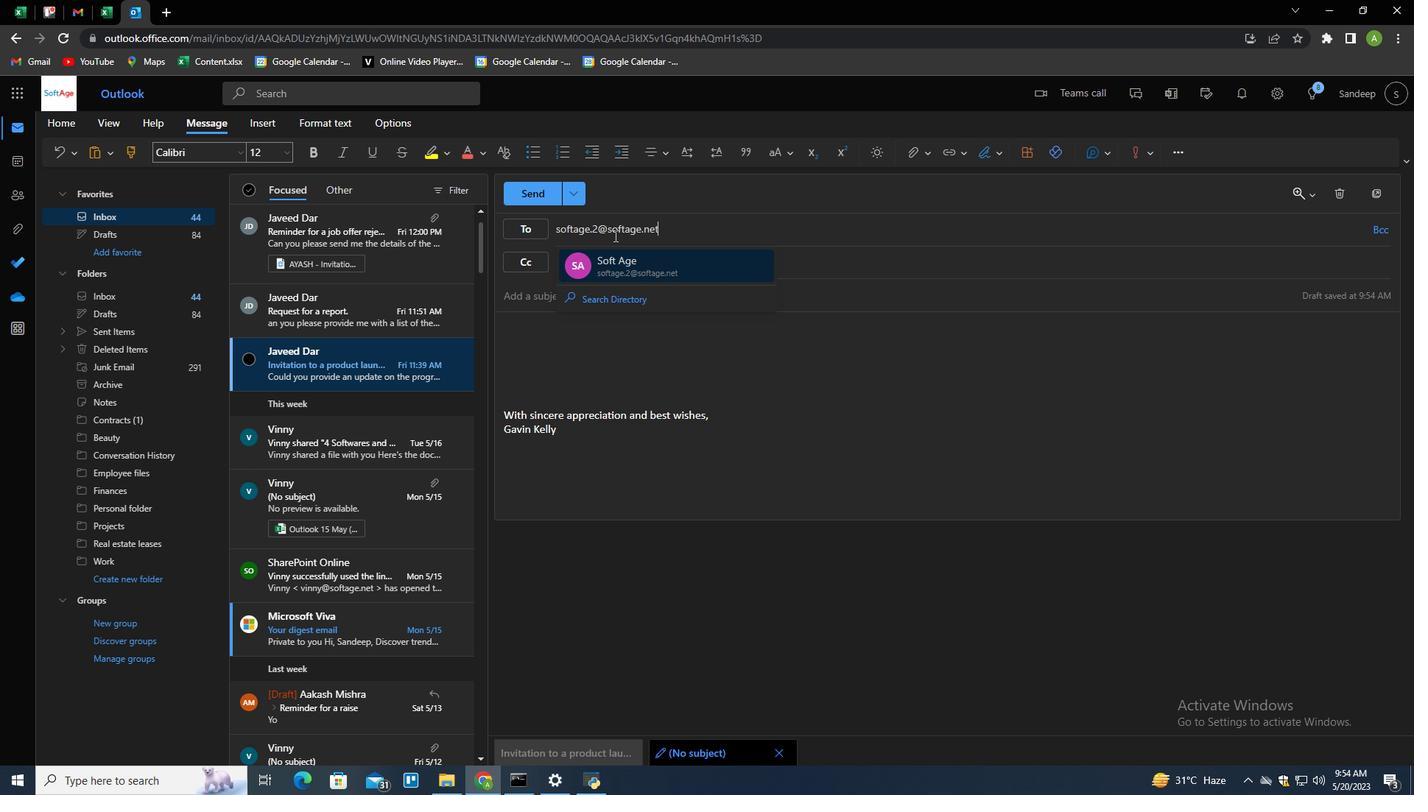 
Action: Mouse moved to (125, 580)
Screenshot: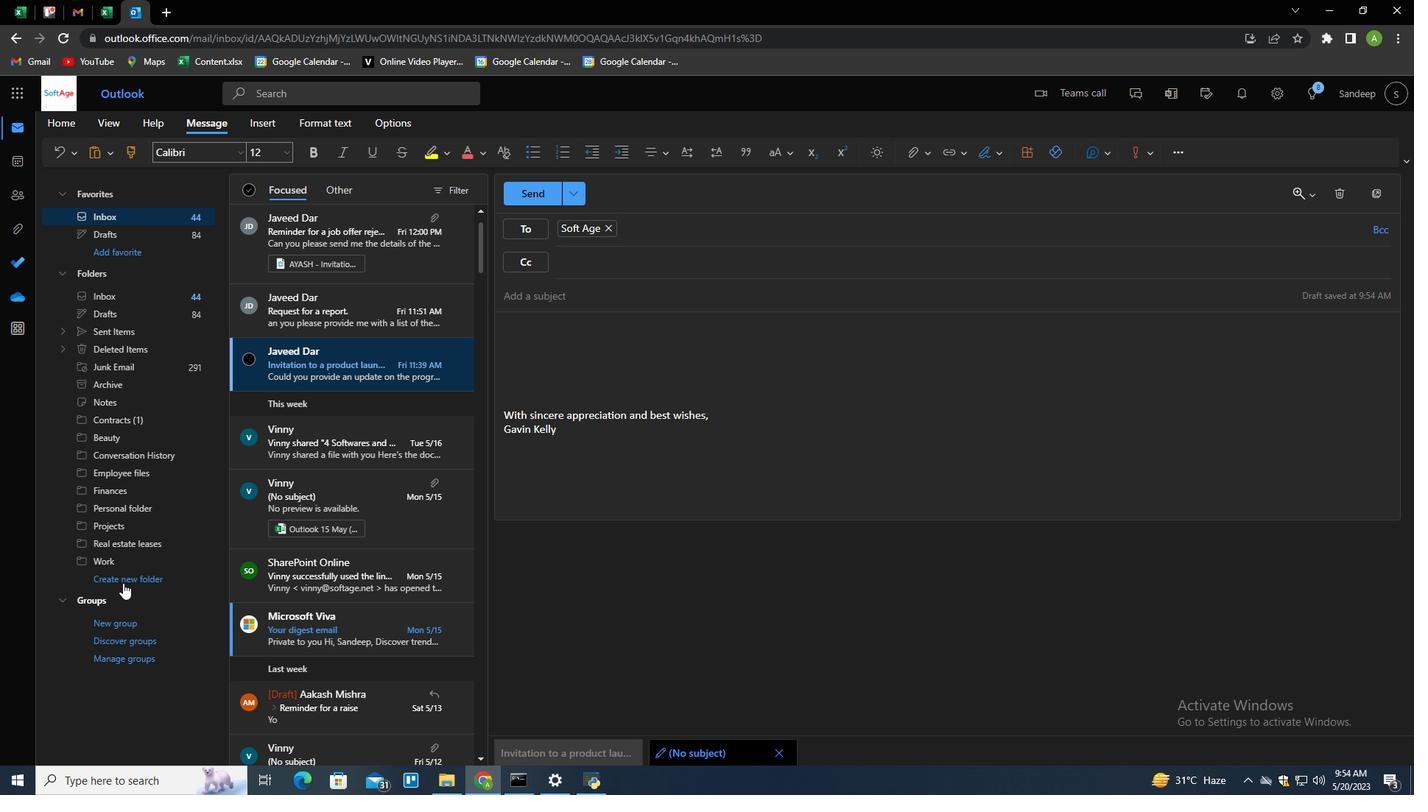 
Action: Mouse pressed left at (125, 580)
Screenshot: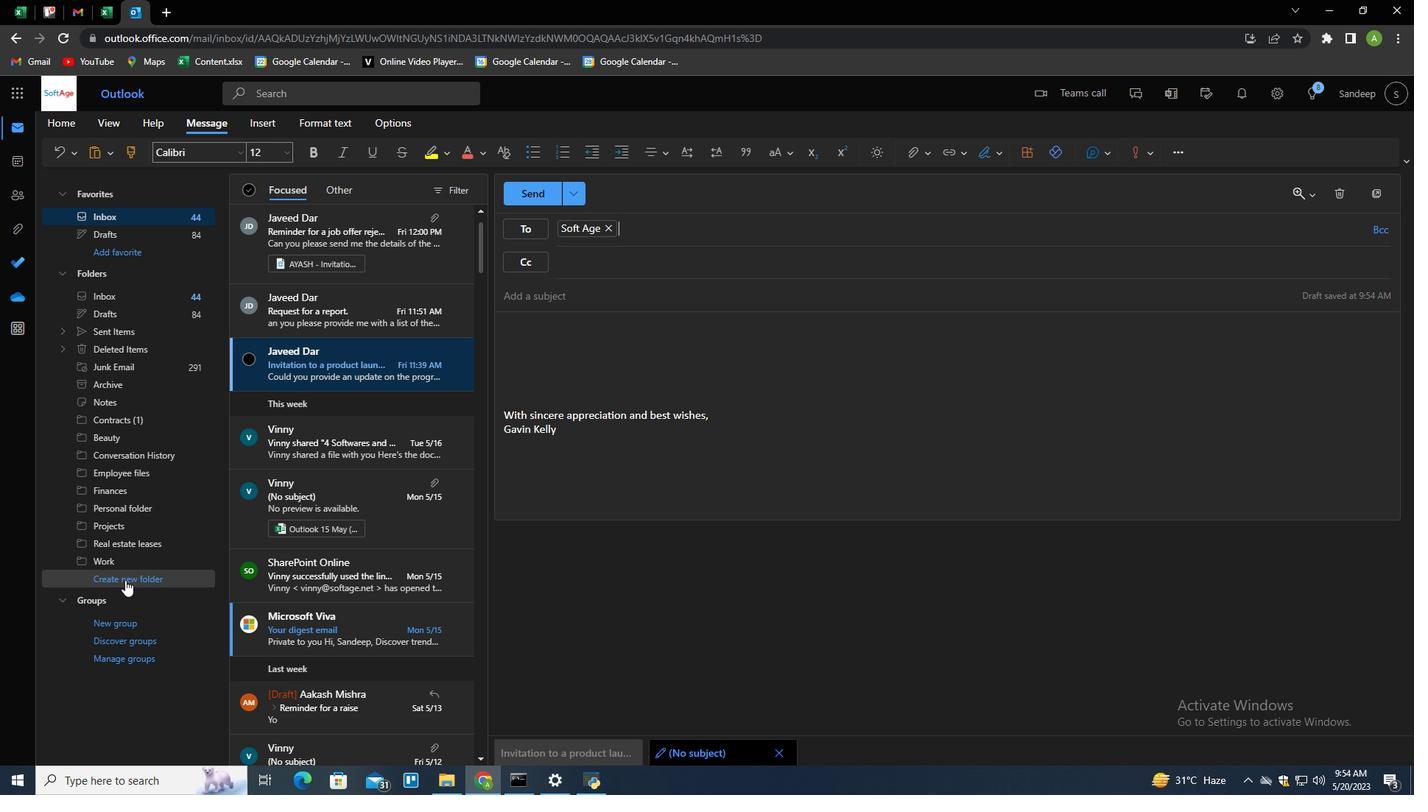
Action: Mouse moved to (152, 576)
Screenshot: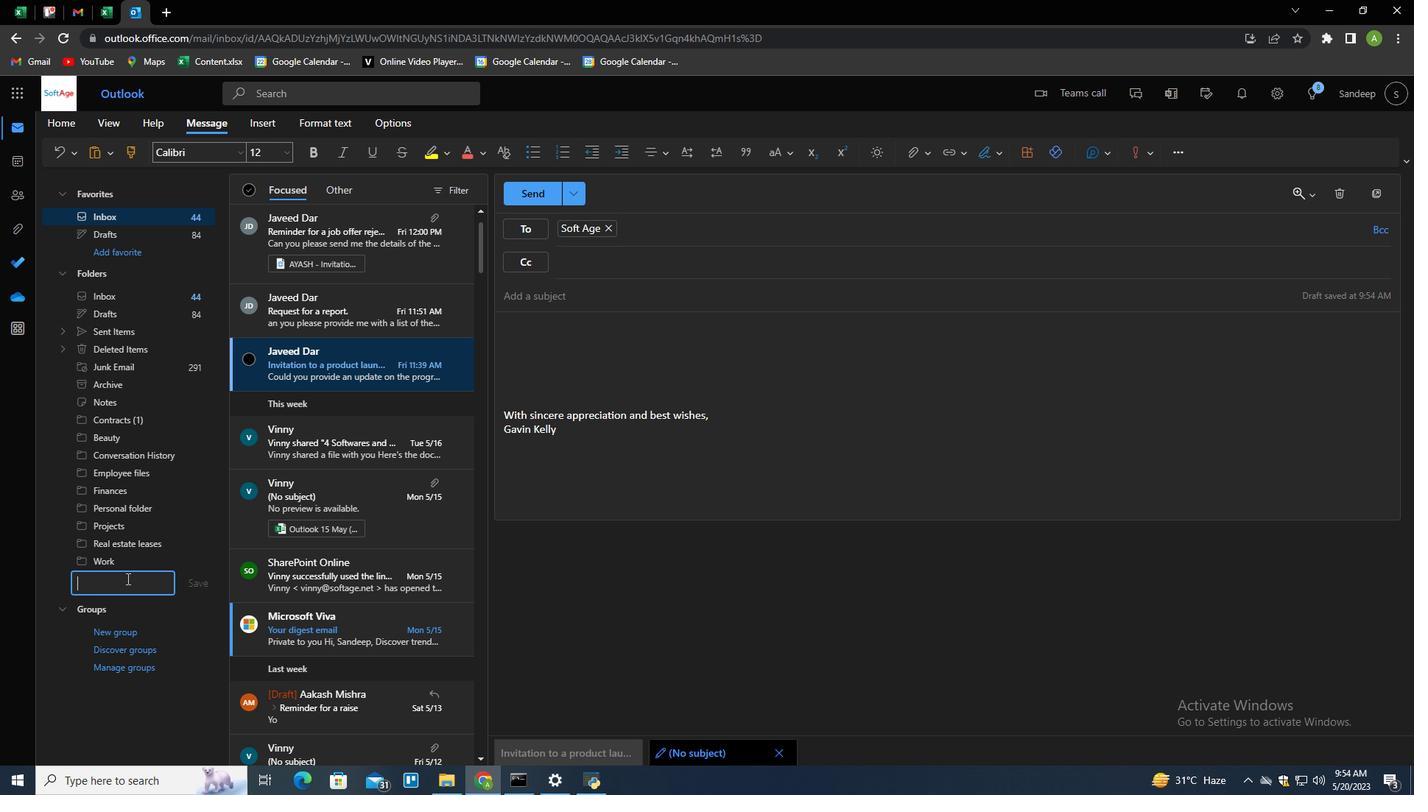 
Action: Key pressed <Key.shift>B
Screenshot: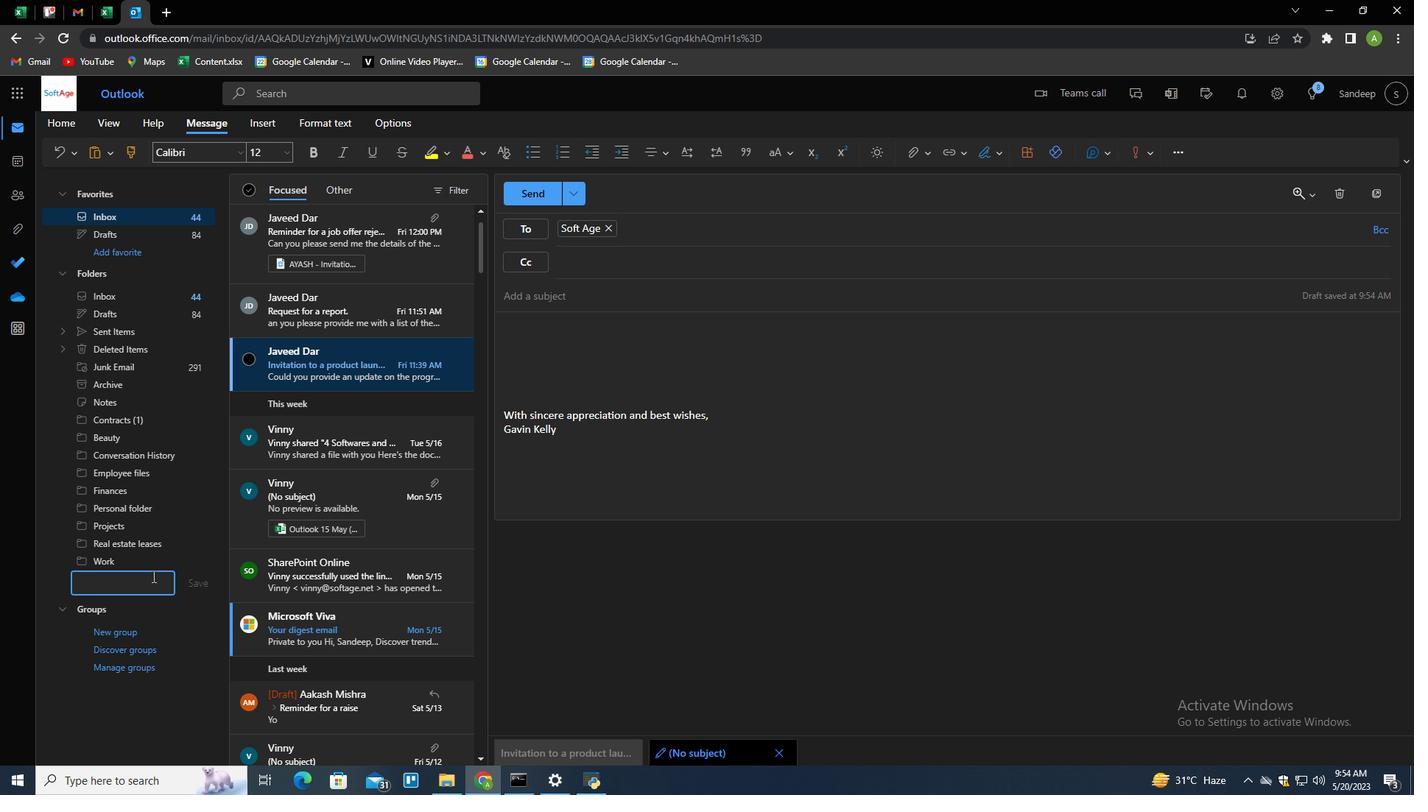 
Action: Mouse moved to (152, 576)
Screenshot: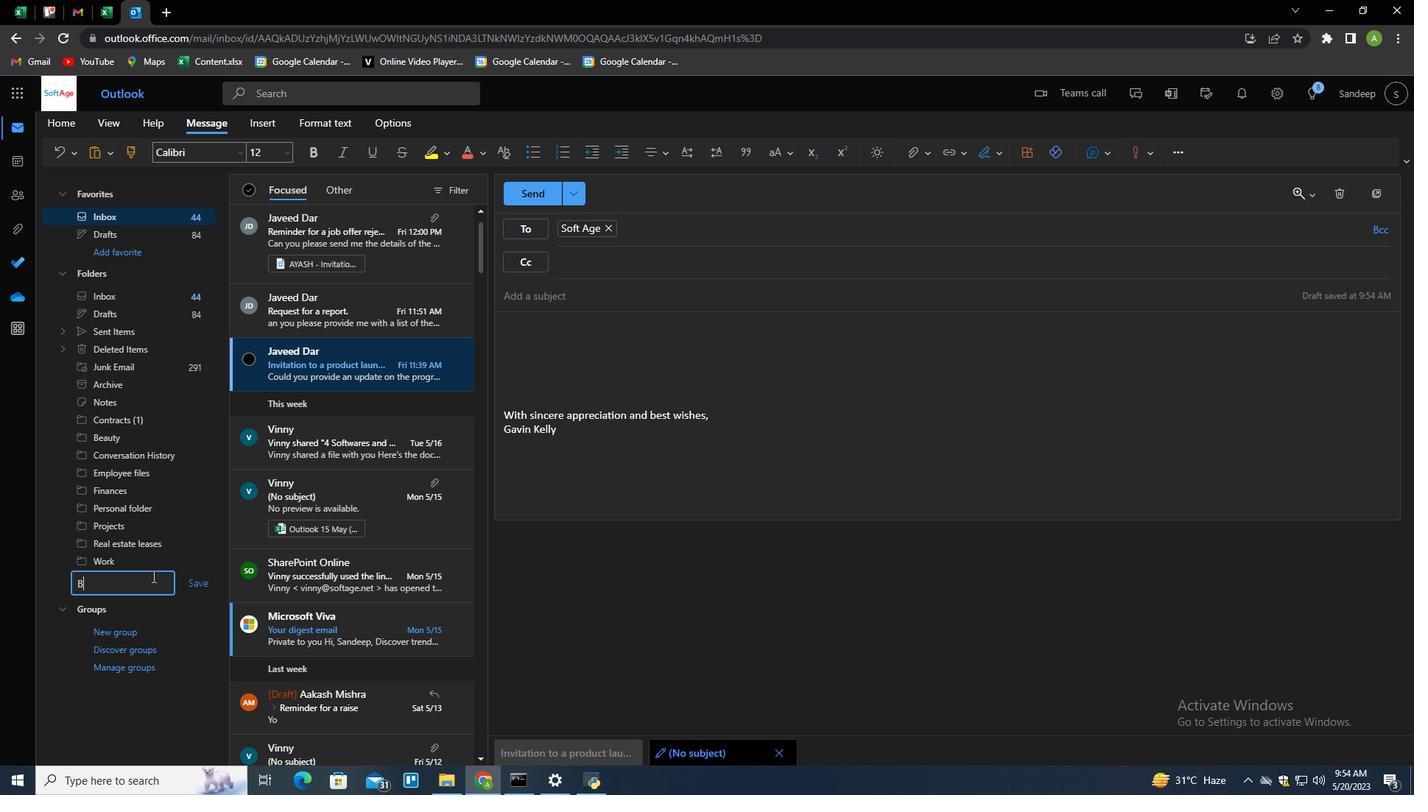 
Action: Key pressed eart<Key.backspace><Key.backspace>uty<Key.enter>
Screenshot: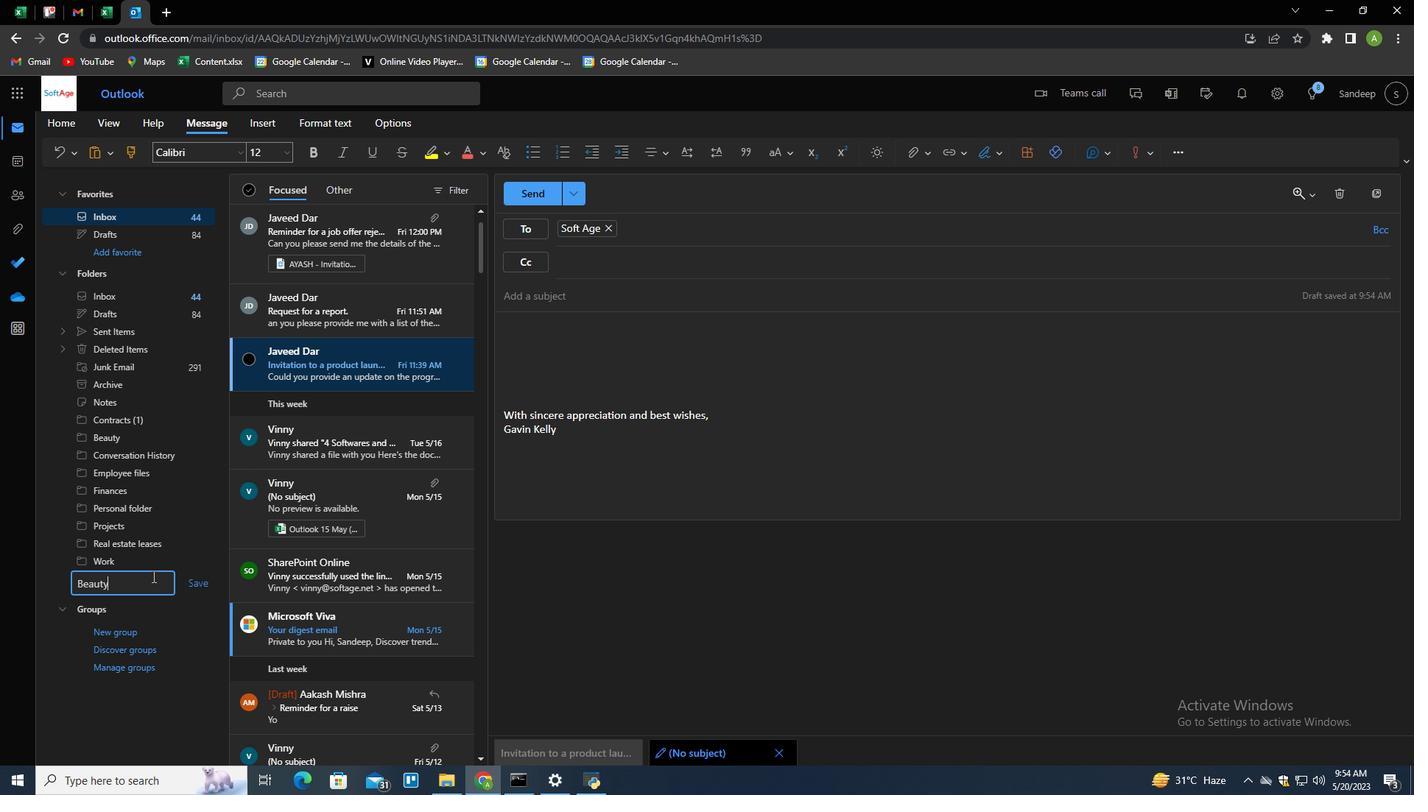 
Action: Mouse moved to (781, 457)
Screenshot: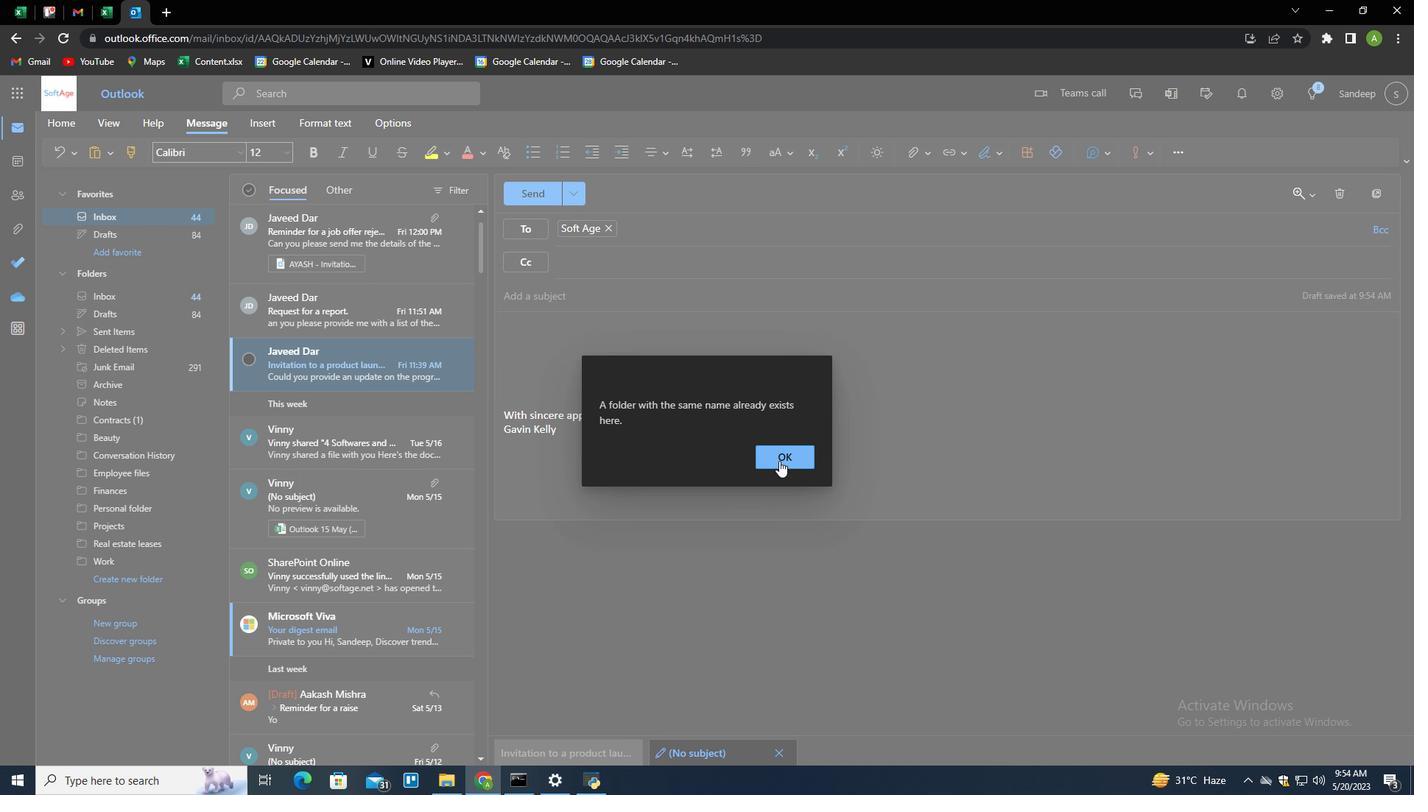 
Action: Mouse pressed left at (781, 457)
Screenshot: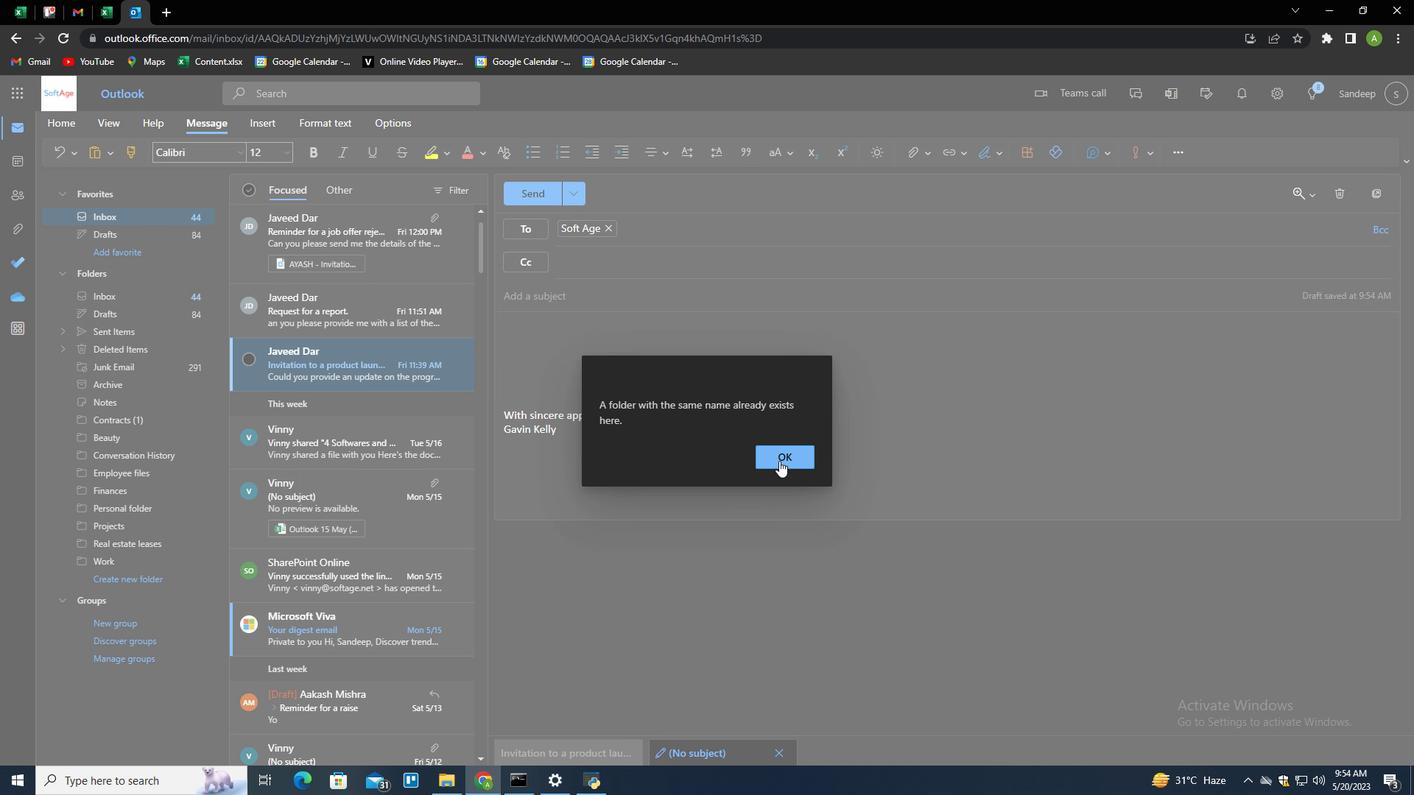 
Action: Mouse moved to (766, 501)
Screenshot: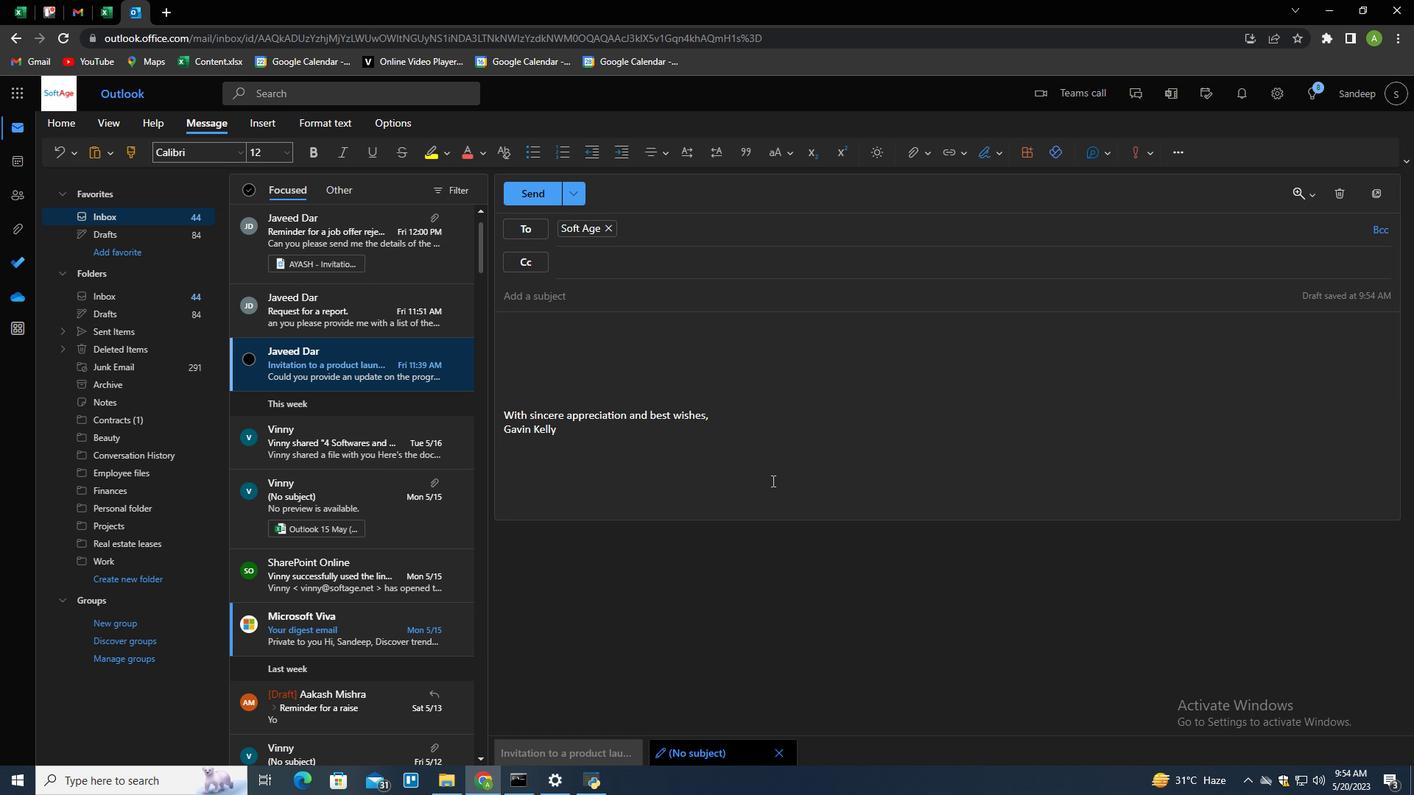 
